Task: Create a simple creative letterhead template design.
Action: Mouse moved to (481, 41)
Screenshot: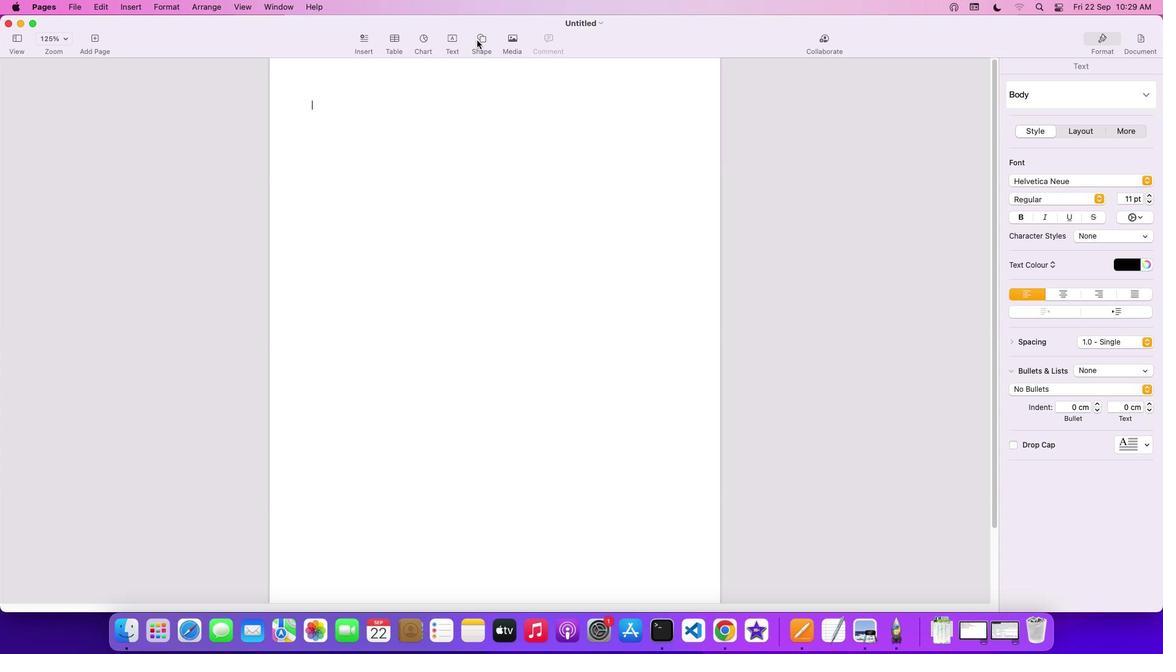
Action: Mouse pressed left at (481, 41)
Screenshot: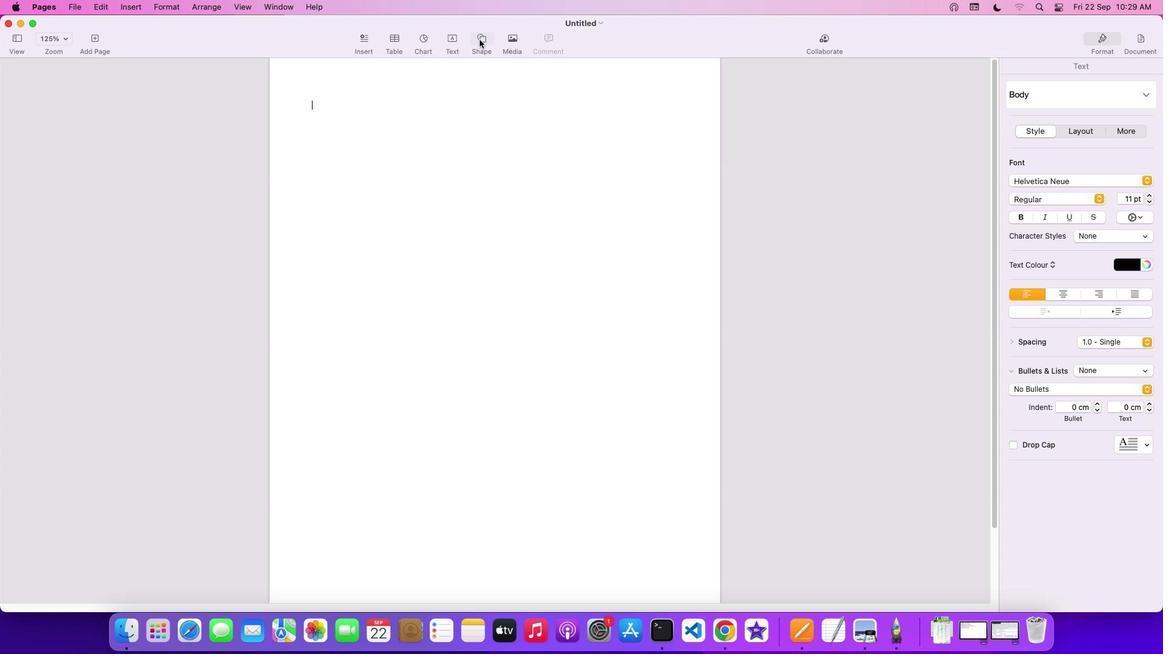 
Action: Mouse moved to (544, 195)
Screenshot: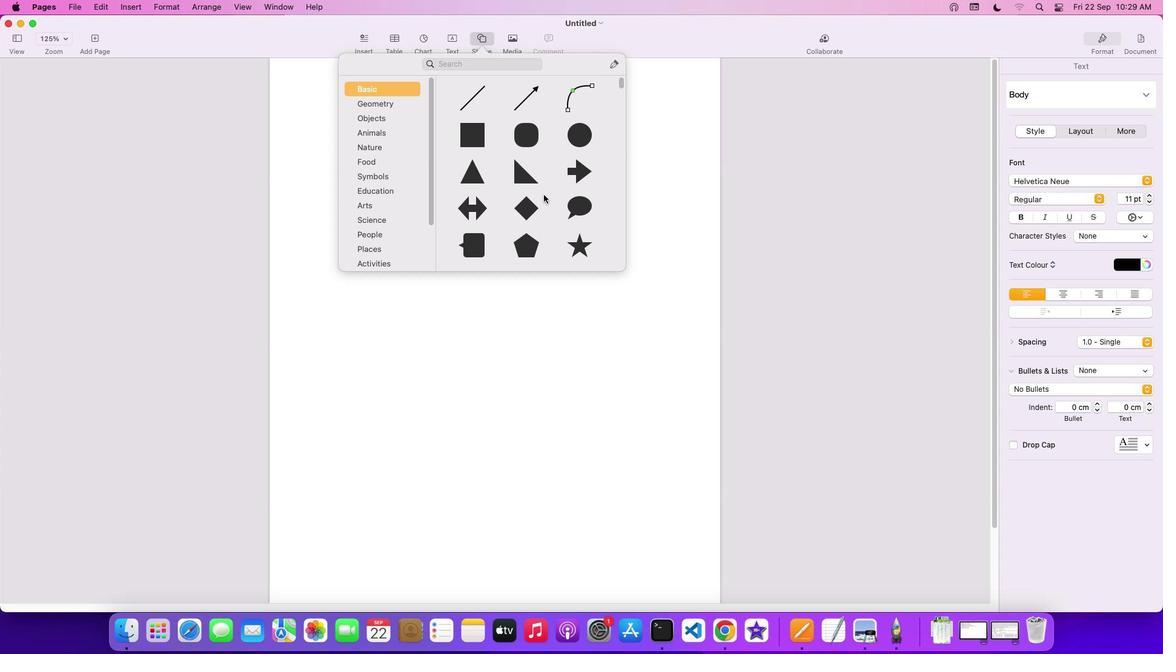 
Action: Mouse scrolled (544, 195) with delta (1, 0)
Screenshot: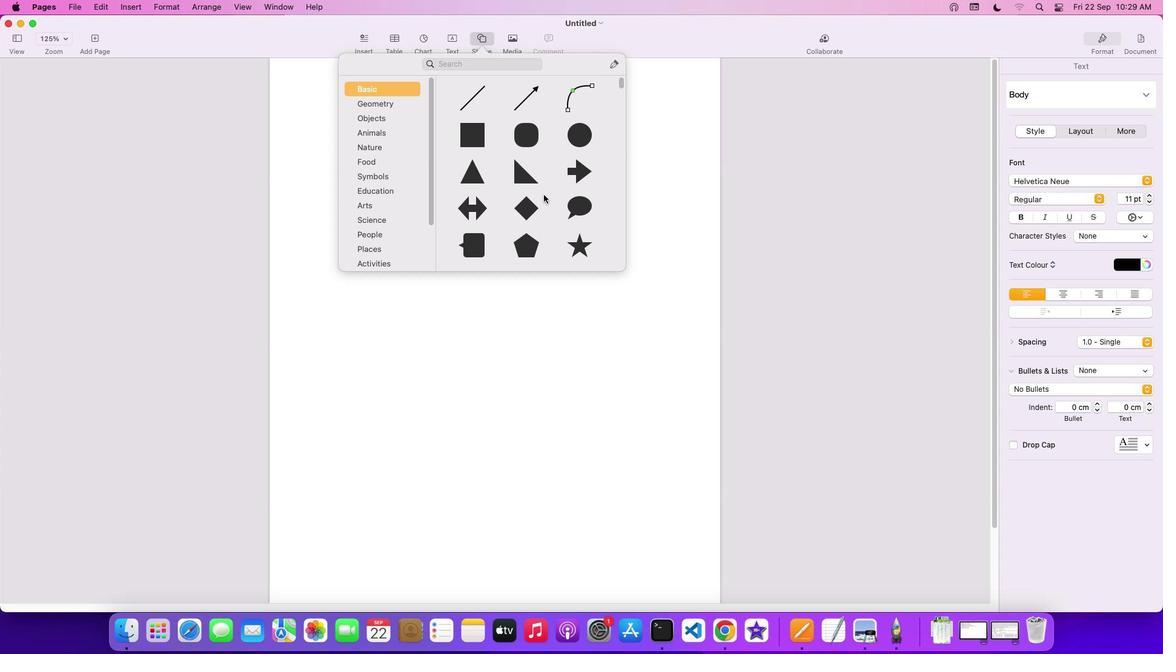 
Action: Mouse scrolled (544, 195) with delta (1, 0)
Screenshot: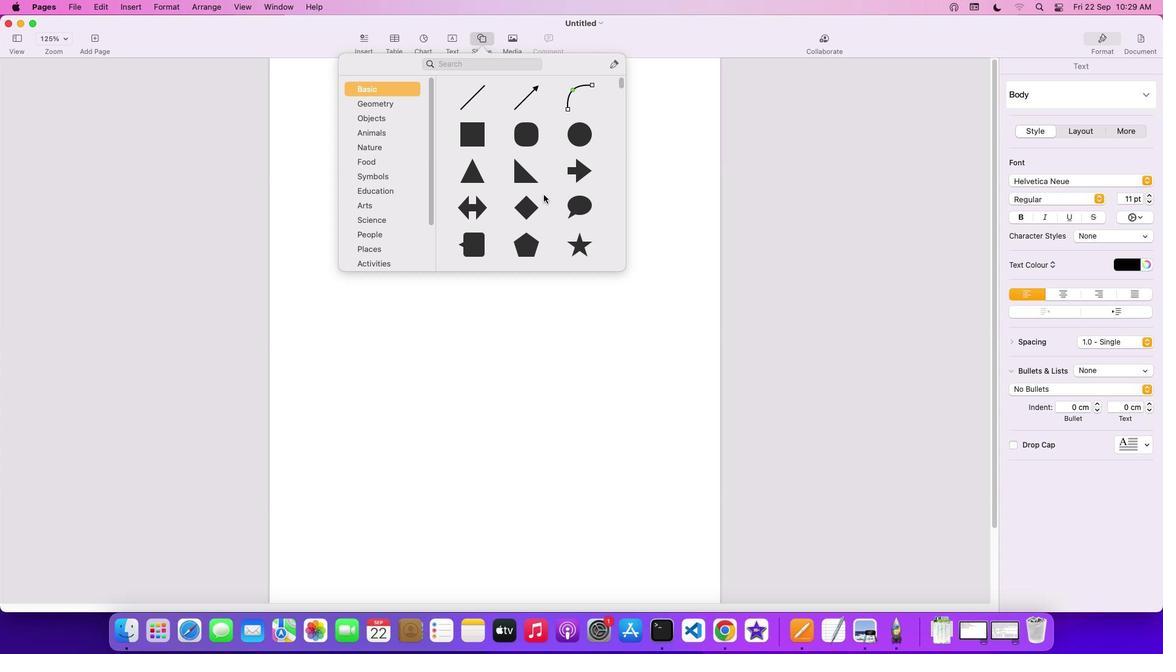 
Action: Mouse scrolled (544, 195) with delta (1, 0)
Screenshot: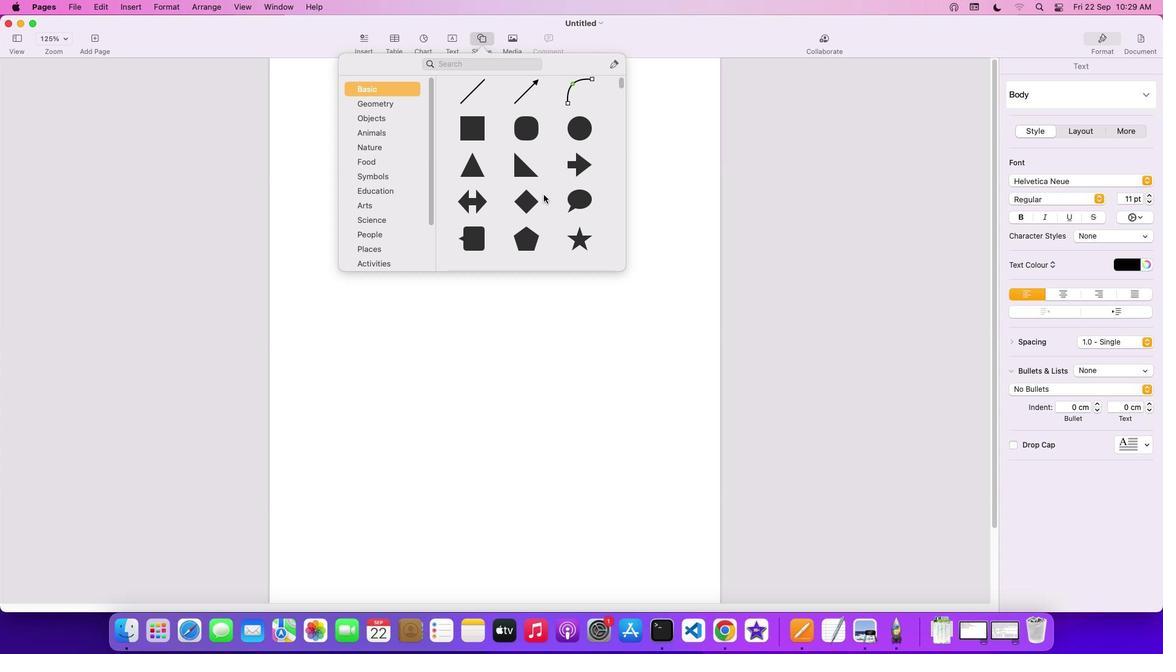 
Action: Mouse scrolled (544, 195) with delta (1, -1)
Screenshot: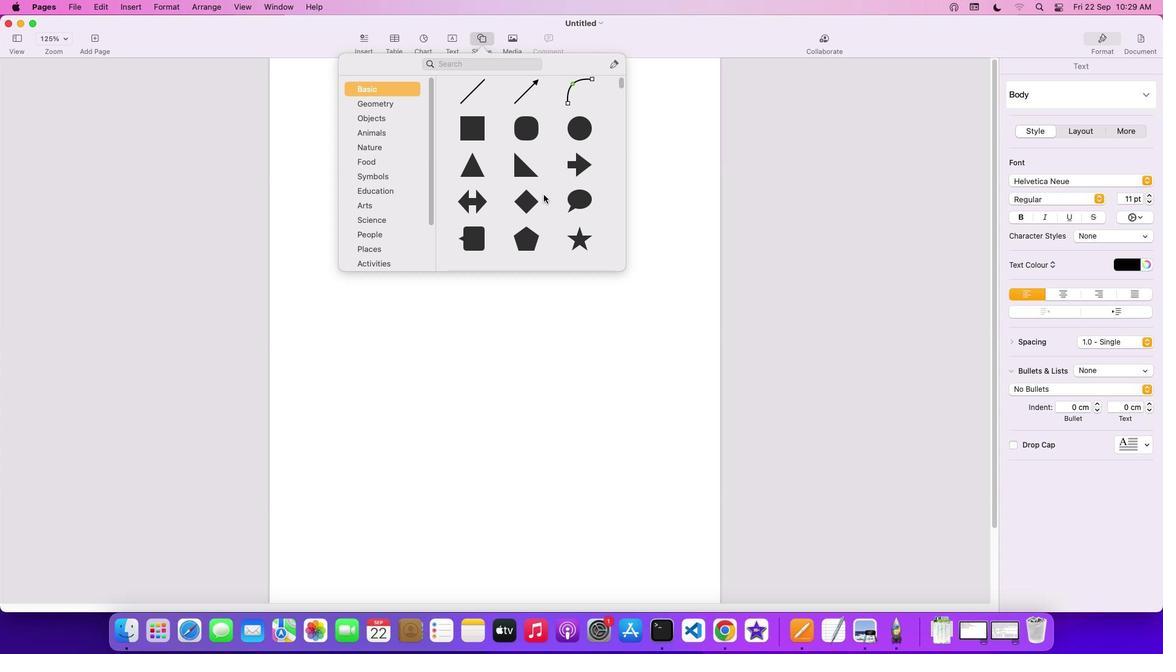 
Action: Mouse scrolled (544, 195) with delta (1, -1)
Screenshot: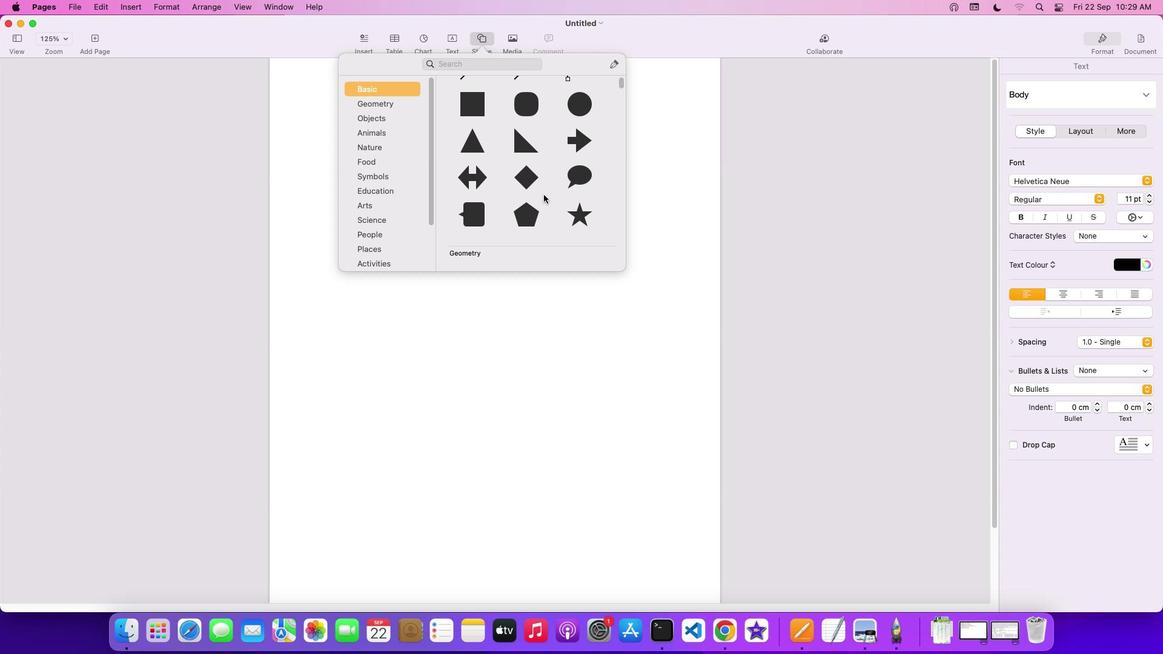 
Action: Mouse scrolled (544, 195) with delta (1, -2)
Screenshot: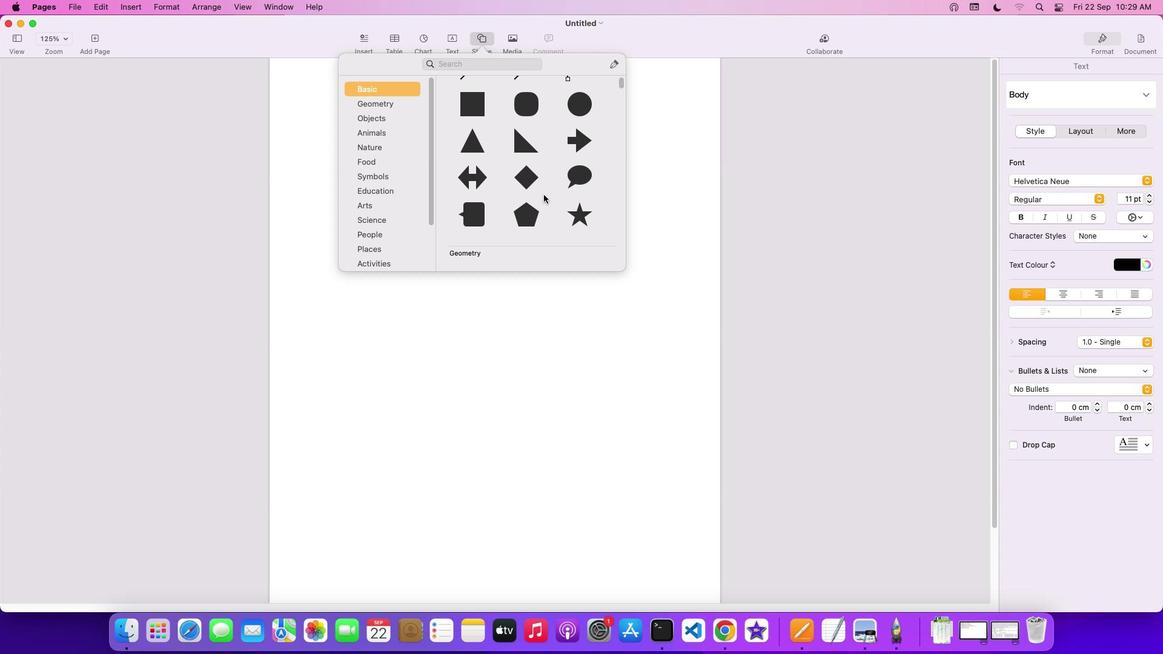 
Action: Mouse moved to (379, 248)
Screenshot: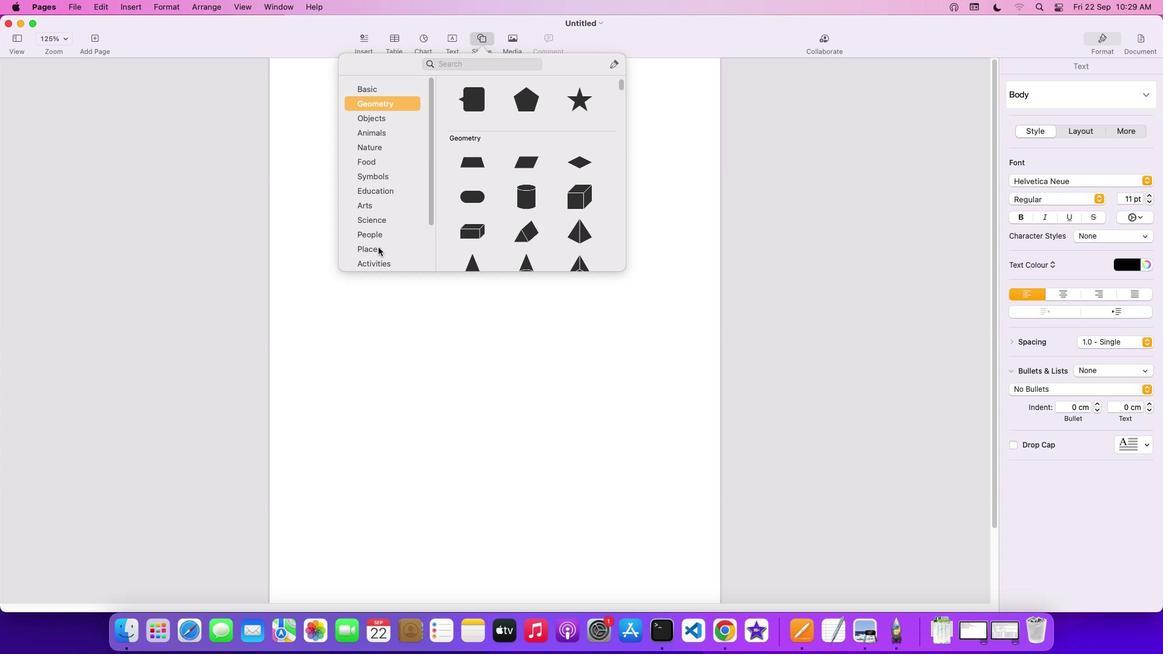 
Action: Mouse pressed left at (379, 248)
Screenshot: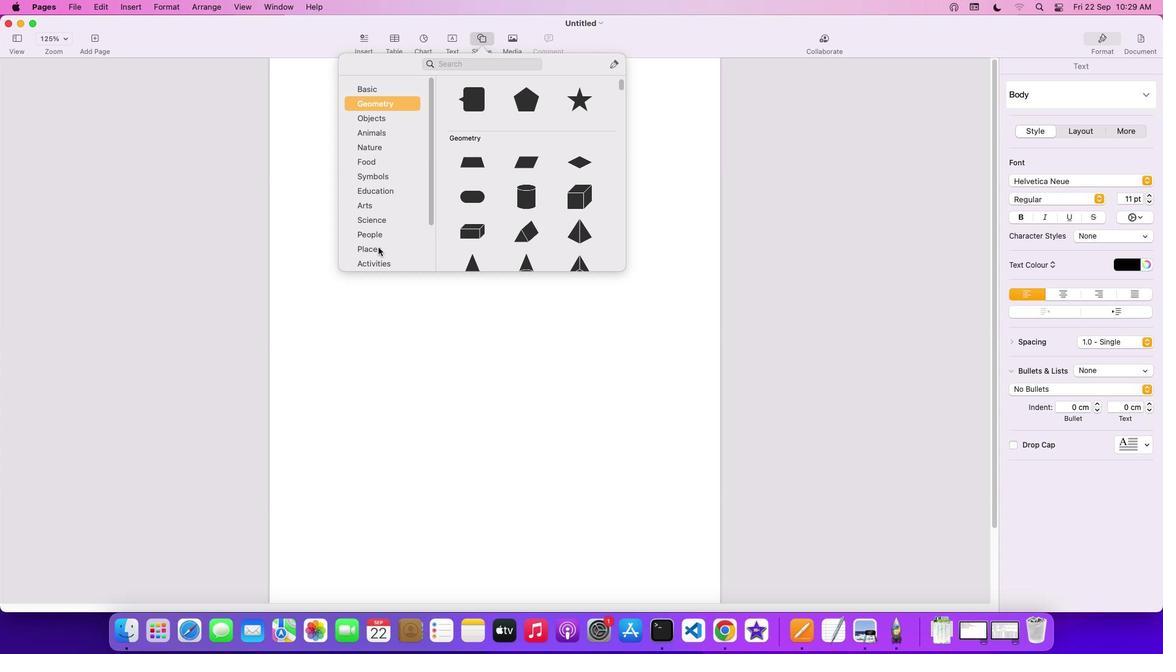 
Action: Mouse moved to (391, 235)
Screenshot: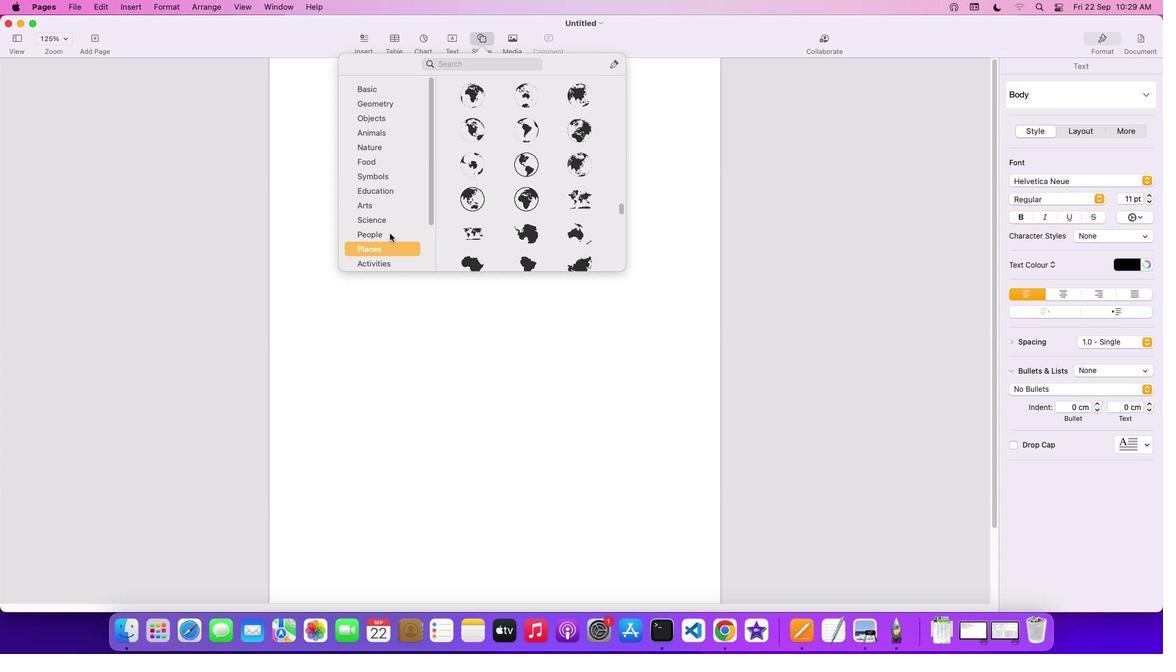 
Action: Mouse pressed left at (391, 235)
Screenshot: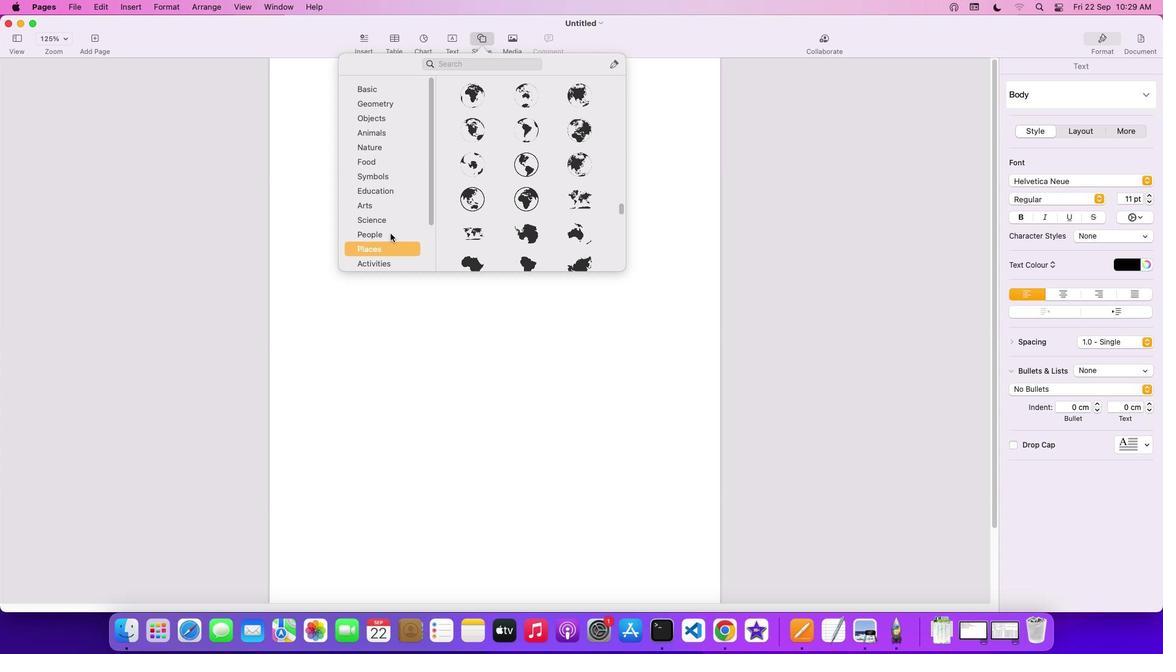 
Action: Mouse moved to (528, 233)
Screenshot: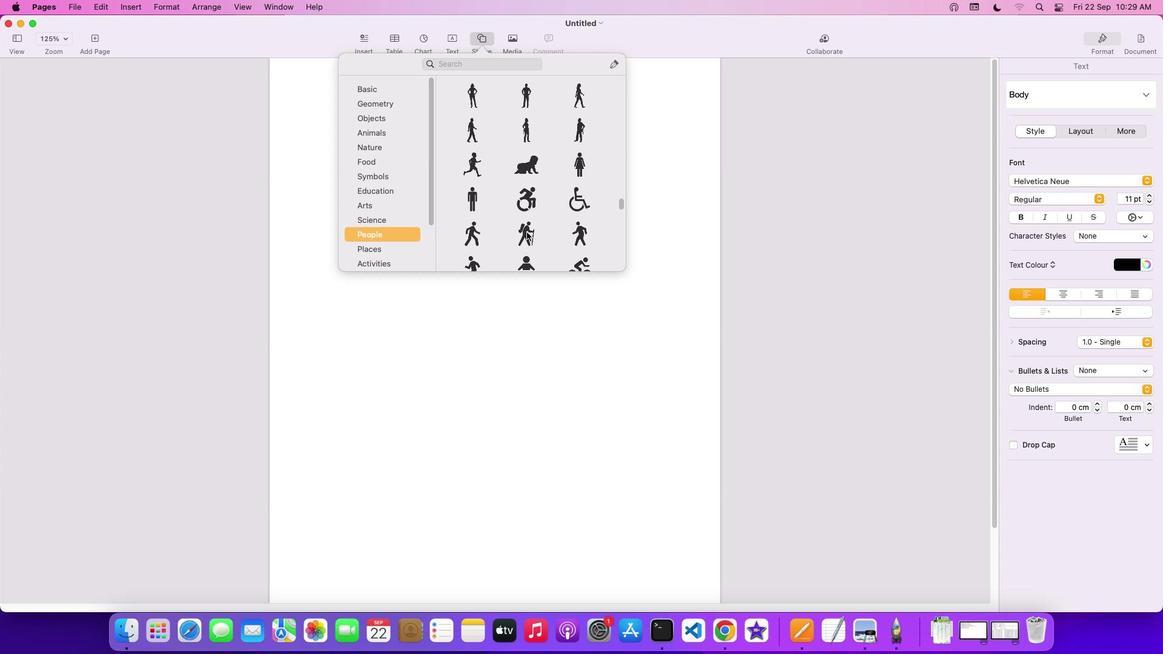 
Action: Mouse scrolled (528, 233) with delta (1, 0)
Screenshot: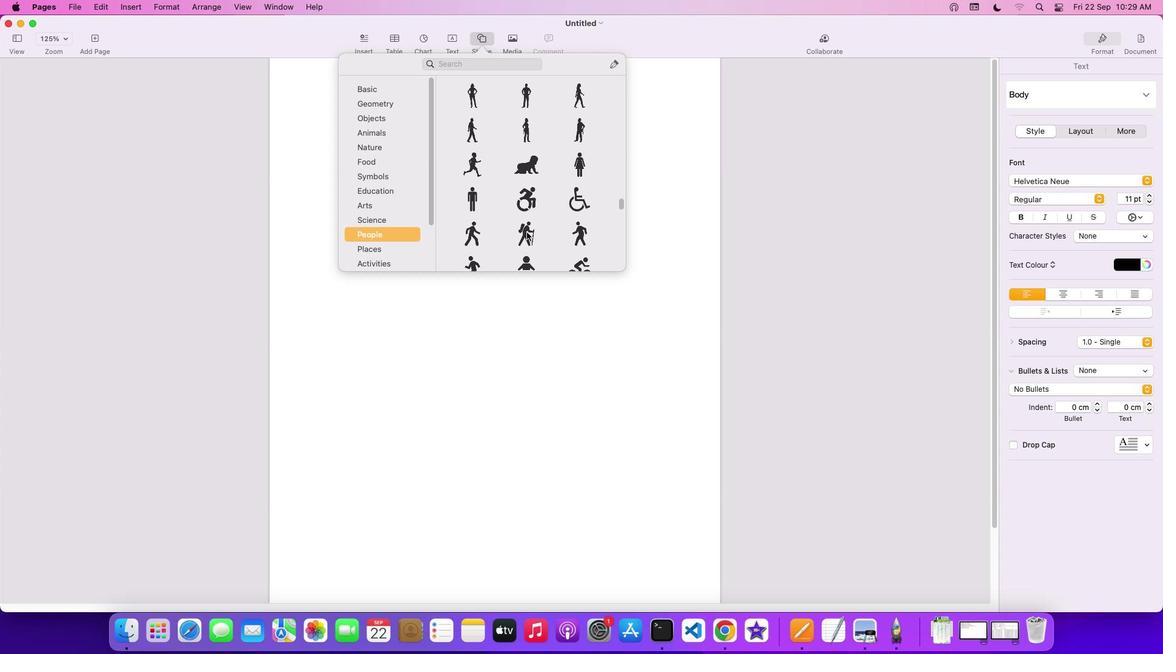 
Action: Mouse scrolled (528, 233) with delta (1, 0)
Screenshot: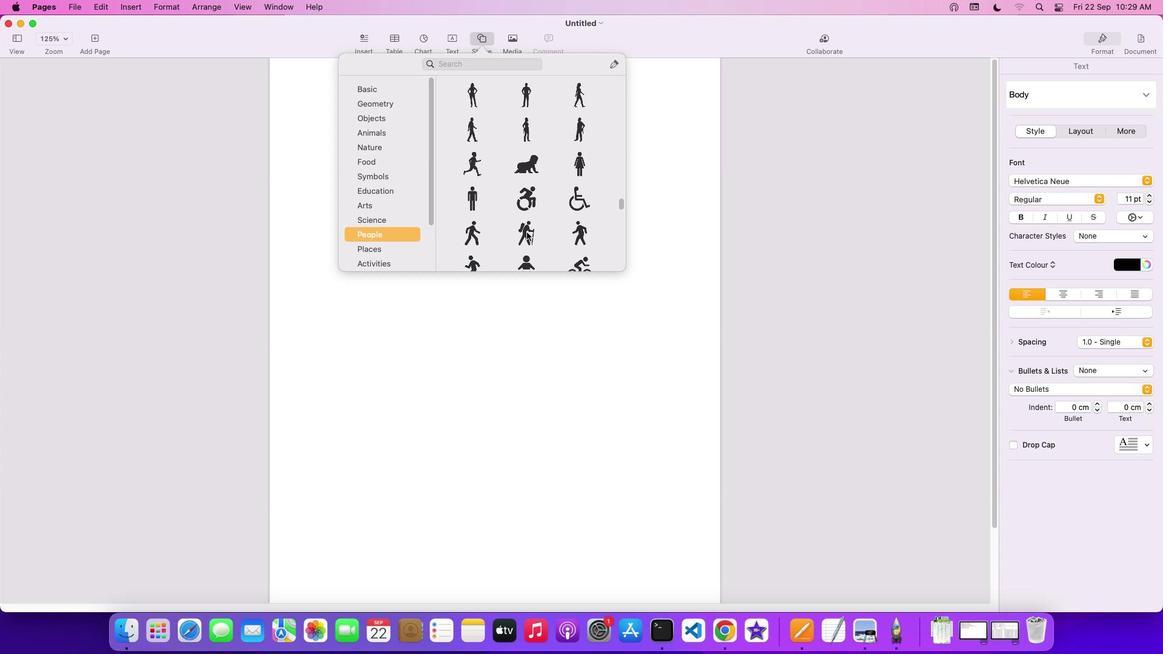 
Action: Mouse scrolled (528, 233) with delta (1, 0)
Screenshot: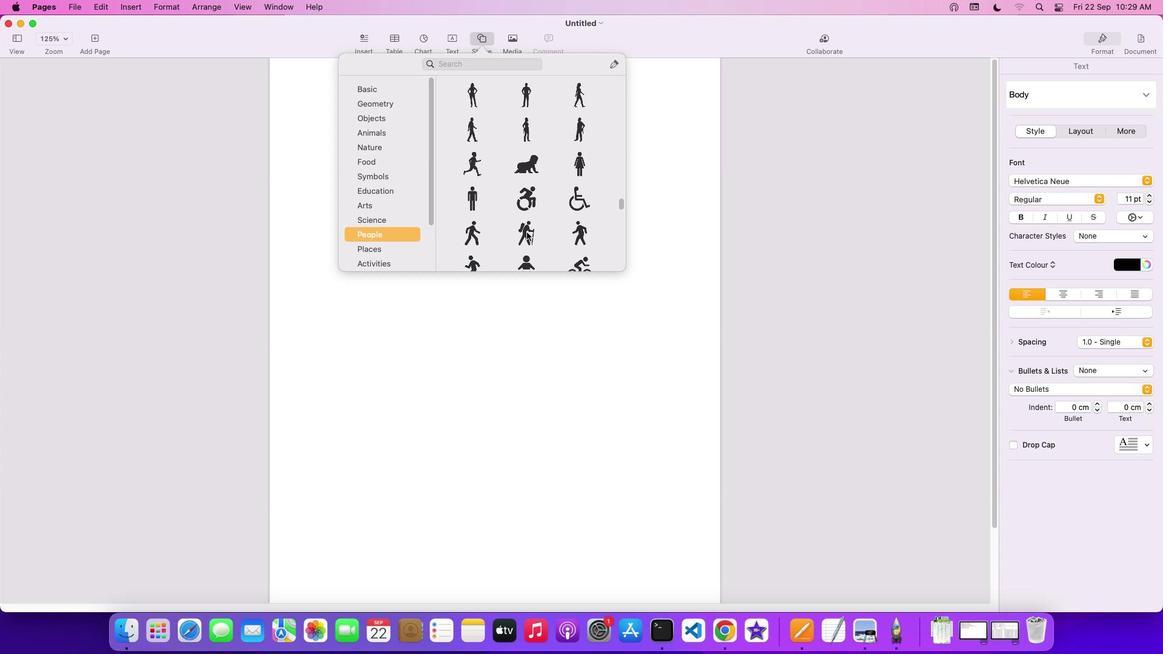 
Action: Mouse scrolled (528, 233) with delta (1, -1)
Screenshot: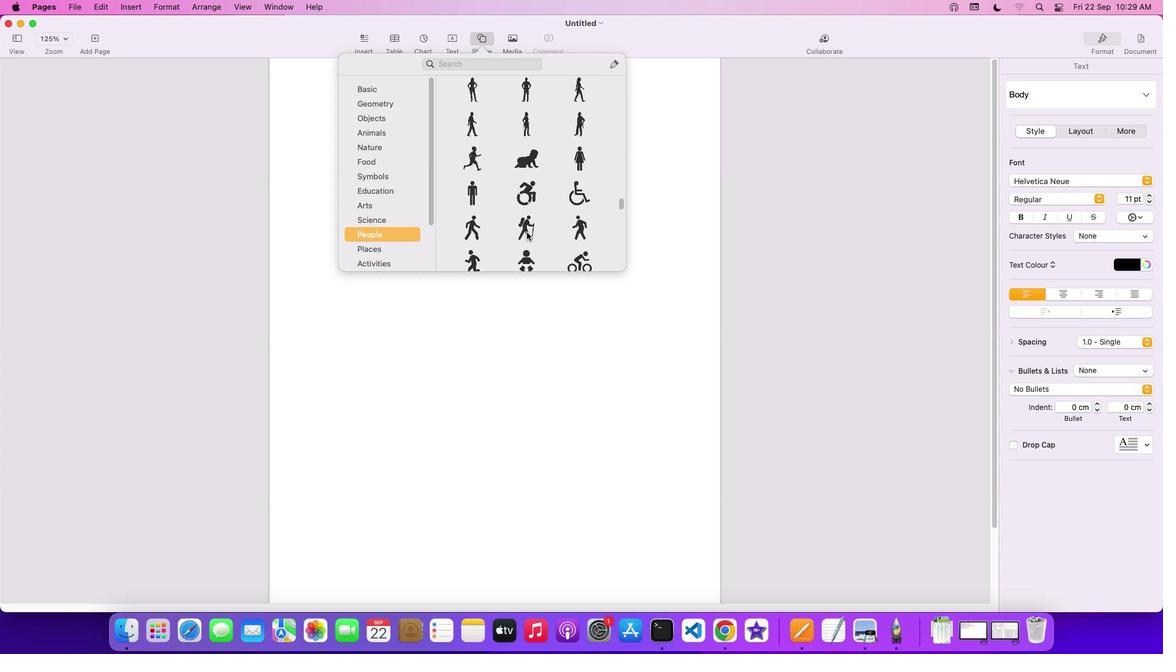 
Action: Mouse scrolled (528, 233) with delta (1, -1)
Screenshot: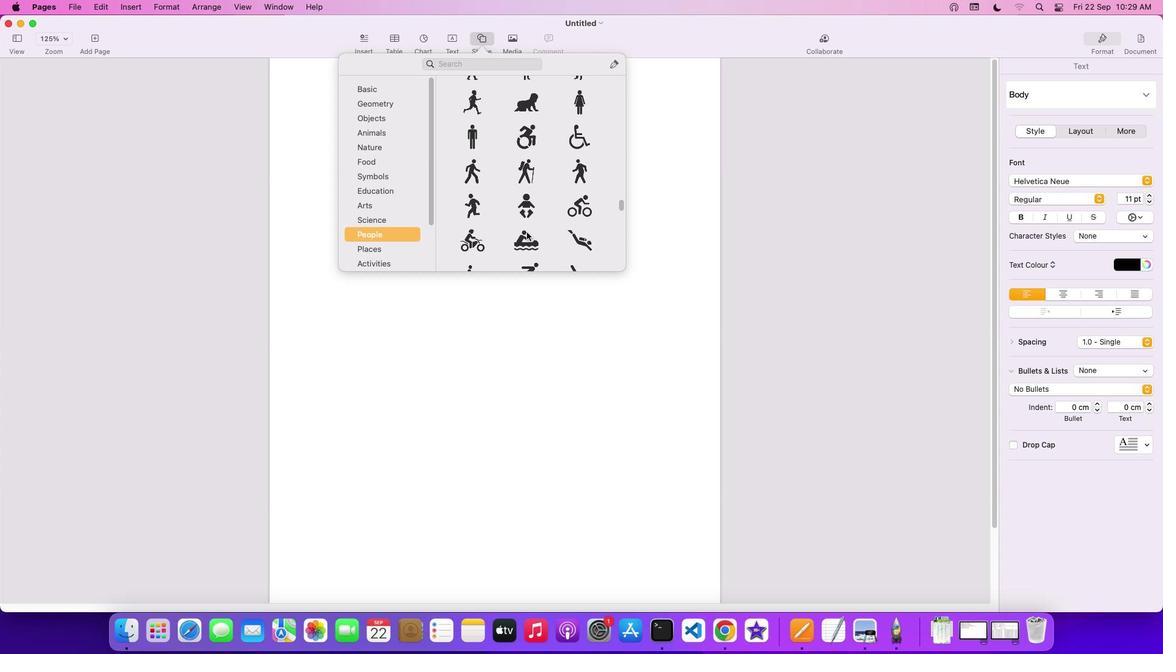 
Action: Mouse scrolled (528, 233) with delta (1, -1)
Screenshot: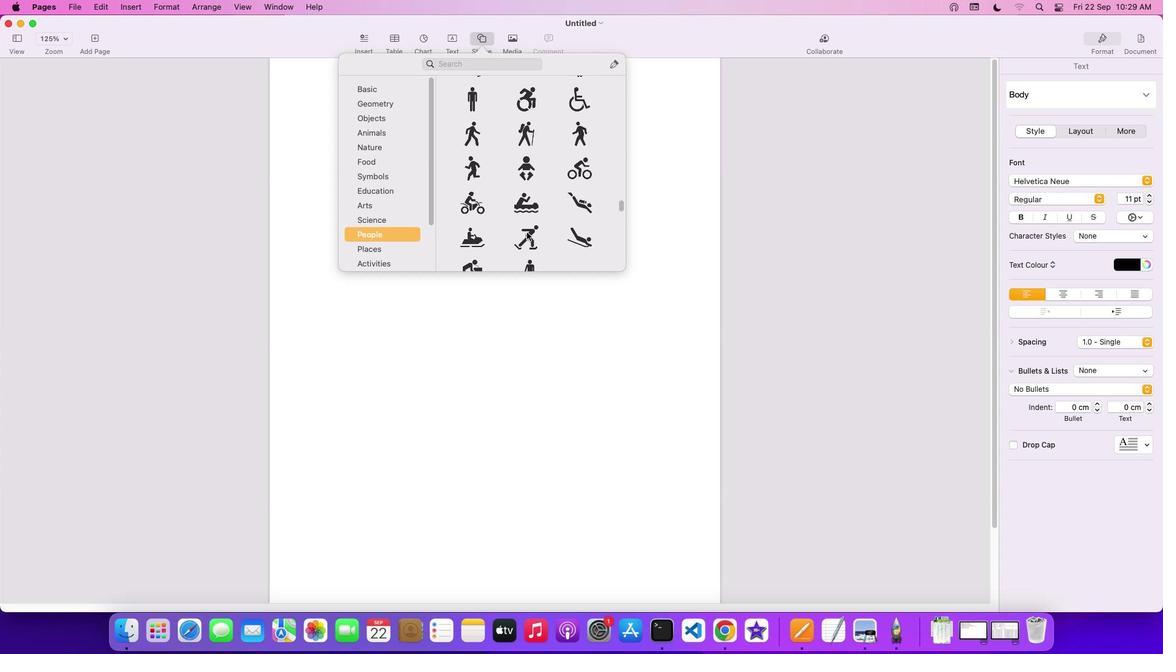 
Action: Mouse scrolled (528, 233) with delta (1, 0)
Screenshot: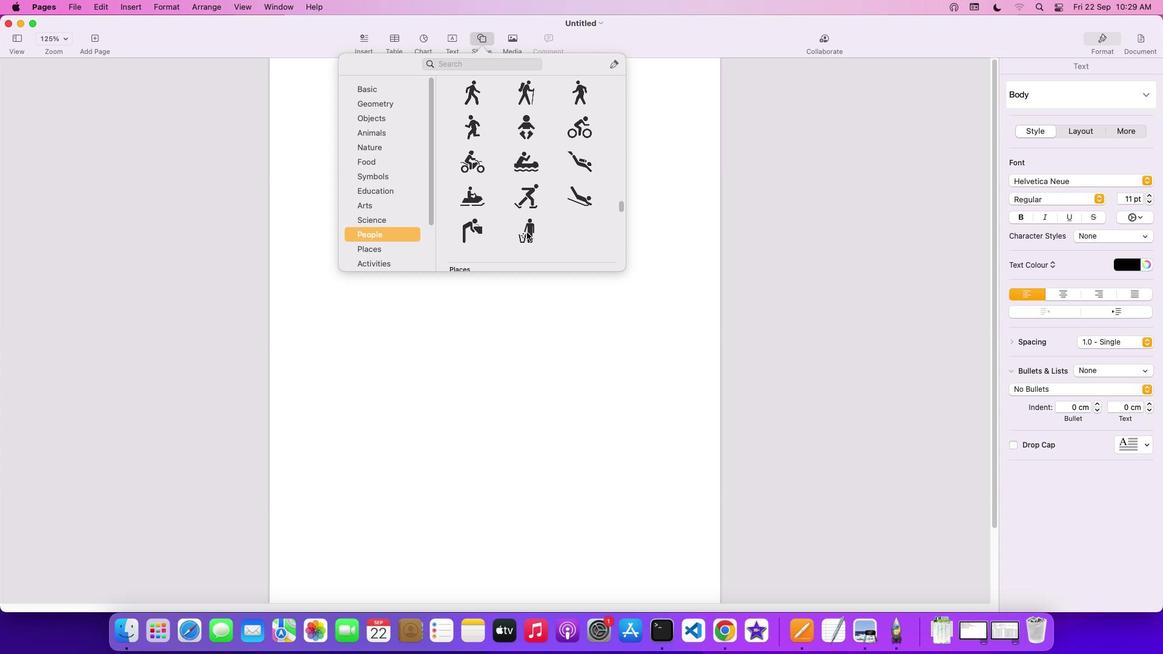 
Action: Mouse scrolled (528, 233) with delta (1, 0)
Screenshot: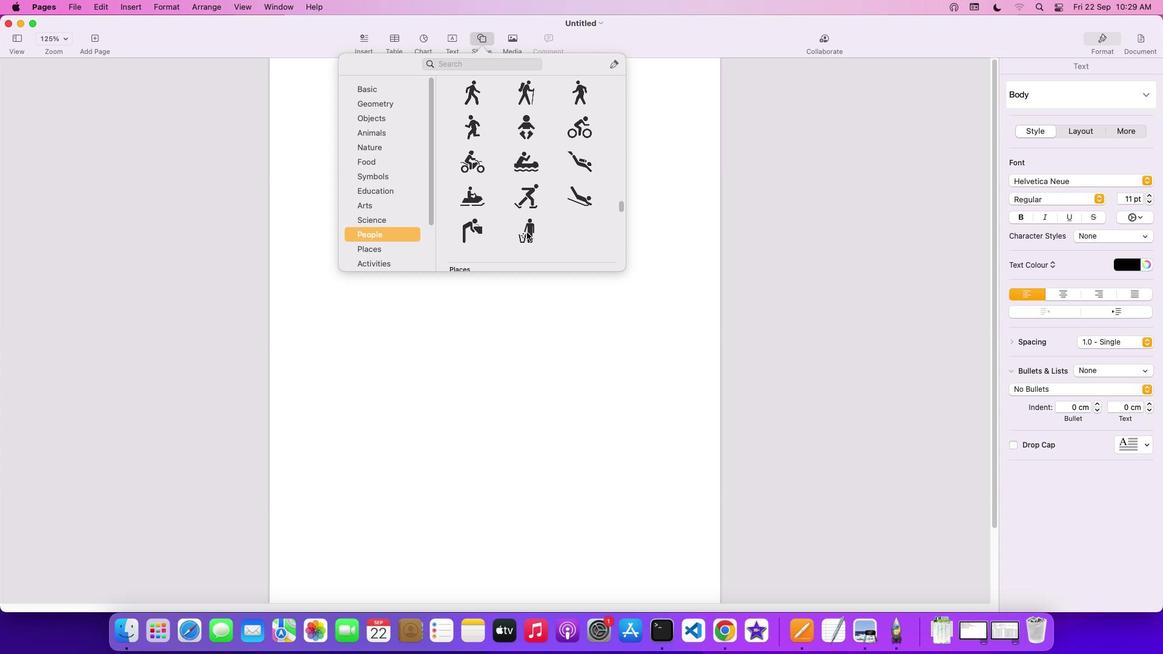 
Action: Mouse scrolled (528, 233) with delta (1, 0)
Screenshot: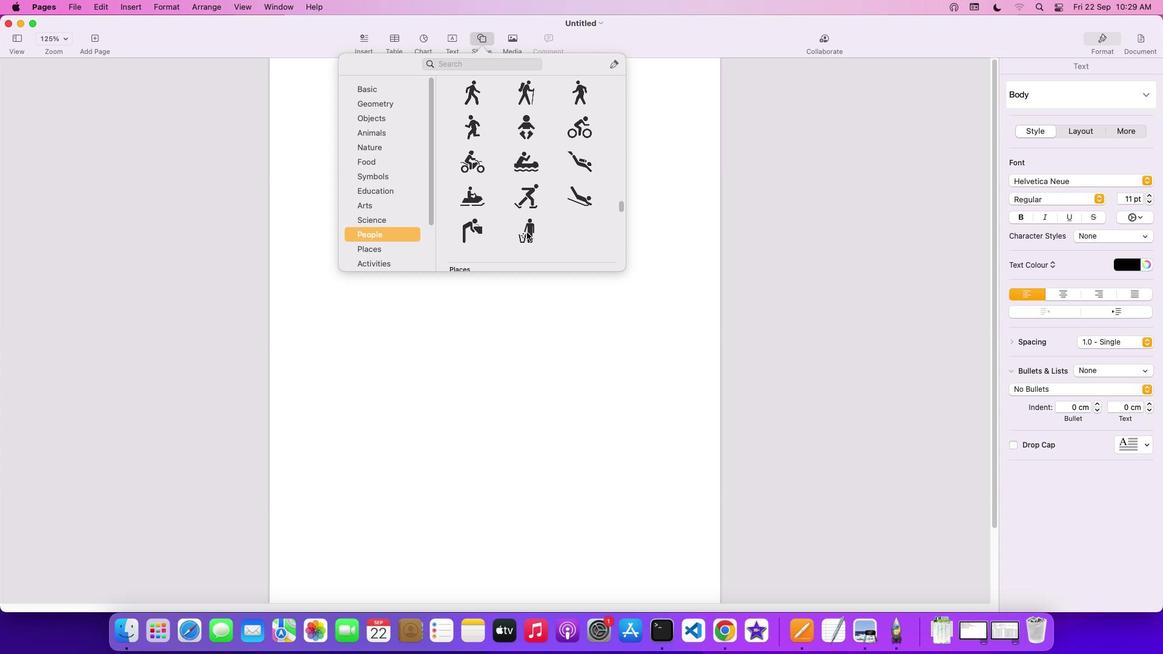 
Action: Mouse scrolled (528, 233) with delta (1, -1)
Screenshot: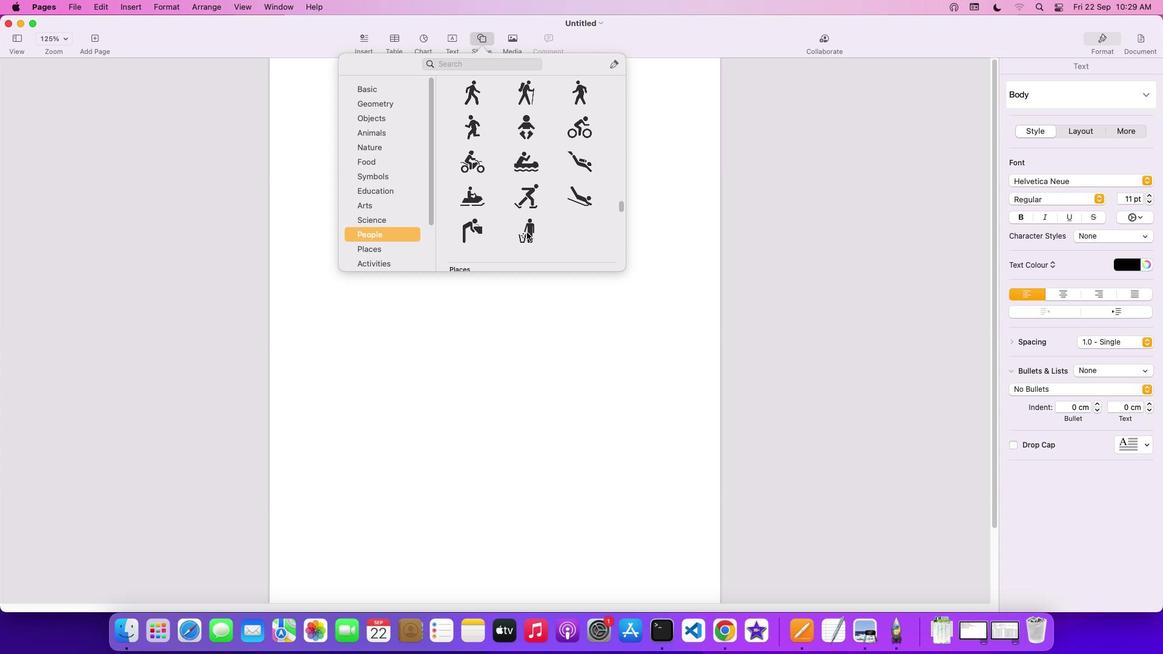 
Action: Mouse scrolled (528, 233) with delta (1, -1)
Screenshot: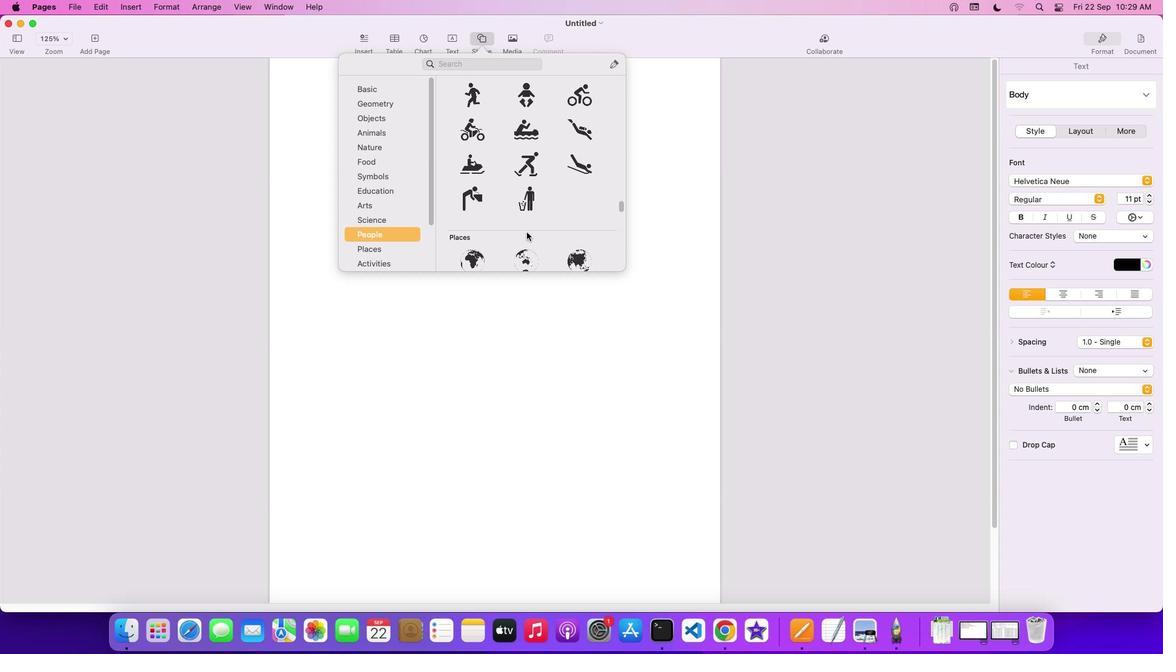 
Action: Mouse scrolled (528, 233) with delta (1, -2)
Screenshot: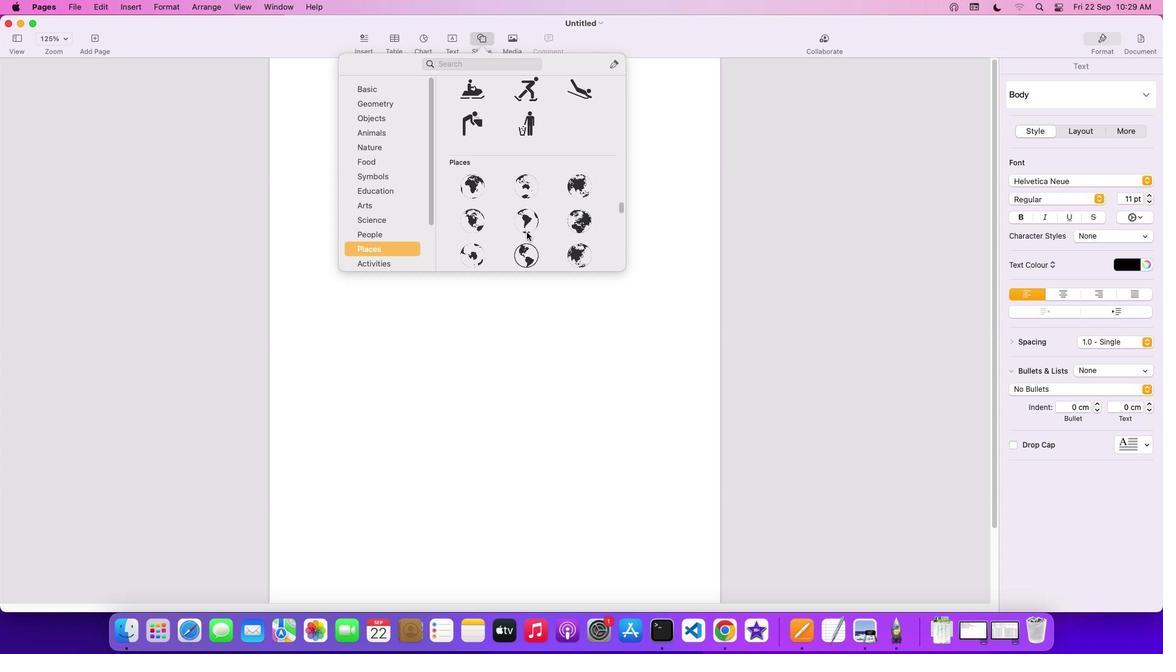 
Action: Mouse scrolled (528, 233) with delta (1, 0)
Screenshot: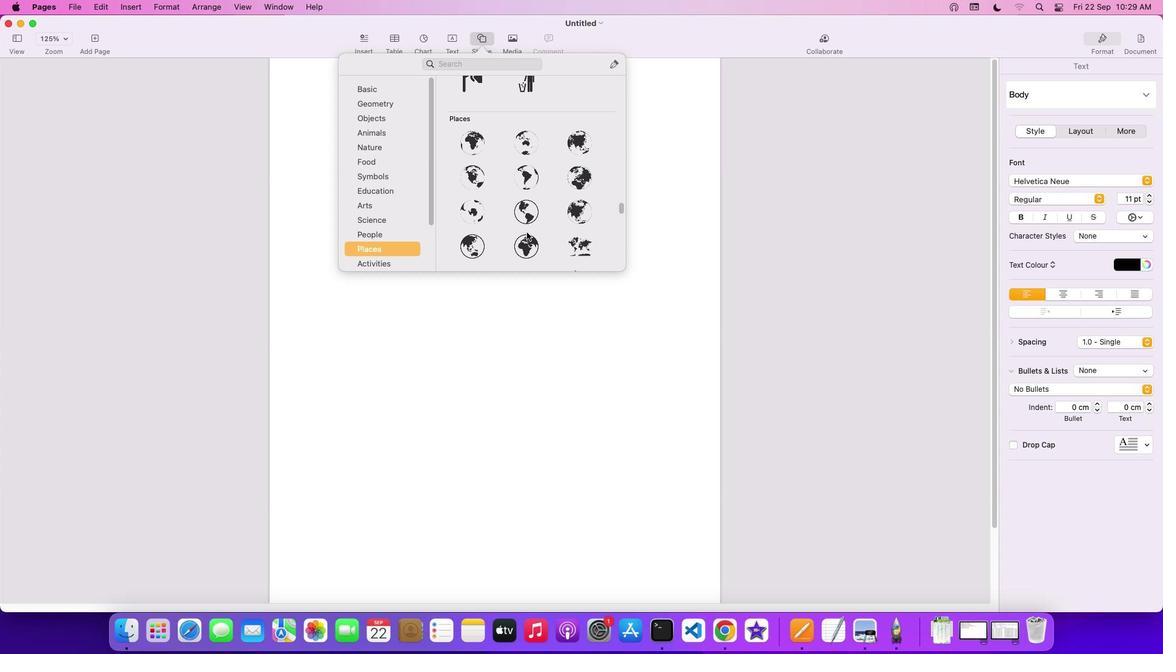 
Action: Mouse scrolled (528, 233) with delta (1, 0)
Screenshot: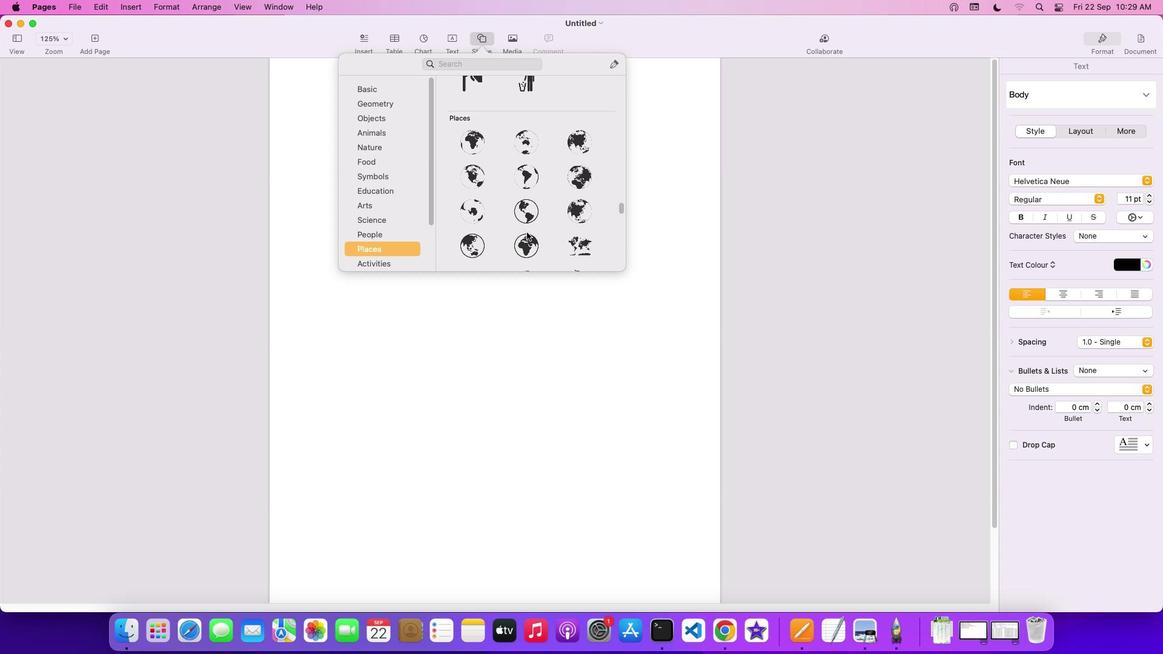 
Action: Mouse scrolled (528, 233) with delta (1, 0)
Screenshot: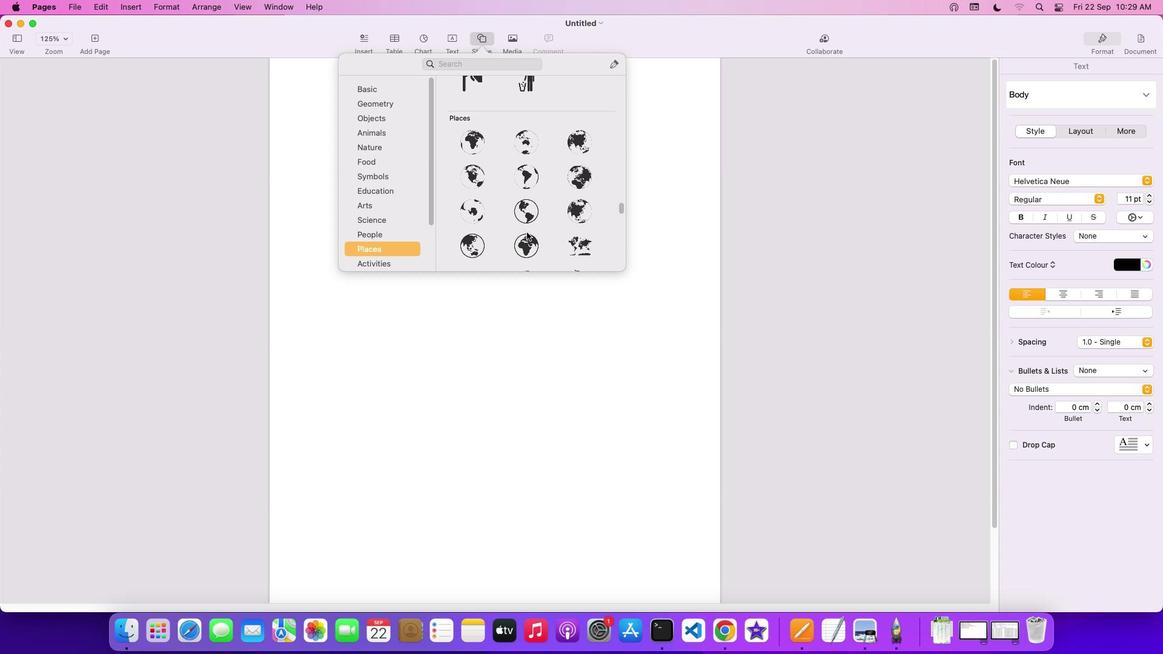 
Action: Mouse scrolled (528, 233) with delta (1, -1)
Screenshot: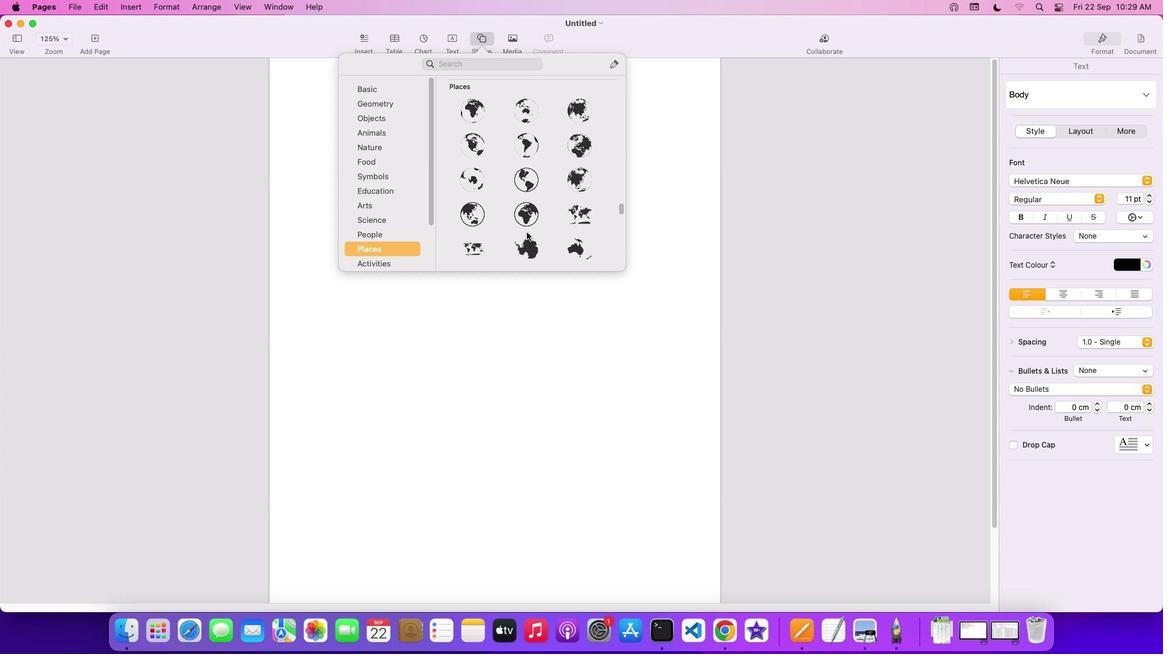 
Action: Mouse scrolled (528, 233) with delta (1, -1)
Screenshot: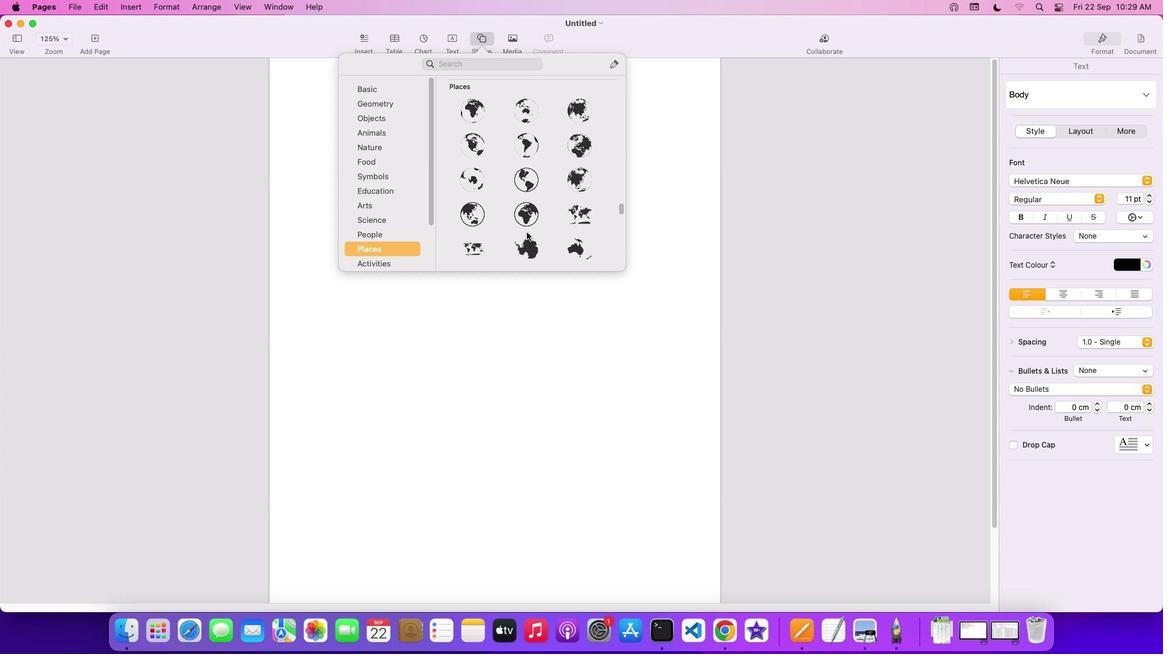 
Action: Mouse scrolled (528, 233) with delta (1, -2)
Screenshot: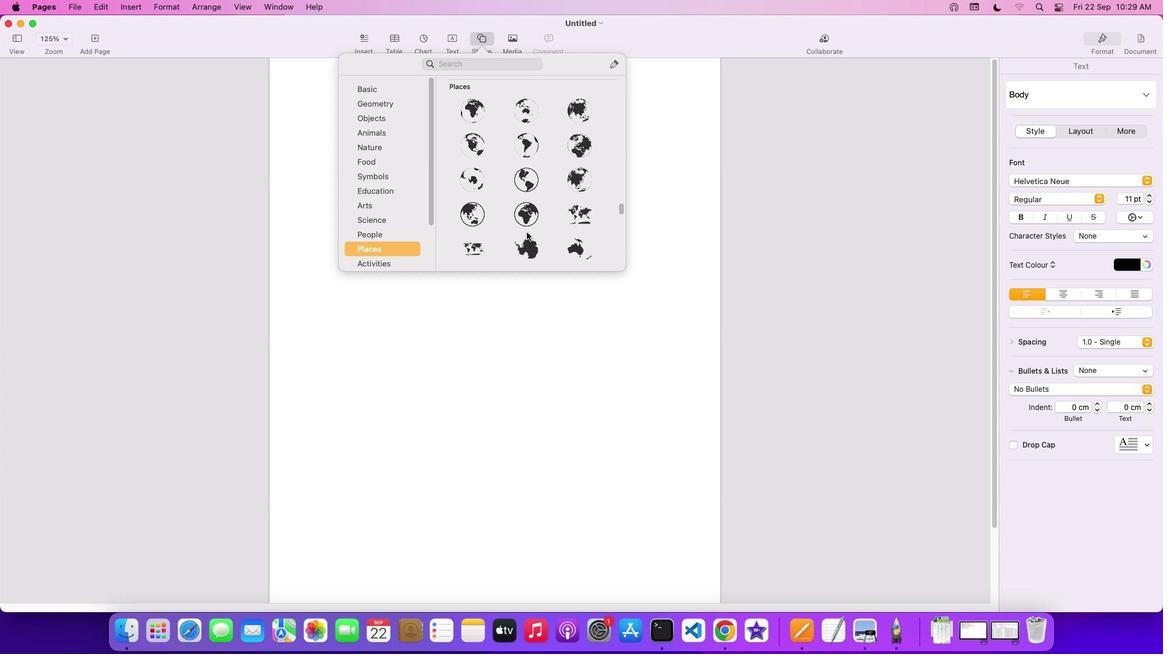 
Action: Mouse scrolled (528, 233) with delta (1, -2)
Screenshot: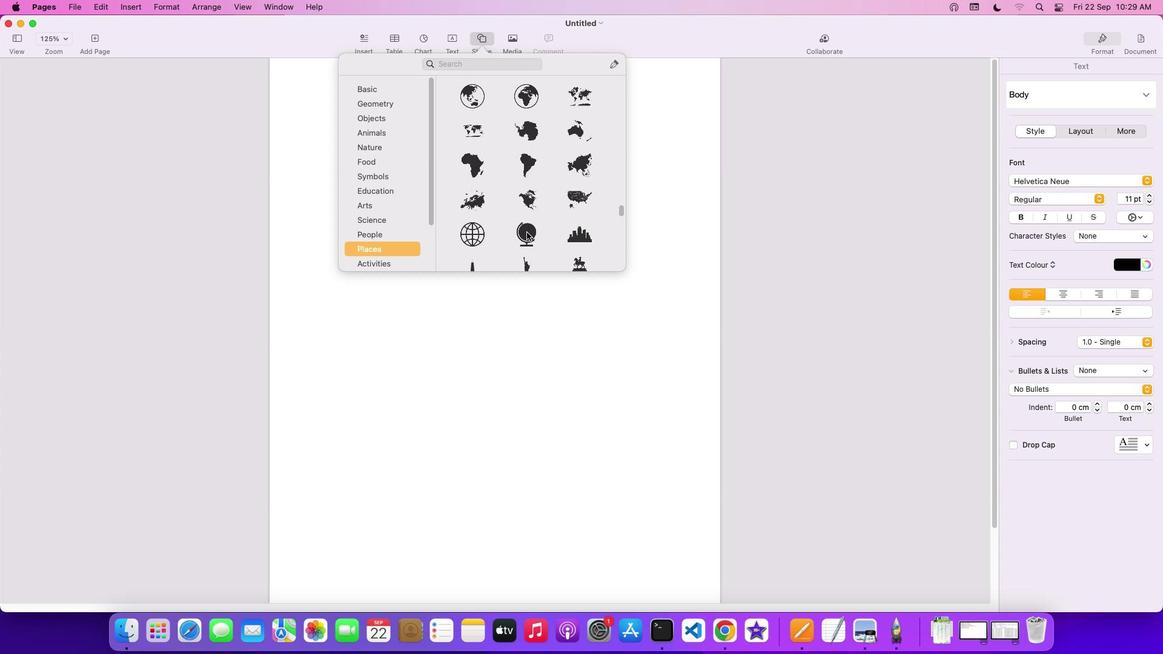 
Action: Mouse scrolled (528, 233) with delta (1, 0)
Screenshot: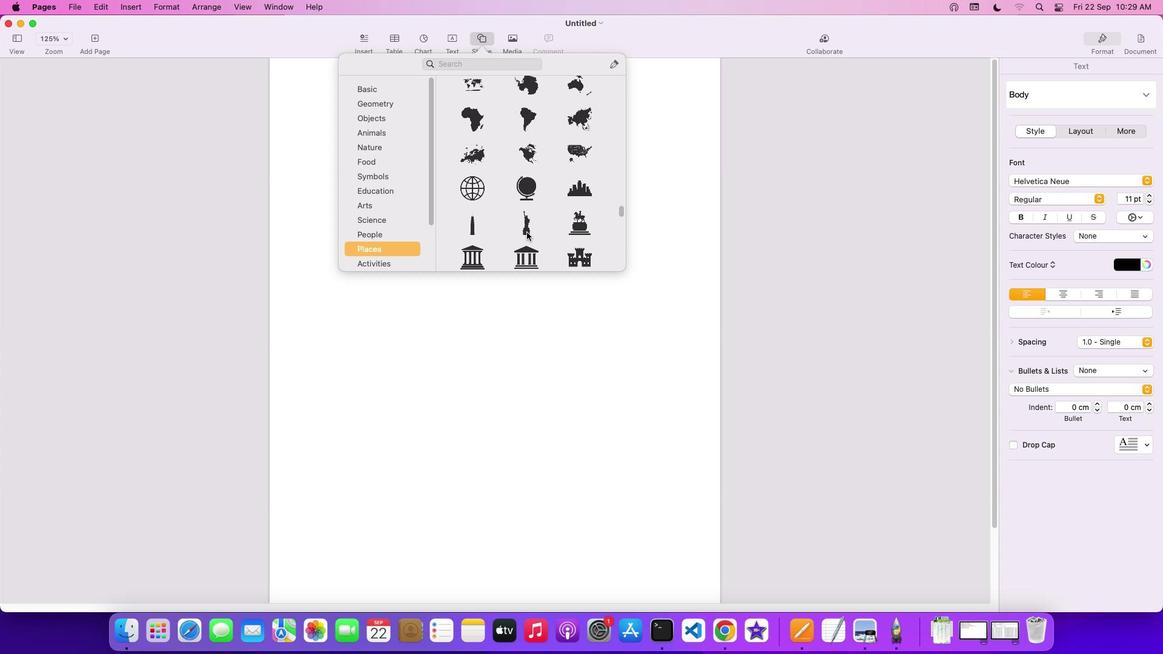 
Action: Mouse scrolled (528, 233) with delta (1, 0)
Screenshot: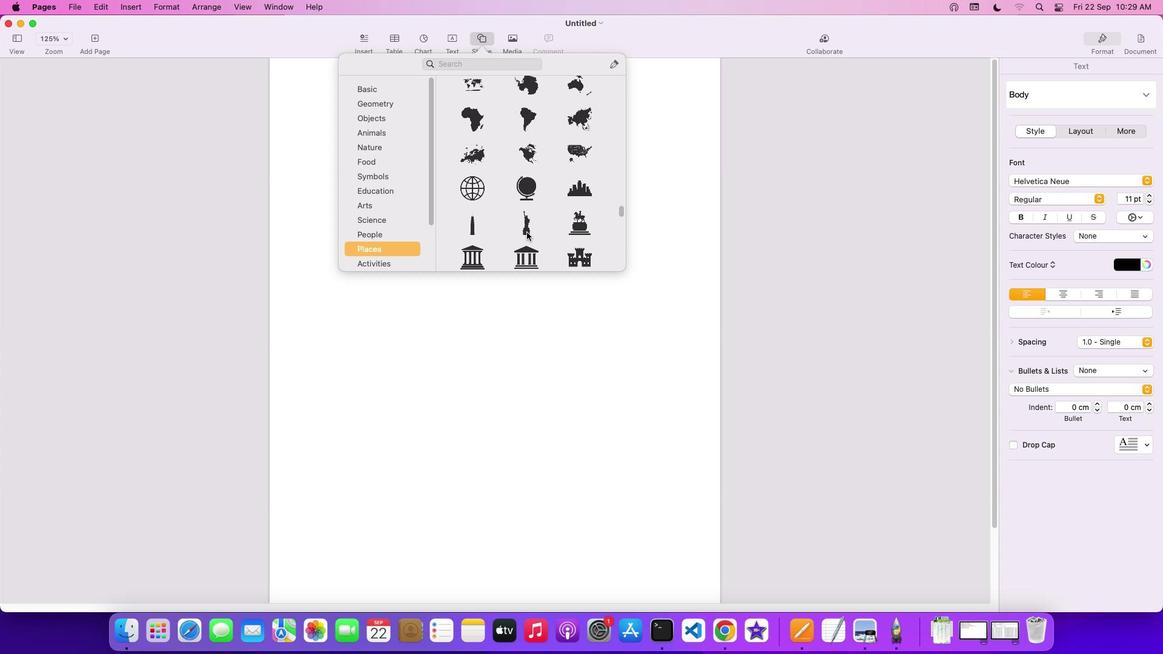 
Action: Mouse scrolled (528, 233) with delta (1, 0)
Screenshot: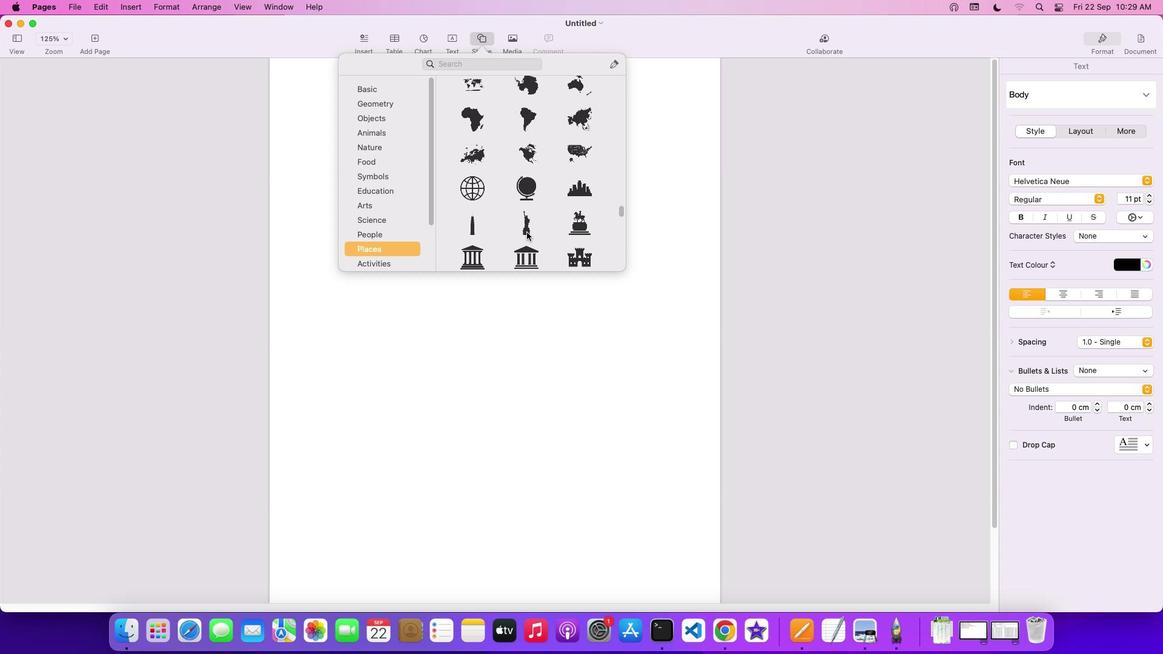 
Action: Mouse scrolled (528, 233) with delta (1, -1)
Screenshot: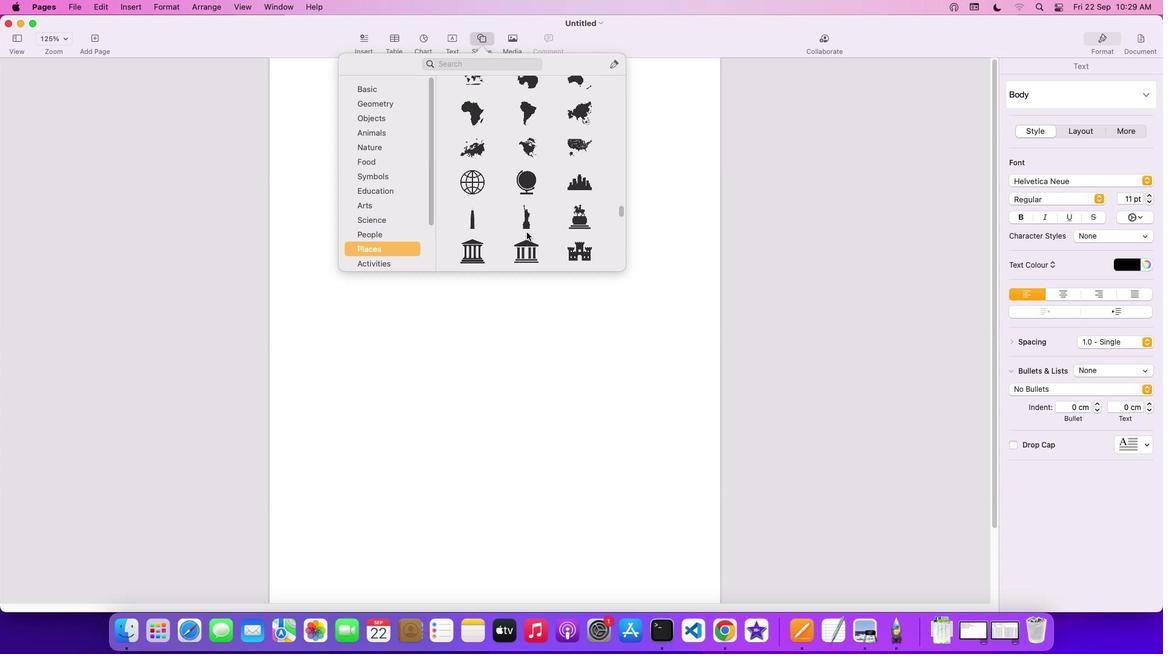 
Action: Mouse scrolled (528, 233) with delta (1, -1)
Screenshot: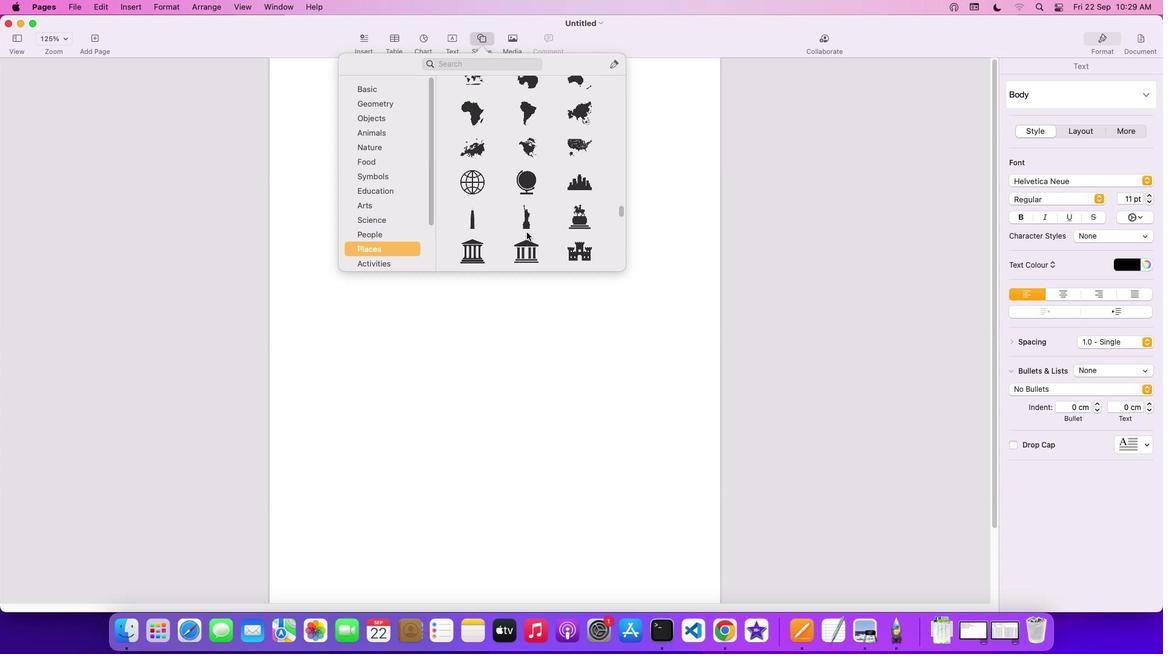 
Action: Mouse scrolled (528, 233) with delta (1, -1)
Screenshot: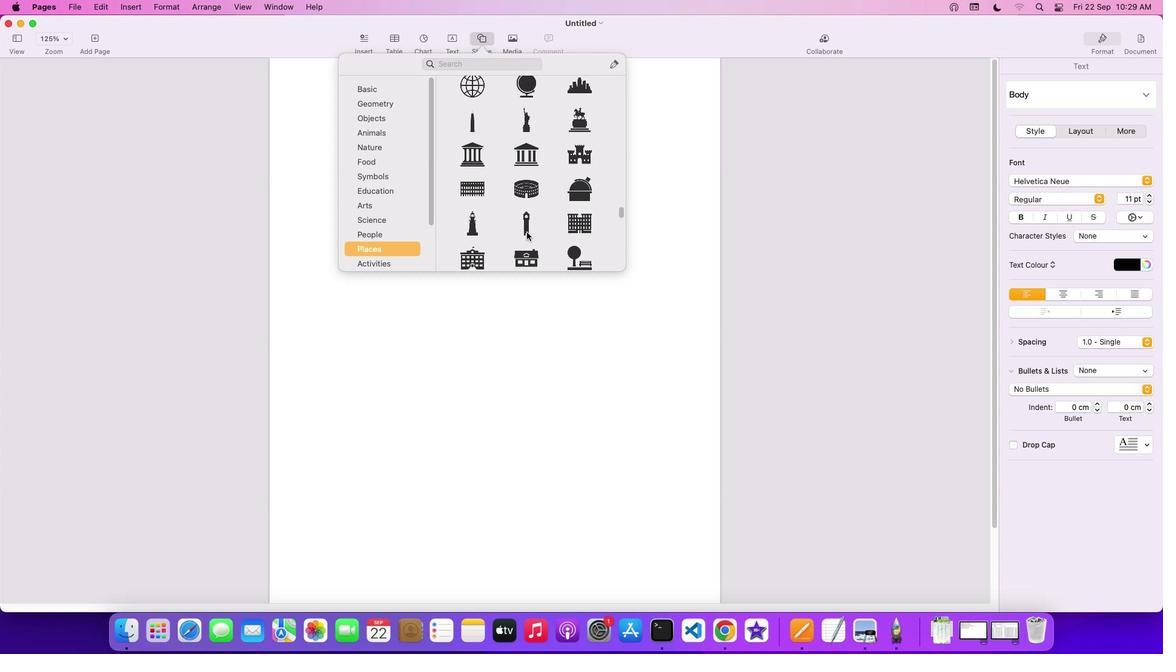 
Action: Mouse scrolled (528, 233) with delta (1, 0)
Screenshot: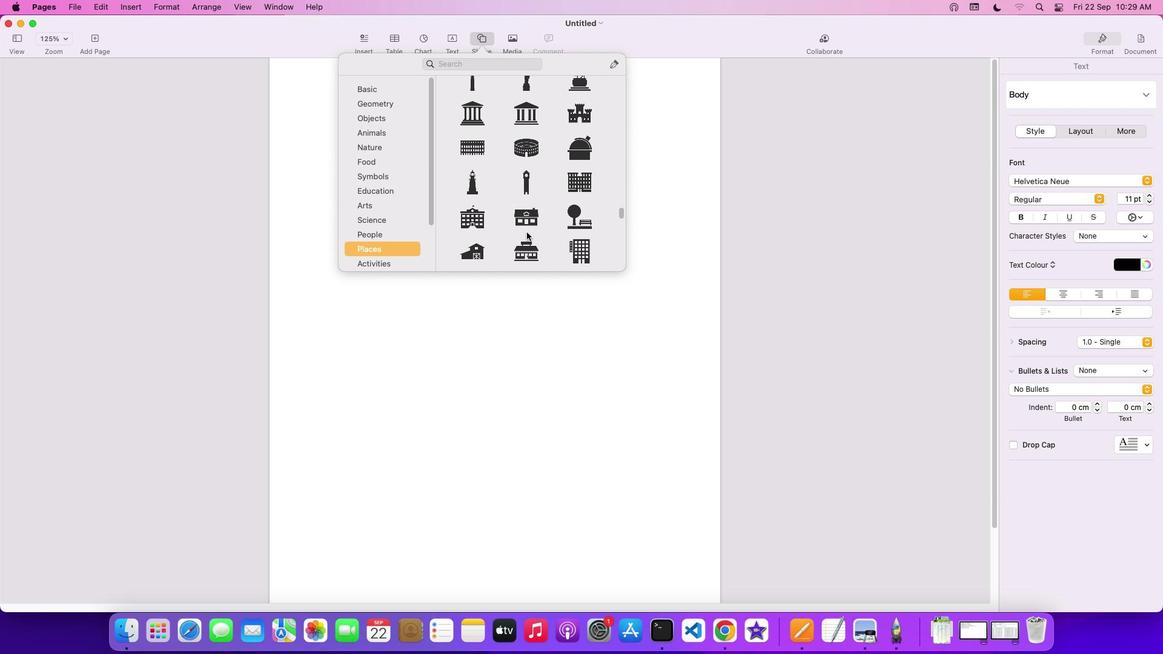 
Action: Mouse scrolled (528, 233) with delta (1, 0)
Screenshot: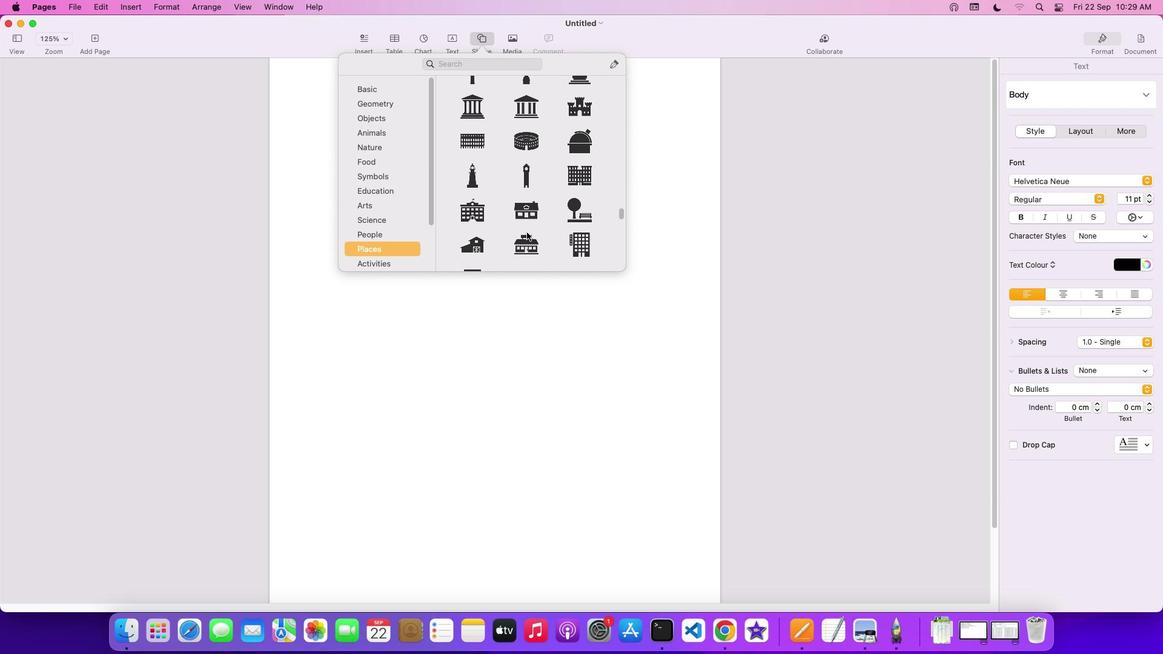 
Action: Mouse scrolled (528, 233) with delta (1, 0)
Screenshot: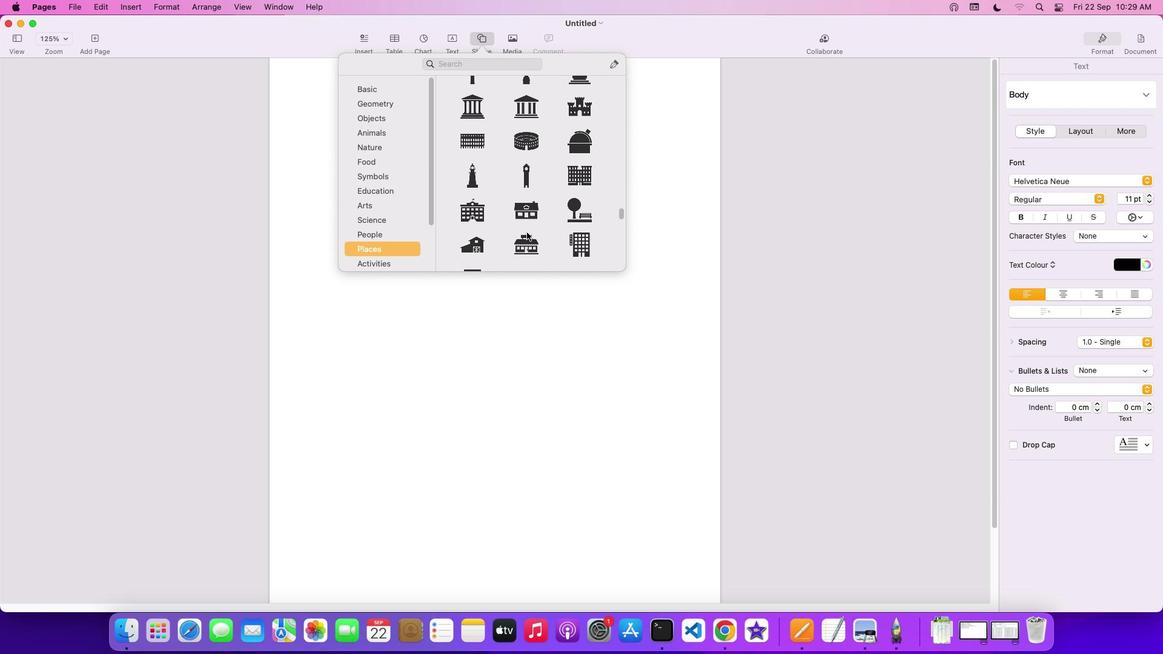 
Action: Mouse scrolled (528, 233) with delta (1, -1)
Screenshot: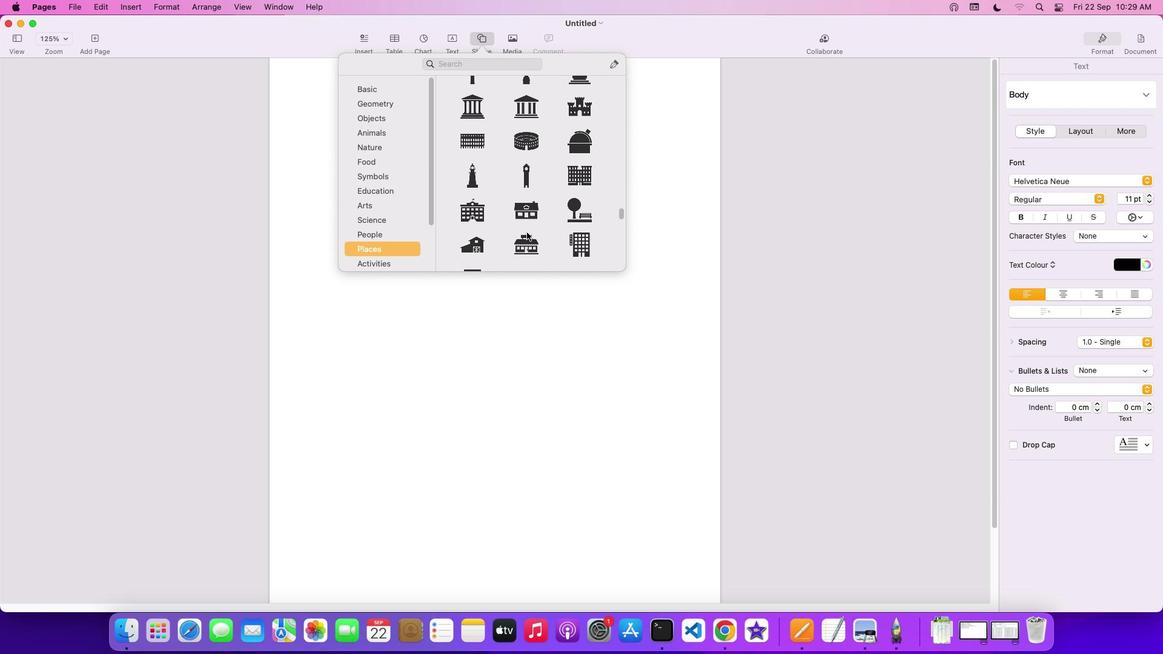 
Action: Mouse scrolled (528, 233) with delta (1, -1)
Screenshot: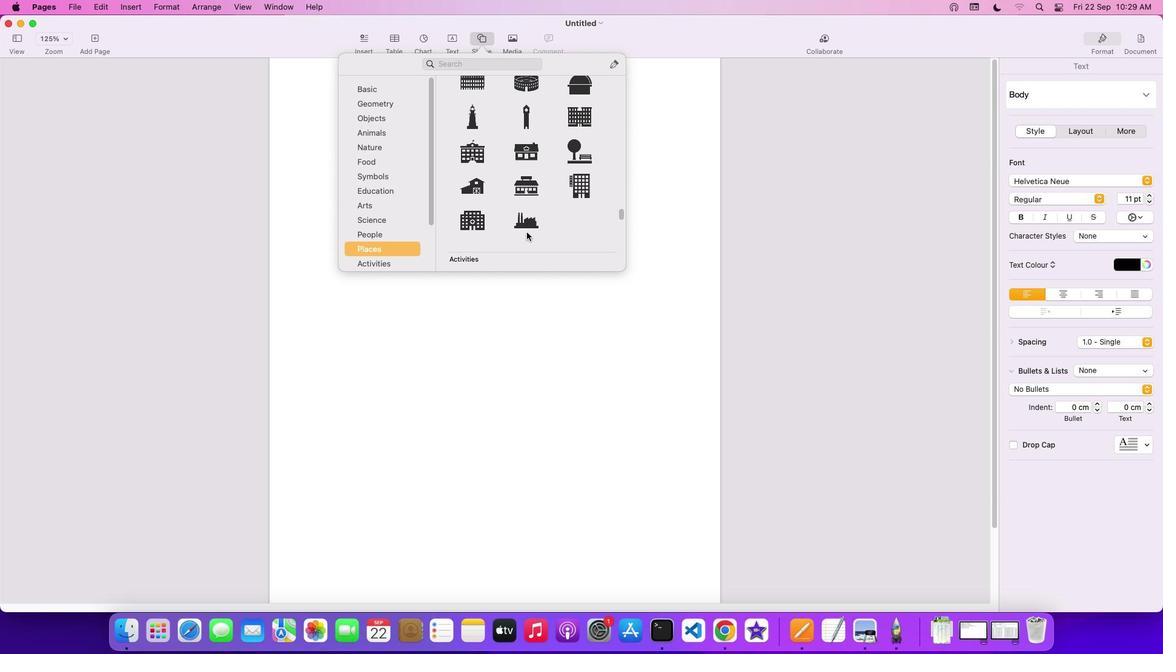 
Action: Mouse scrolled (528, 233) with delta (1, -1)
Screenshot: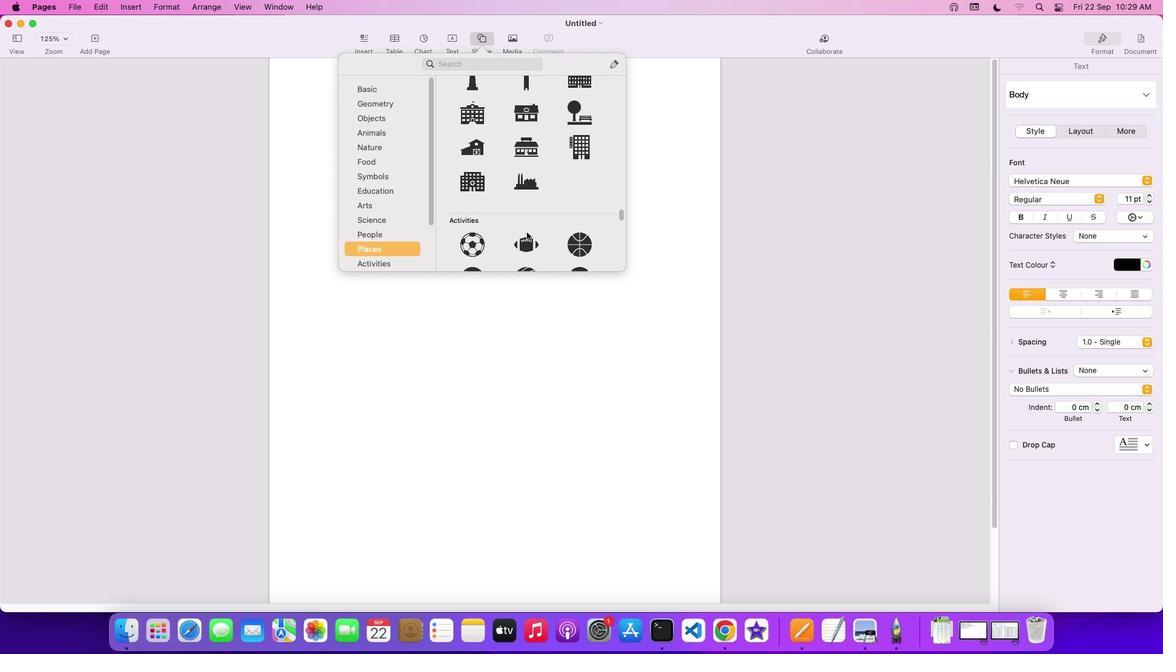 
Action: Mouse scrolled (528, 233) with delta (1, 0)
Screenshot: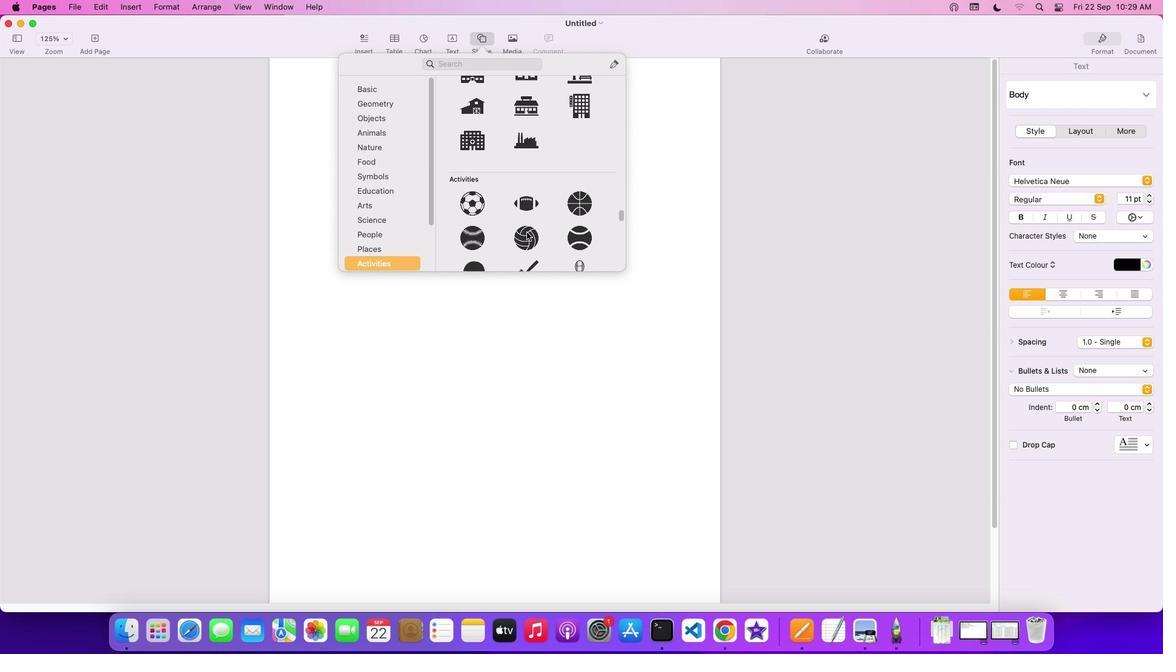 
Action: Mouse scrolled (528, 233) with delta (1, 0)
Screenshot: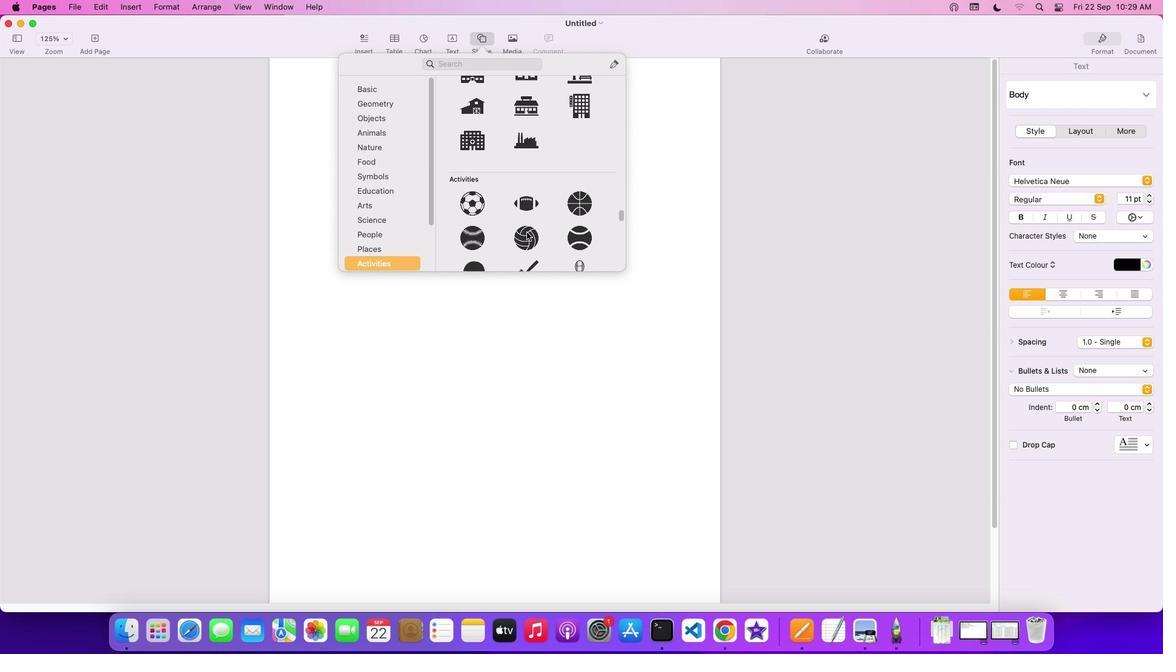 
Action: Mouse scrolled (528, 233) with delta (1, 0)
Screenshot: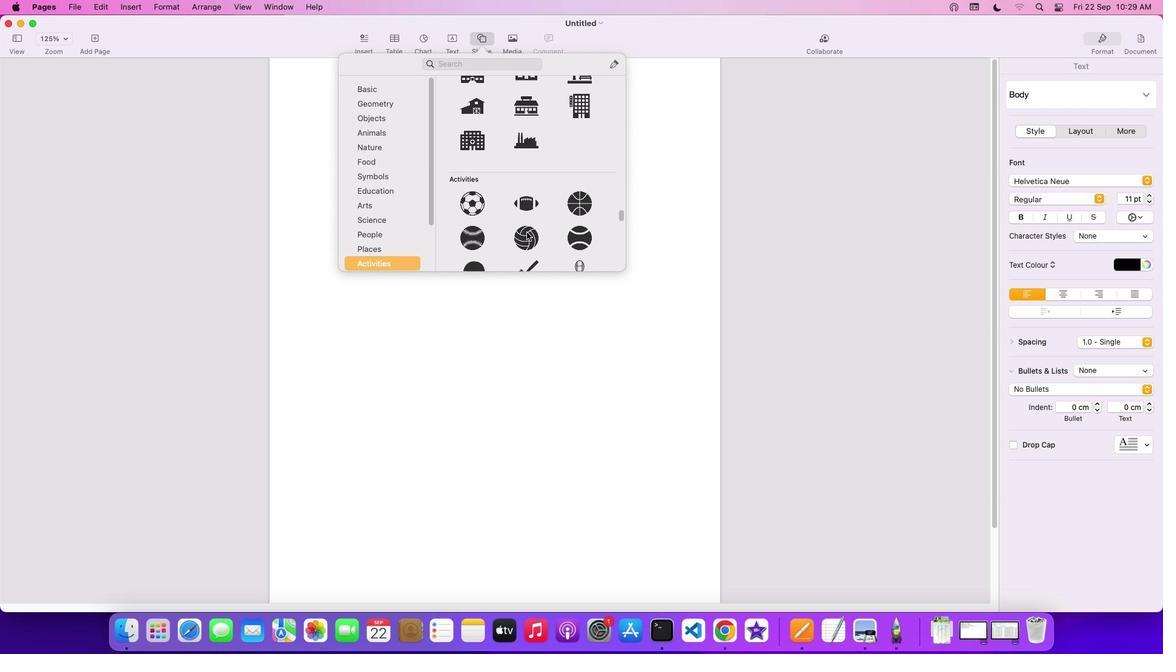 
Action: Mouse scrolled (528, 233) with delta (1, -1)
Screenshot: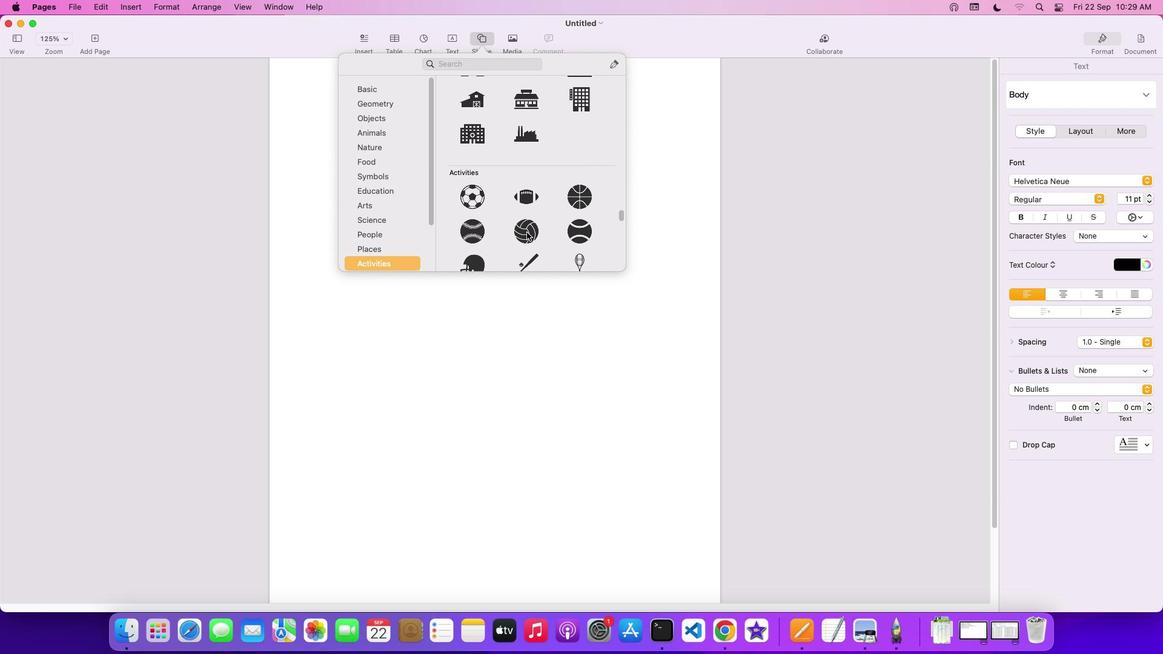 
Action: Mouse scrolled (528, 233) with delta (1, -1)
Screenshot: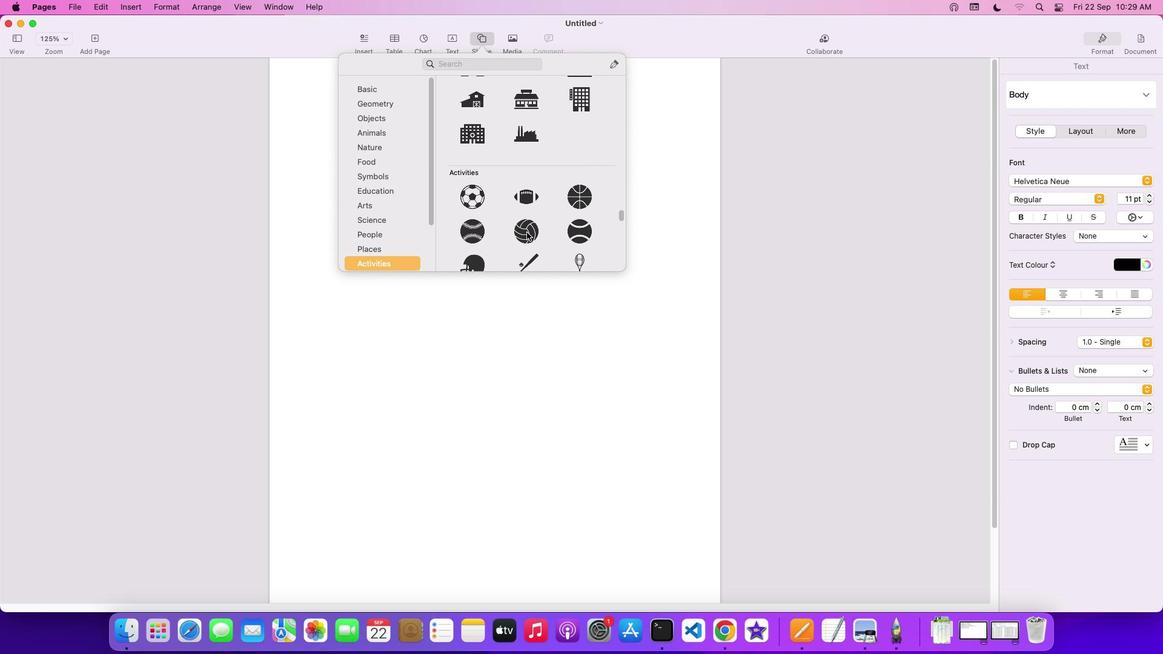 
Action: Mouse scrolled (528, 233) with delta (1, -2)
Screenshot: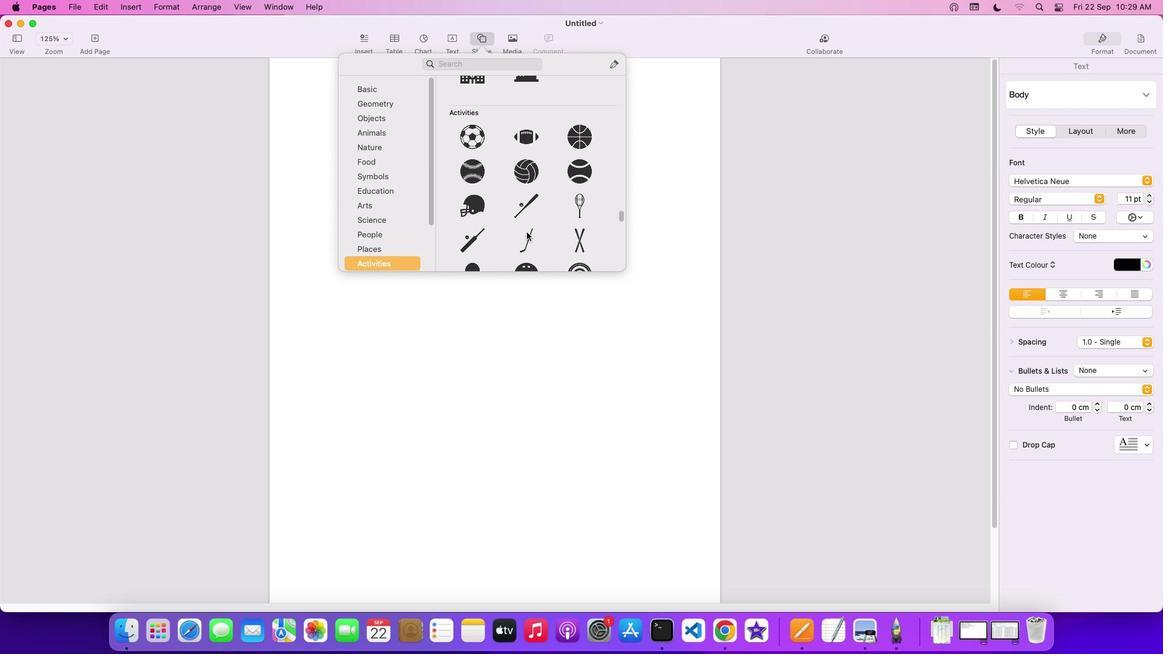 
Action: Mouse scrolled (528, 233) with delta (1, 0)
Screenshot: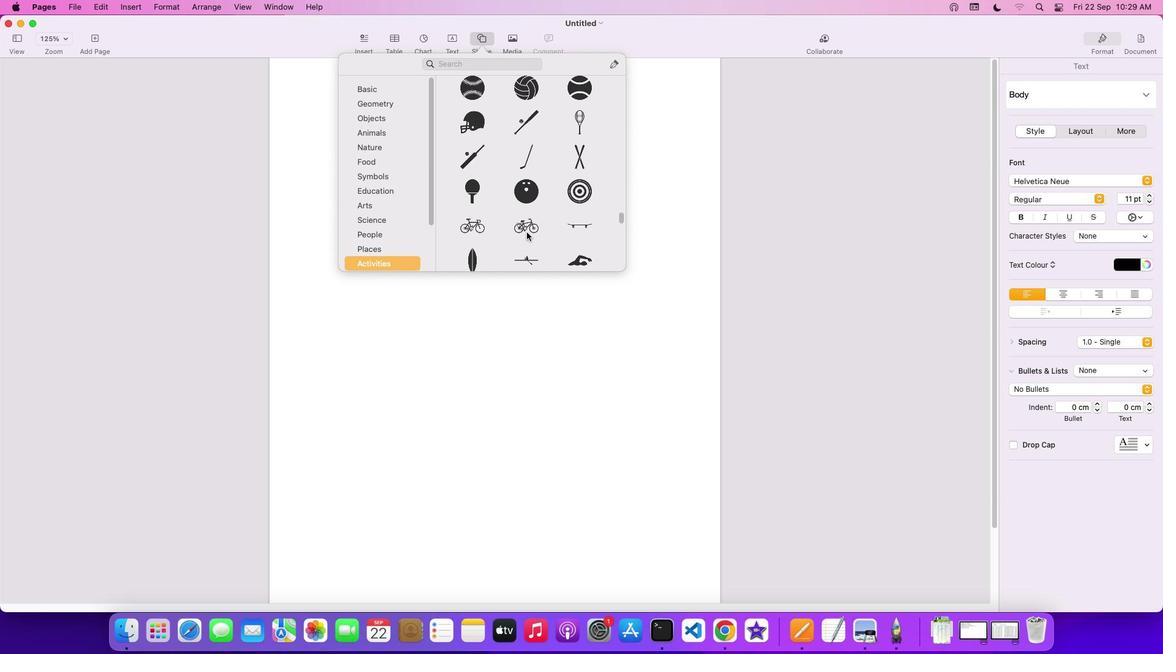 
Action: Mouse scrolled (528, 233) with delta (1, 0)
Screenshot: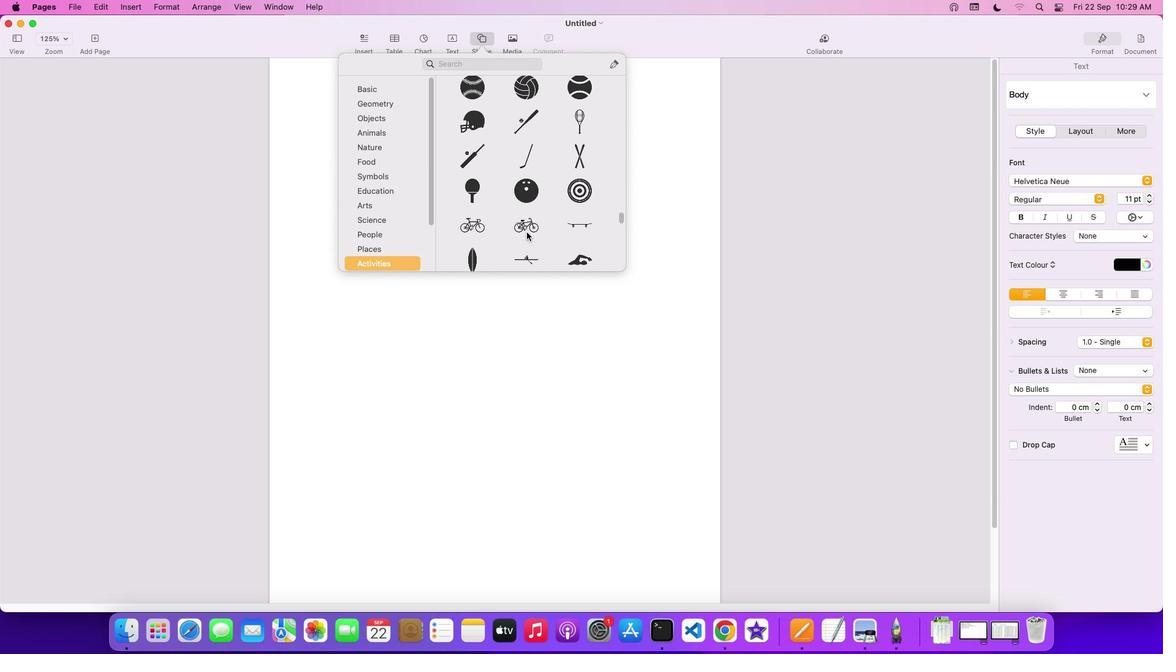
Action: Mouse scrolled (528, 233) with delta (1, 0)
Screenshot: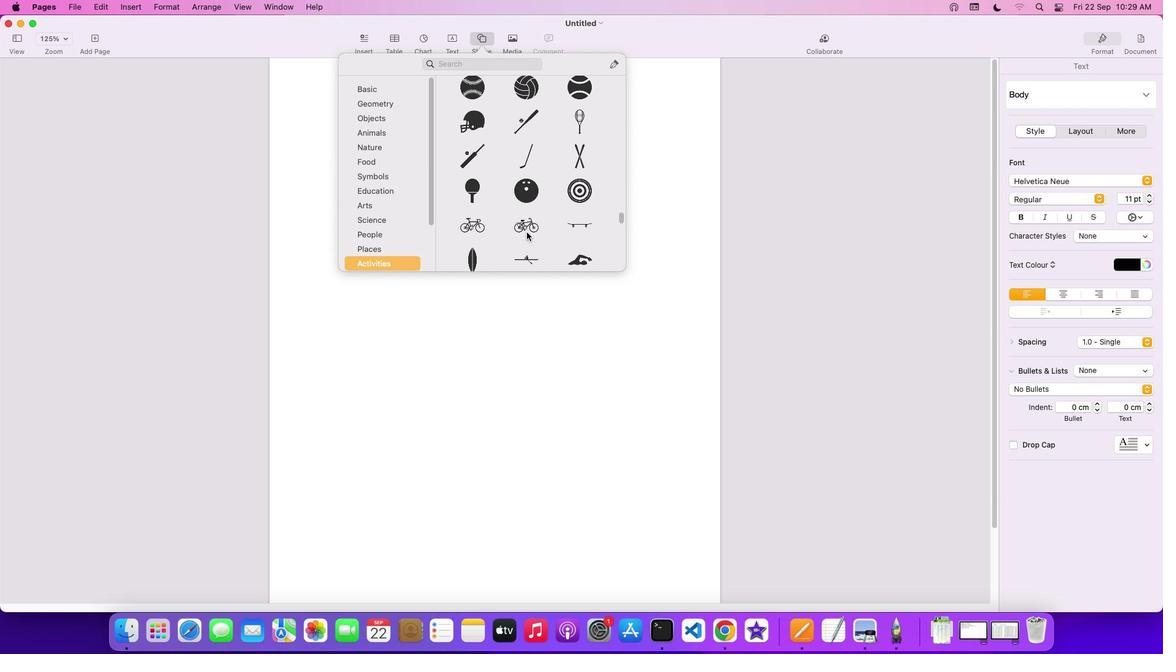
Action: Mouse scrolled (528, 233) with delta (1, -1)
Screenshot: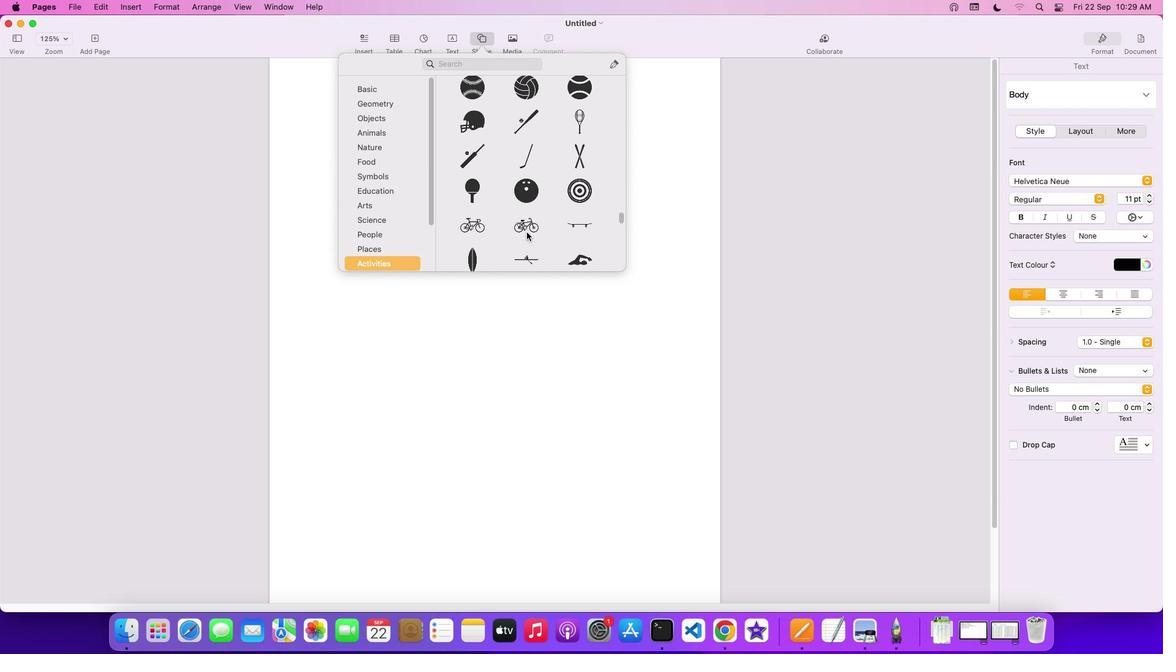 
Action: Mouse scrolled (528, 233) with delta (1, -1)
Screenshot: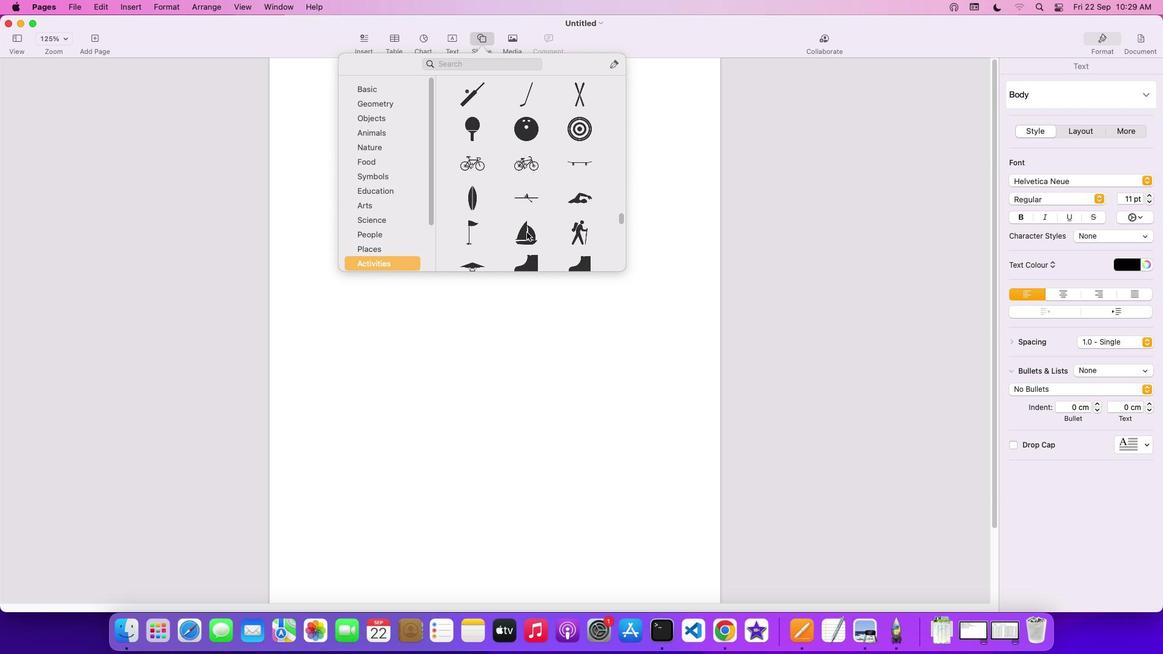 
Action: Mouse scrolled (528, 233) with delta (1, -1)
Screenshot: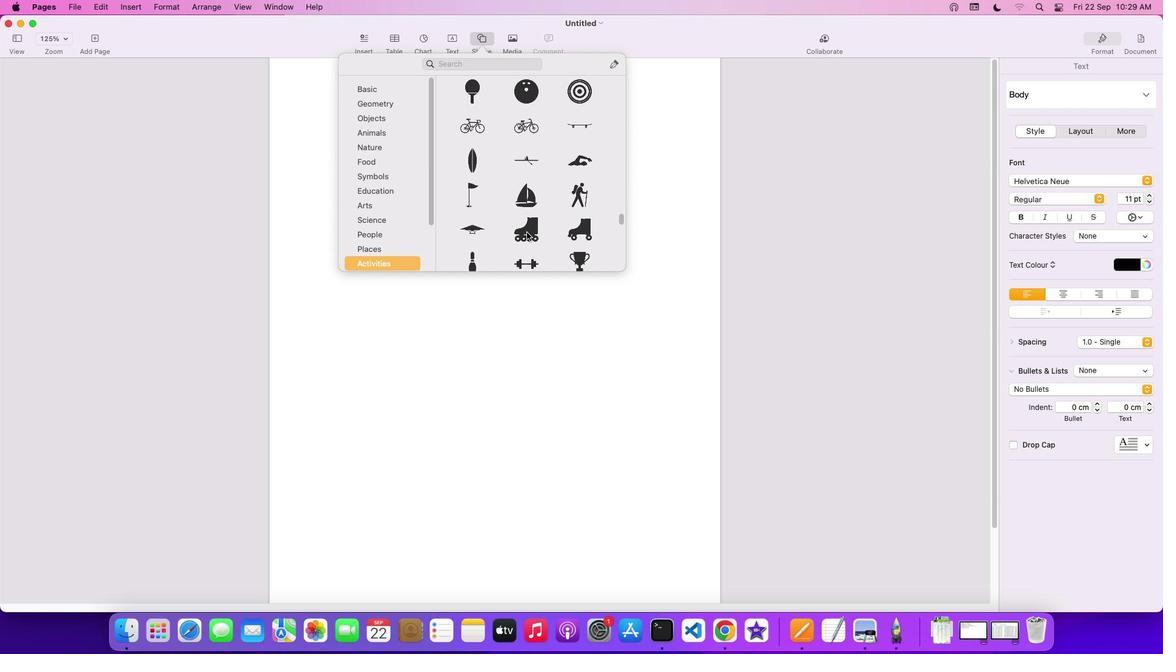 
Action: Mouse moved to (378, 246)
Screenshot: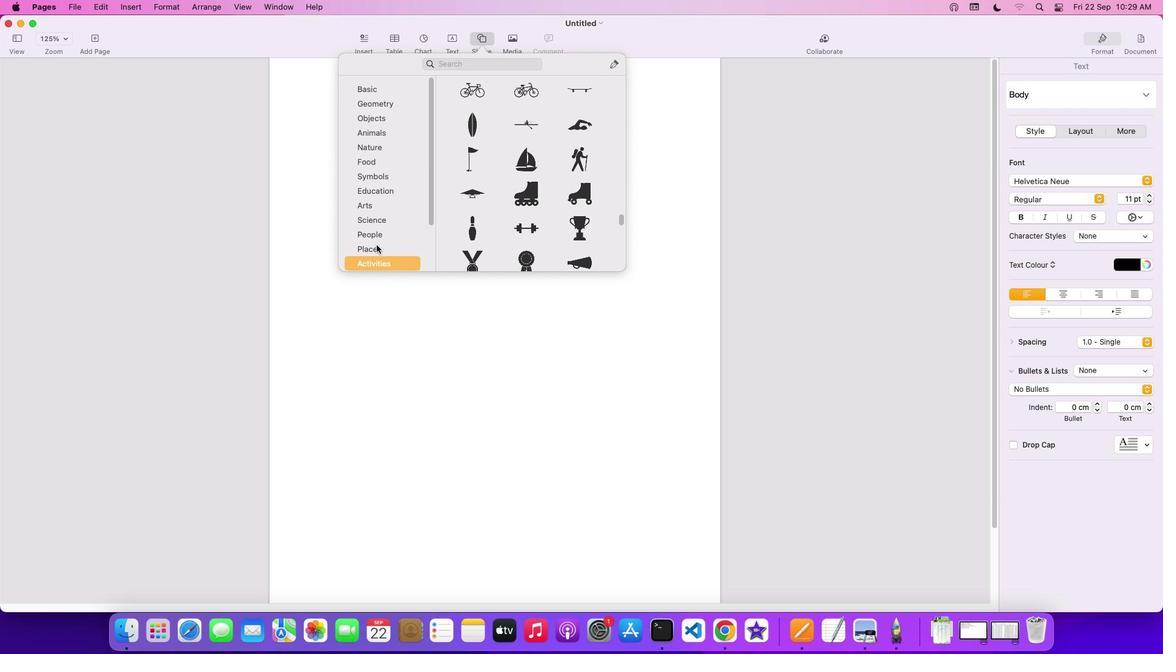 
Action: Mouse scrolled (378, 246) with delta (1, 0)
Screenshot: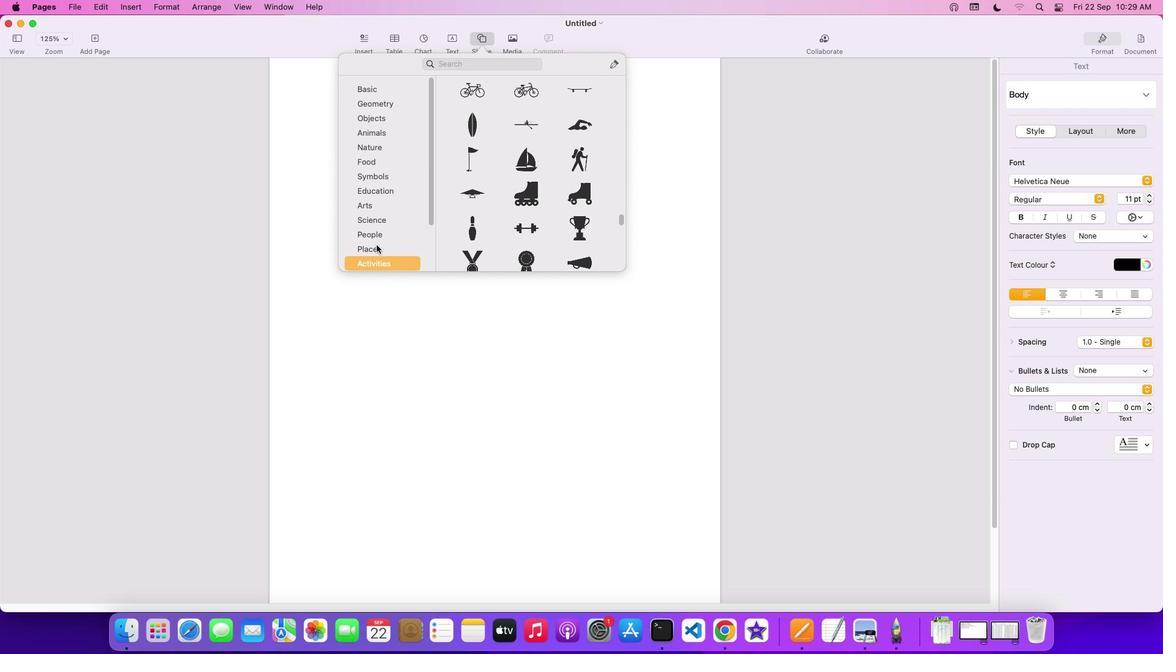 
Action: Mouse scrolled (378, 246) with delta (1, 0)
Screenshot: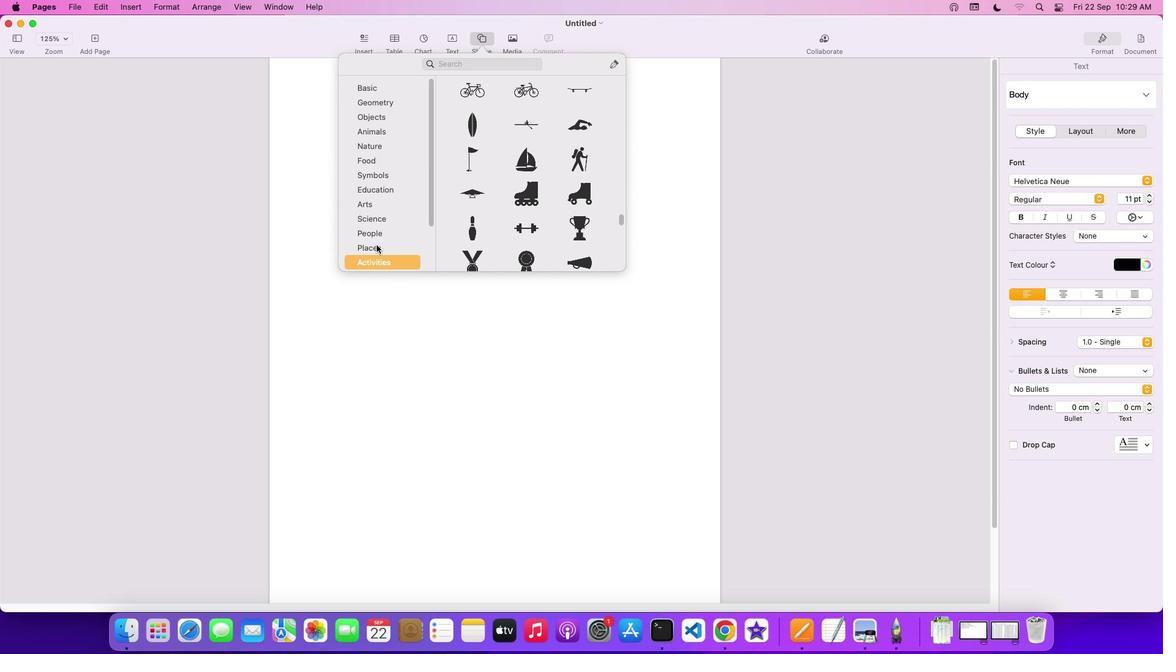 
Action: Mouse scrolled (378, 246) with delta (1, 0)
Screenshot: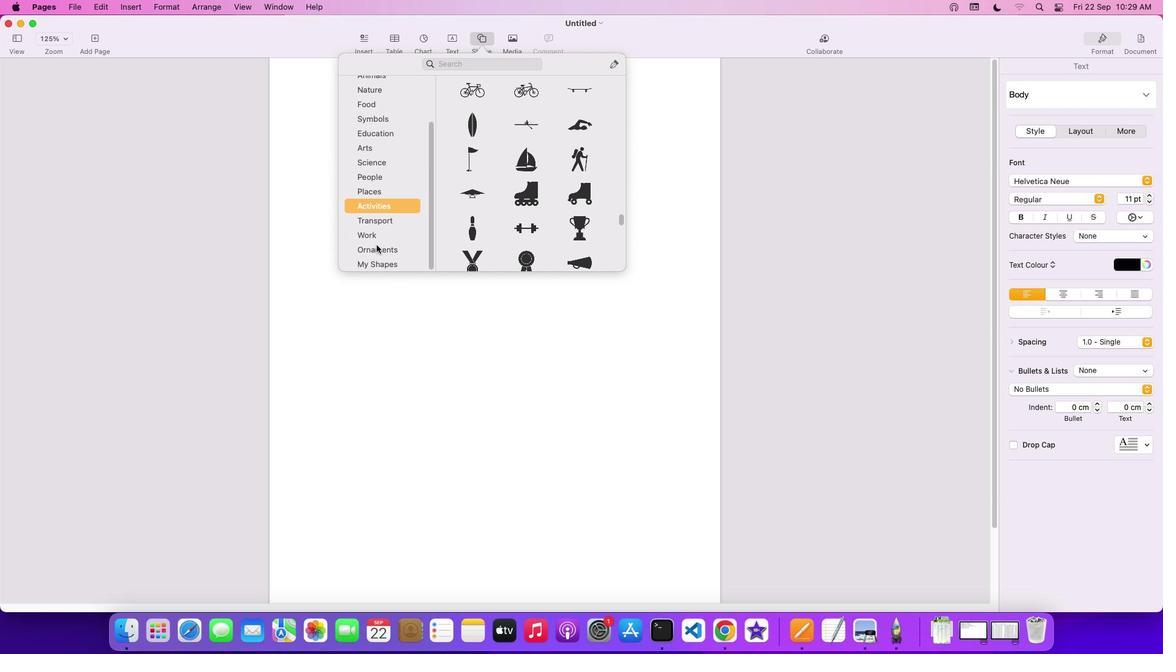 
Action: Mouse scrolled (378, 246) with delta (1, 0)
Screenshot: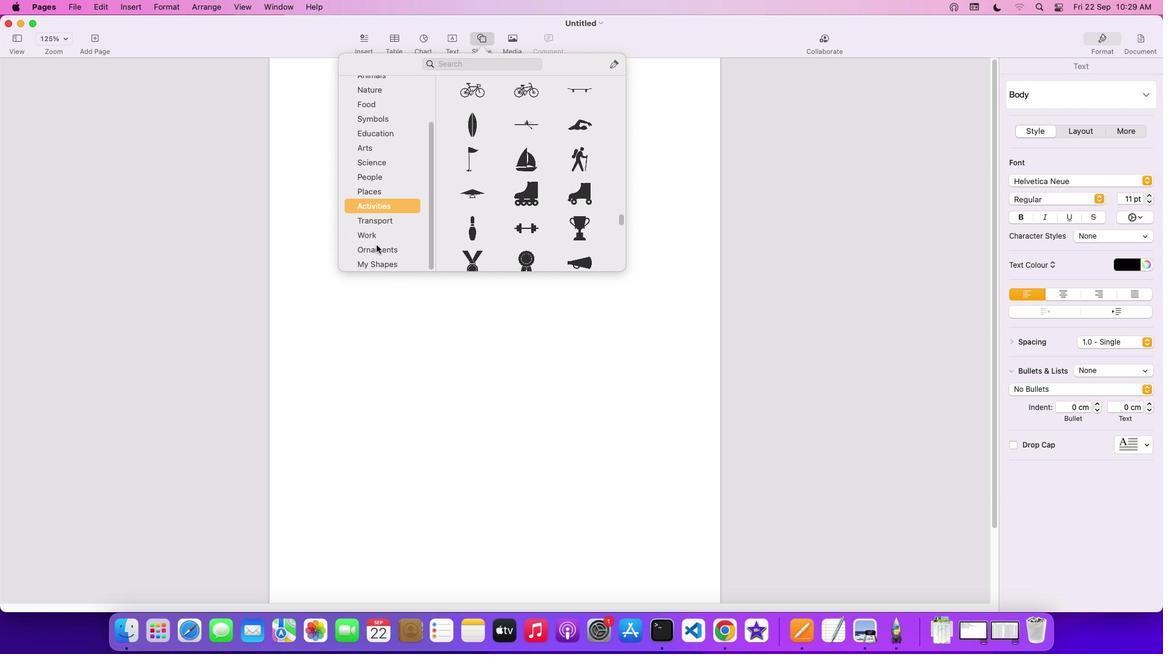 
Action: Mouse moved to (387, 259)
Screenshot: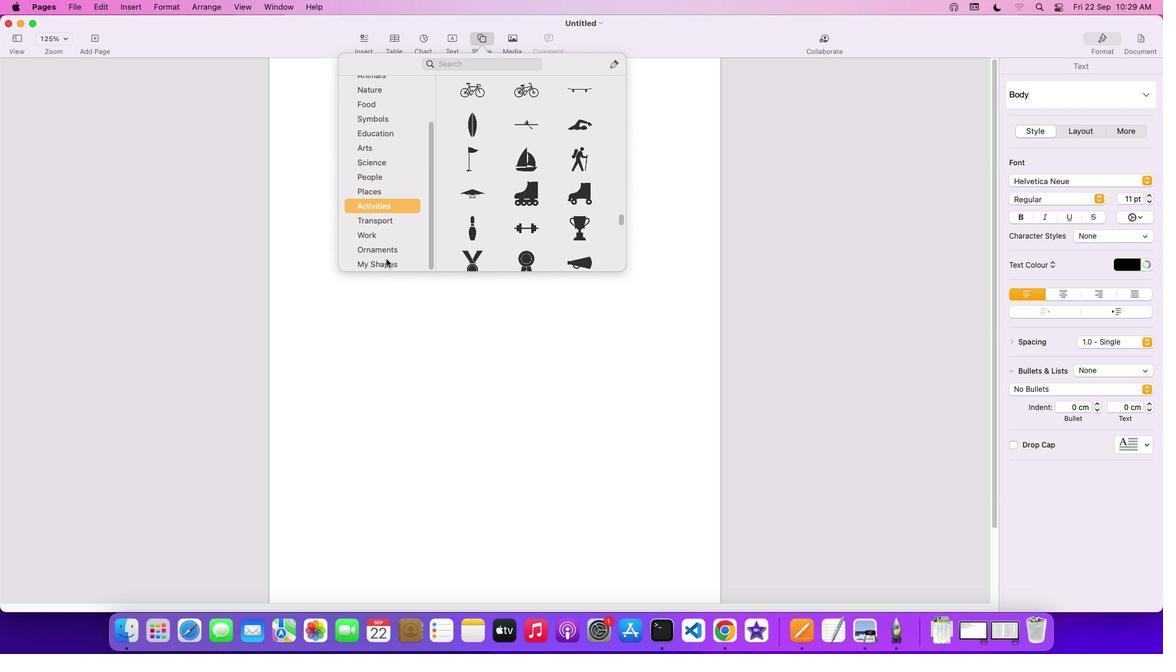 
Action: Mouse scrolled (387, 259) with delta (1, 1)
Screenshot: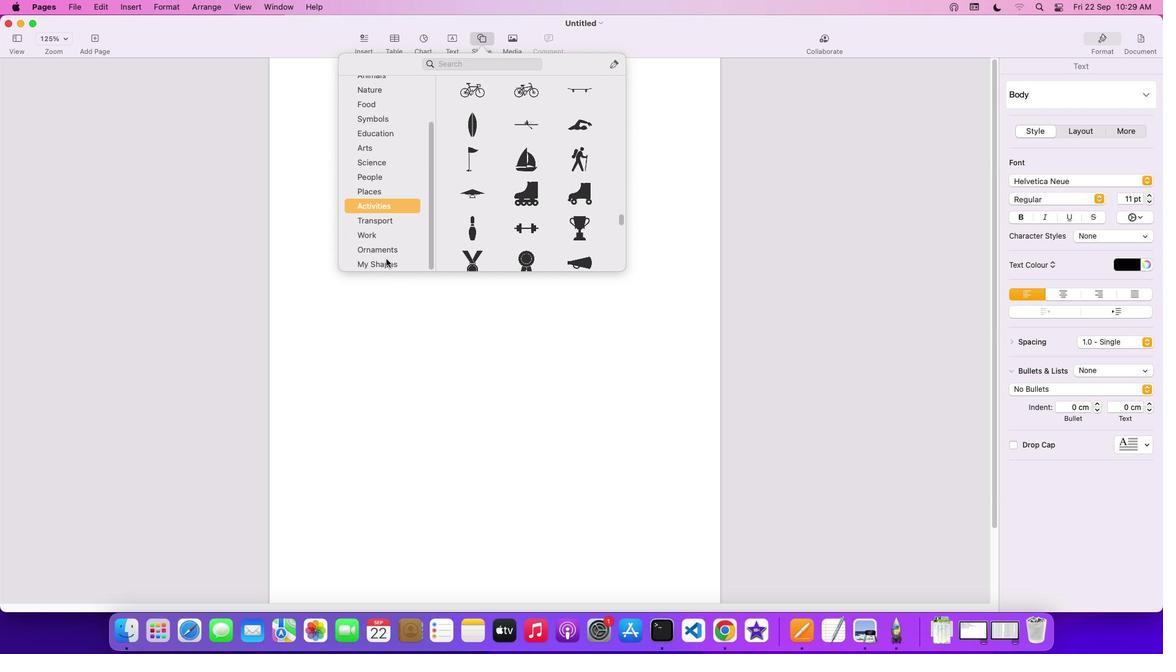 
Action: Mouse scrolled (387, 259) with delta (1, 1)
Screenshot: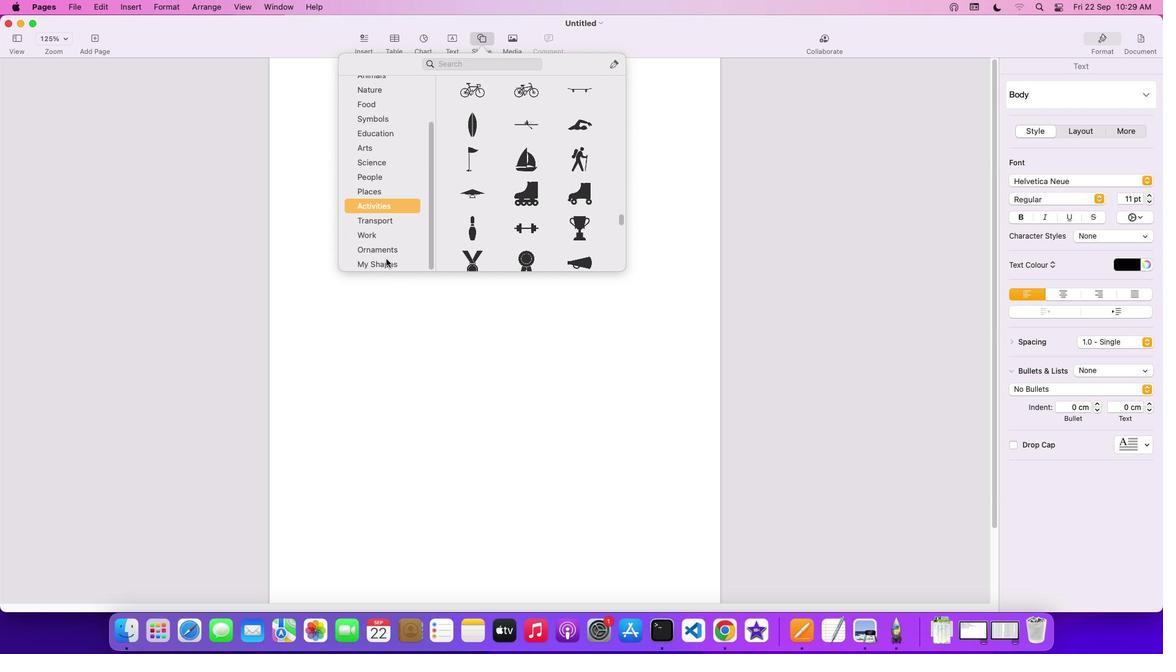 
Action: Mouse scrolled (387, 259) with delta (1, 3)
Screenshot: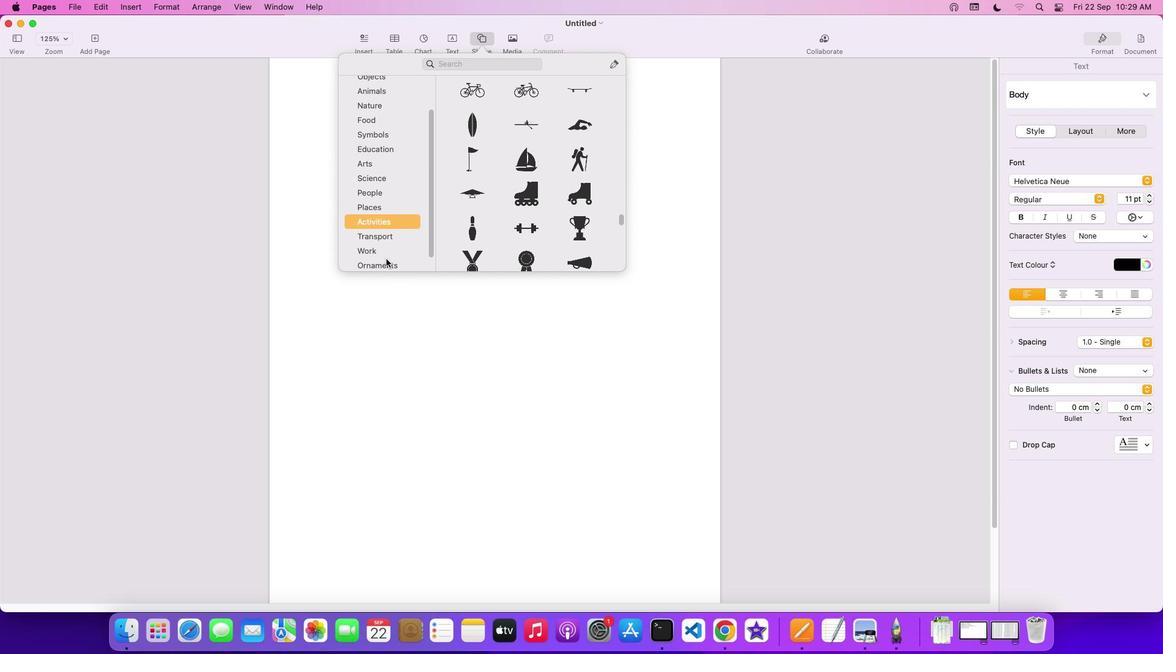 
Action: Mouse moved to (382, 178)
Screenshot: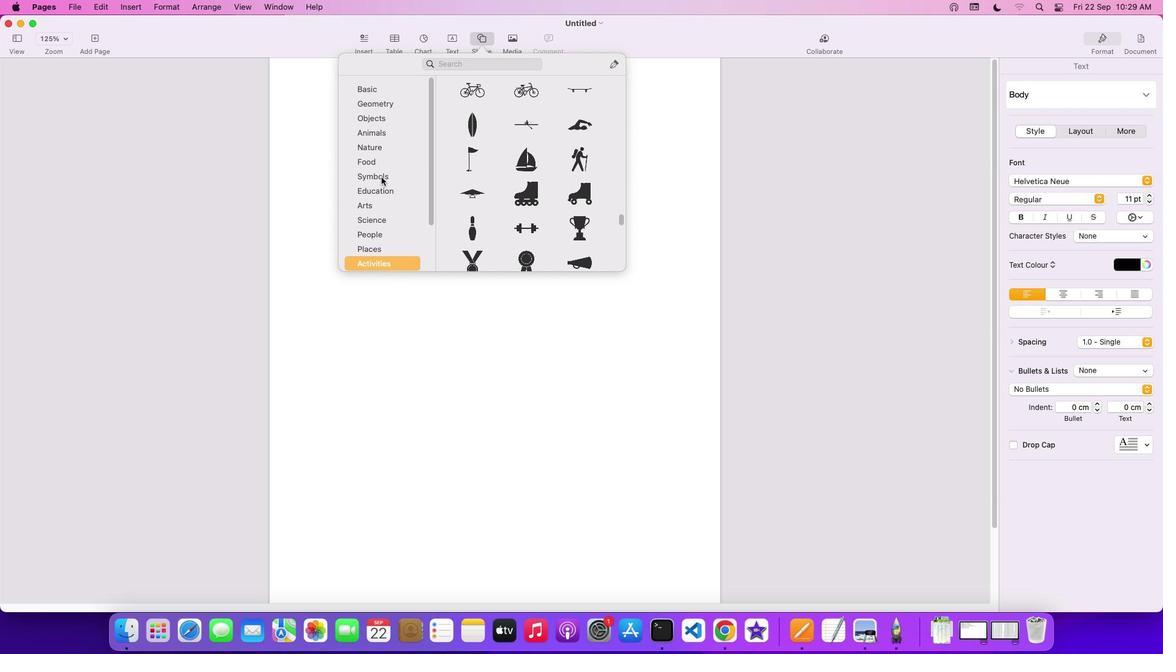 
Action: Mouse pressed left at (382, 178)
Screenshot: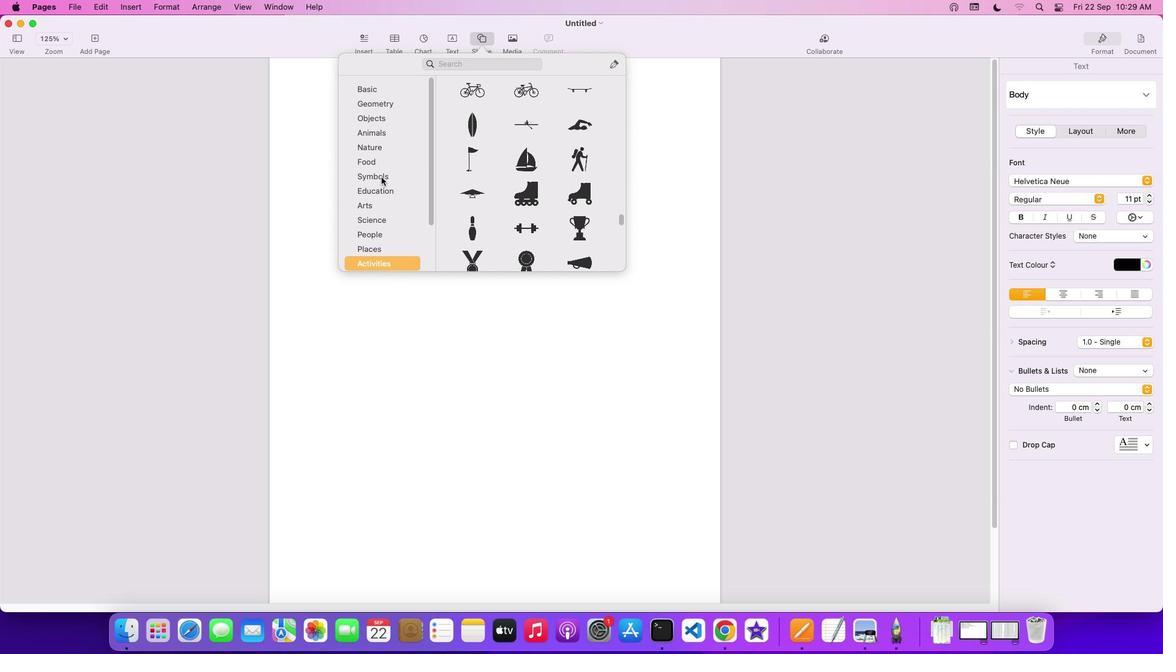 
Action: Mouse moved to (525, 220)
Screenshot: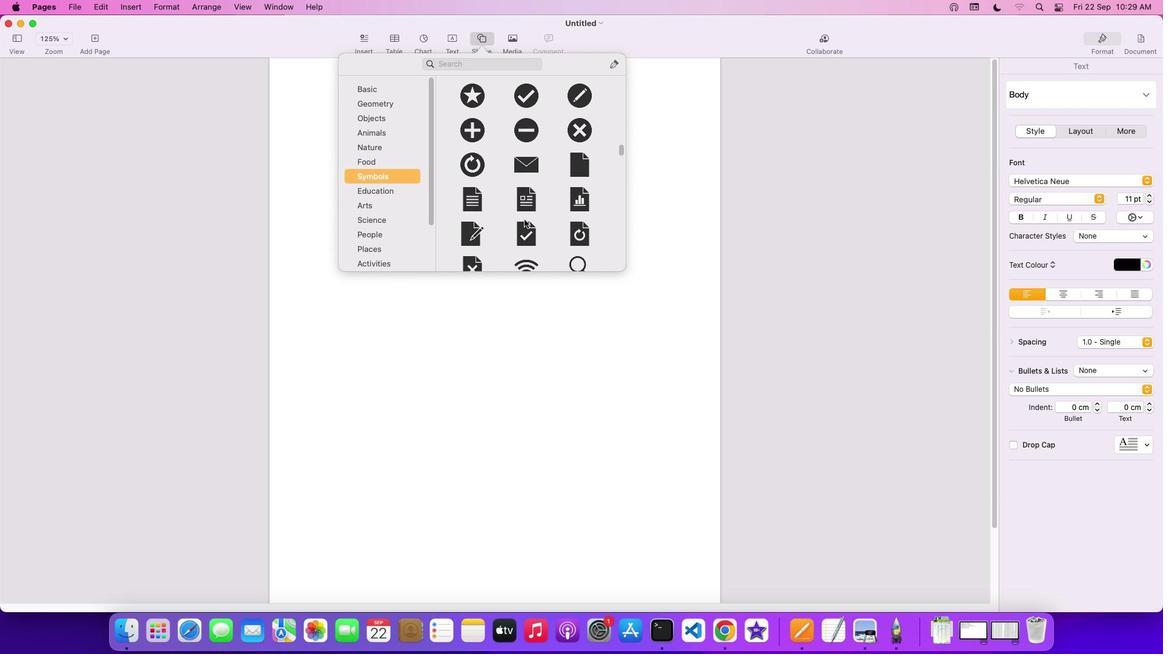 
Action: Mouse scrolled (525, 220) with delta (1, 0)
Screenshot: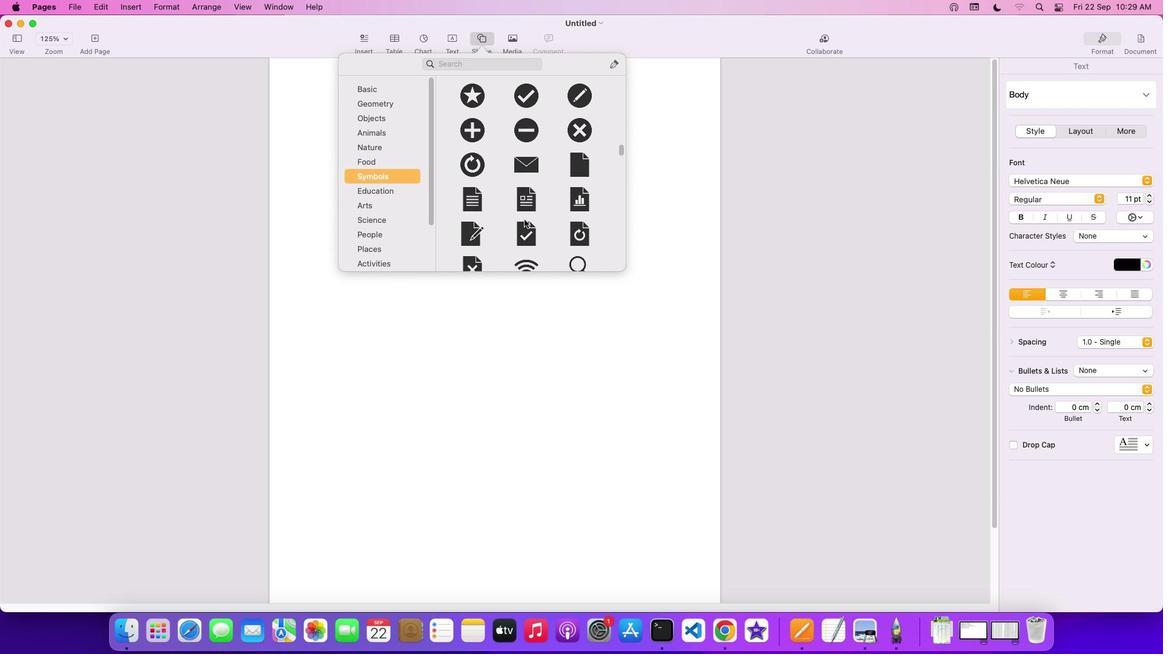 
Action: Mouse scrolled (525, 220) with delta (1, 0)
Screenshot: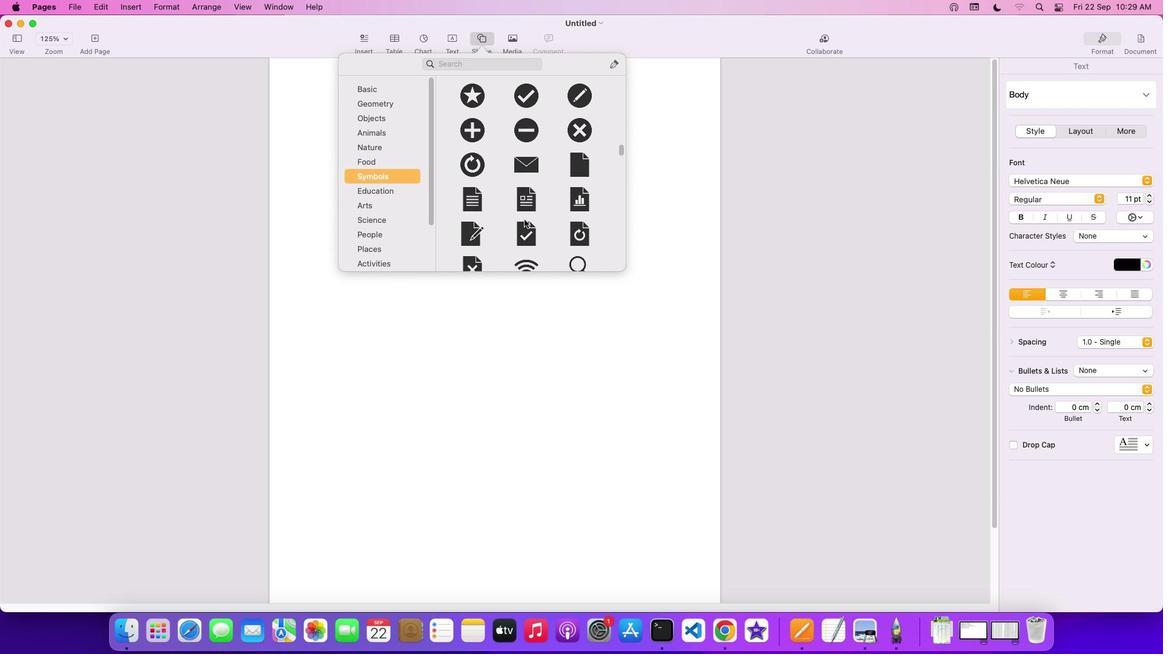 
Action: Mouse scrolled (525, 220) with delta (1, 0)
Screenshot: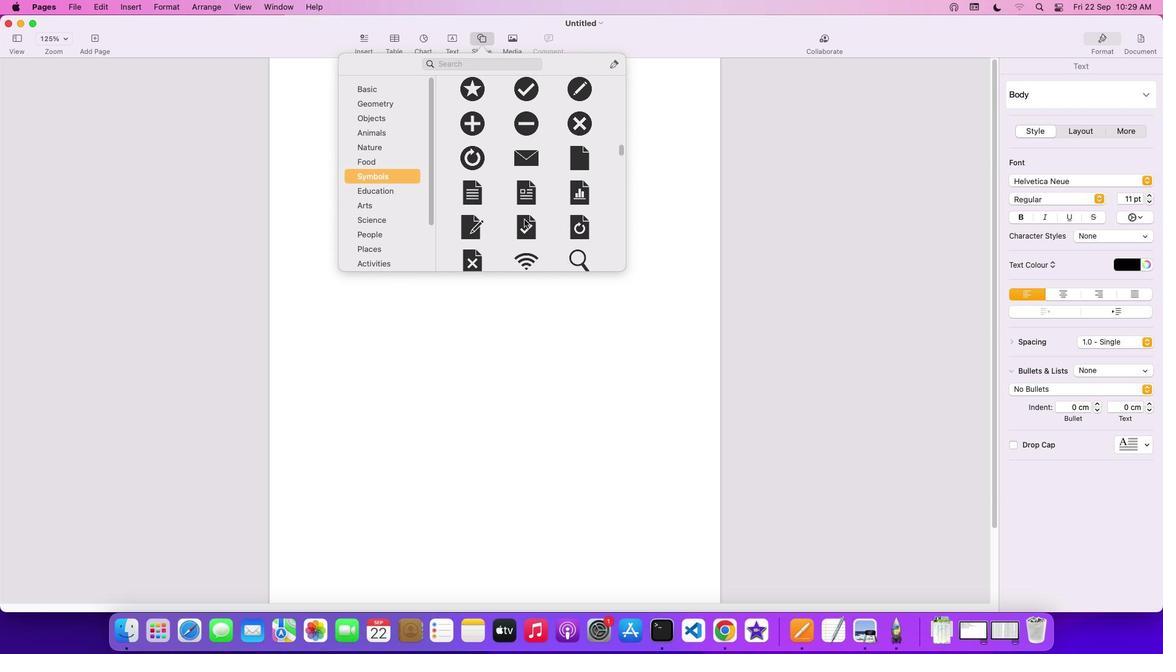 
Action: Mouse scrolled (525, 220) with delta (1, -1)
Screenshot: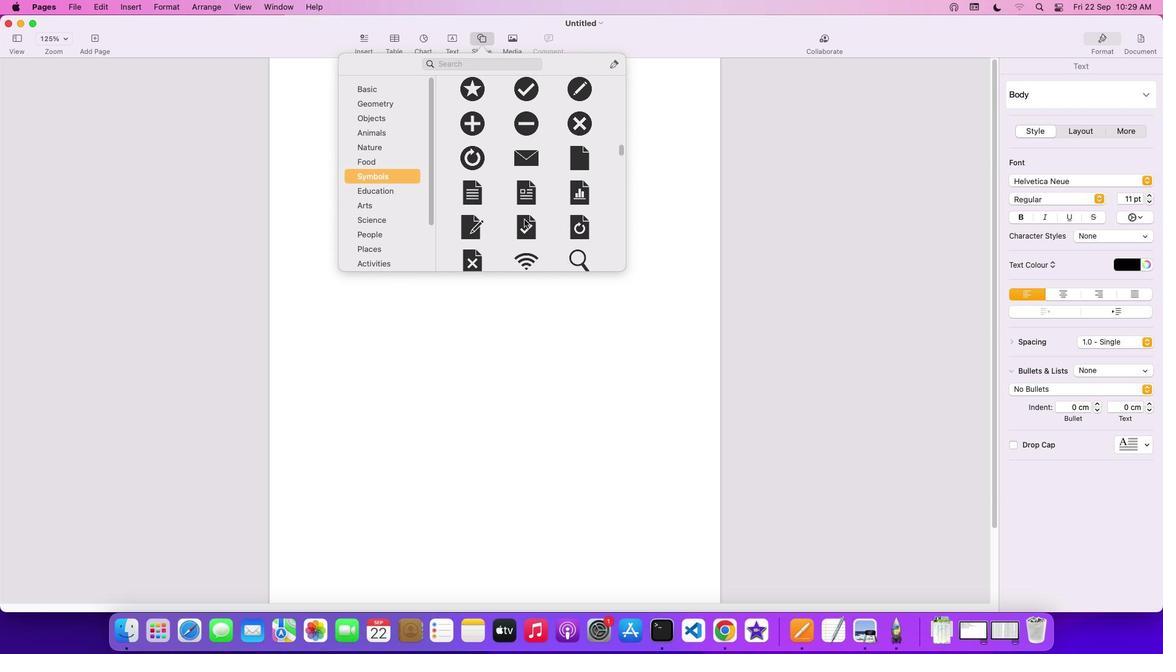 
Action: Mouse scrolled (525, 220) with delta (1, -1)
Screenshot: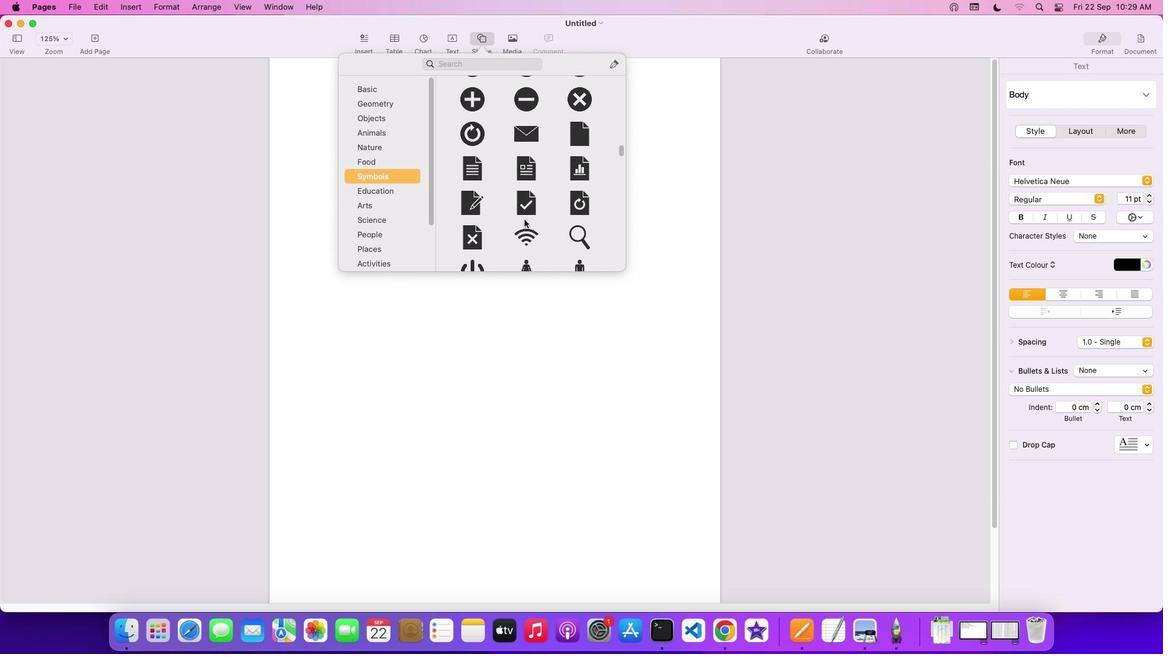 
Action: Mouse scrolled (525, 220) with delta (1, -1)
Screenshot: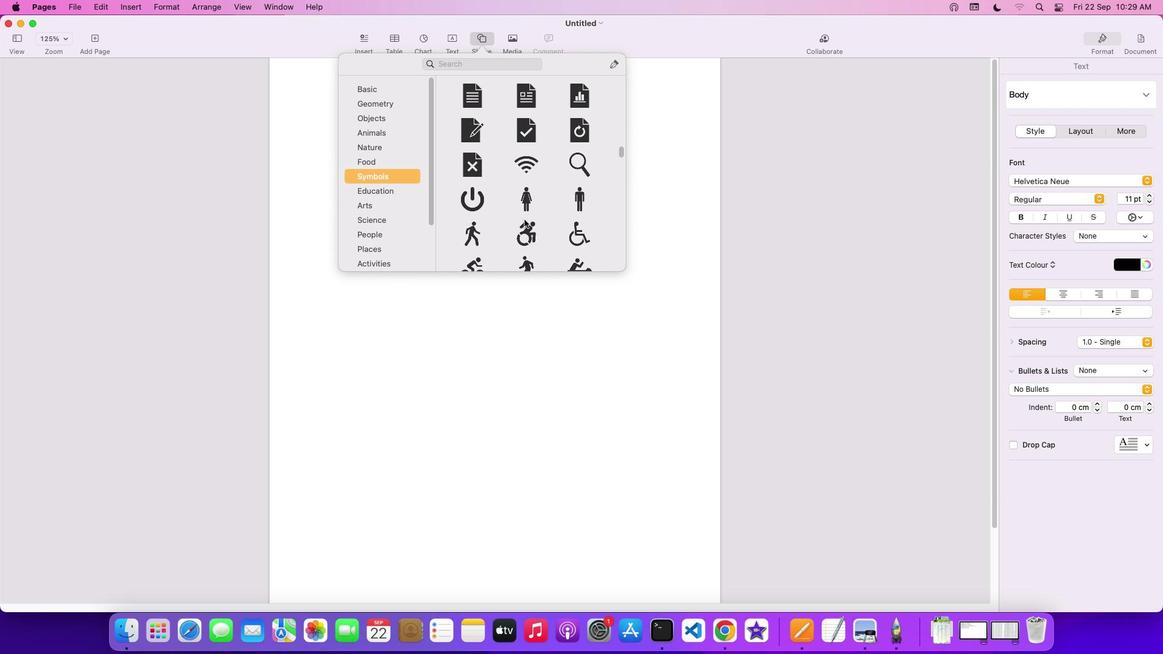 
Action: Mouse scrolled (525, 220) with delta (1, 0)
Screenshot: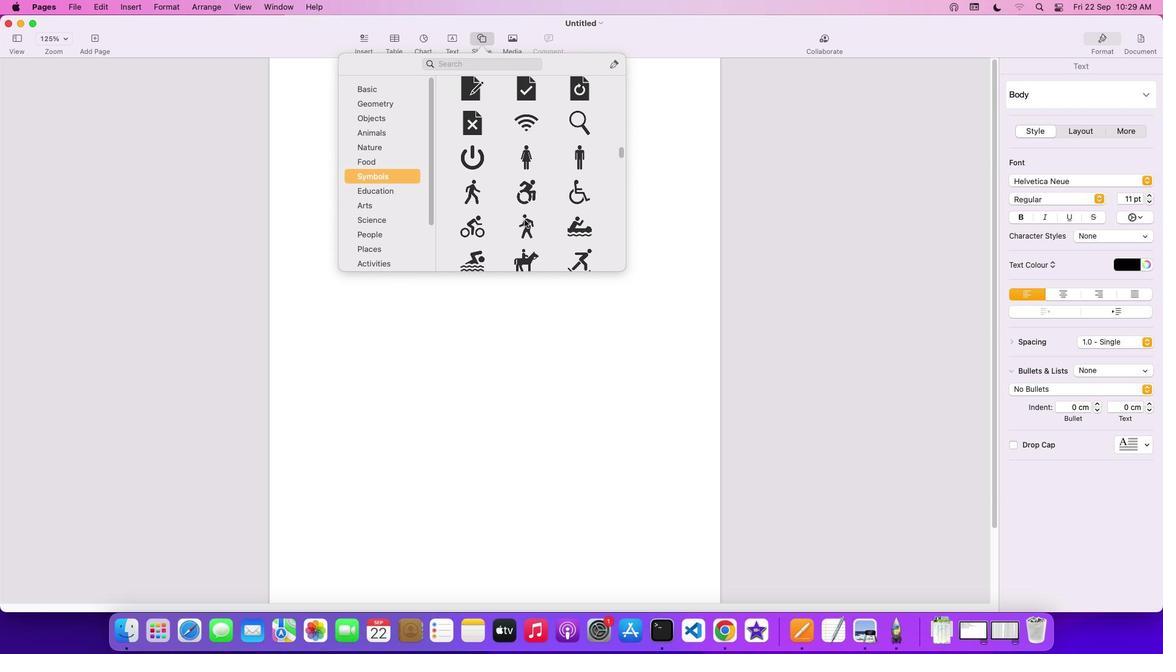 
Action: Mouse scrolled (525, 220) with delta (1, 0)
Screenshot: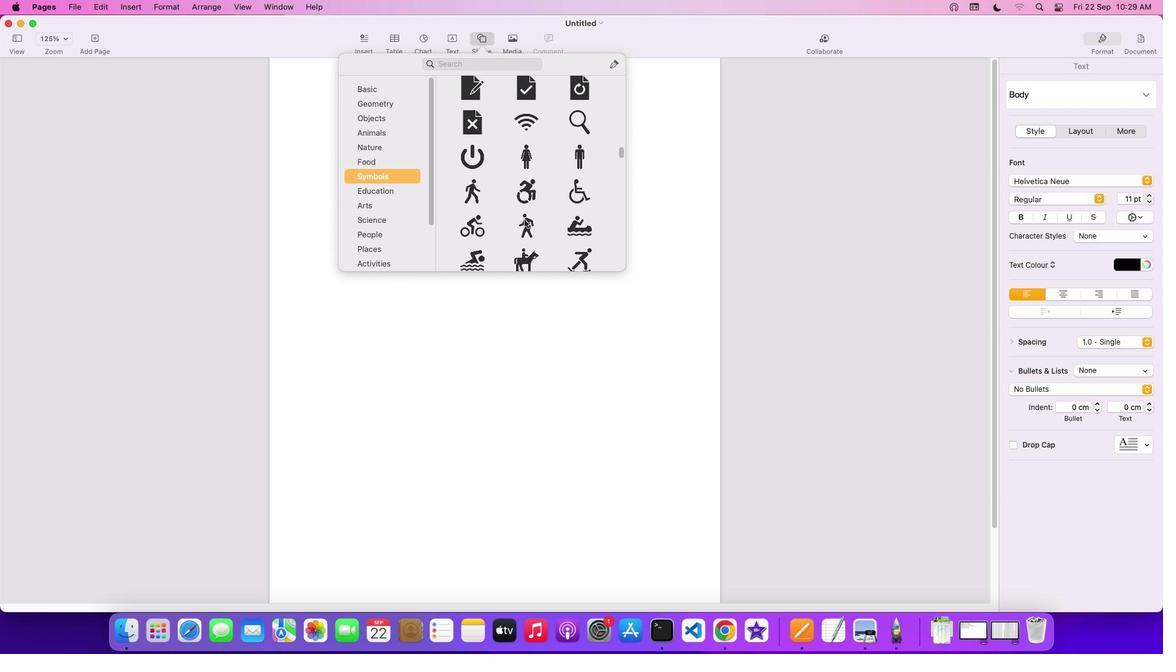 
Action: Mouse scrolled (525, 220) with delta (1, 0)
Screenshot: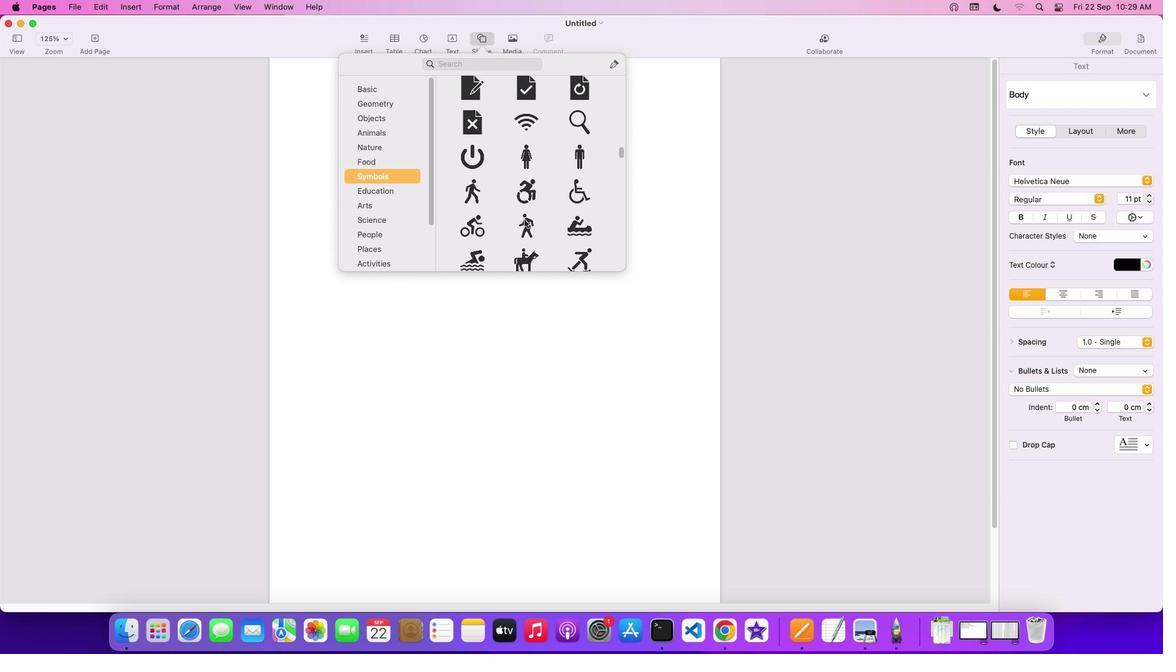 
Action: Mouse scrolled (525, 220) with delta (1, -1)
Screenshot: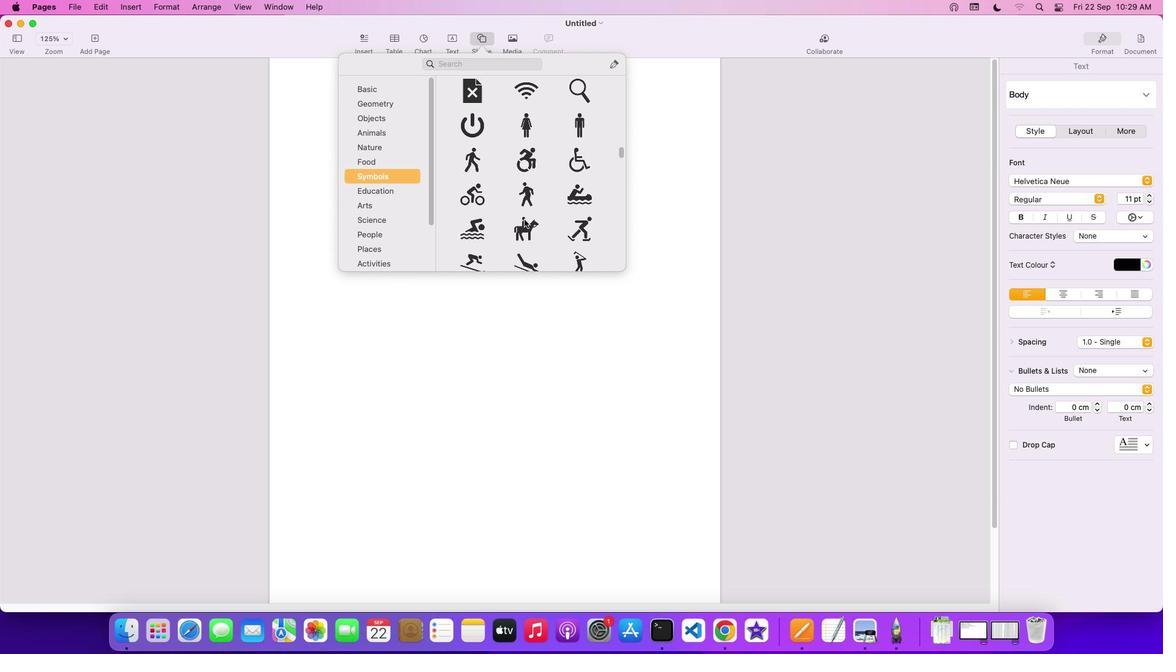 
Action: Mouse scrolled (525, 220) with delta (1, -1)
Screenshot: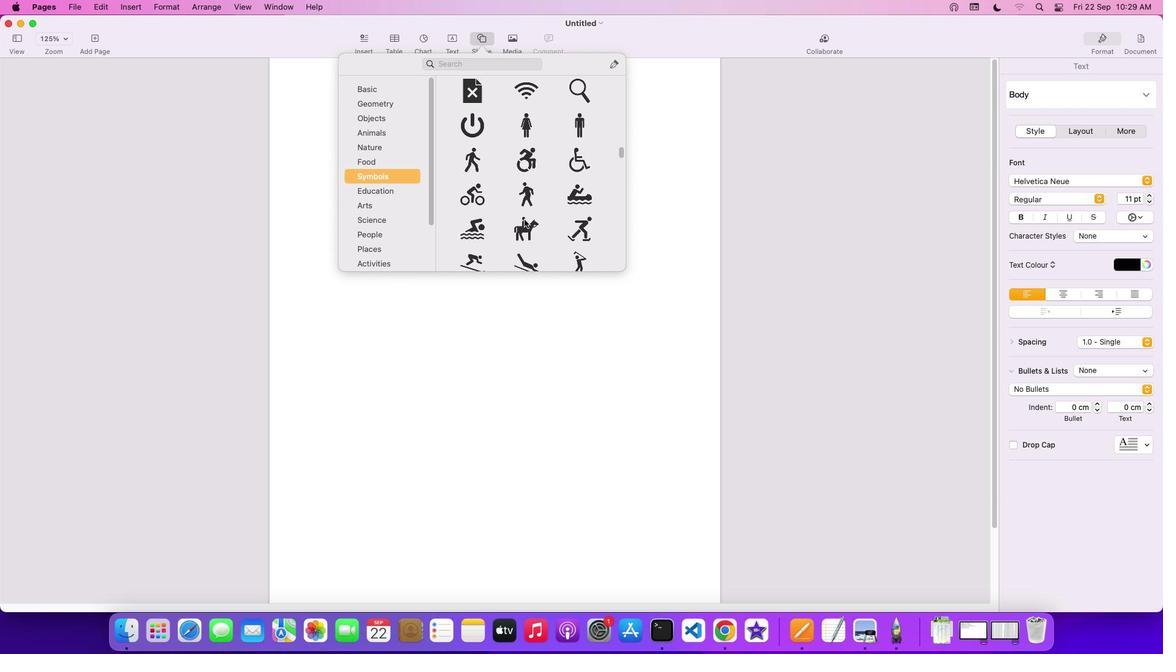 
Action: Mouse scrolled (525, 220) with delta (1, -2)
Screenshot: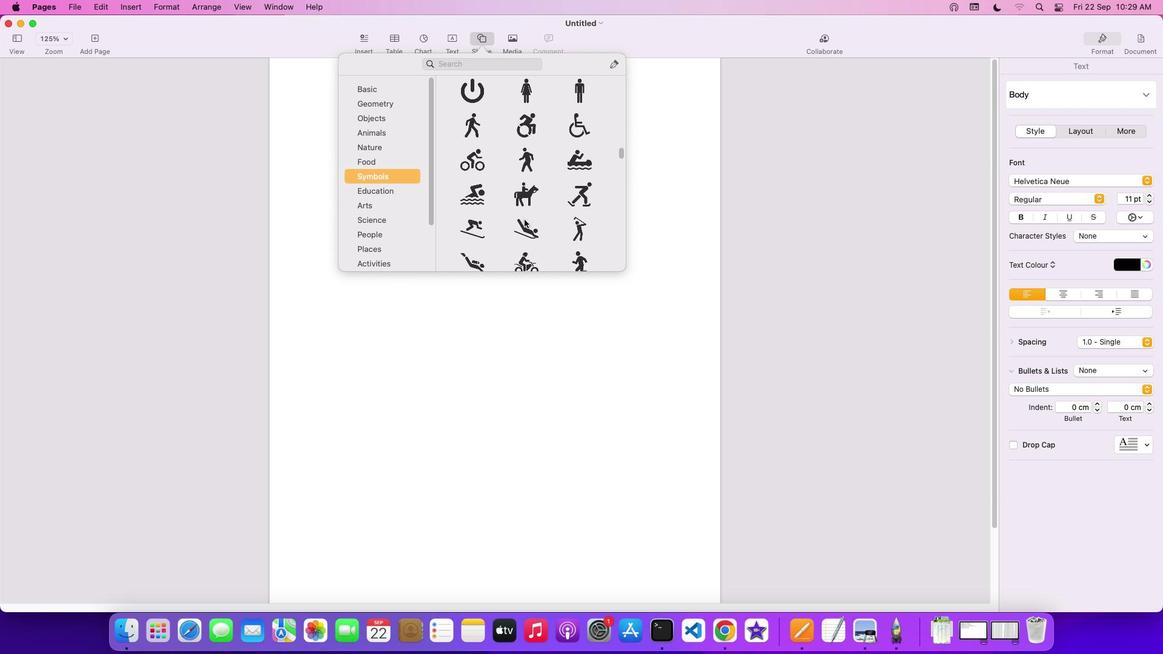 
Action: Mouse scrolled (525, 220) with delta (1, 1)
Screenshot: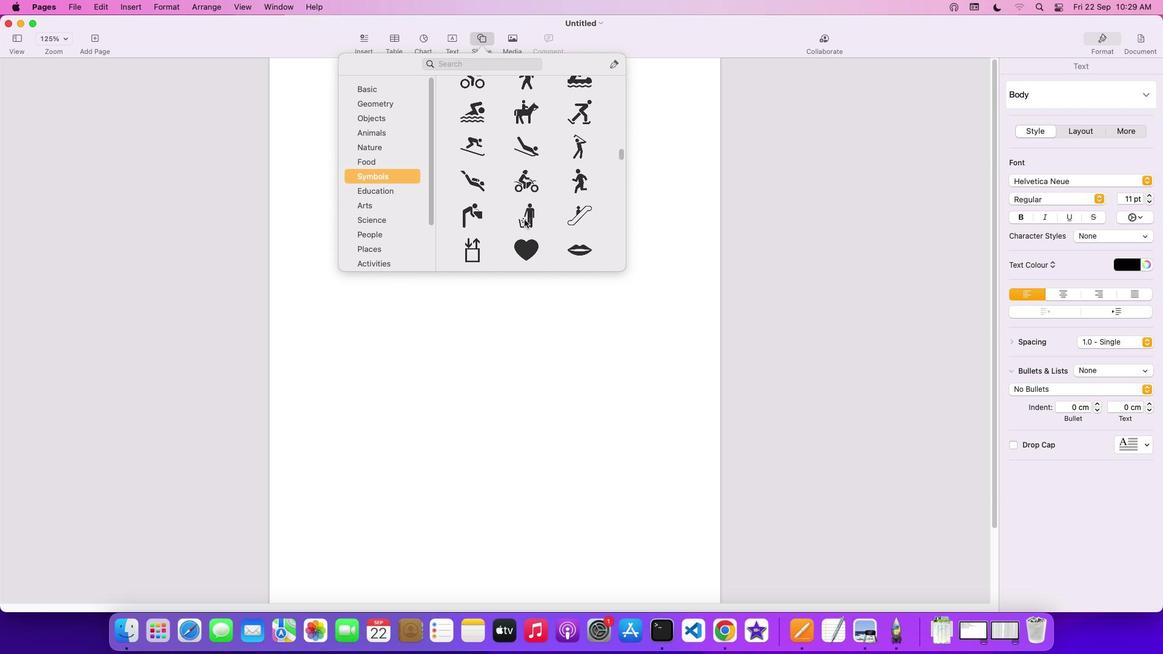 
Action: Mouse scrolled (525, 220) with delta (1, 0)
Screenshot: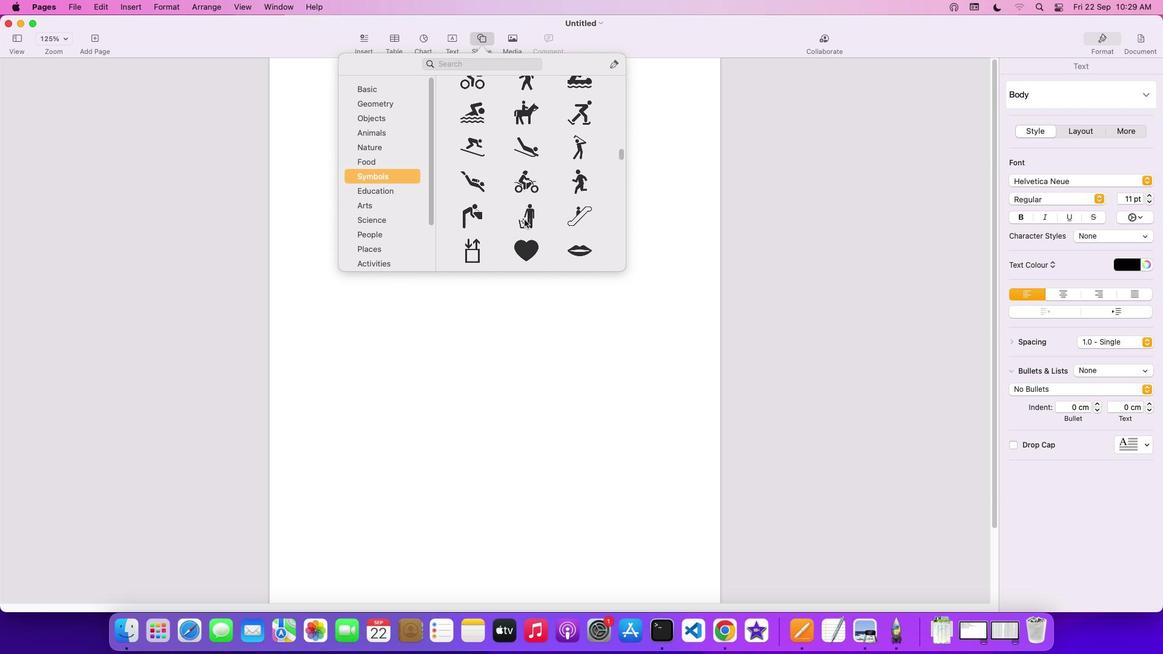 
Action: Mouse scrolled (525, 220) with delta (1, 0)
Screenshot: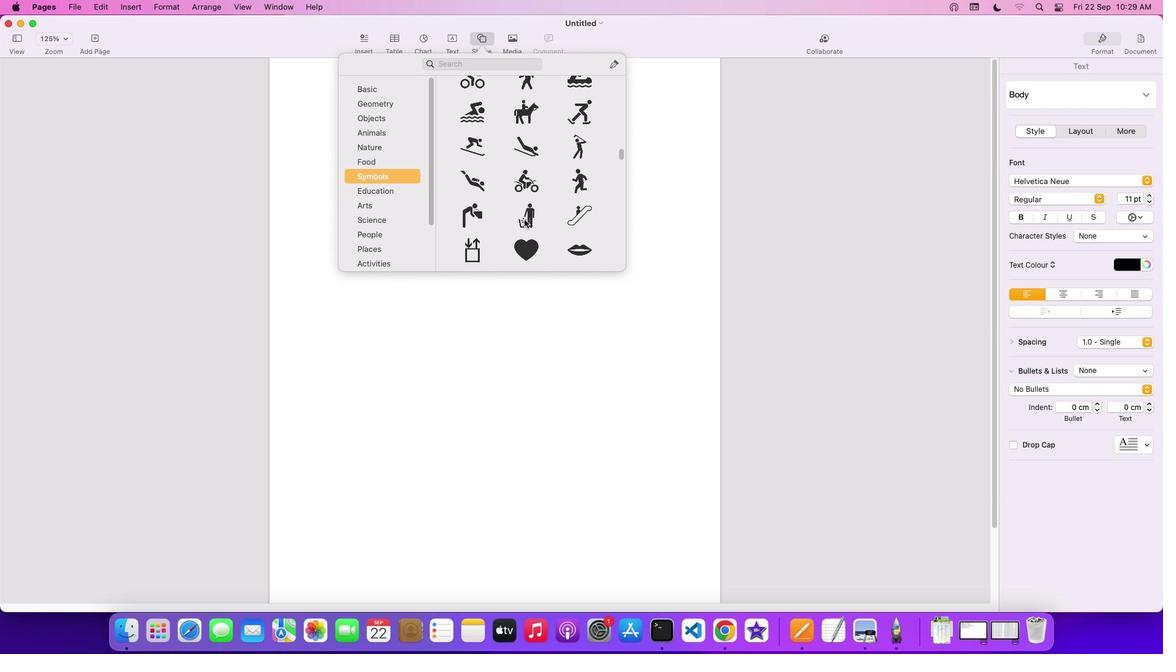
Action: Mouse scrolled (525, 220) with delta (1, 0)
Screenshot: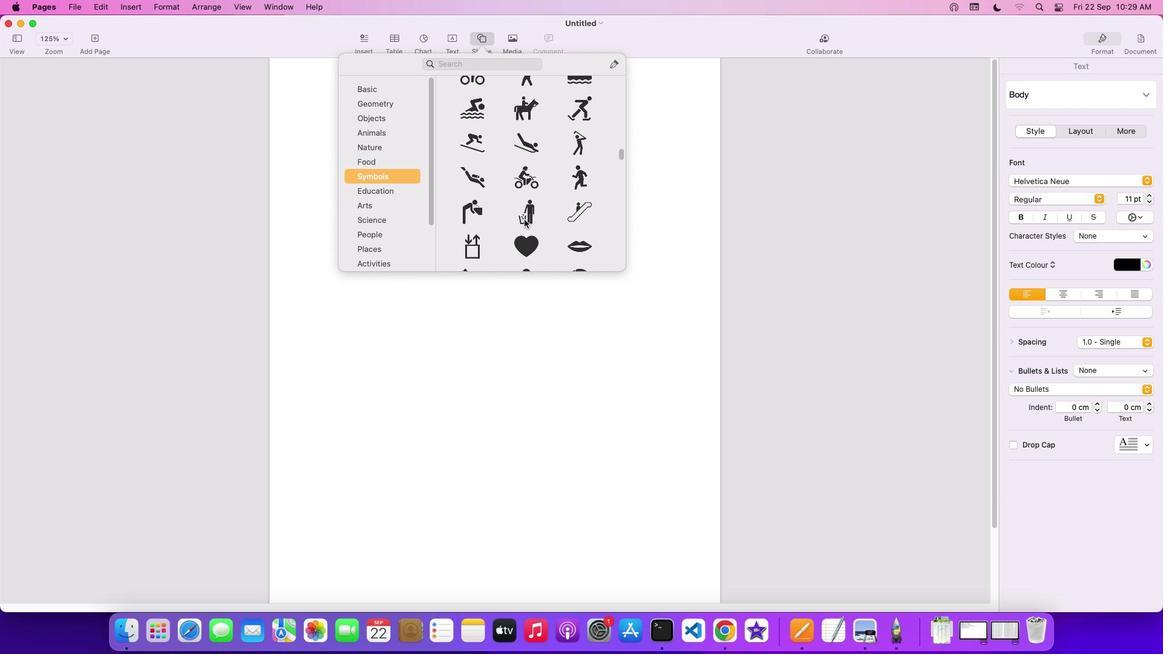 
Action: Mouse scrolled (525, 220) with delta (1, 0)
Screenshot: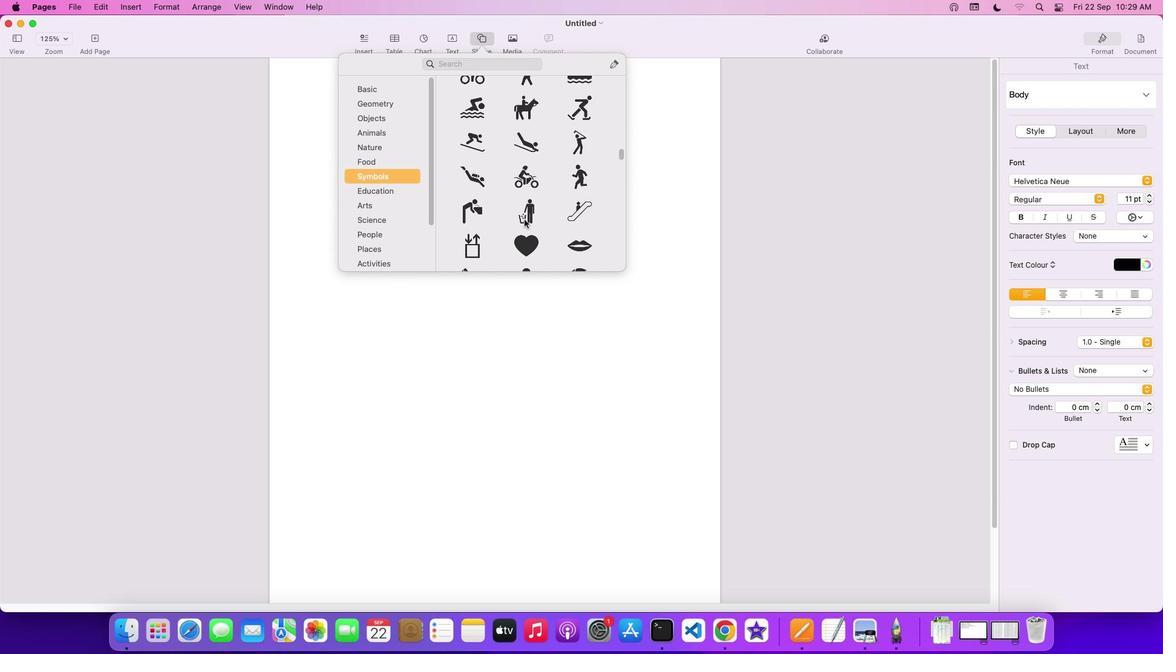 
Action: Mouse scrolled (525, 220) with delta (1, 0)
Screenshot: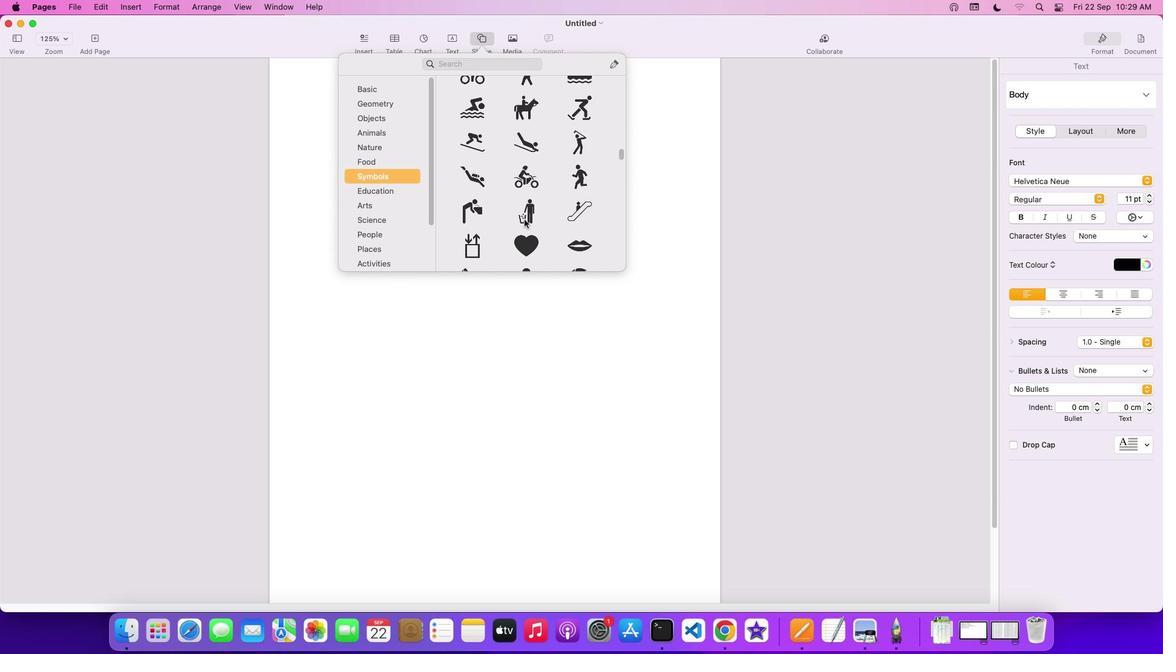 
Action: Mouse scrolled (525, 220) with delta (1, -1)
Screenshot: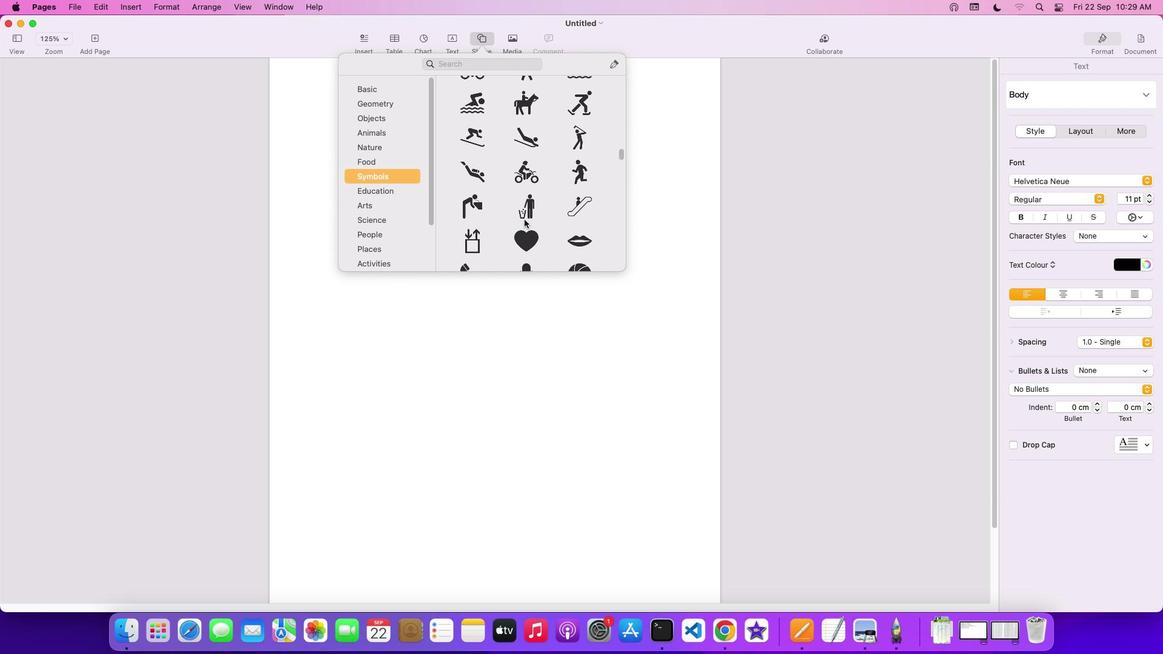 
Action: Mouse moved to (525, 221)
Screenshot: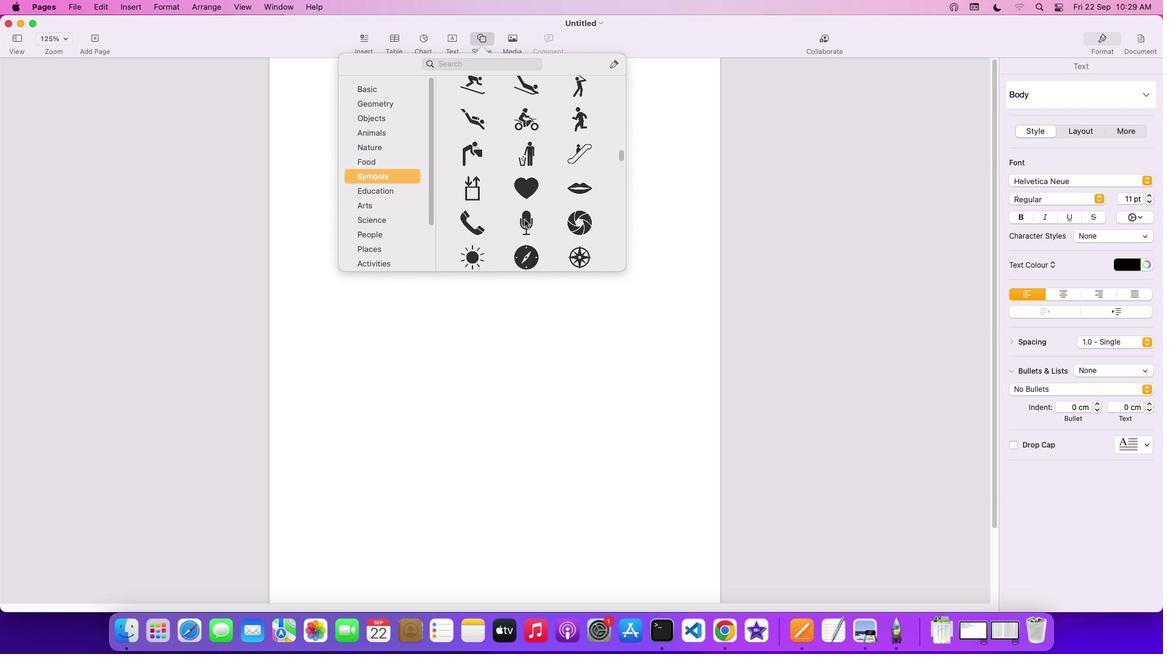 
Action: Mouse scrolled (525, 221) with delta (1, 0)
Screenshot: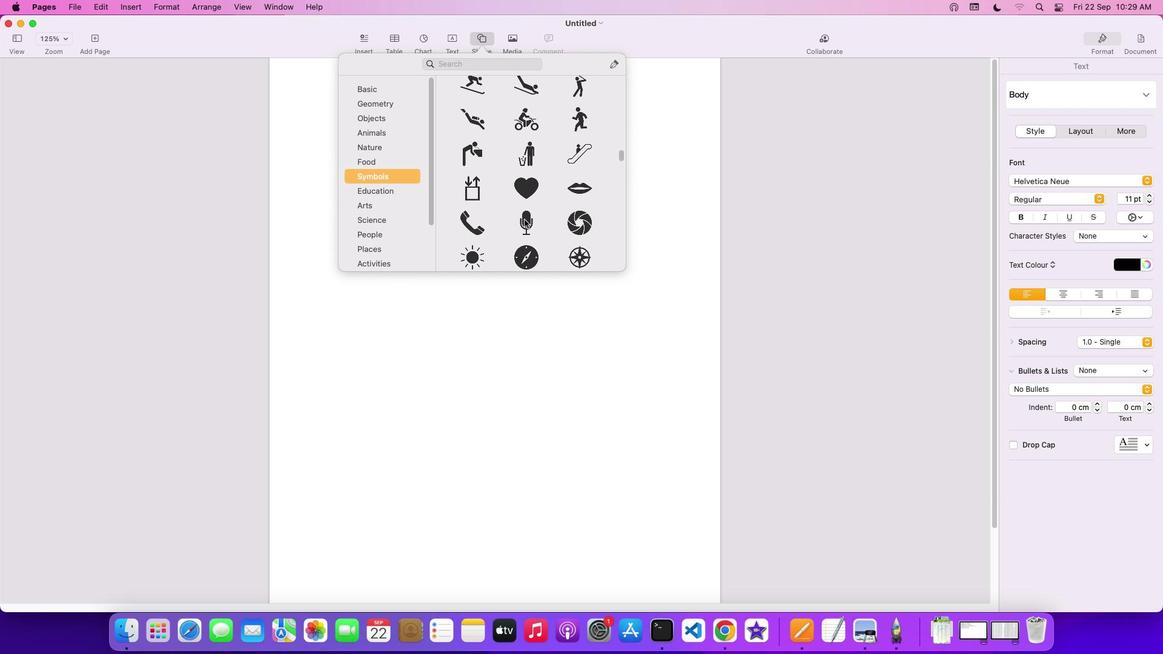 
Action: Mouse scrolled (525, 221) with delta (1, 0)
Screenshot: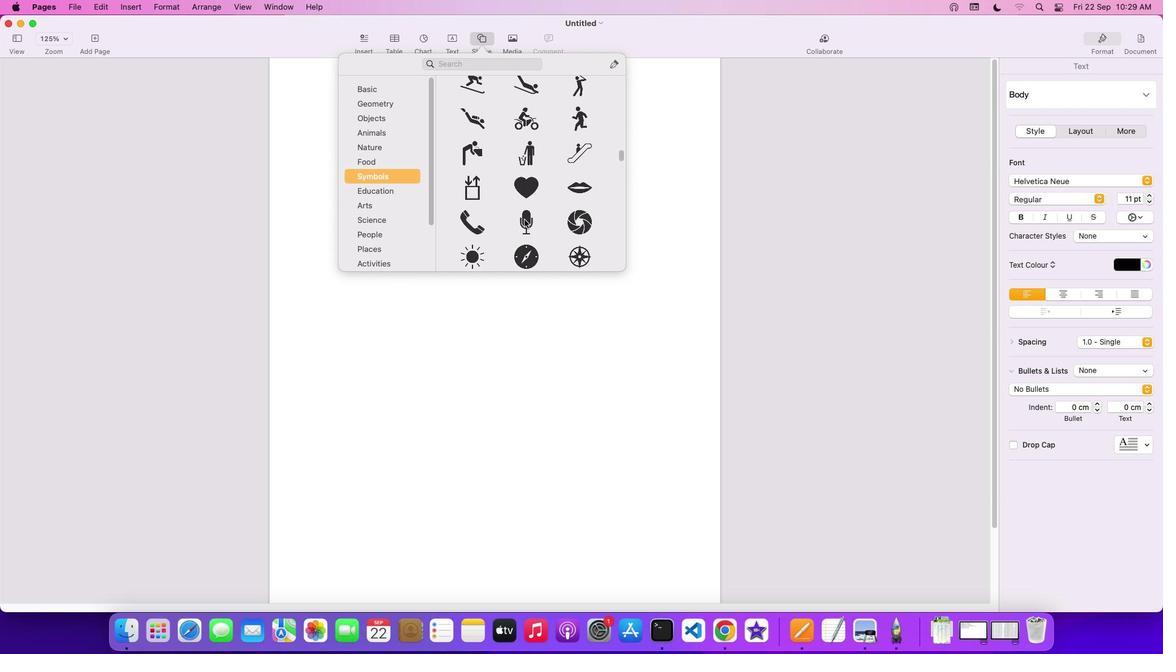 
Action: Mouse scrolled (525, 221) with delta (1, 0)
Screenshot: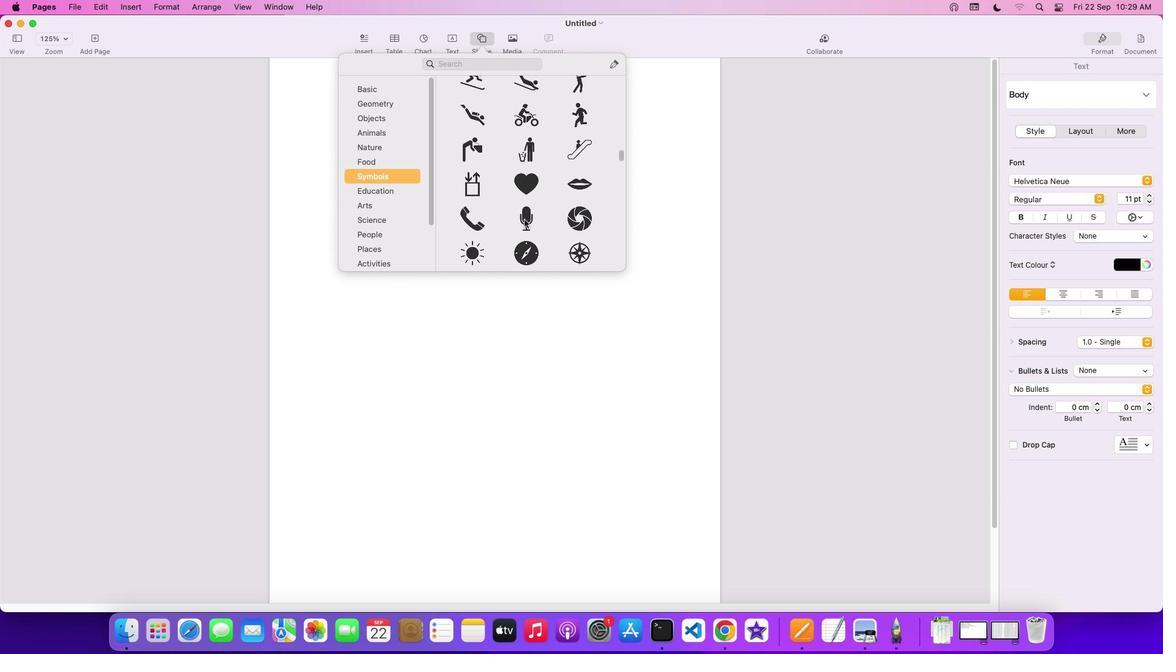 
Action: Mouse scrolled (525, 221) with delta (1, 0)
Screenshot: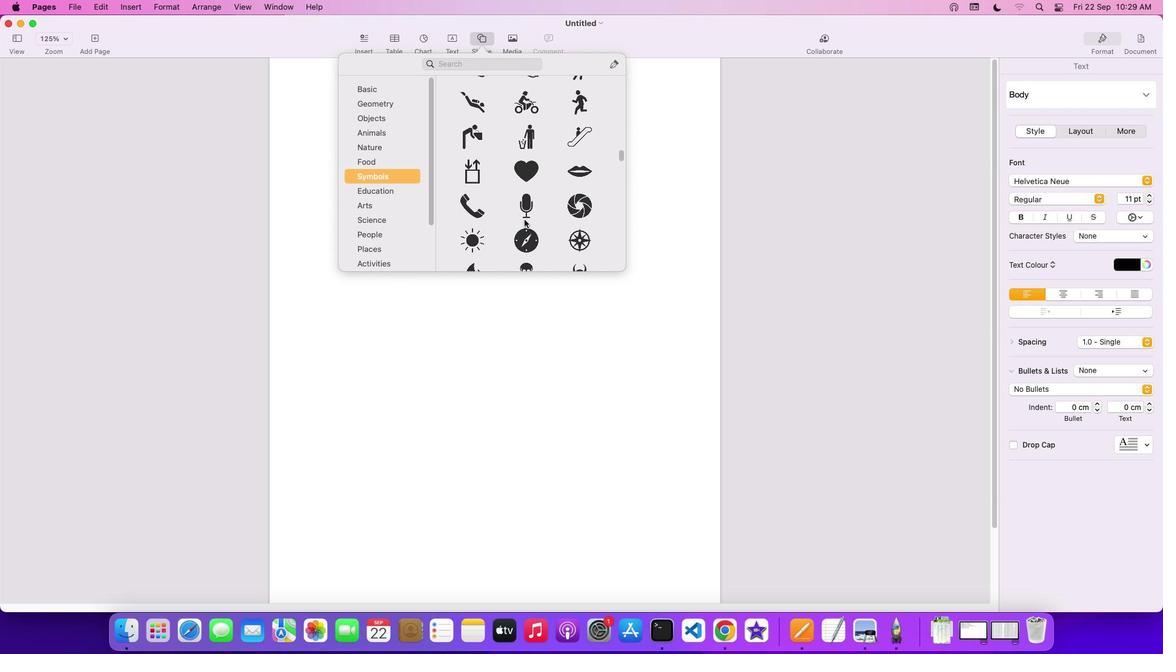 
Action: Mouse scrolled (525, 221) with delta (1, 0)
Screenshot: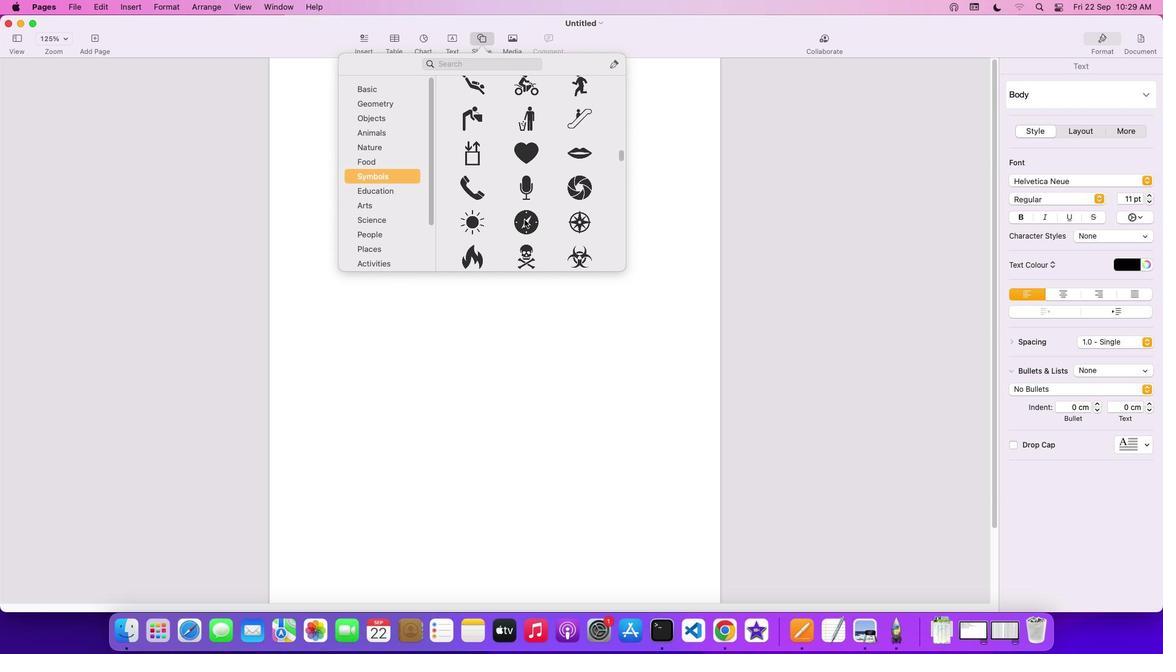 
Action: Mouse scrolled (525, 221) with delta (1, 0)
Screenshot: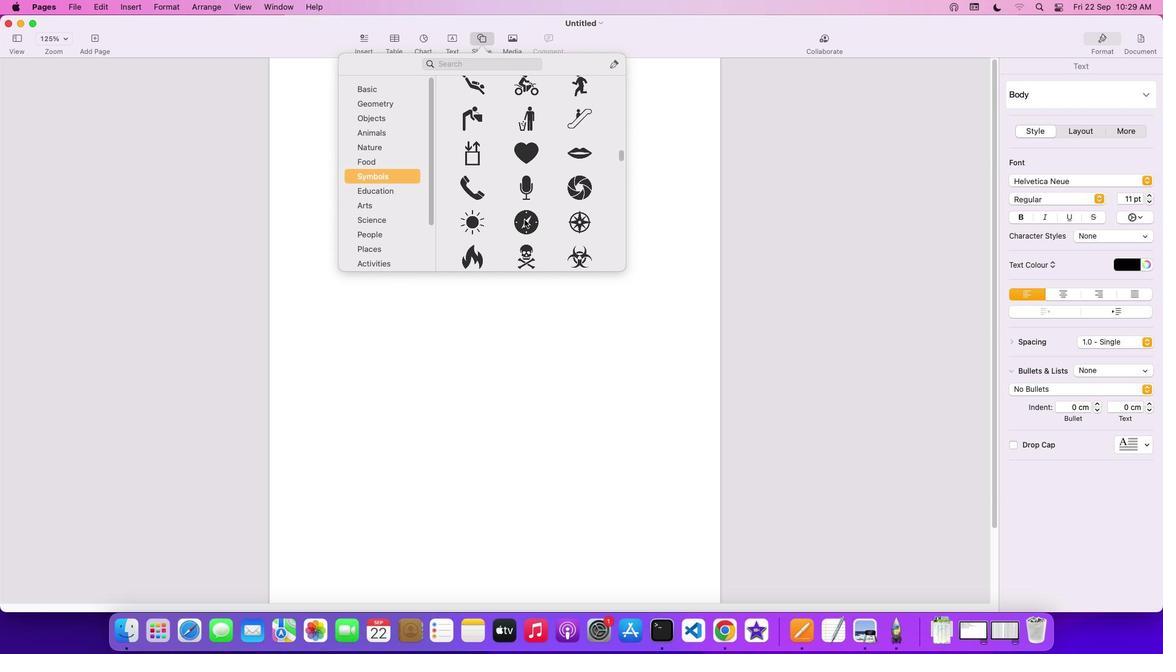 
Action: Mouse scrolled (525, 221) with delta (1, 0)
Screenshot: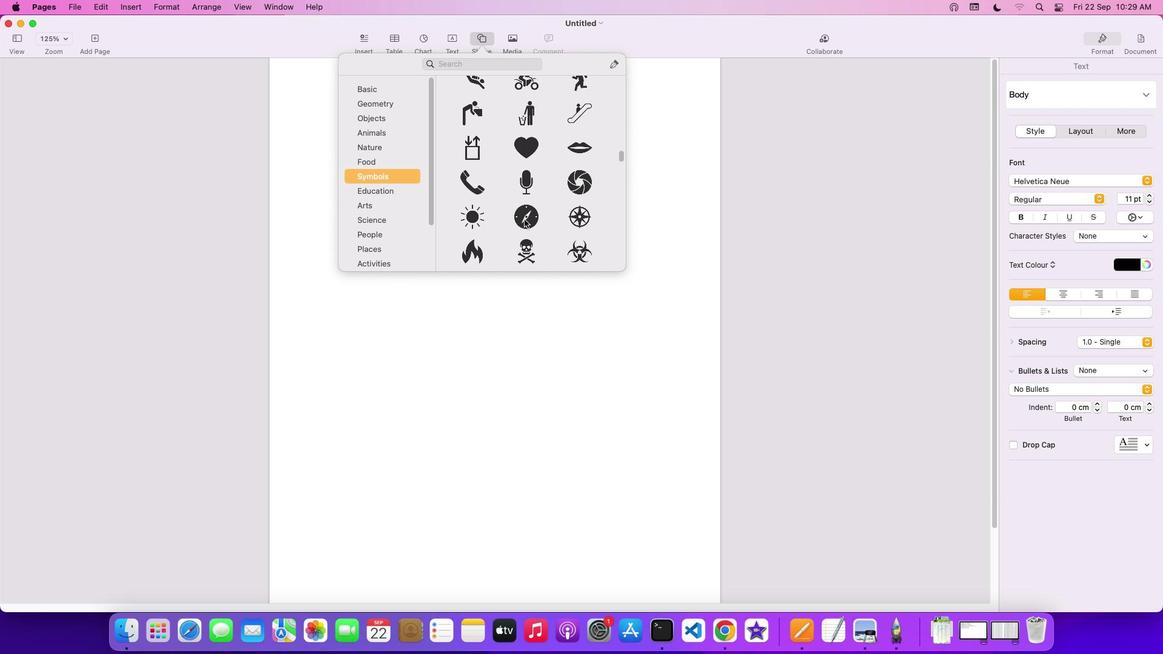 
Action: Mouse scrolled (525, 221) with delta (1, 0)
Screenshot: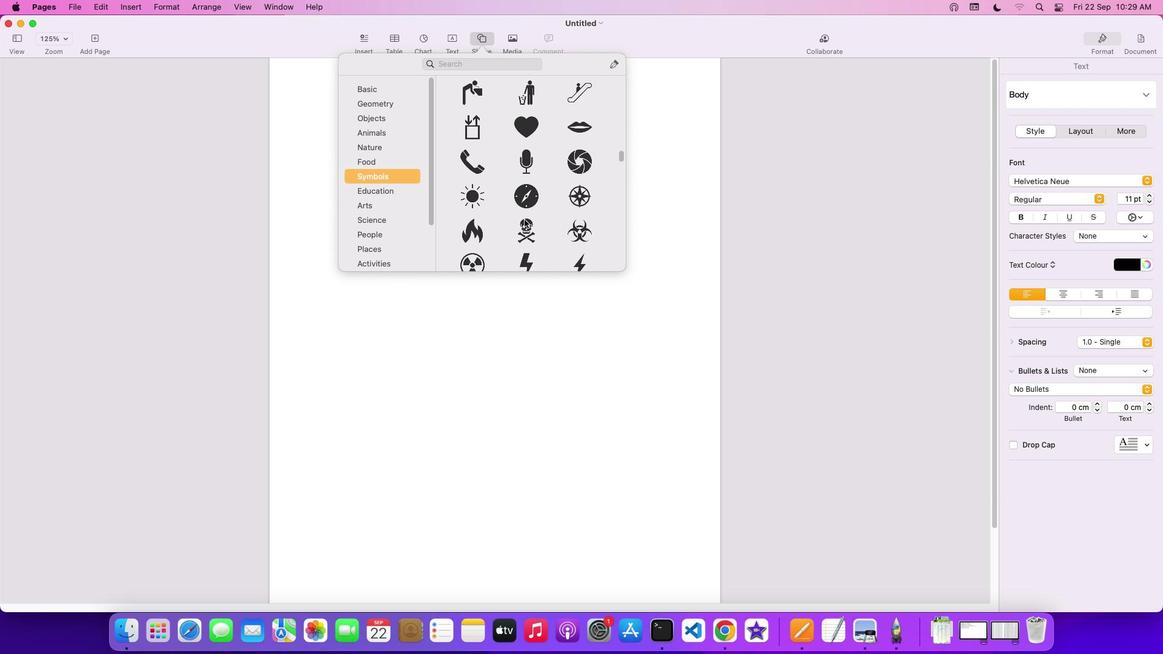 
Action: Mouse scrolled (525, 221) with delta (1, 0)
Screenshot: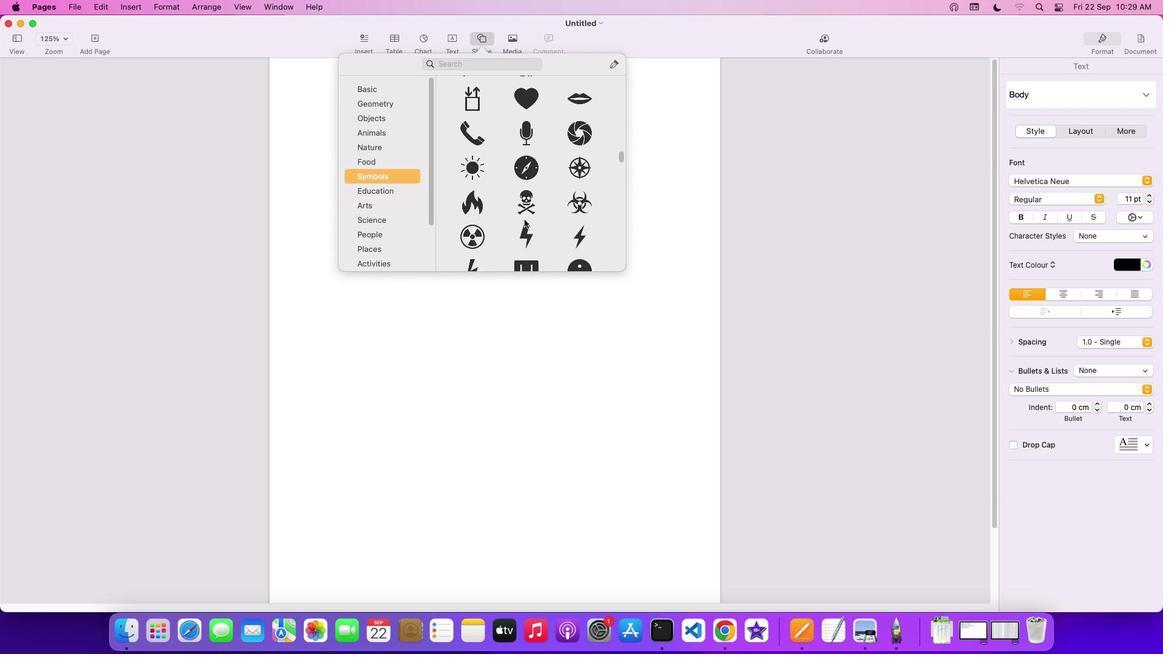 
Action: Mouse scrolled (525, 221) with delta (1, 0)
Screenshot: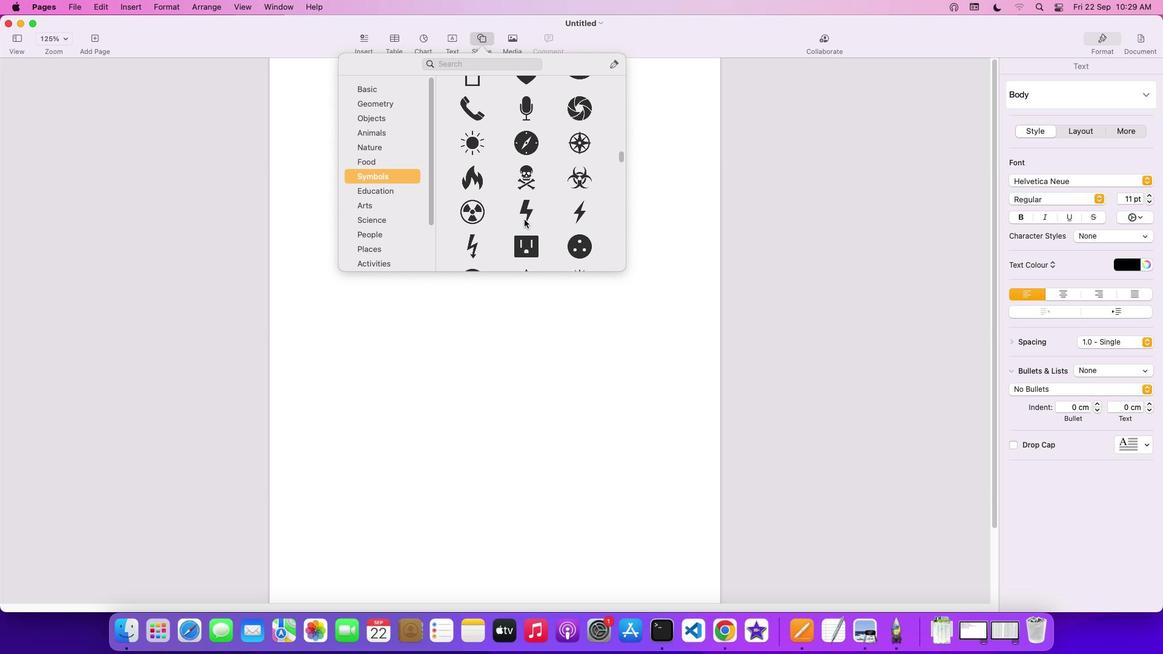 
Action: Mouse scrolled (525, 221) with delta (1, 0)
Screenshot: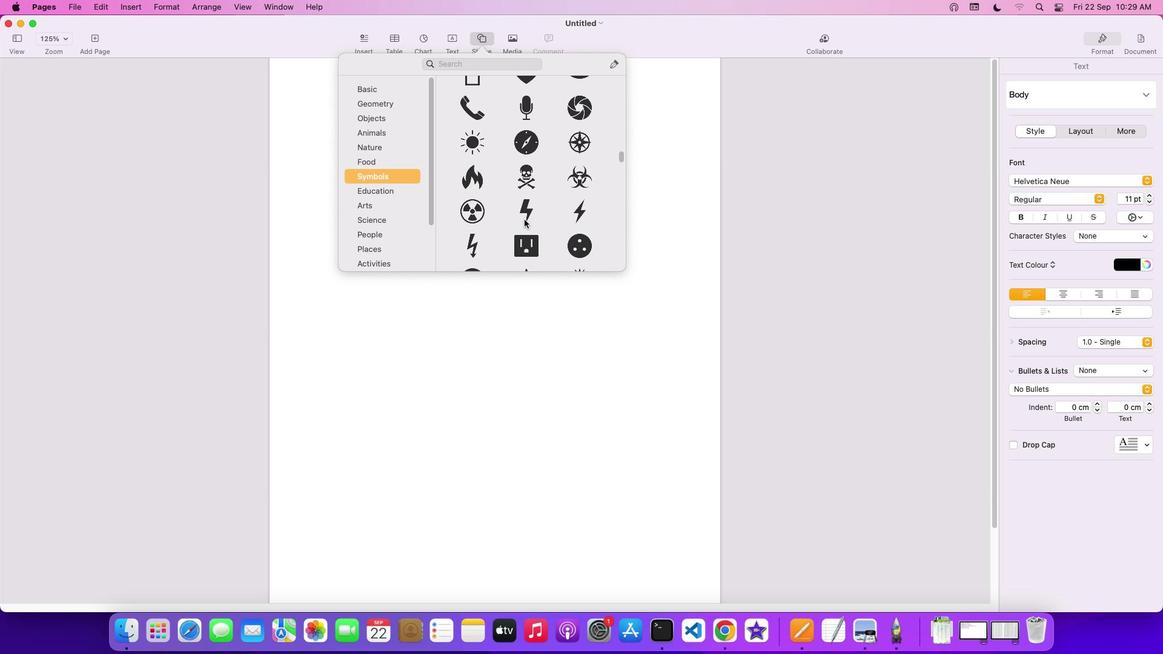 
Action: Mouse scrolled (525, 221) with delta (1, 0)
Screenshot: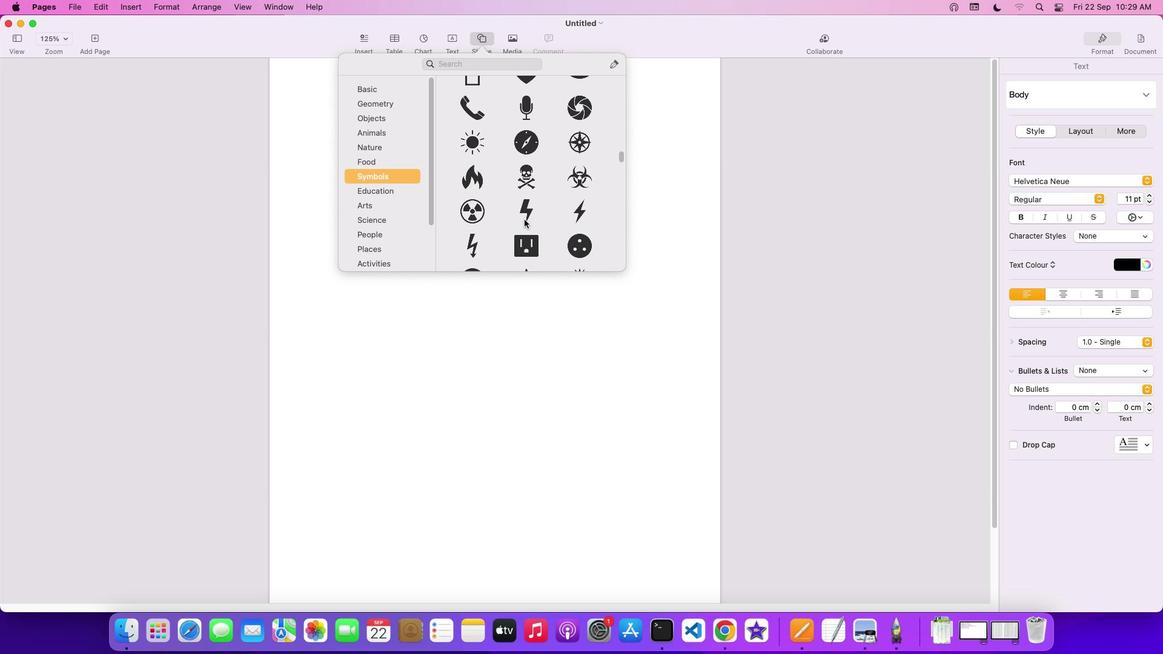 
Action: Mouse scrolled (525, 221) with delta (1, -1)
Screenshot: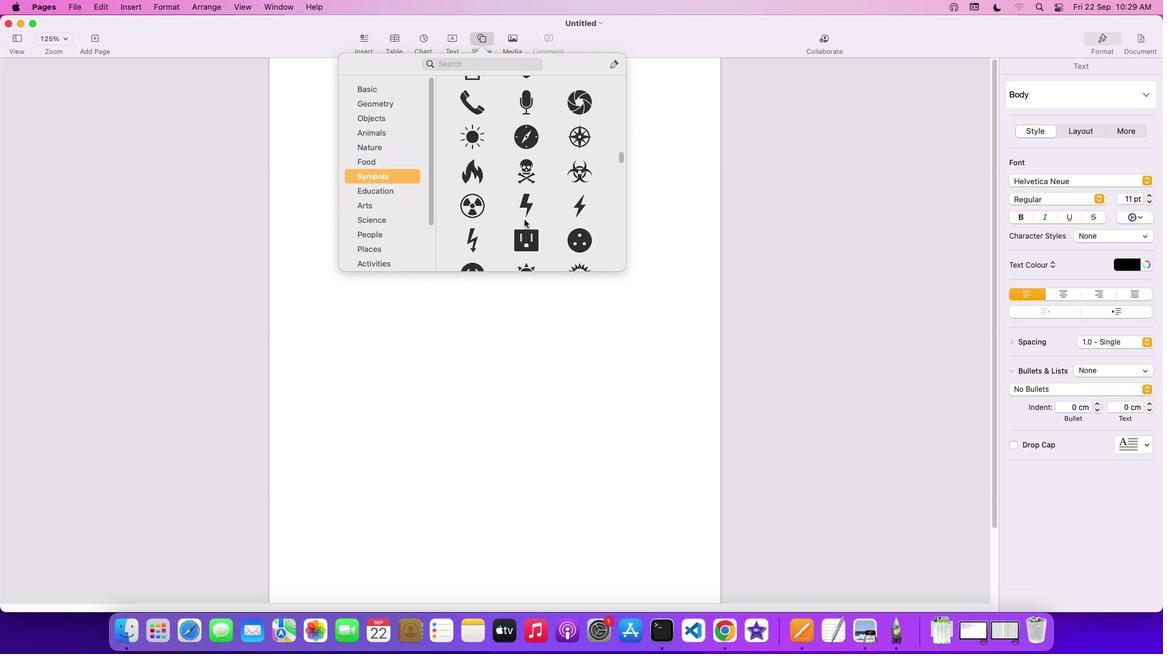 
Action: Mouse scrolled (525, 221) with delta (1, -1)
Screenshot: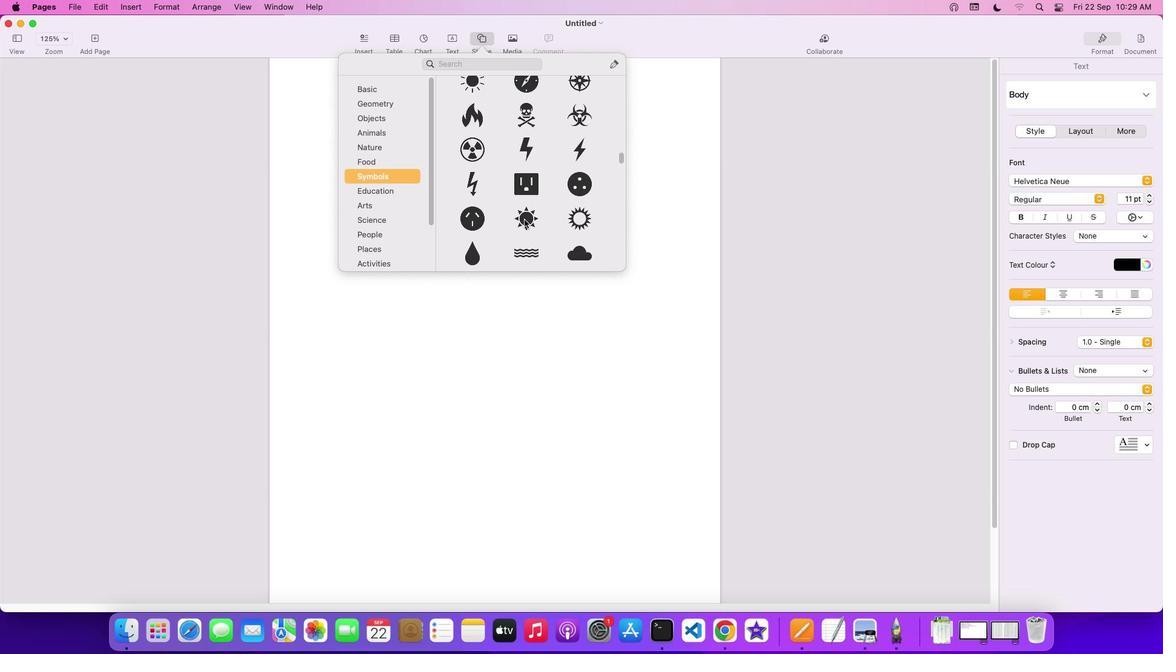 
Action: Mouse moved to (525, 221)
Screenshot: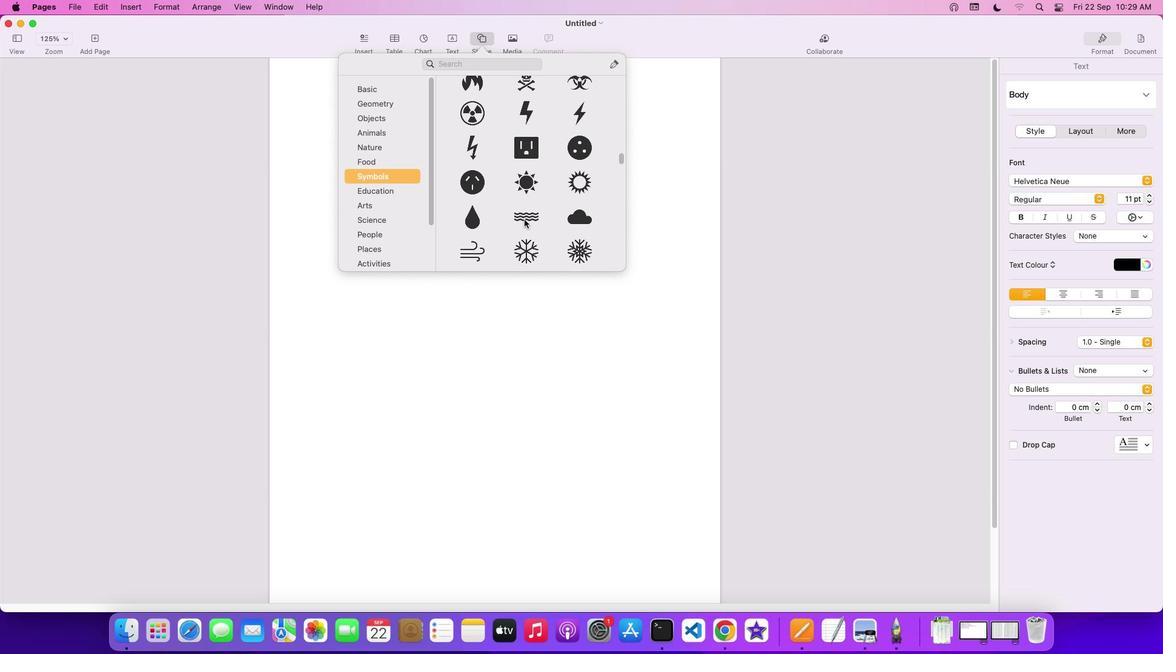 
Action: Mouse scrolled (525, 221) with delta (1, 0)
Screenshot: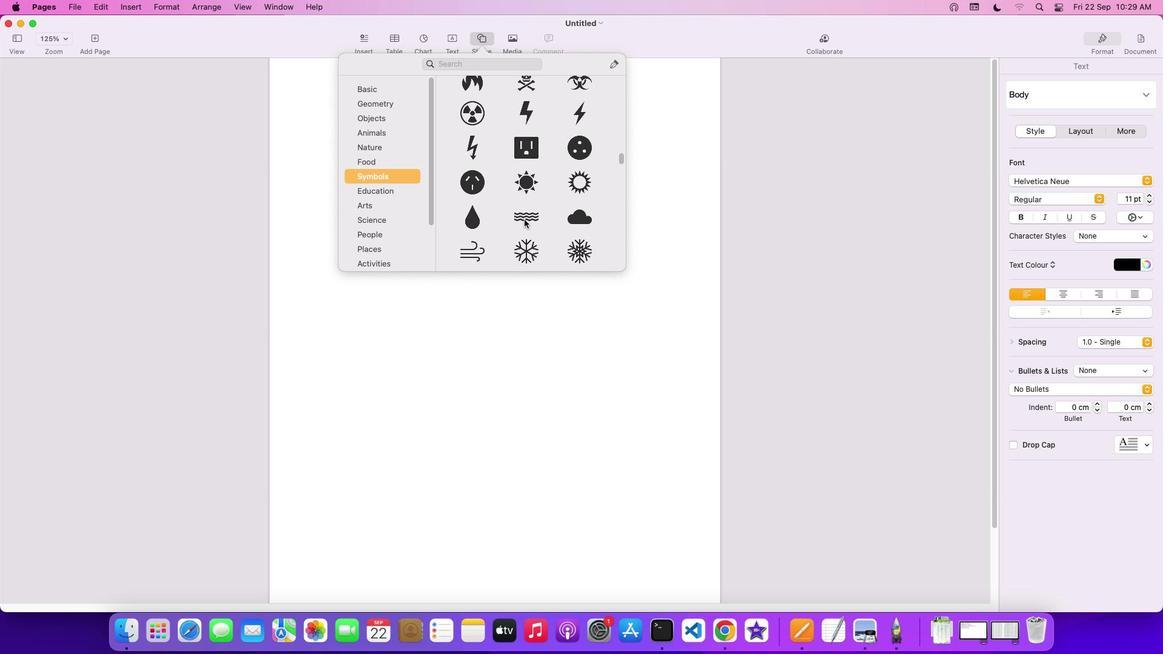 
Action: Mouse scrolled (525, 221) with delta (1, 0)
Screenshot: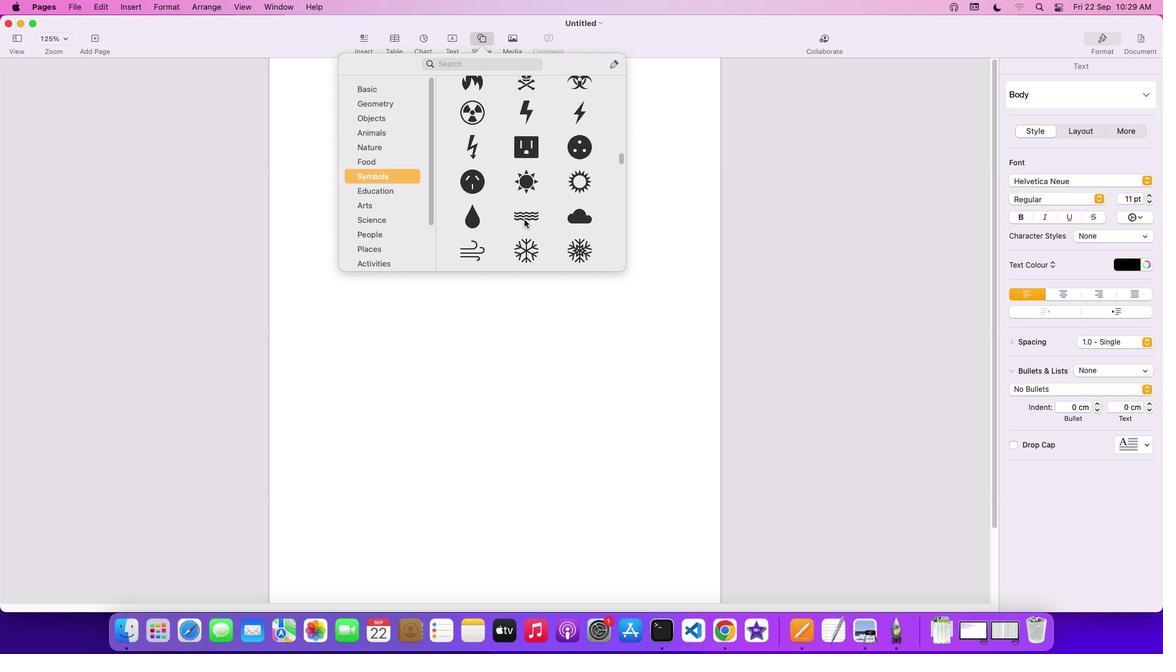 
Action: Mouse scrolled (525, 221) with delta (1, 0)
Screenshot: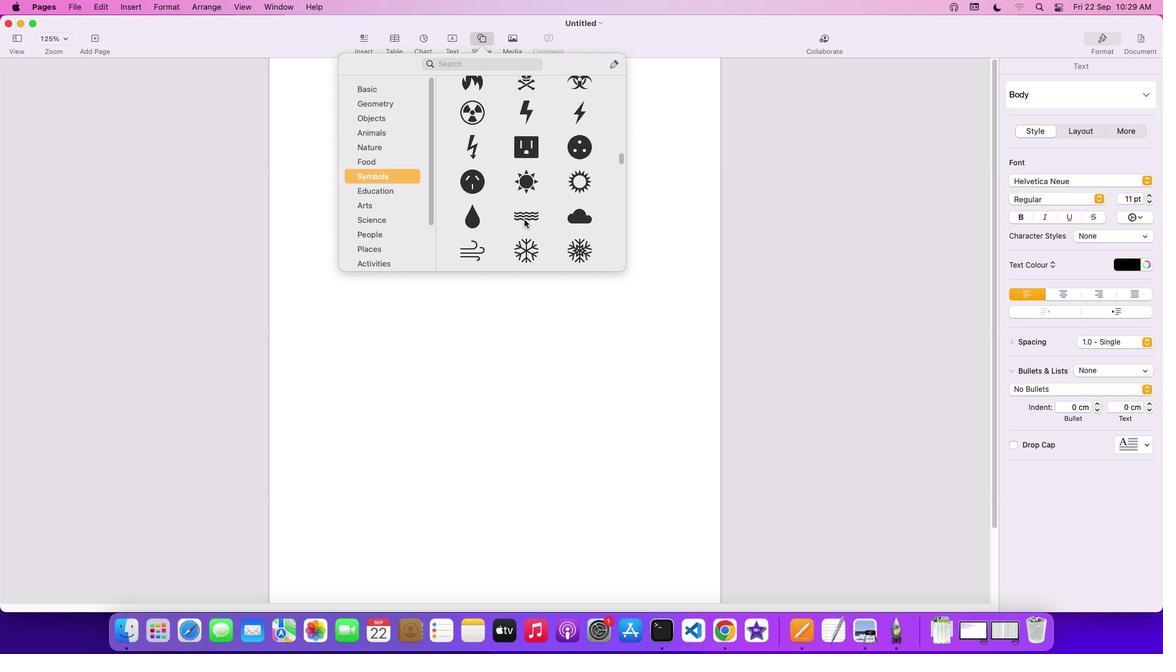 
Action: Mouse scrolled (525, 221) with delta (1, -1)
Screenshot: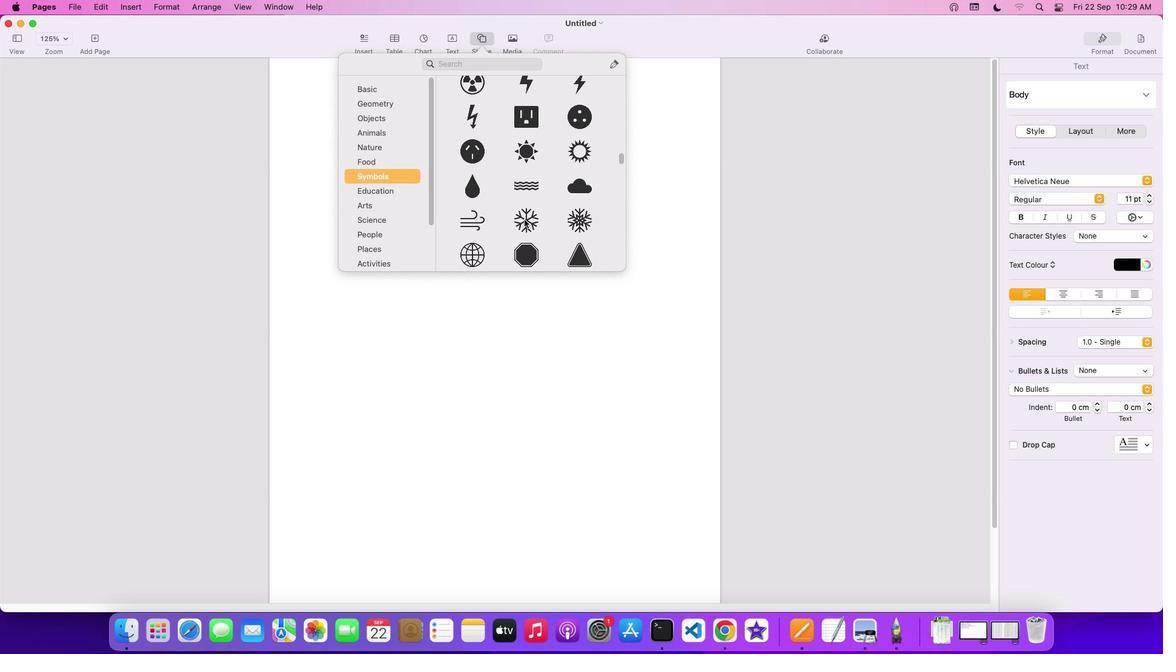 
Action: Mouse moved to (524, 156)
Screenshot: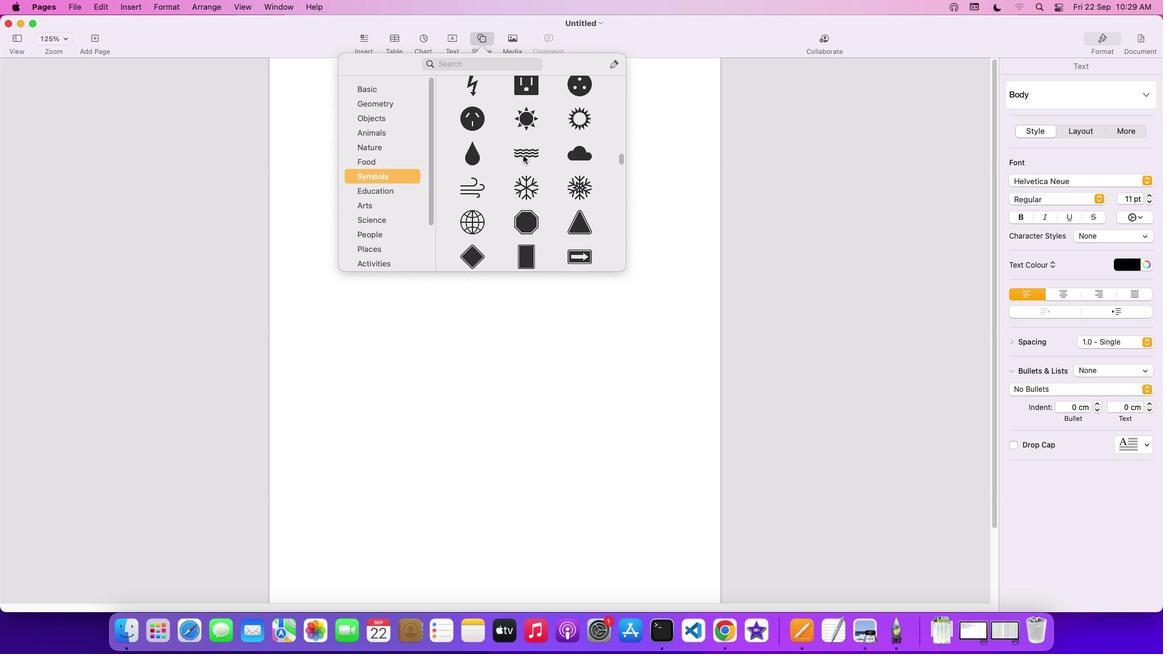
Action: Mouse pressed left at (524, 156)
Screenshot: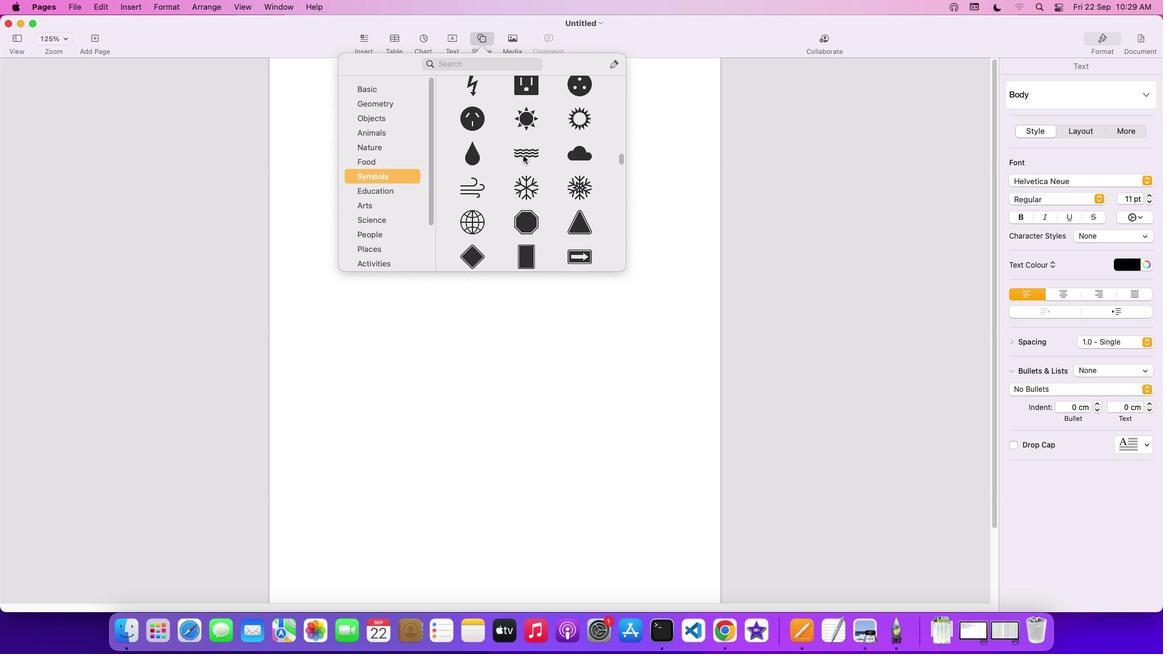 
Action: Mouse moved to (505, 120)
Screenshot: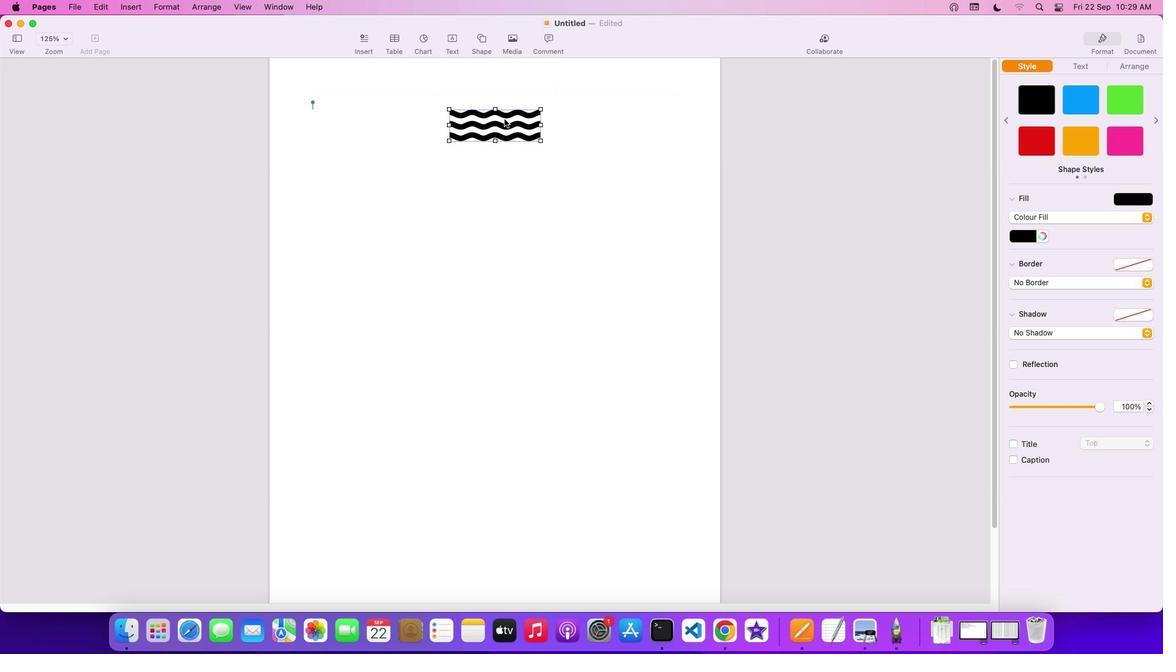 
Action: Mouse pressed right at (505, 120)
Screenshot: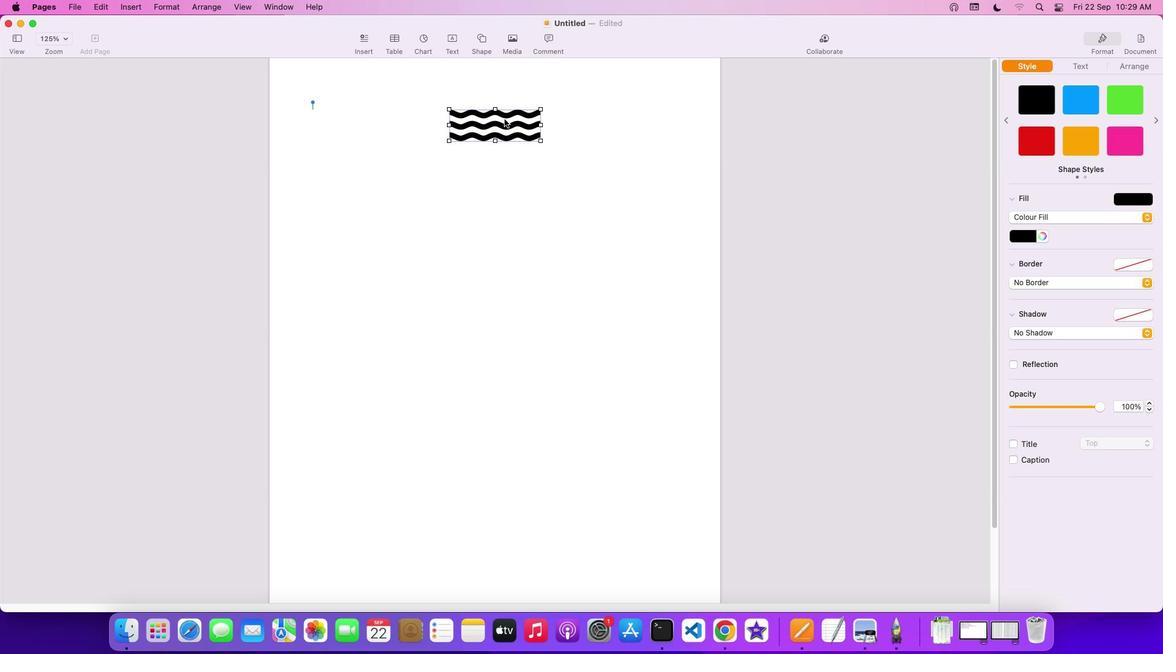 
Action: Mouse moved to (576, 278)
Screenshot: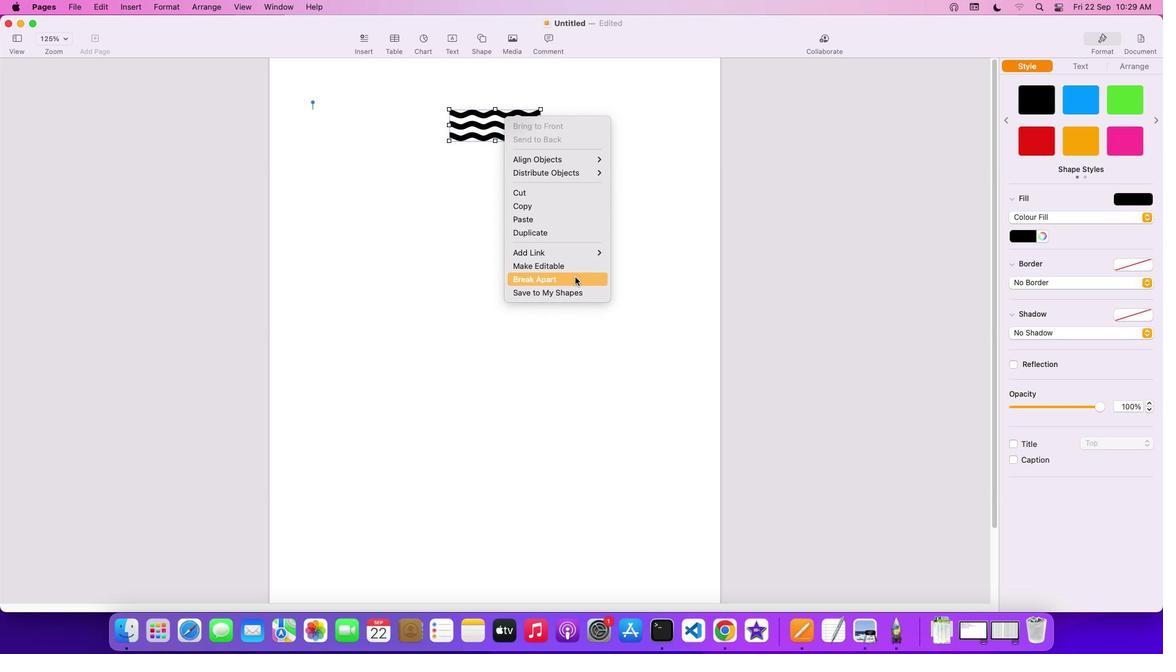 
Action: Mouse pressed left at (576, 278)
Screenshot: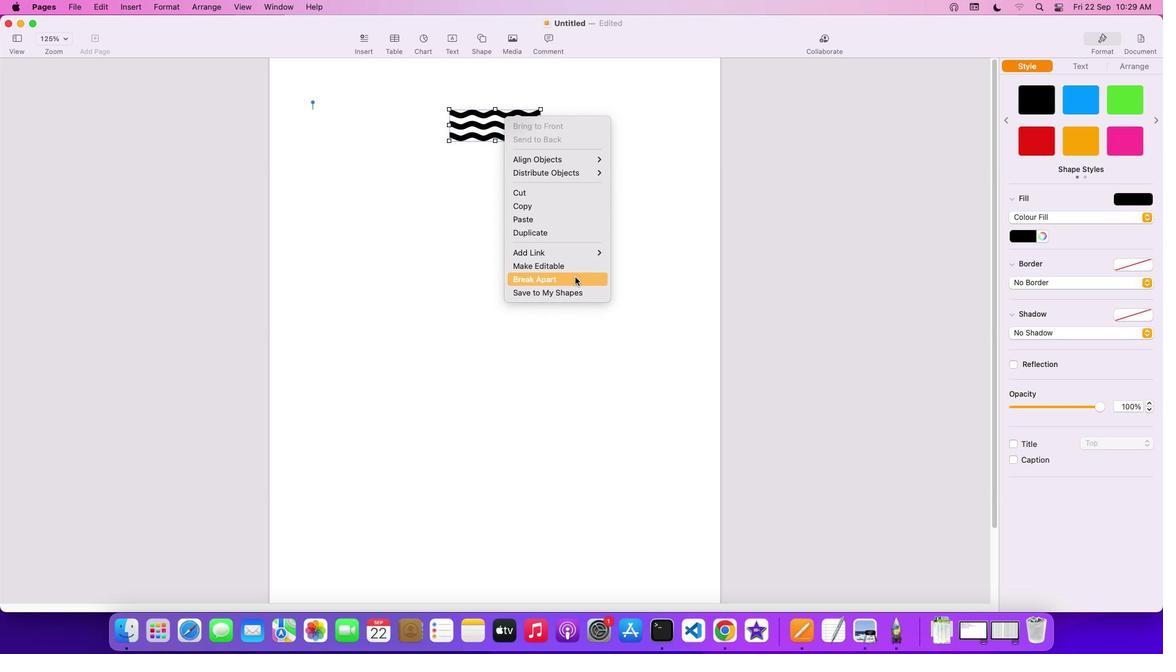 
Action: Mouse moved to (519, 112)
Screenshot: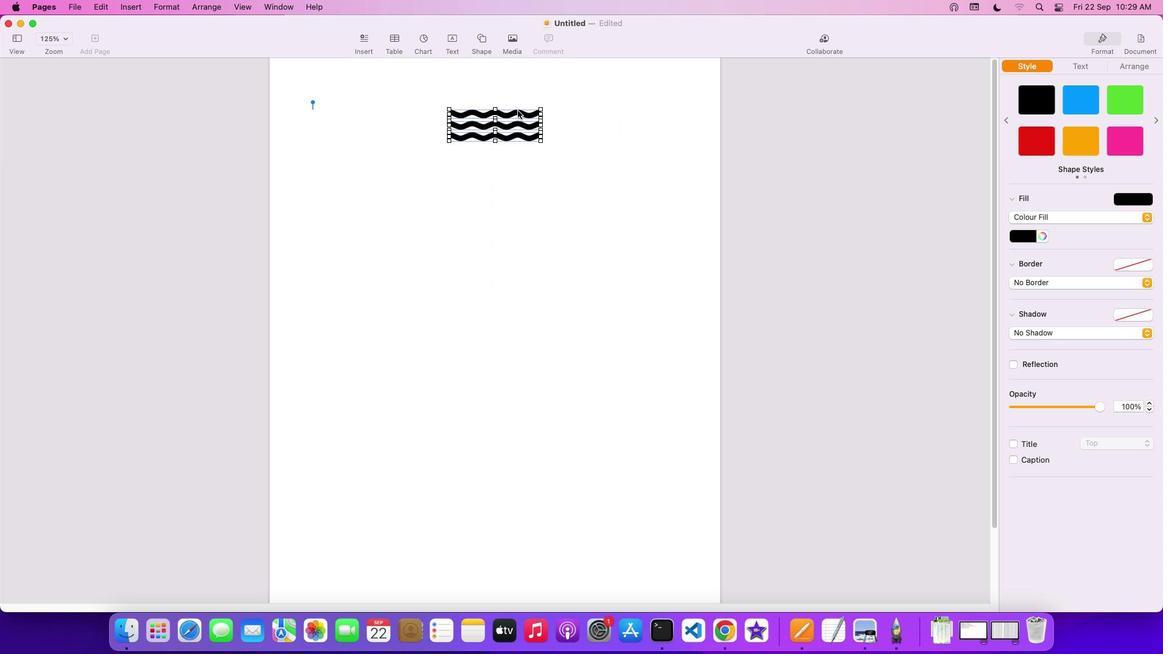 
Action: Mouse pressed left at (519, 112)
Screenshot: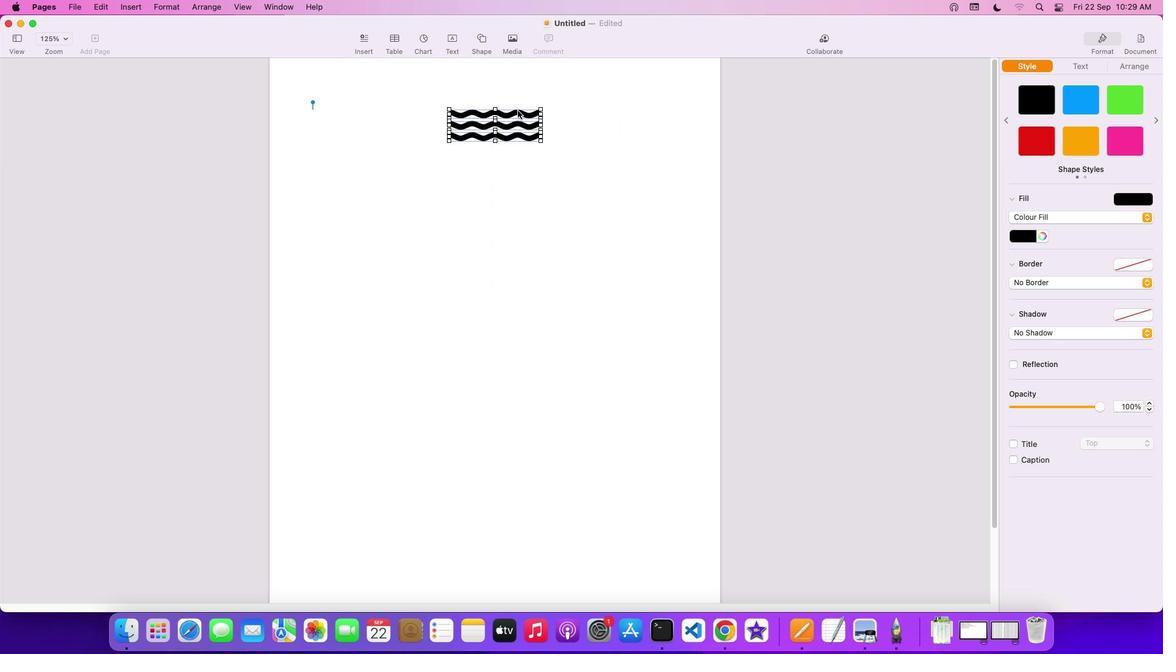 
Action: Mouse moved to (588, 220)
Screenshot: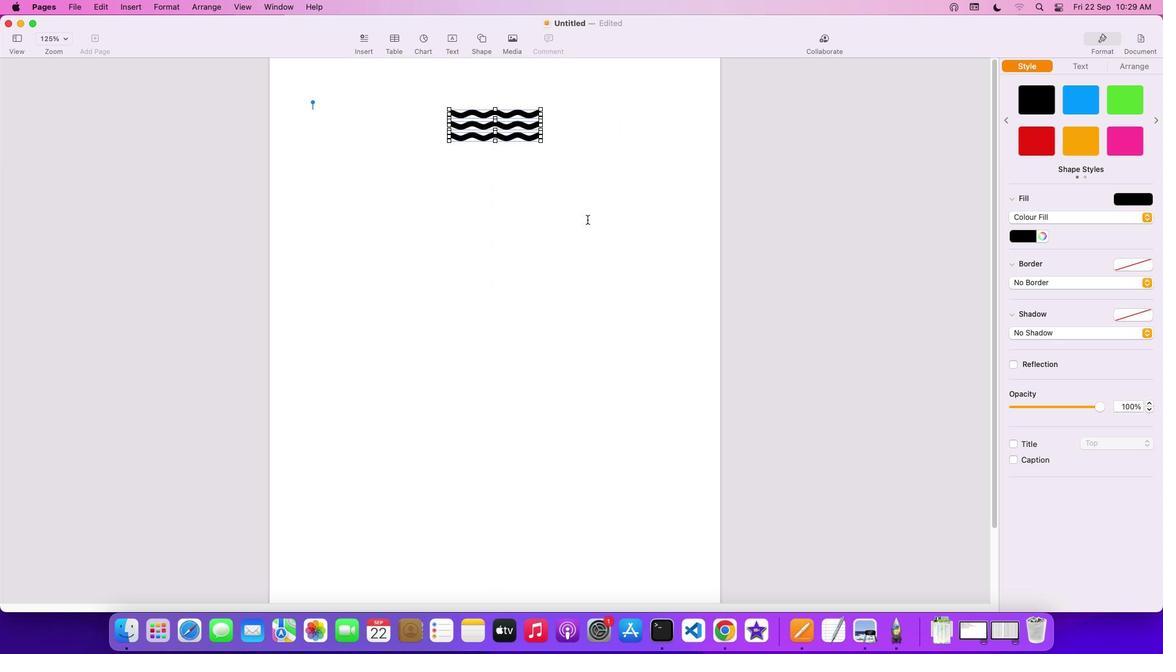 
Action: Mouse pressed left at (588, 220)
Screenshot: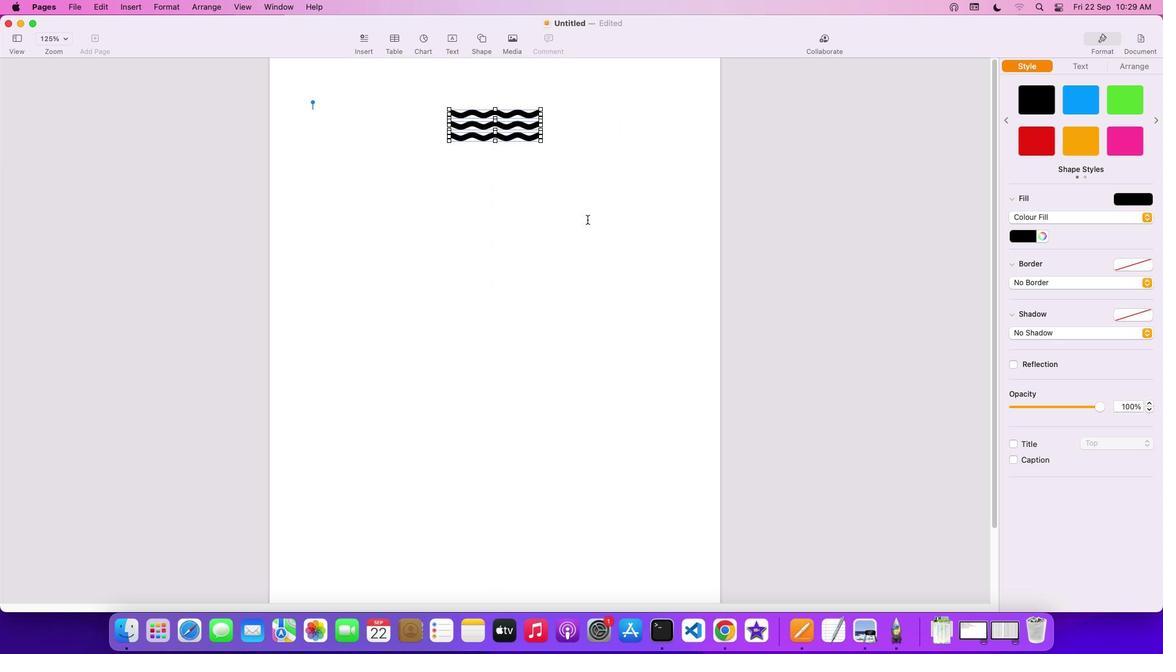 
Action: Mouse moved to (512, 111)
Screenshot: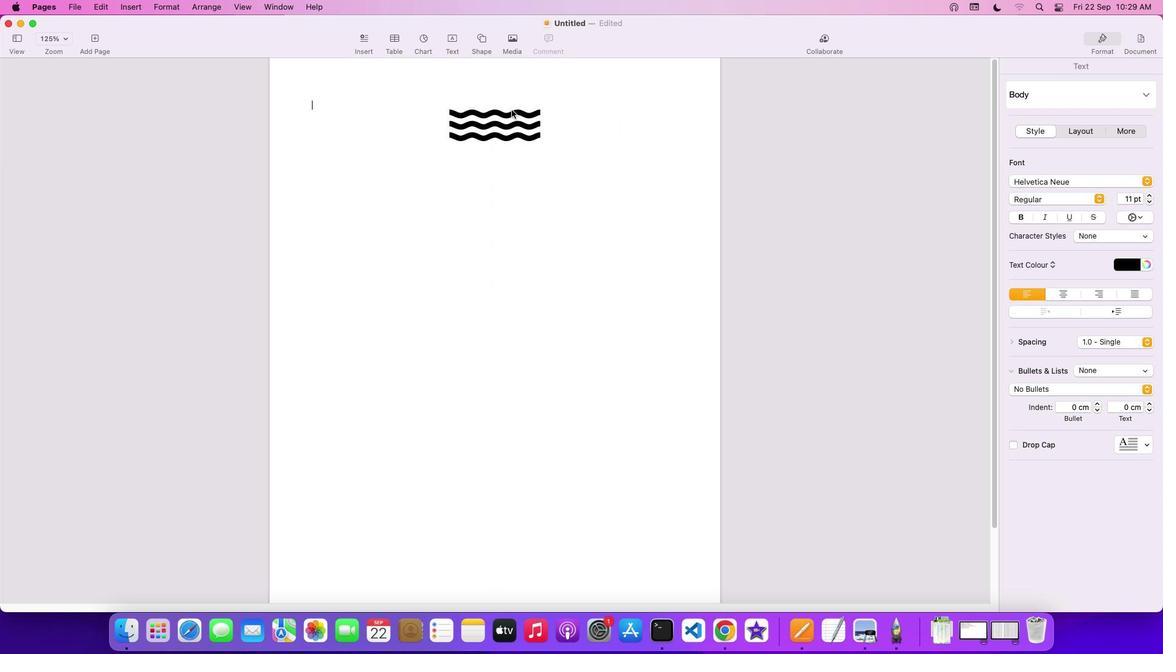 
Action: Mouse pressed left at (512, 111)
Screenshot: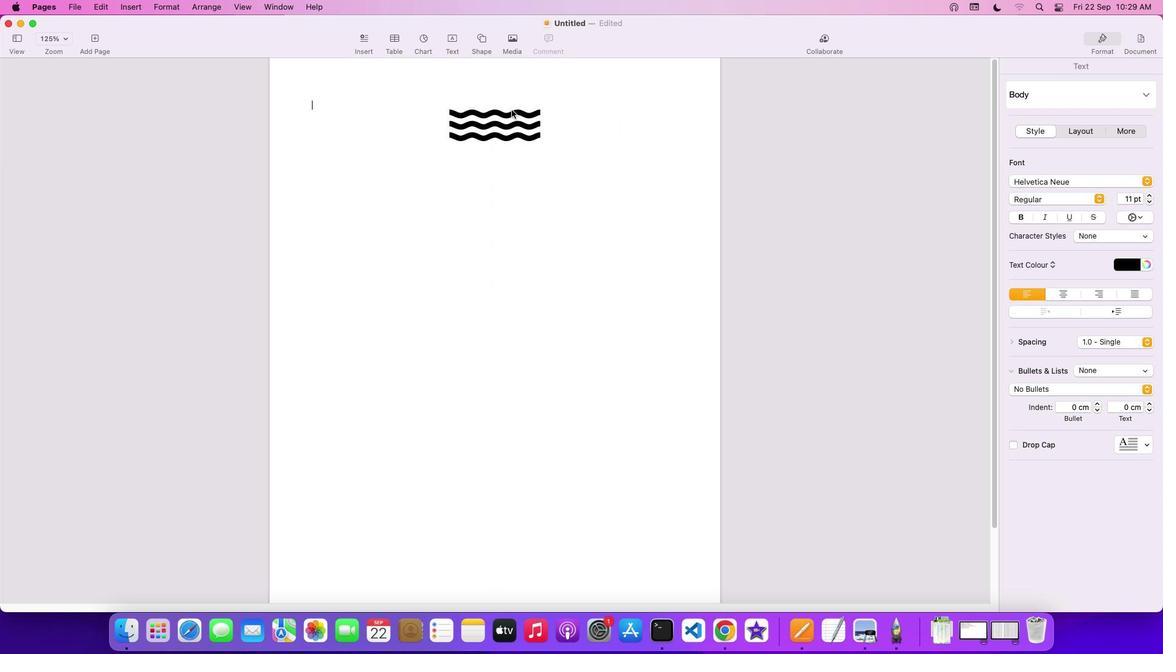 
Action: Mouse moved to (511, 124)
Screenshot: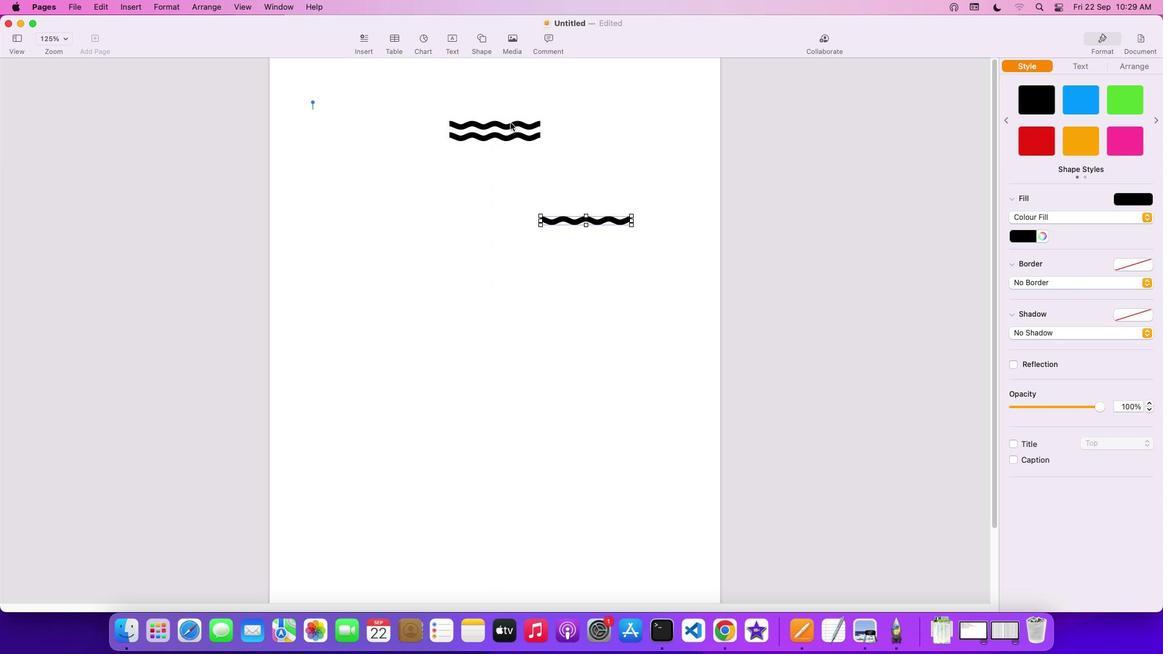 
Action: Mouse pressed left at (511, 124)
Screenshot: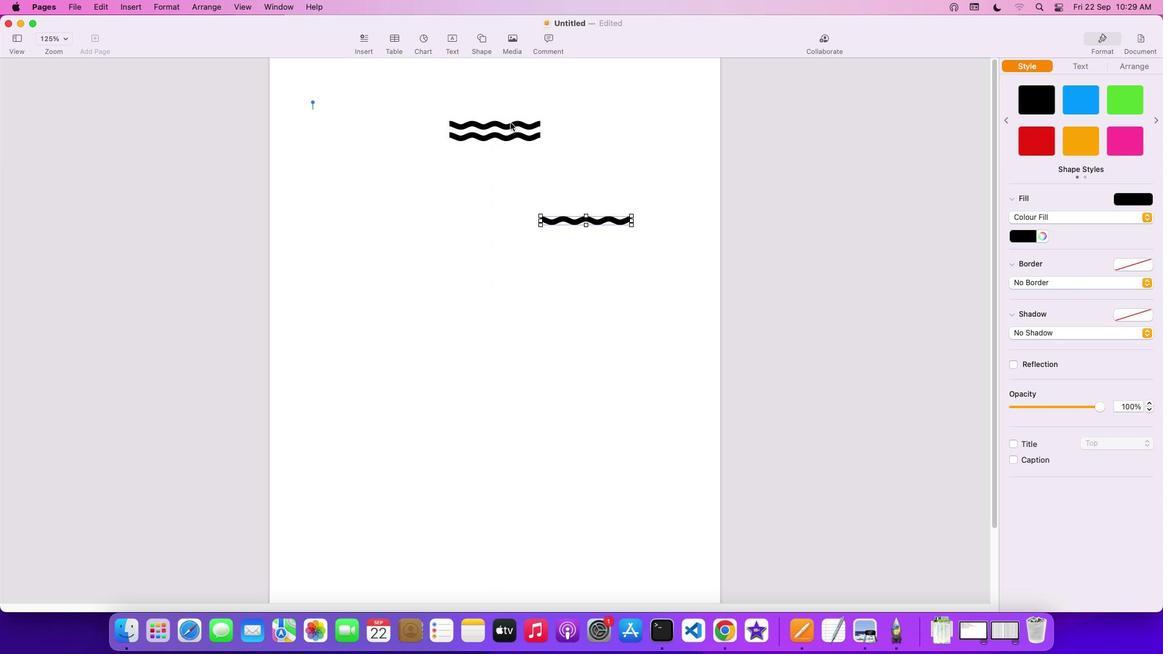 
Action: Mouse moved to (585, 221)
Screenshot: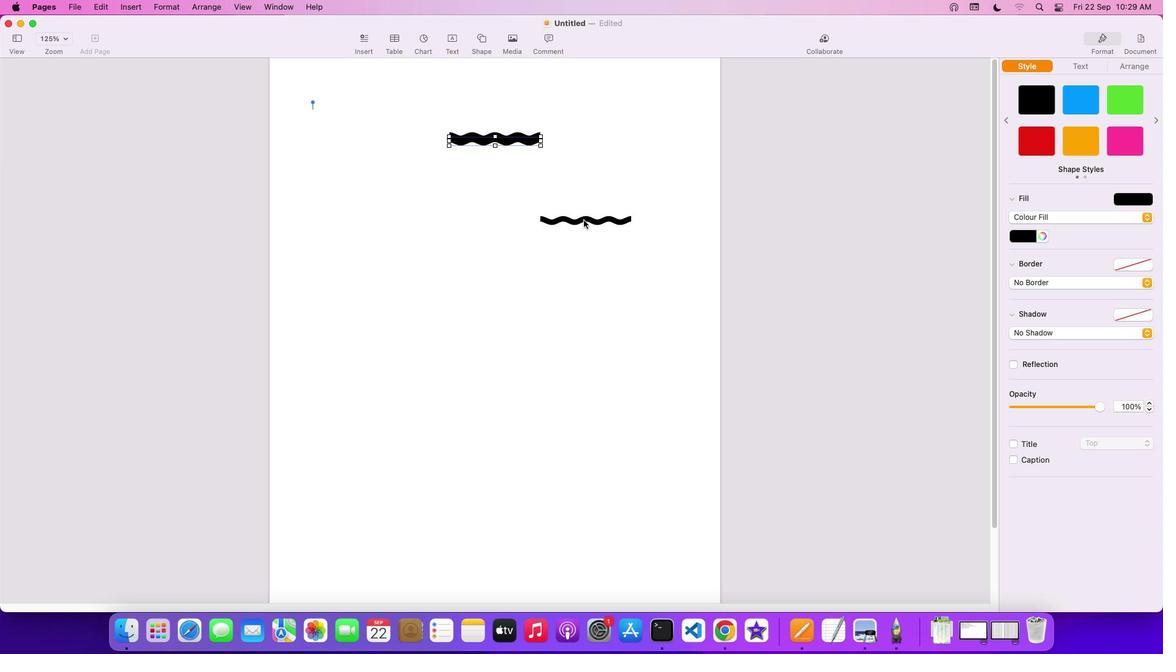 
Action: Mouse pressed left at (585, 221)
Screenshot: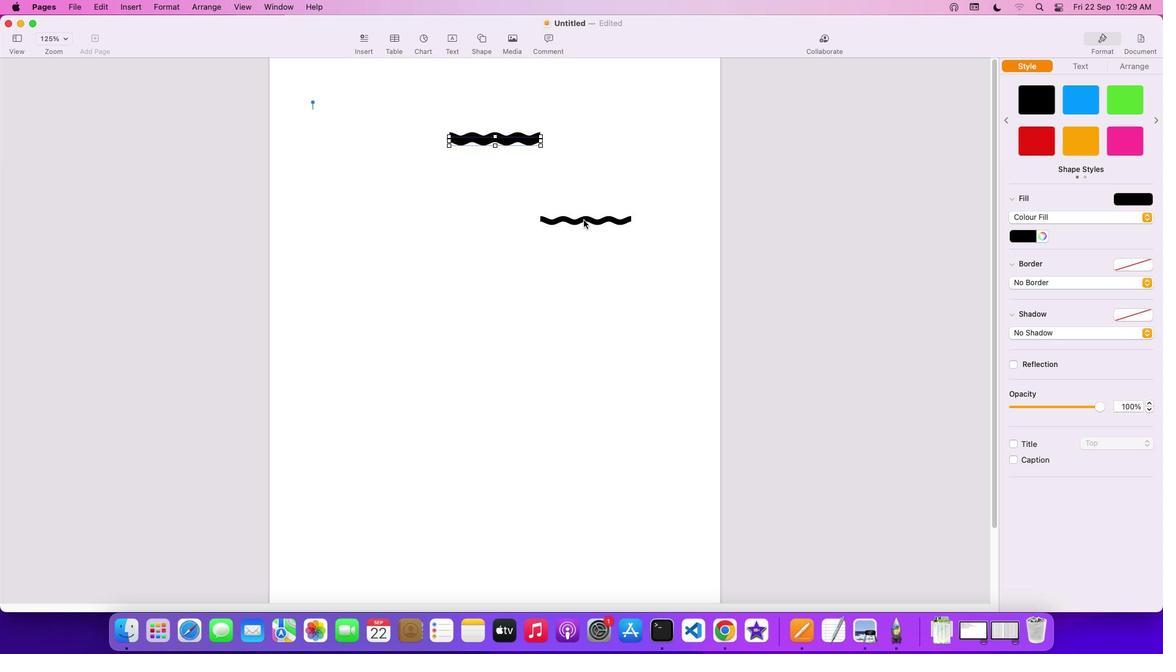 
Action: Mouse moved to (1142, 62)
Screenshot: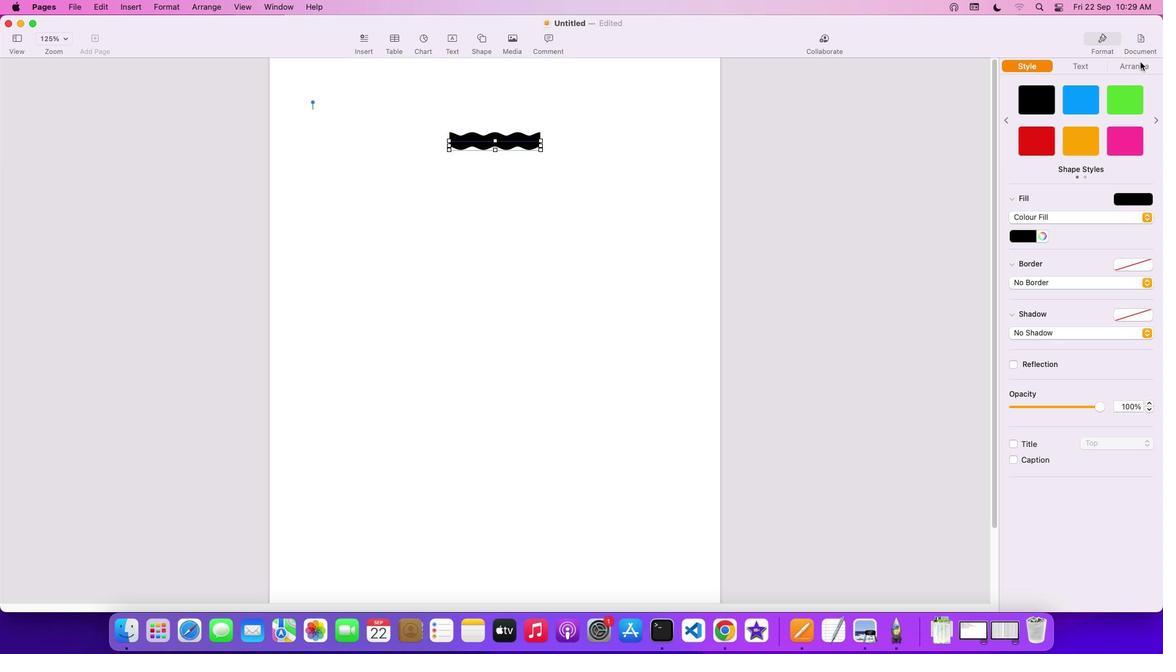 
Action: Key pressed Key.shift
Screenshot: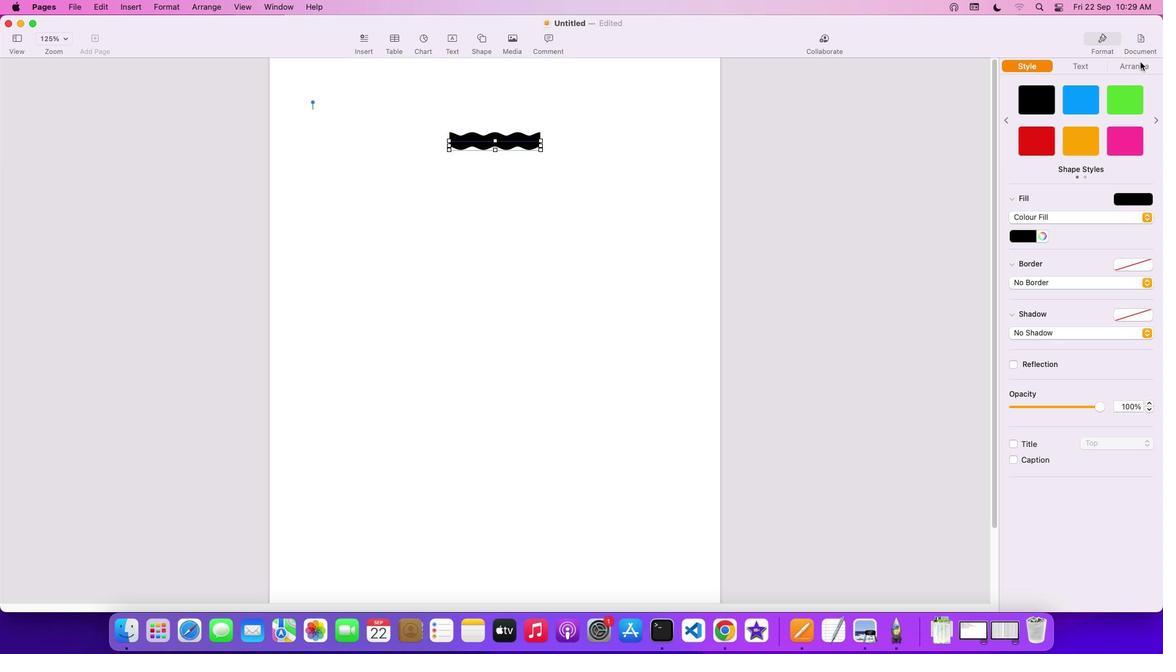 
Action: Mouse moved to (1140, 65)
Screenshot: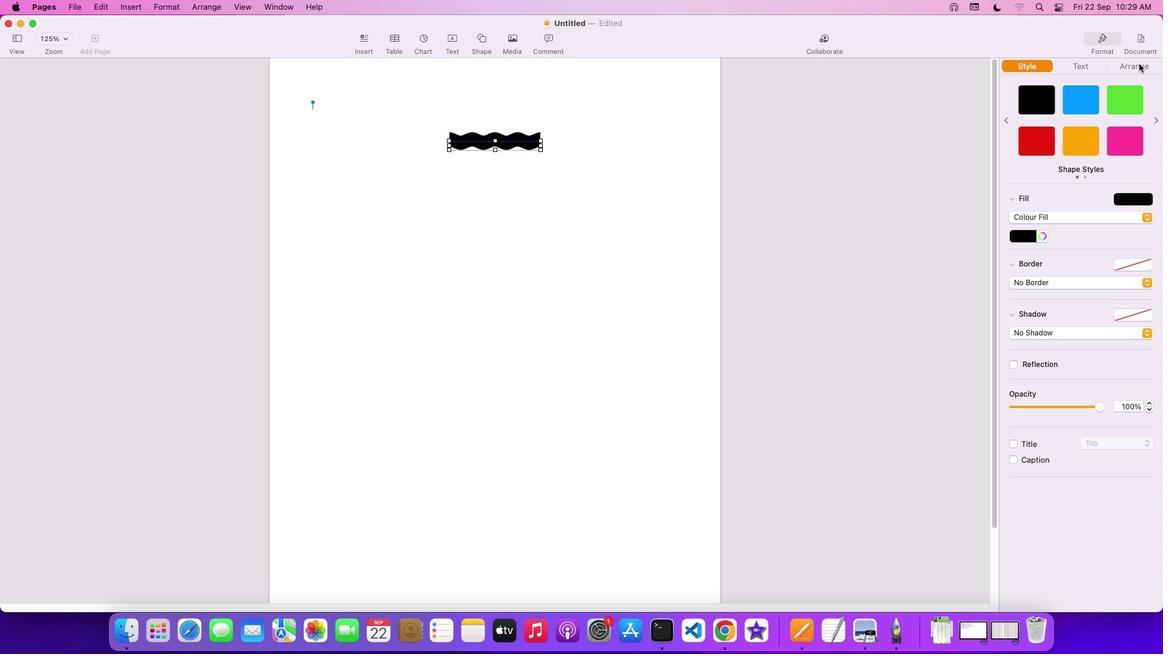 
Action: Mouse pressed left at (1140, 65)
Screenshot: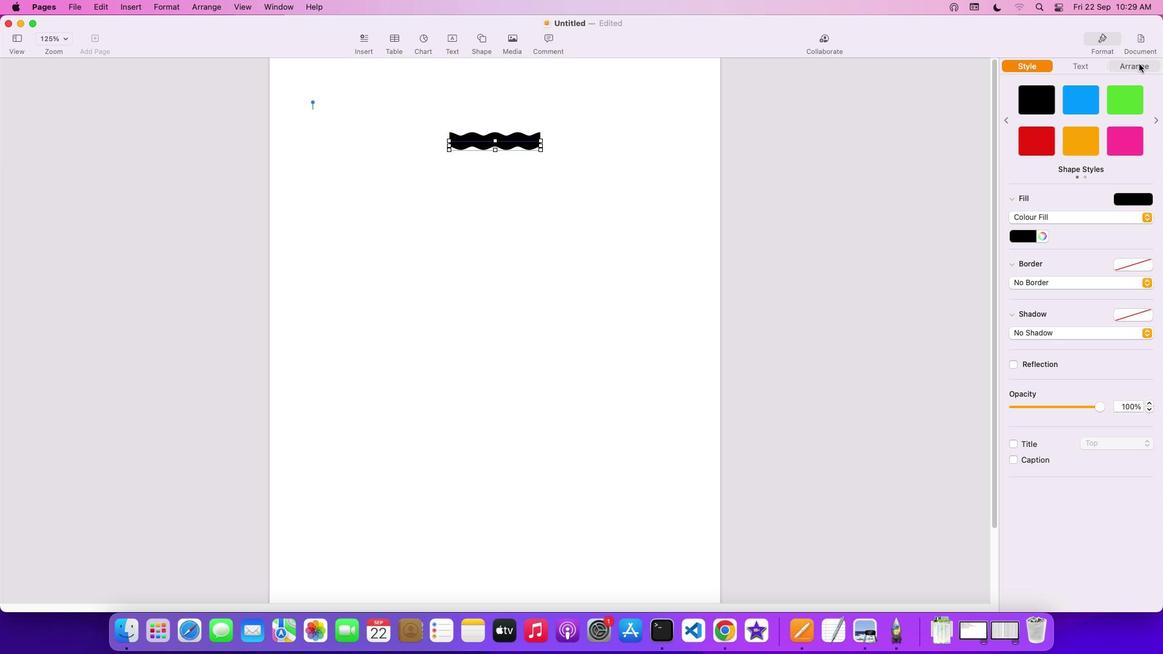 
Action: Mouse moved to (529, 153)
Screenshot: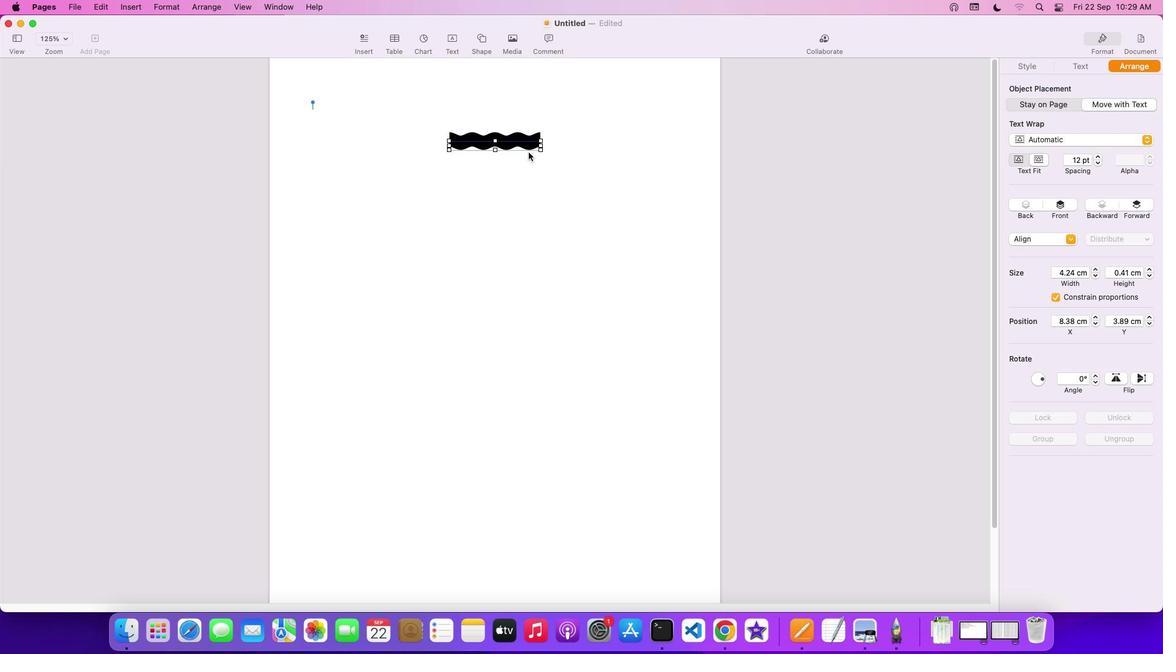 
Action: Key pressed Key.shift
Screenshot: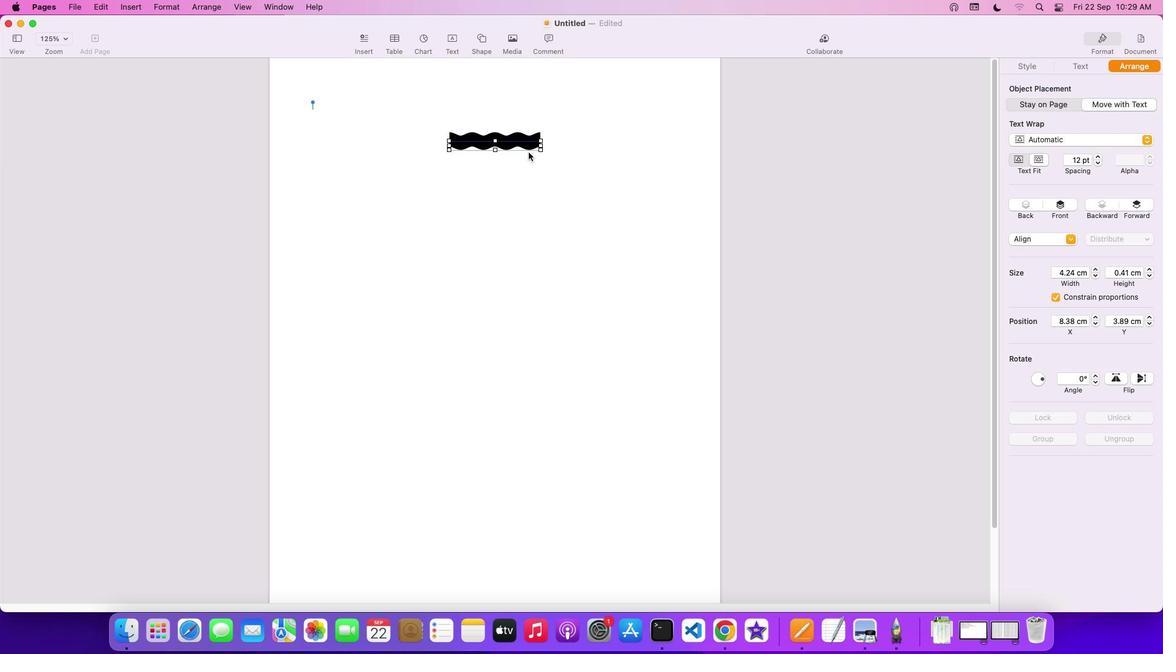 
Action: Mouse moved to (509, 140)
Screenshot: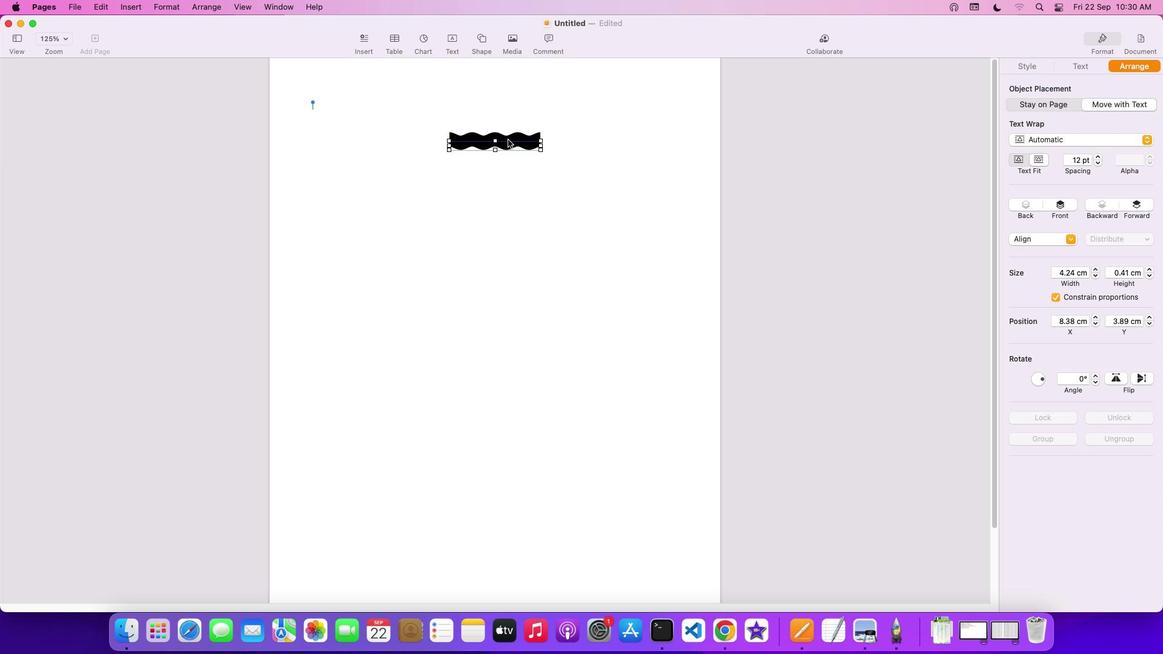 
Action: Mouse pressed left at (509, 140)
Screenshot: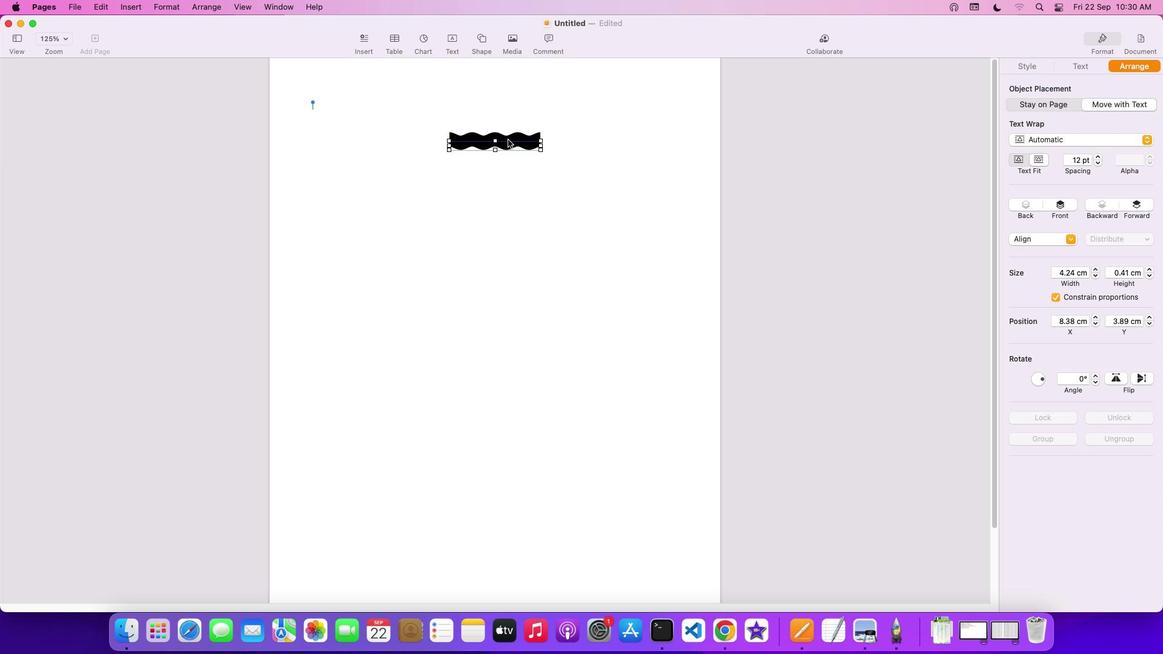 
Action: Mouse moved to (523, 139)
Screenshot: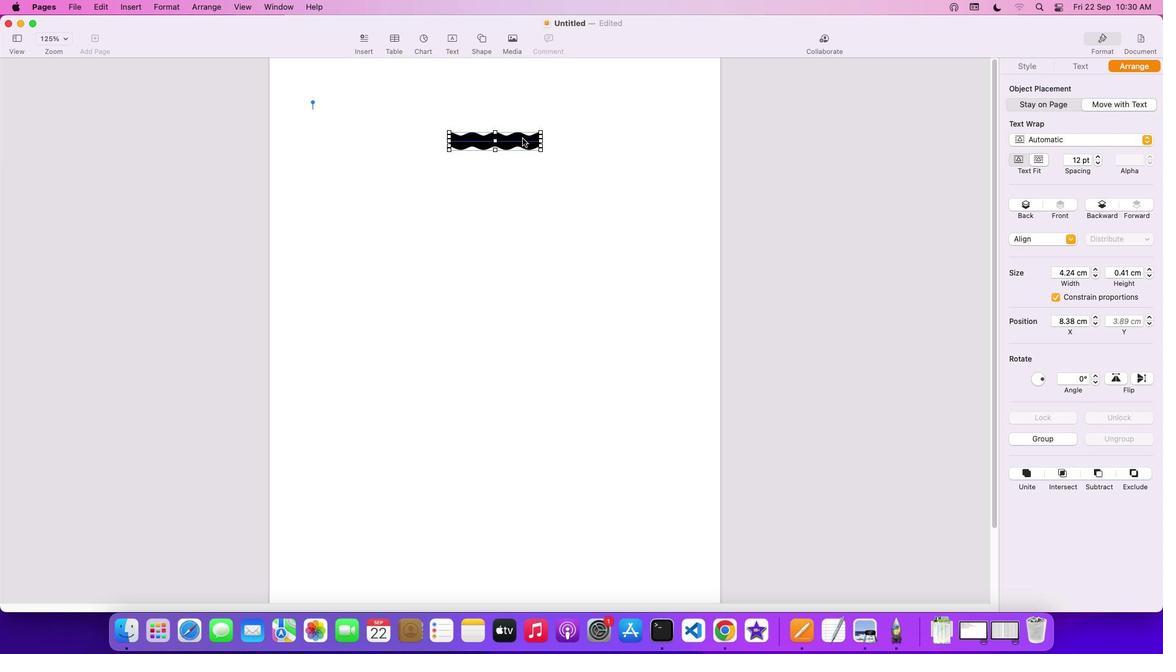
Action: Mouse pressed left at (523, 139)
Screenshot: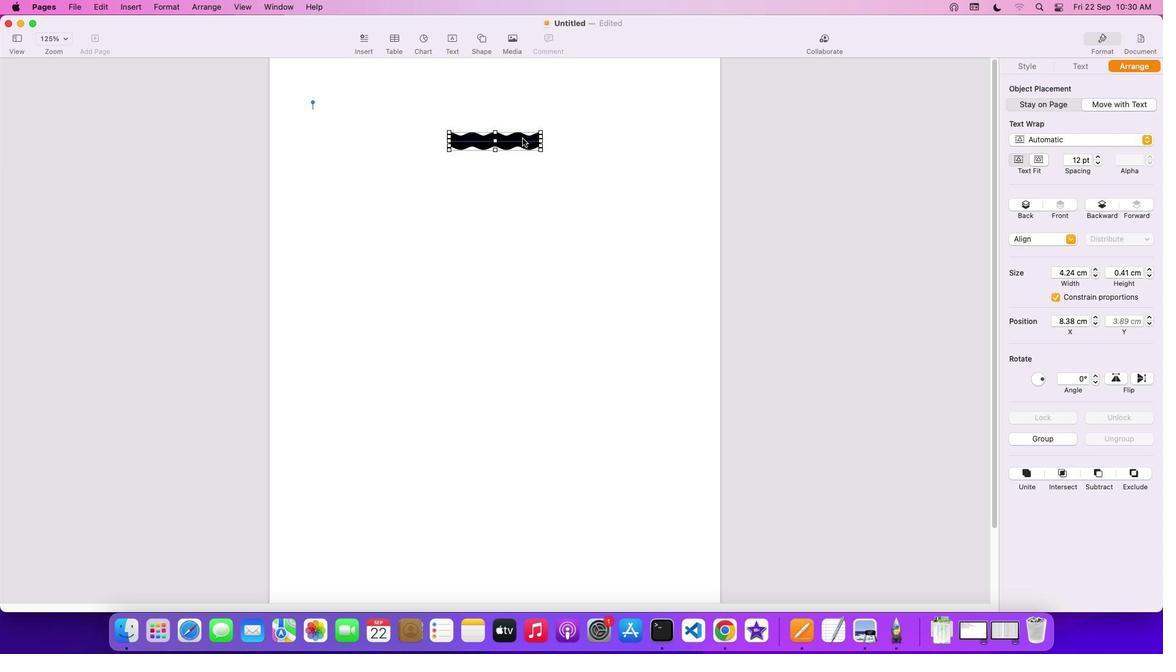 
Action: Mouse moved to (532, 147)
Screenshot: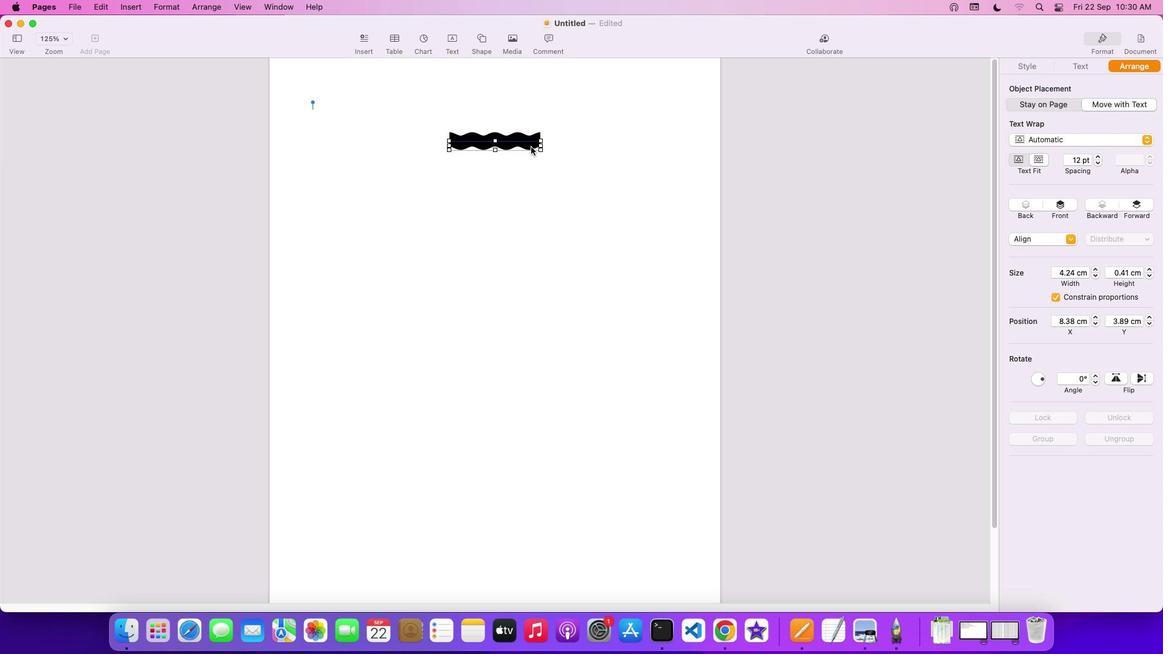 
Action: Mouse pressed left at (532, 147)
Screenshot: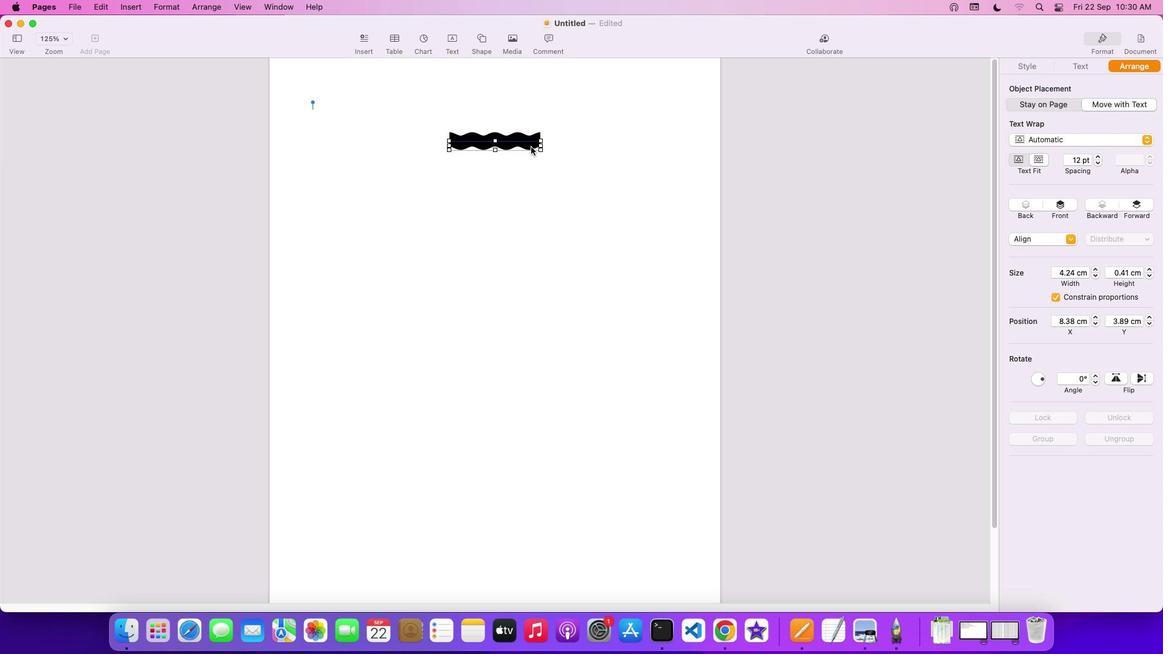 
Action: Mouse moved to (529, 148)
Screenshot: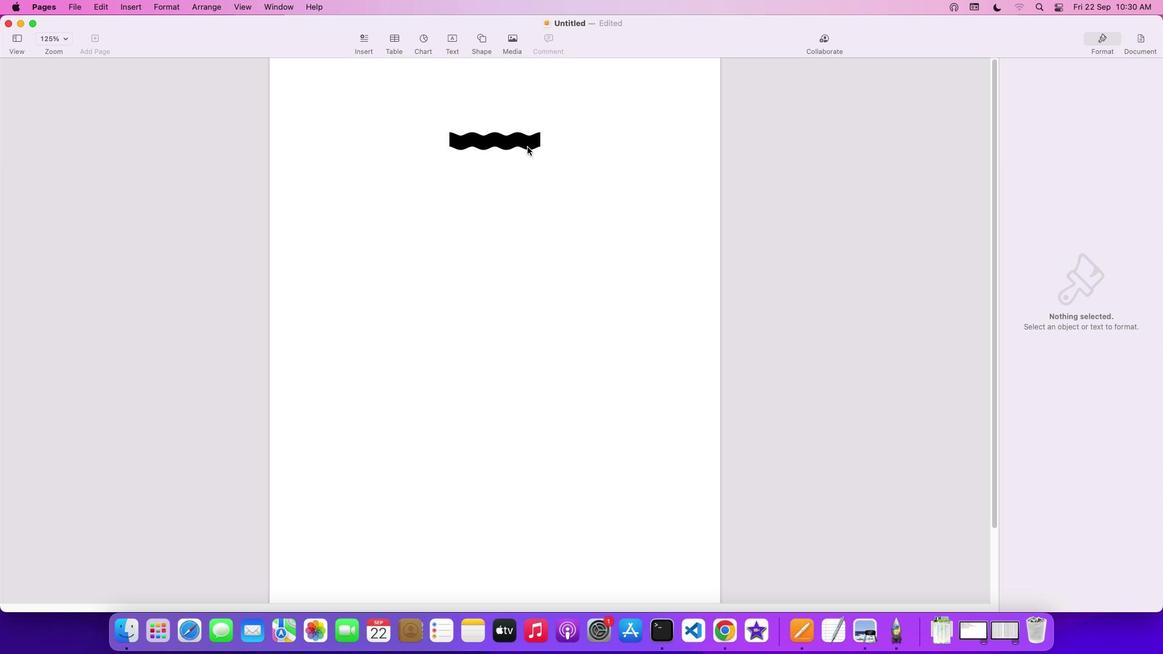 
Action: Mouse pressed left at (529, 148)
Screenshot: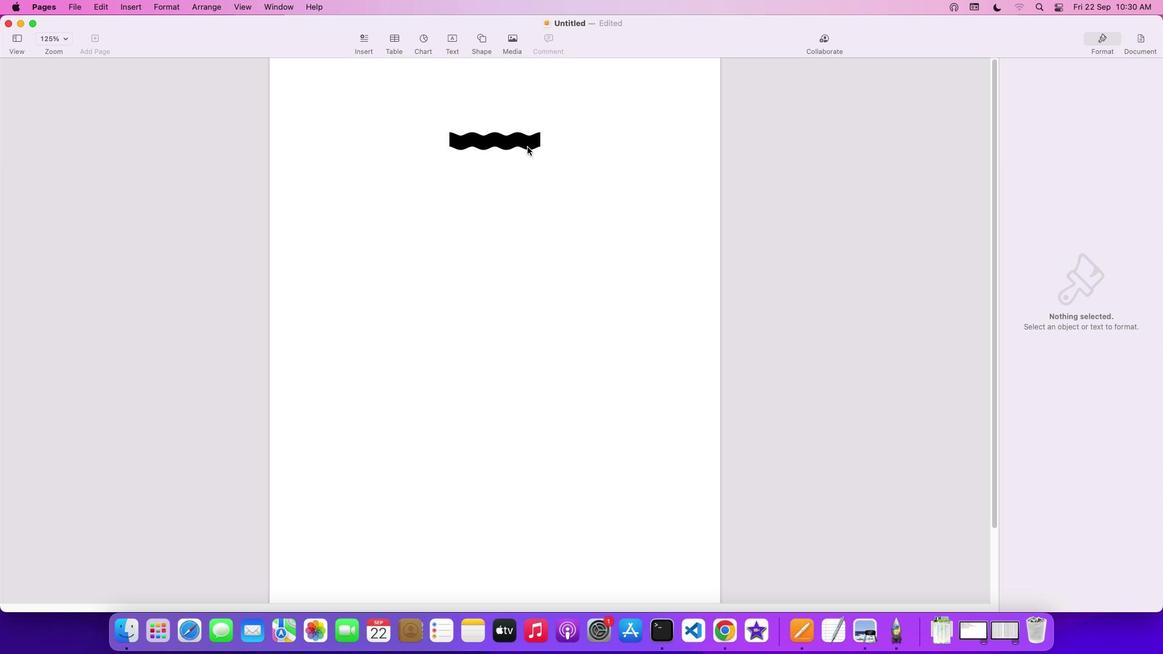 
Action: Mouse moved to (530, 142)
Screenshot: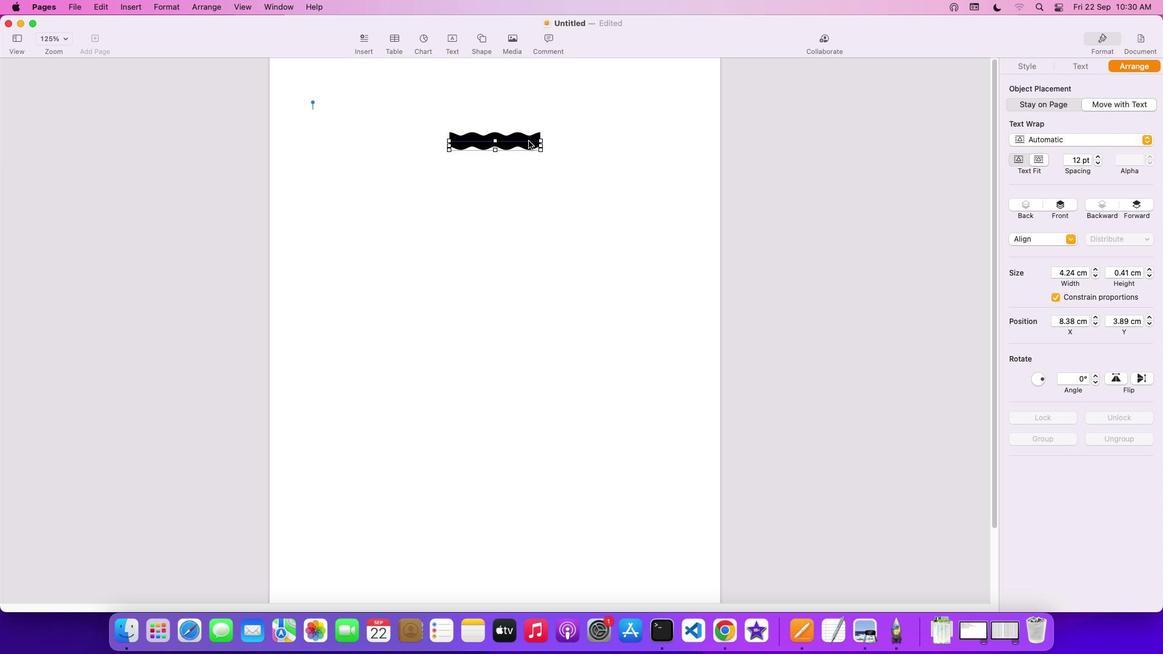 
Action: Mouse pressed left at (530, 142)
Screenshot: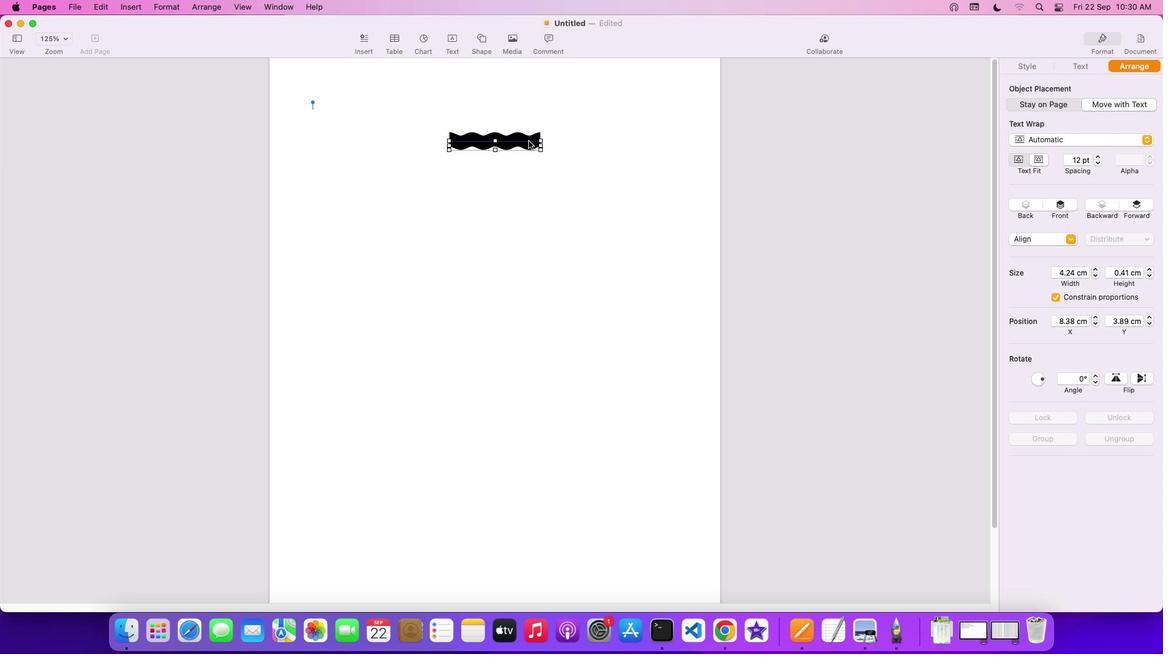 
Action: Mouse moved to (523, 136)
Screenshot: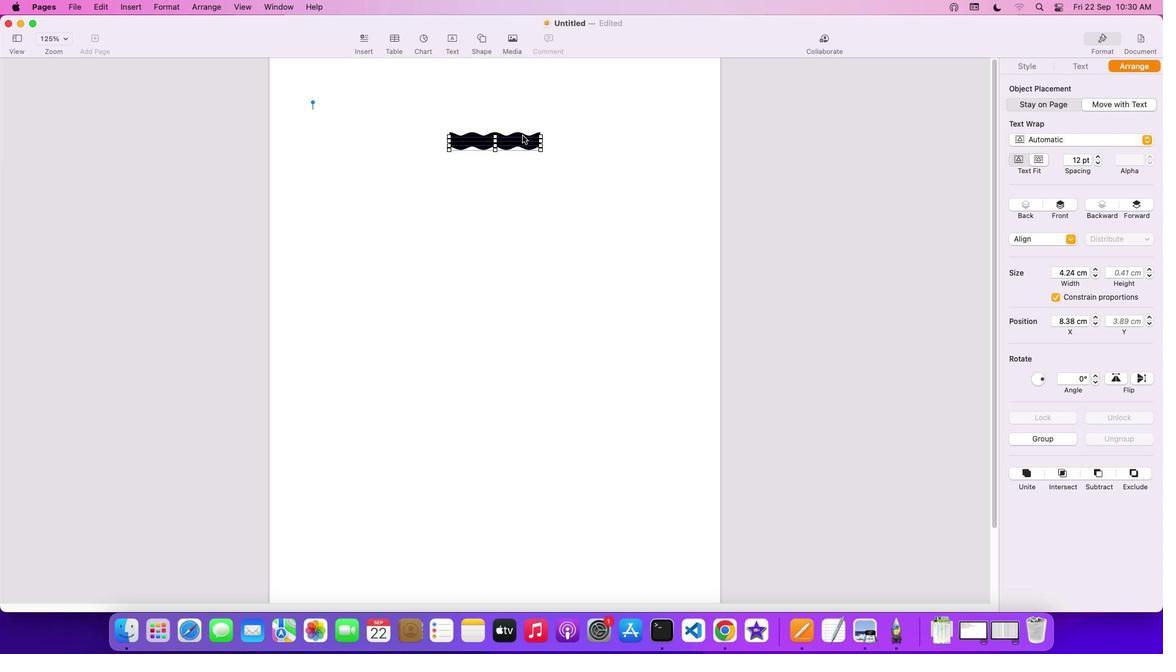 
Action: Mouse pressed left at (523, 136)
Screenshot: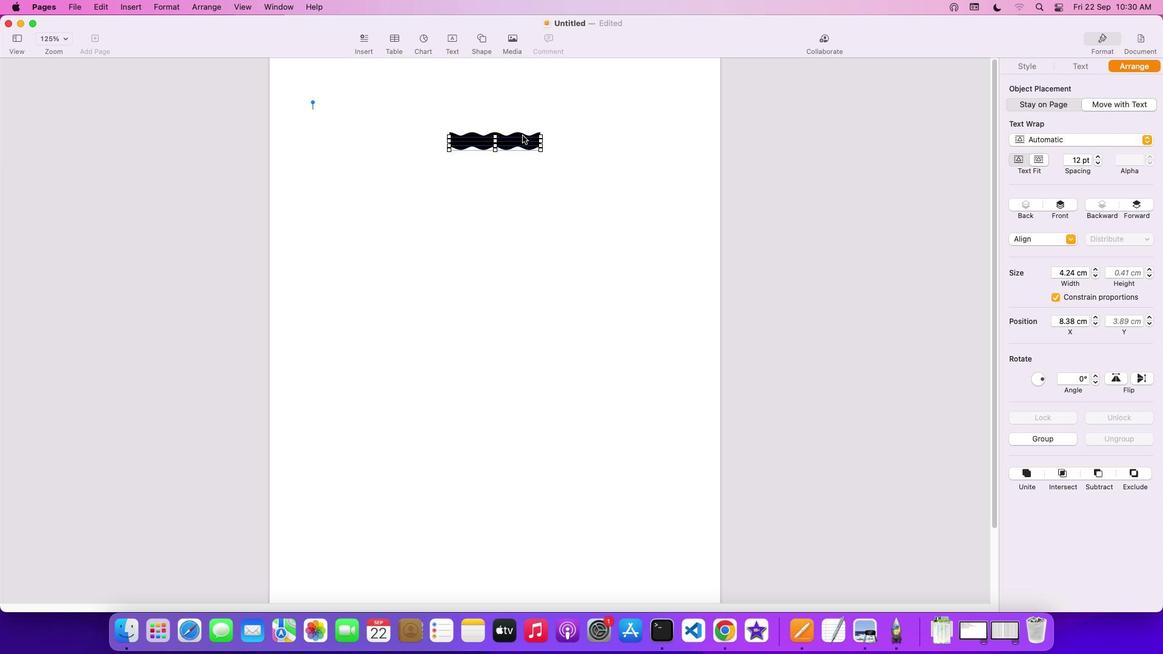 
Action: Mouse moved to (1118, 377)
Screenshot: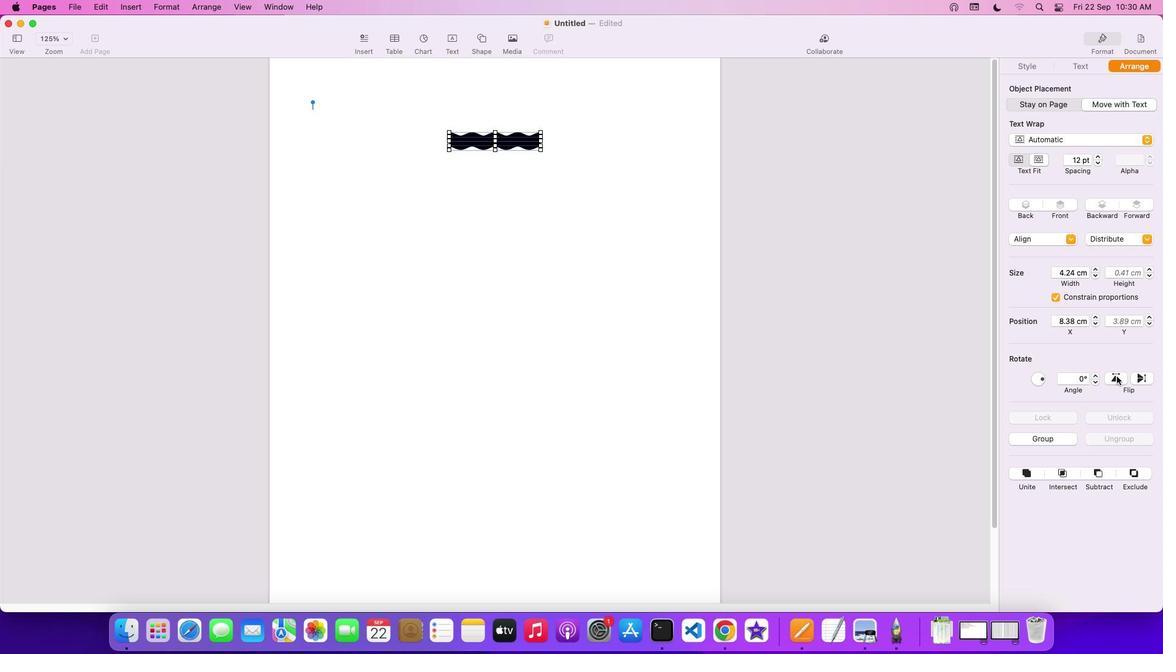
Action: Mouse pressed left at (1118, 377)
Screenshot: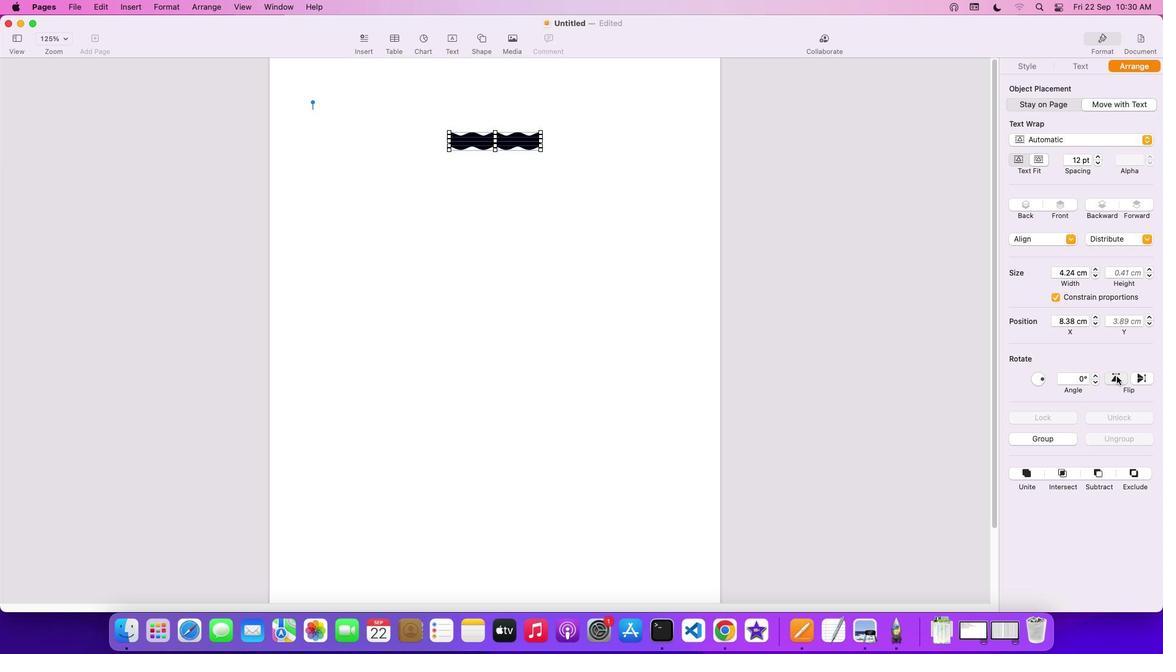 
Action: Mouse moved to (1117, 382)
Screenshot: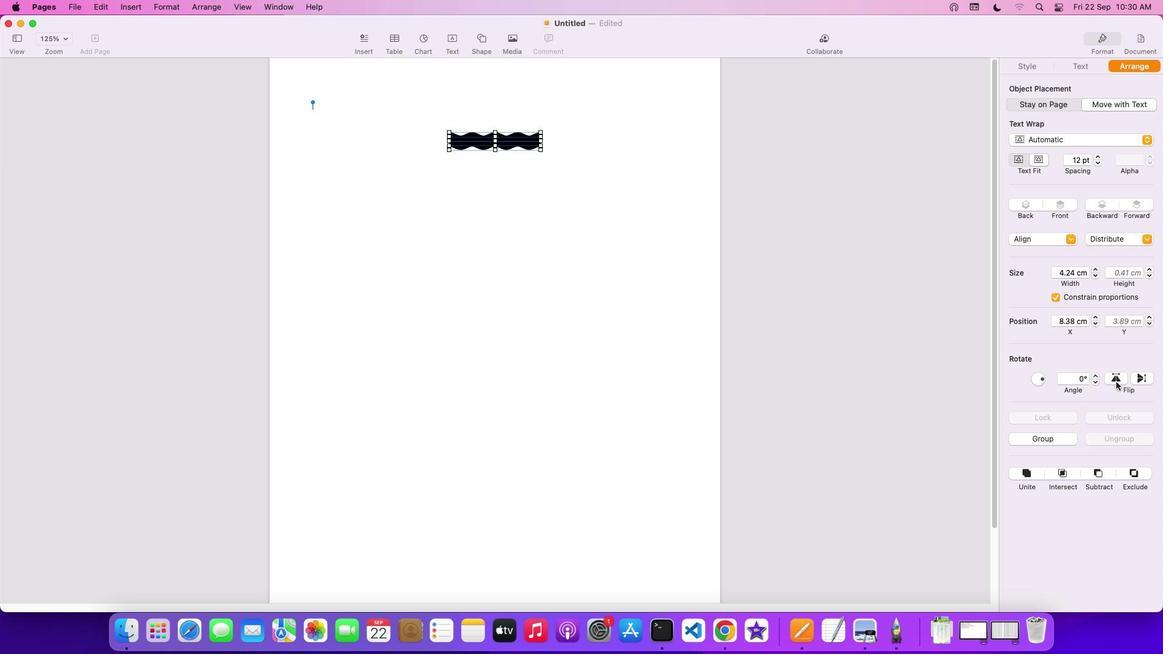 
Action: Mouse pressed left at (1117, 382)
Screenshot: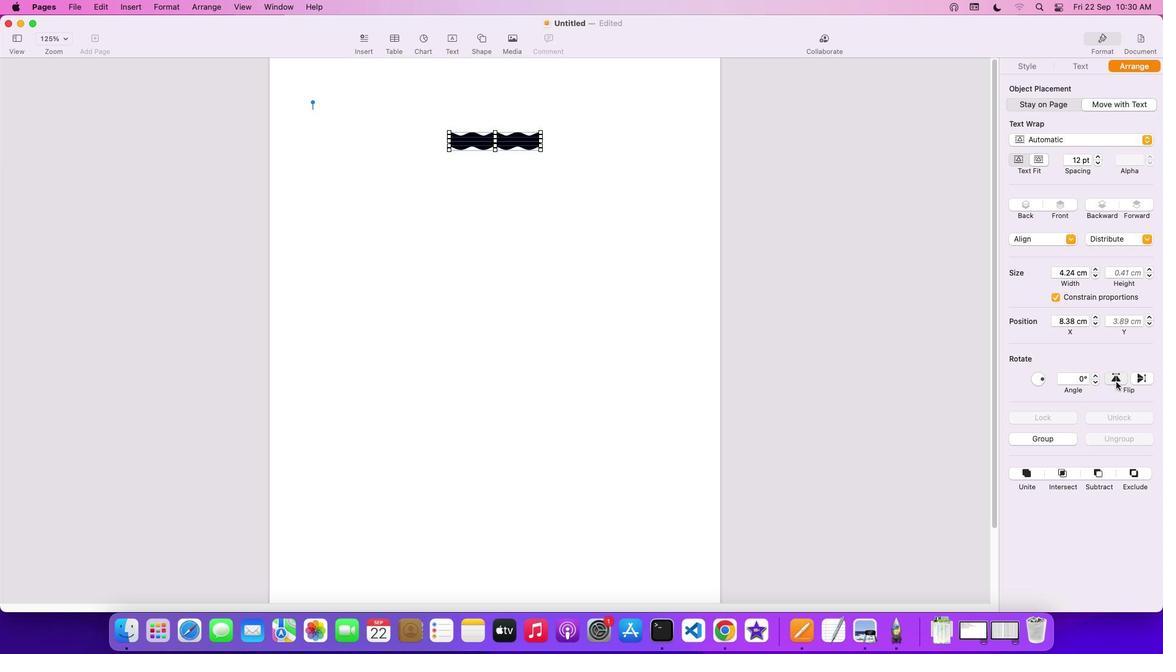 
Action: Mouse moved to (1120, 381)
Screenshot: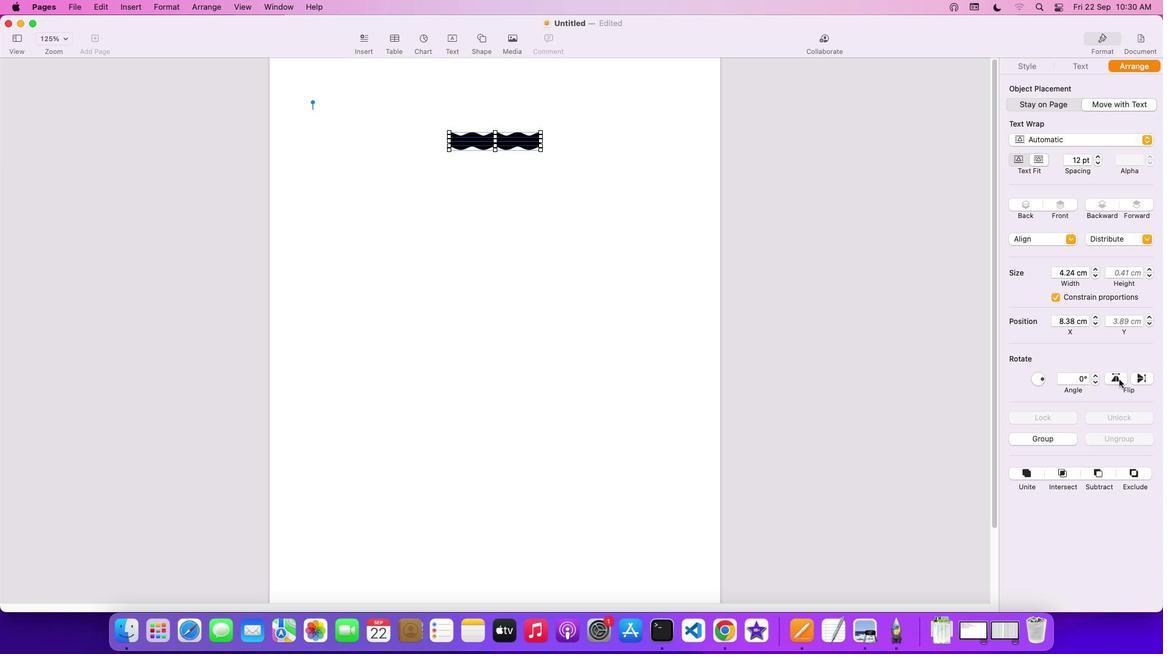 
Action: Mouse pressed left at (1120, 381)
Screenshot: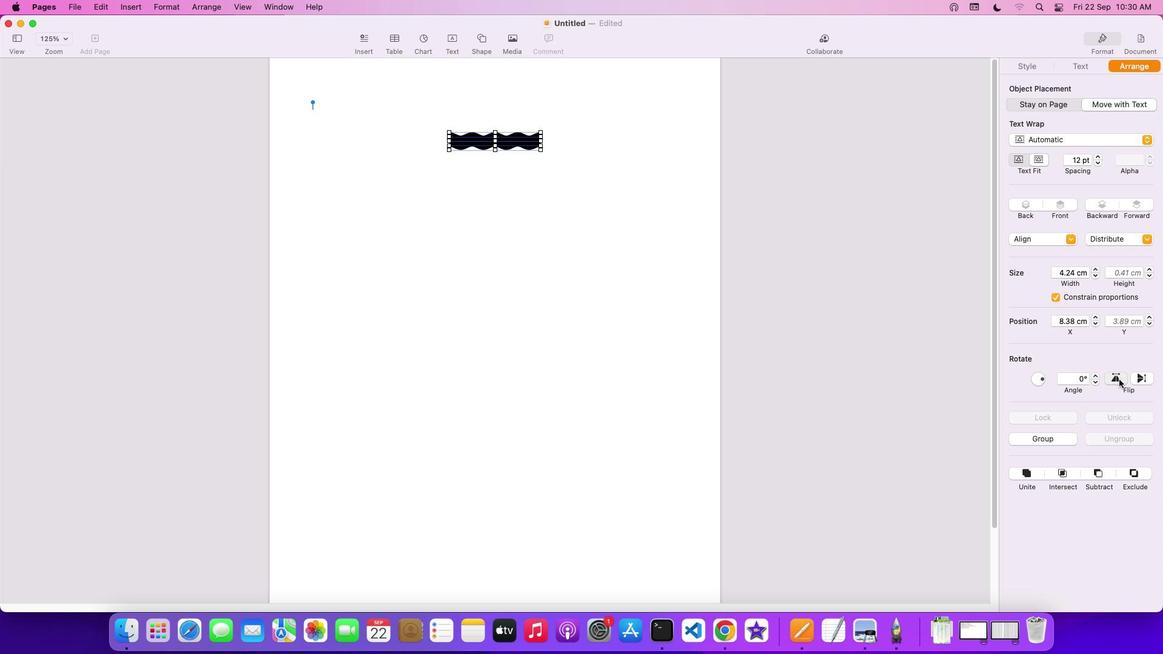 
Action: Mouse moved to (1146, 379)
Screenshot: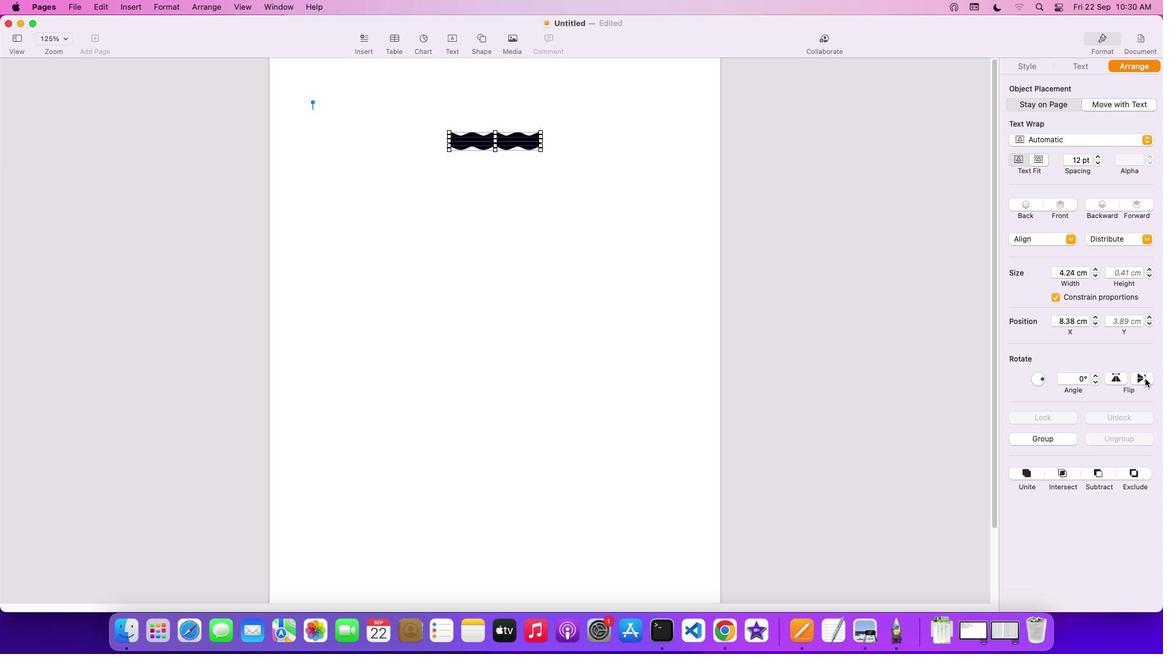 
Action: Mouse pressed left at (1146, 379)
Screenshot: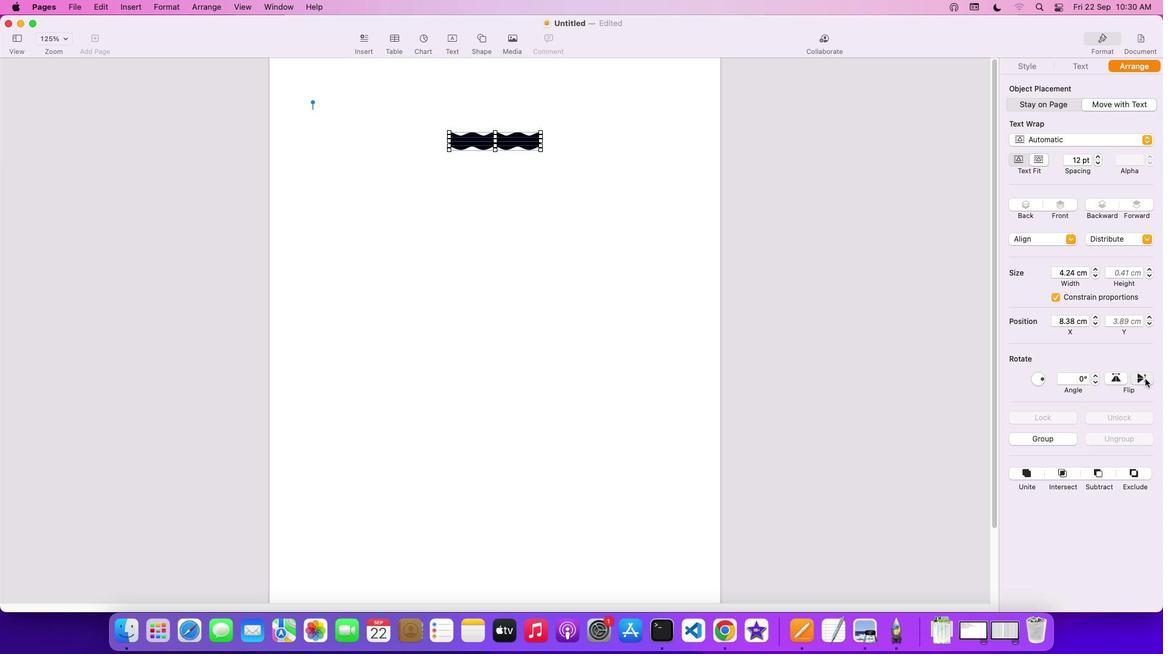 
Action: Mouse moved to (568, 246)
Screenshot: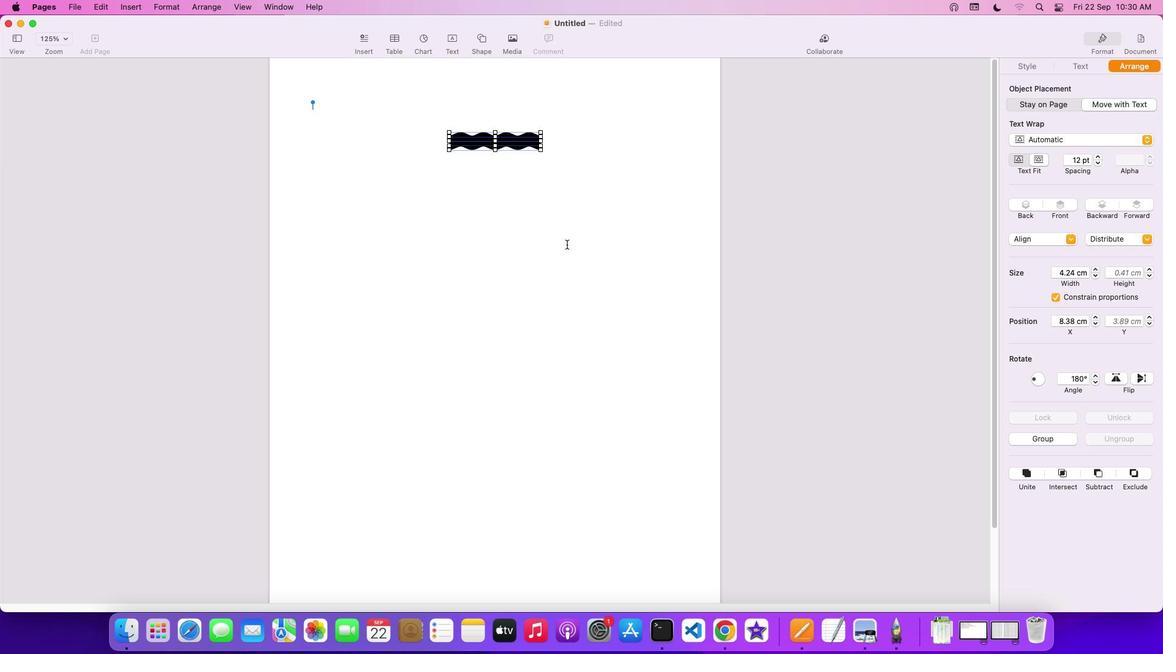 
Action: Mouse pressed left at (568, 246)
Screenshot: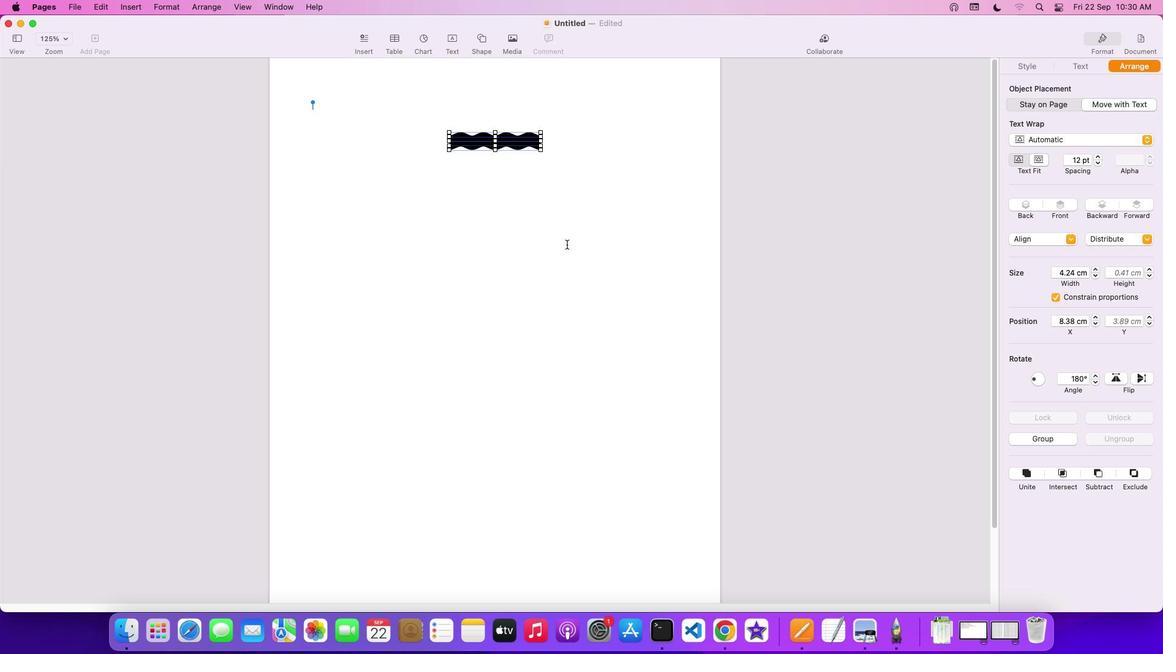 
Action: Mouse moved to (534, 147)
Screenshot: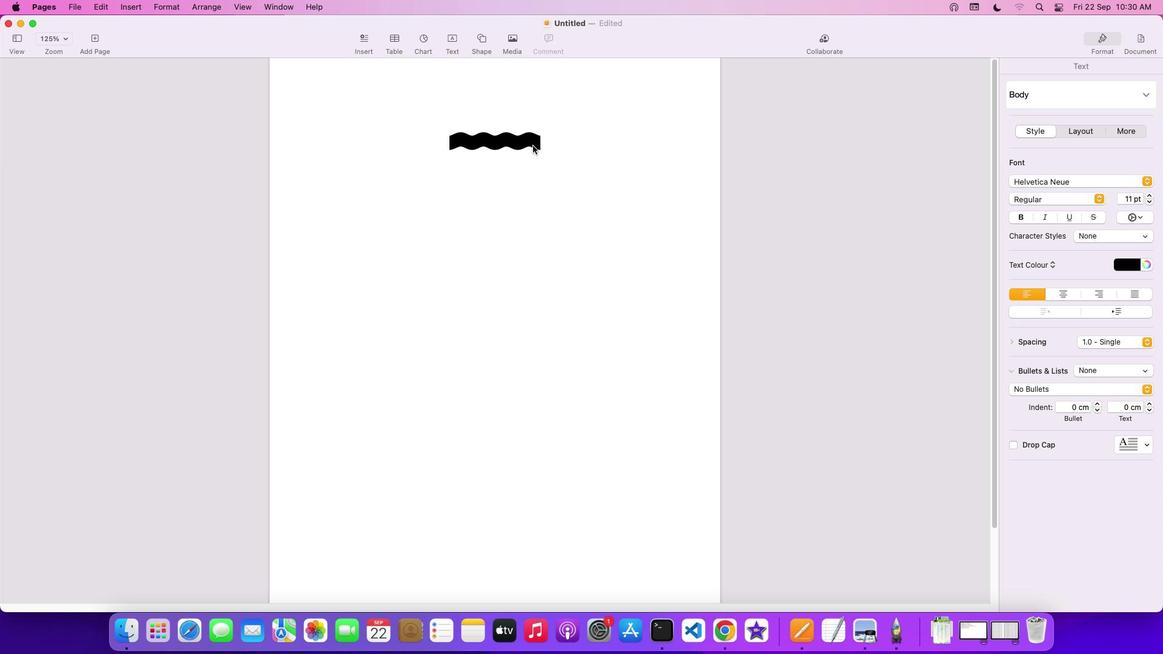 
Action: Mouse pressed left at (534, 147)
Screenshot: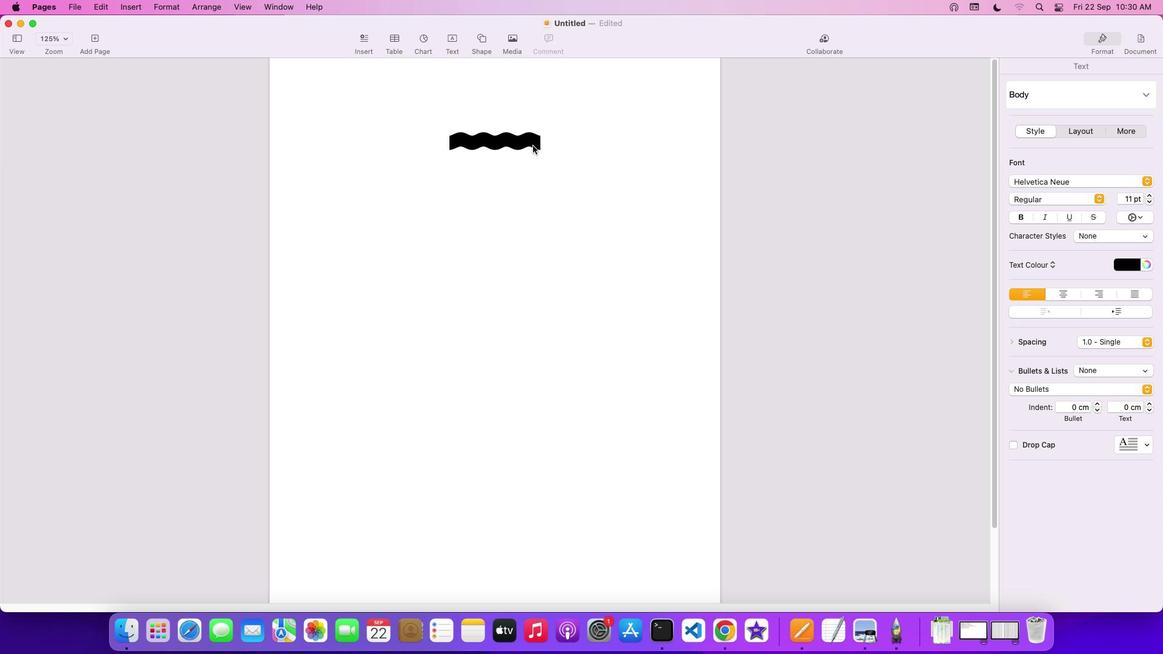 
Action: Mouse moved to (509, 139)
Screenshot: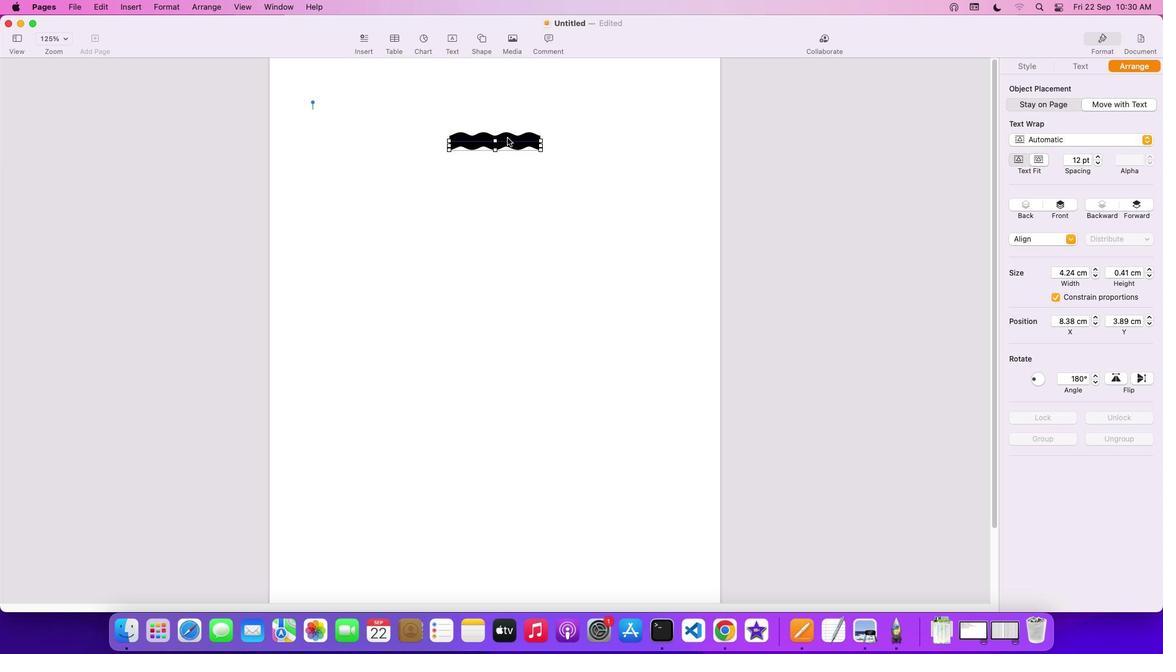 
Action: Key pressed Key.shift
Screenshot: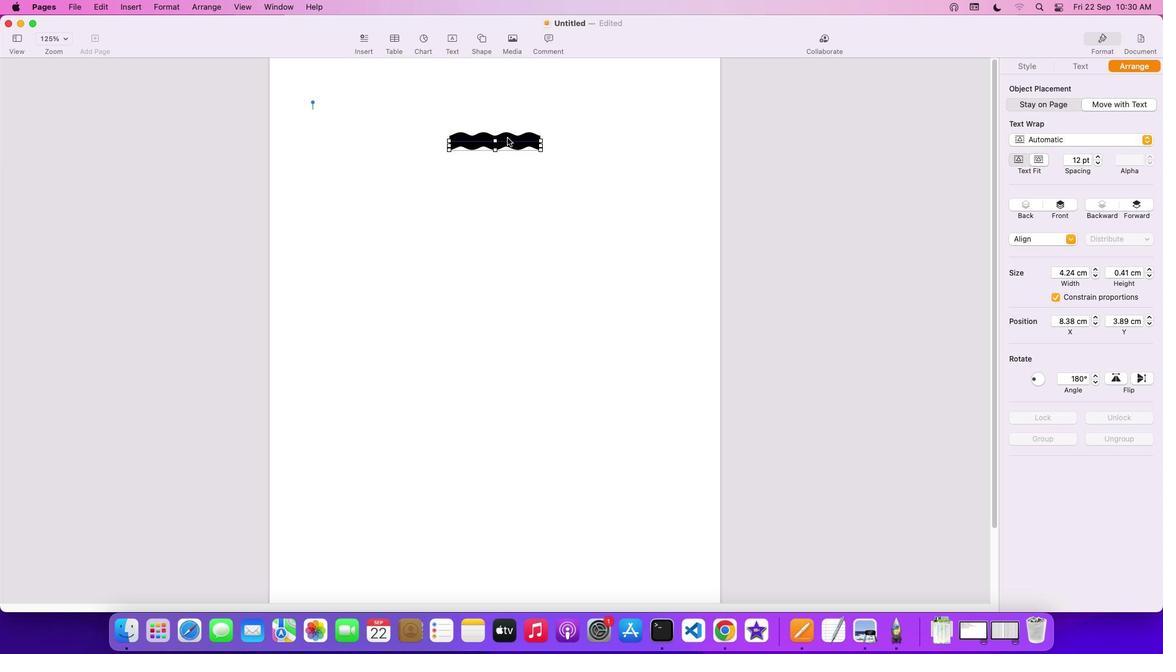 
Action: Mouse pressed left at (509, 139)
Screenshot: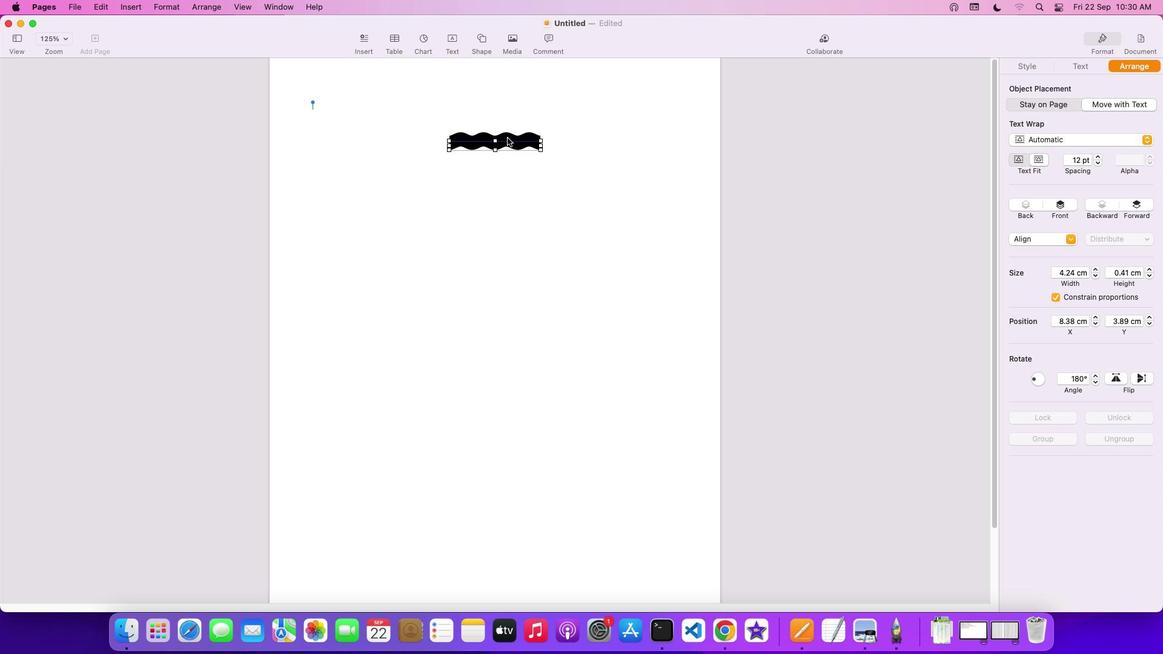 
Action: Mouse moved to (508, 136)
Screenshot: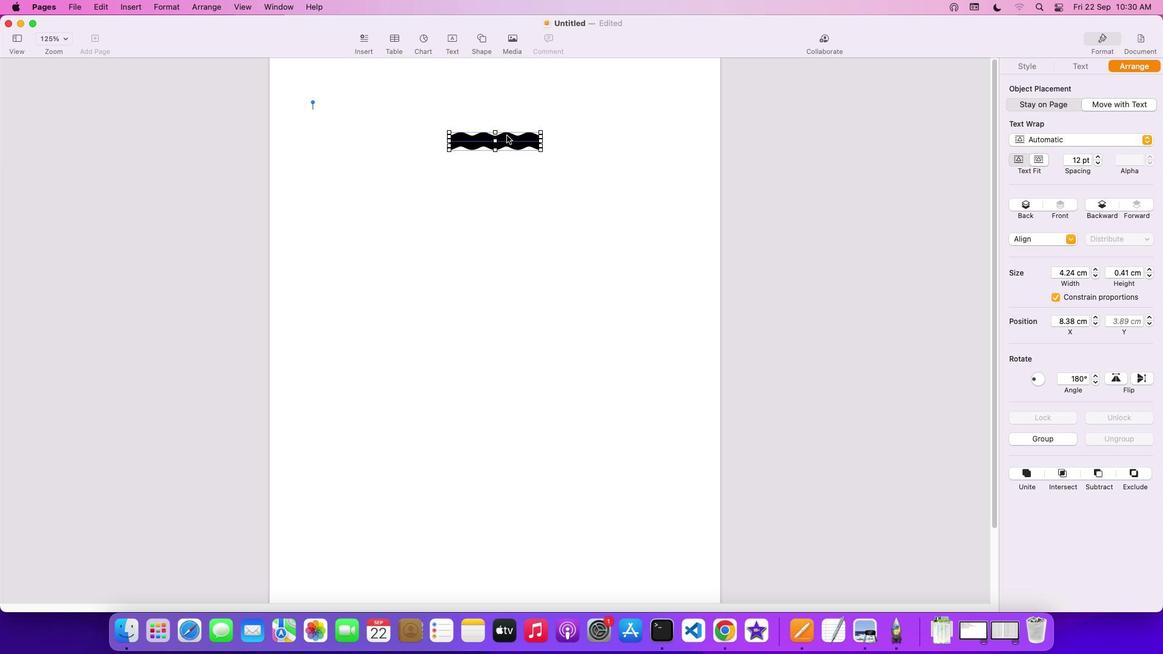 
Action: Mouse pressed left at (508, 136)
Screenshot: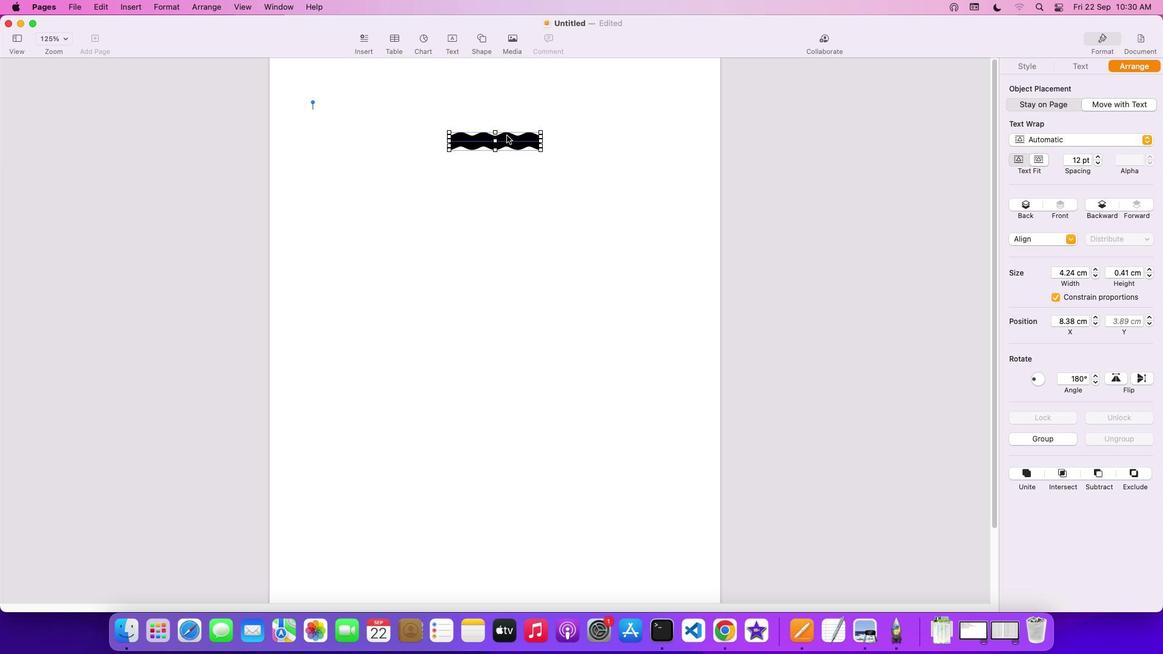 
Action: Mouse moved to (521, 146)
Screenshot: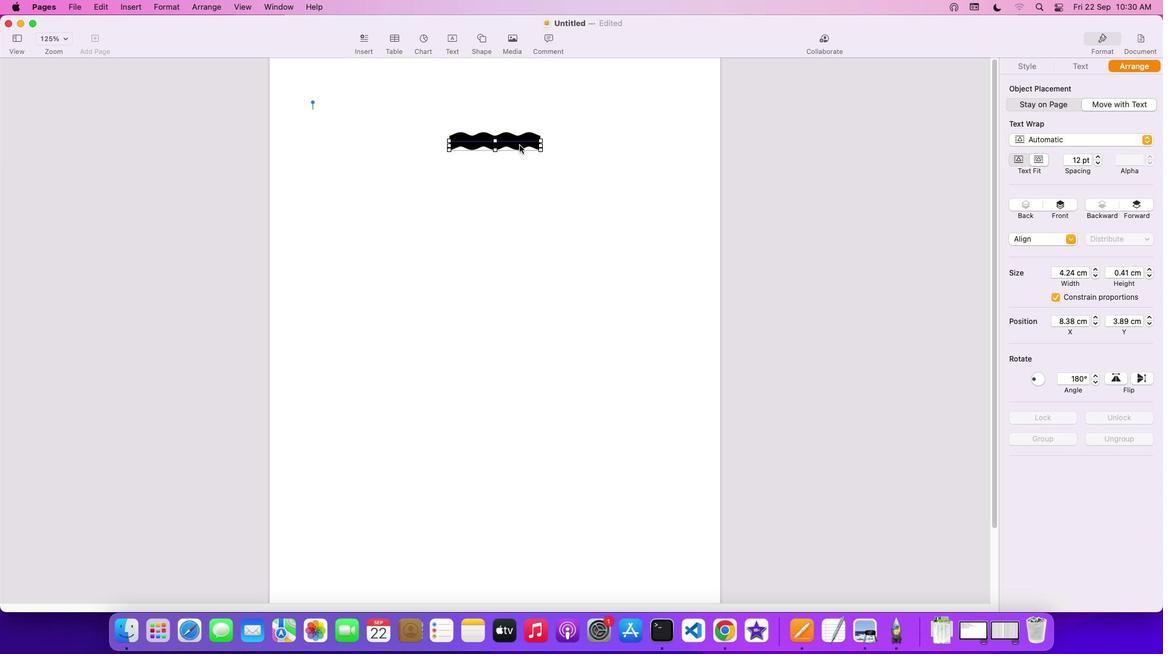 
Action: Mouse pressed left at (521, 146)
Screenshot: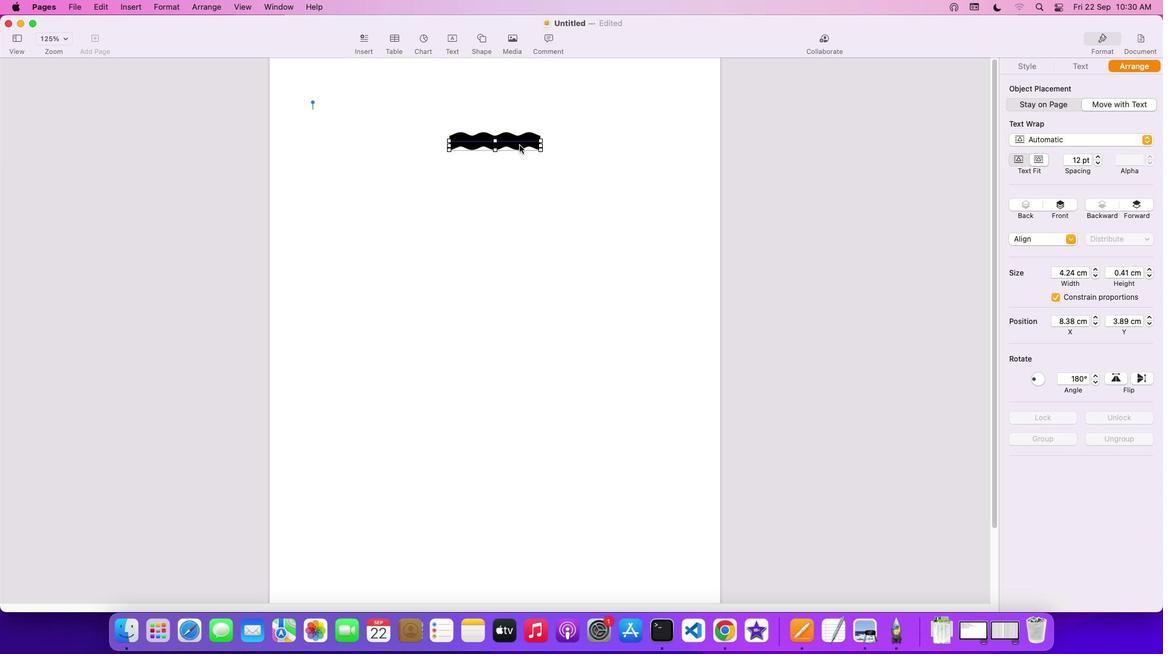 
Action: Mouse moved to (534, 136)
Screenshot: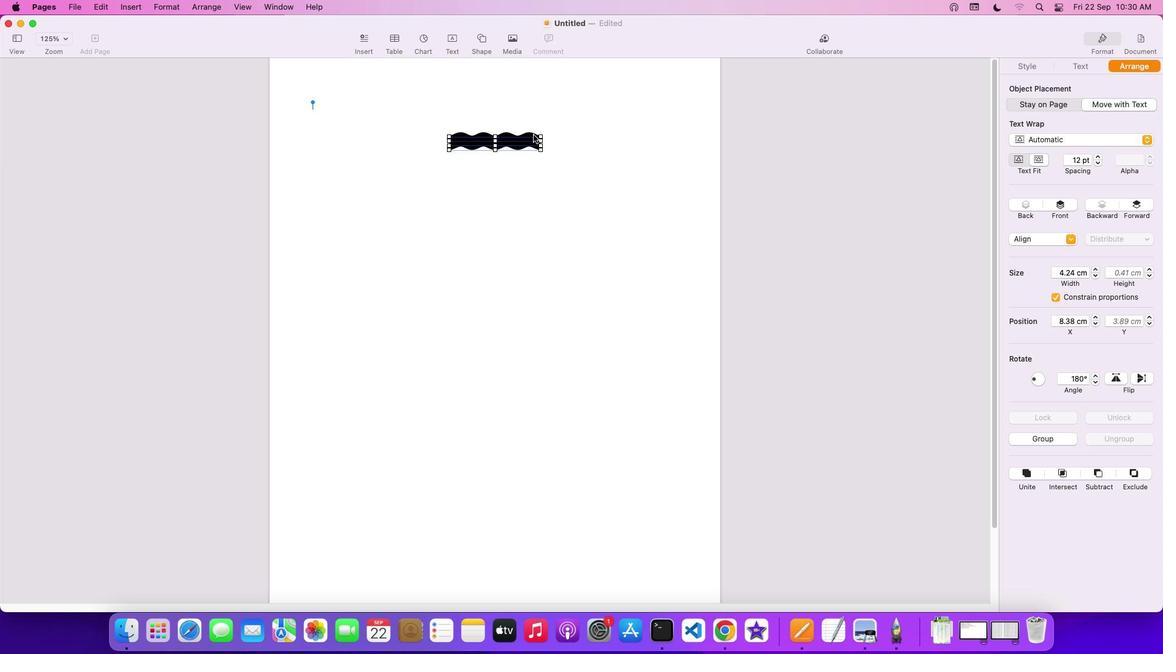 
Action: Mouse pressed left at (534, 136)
Screenshot: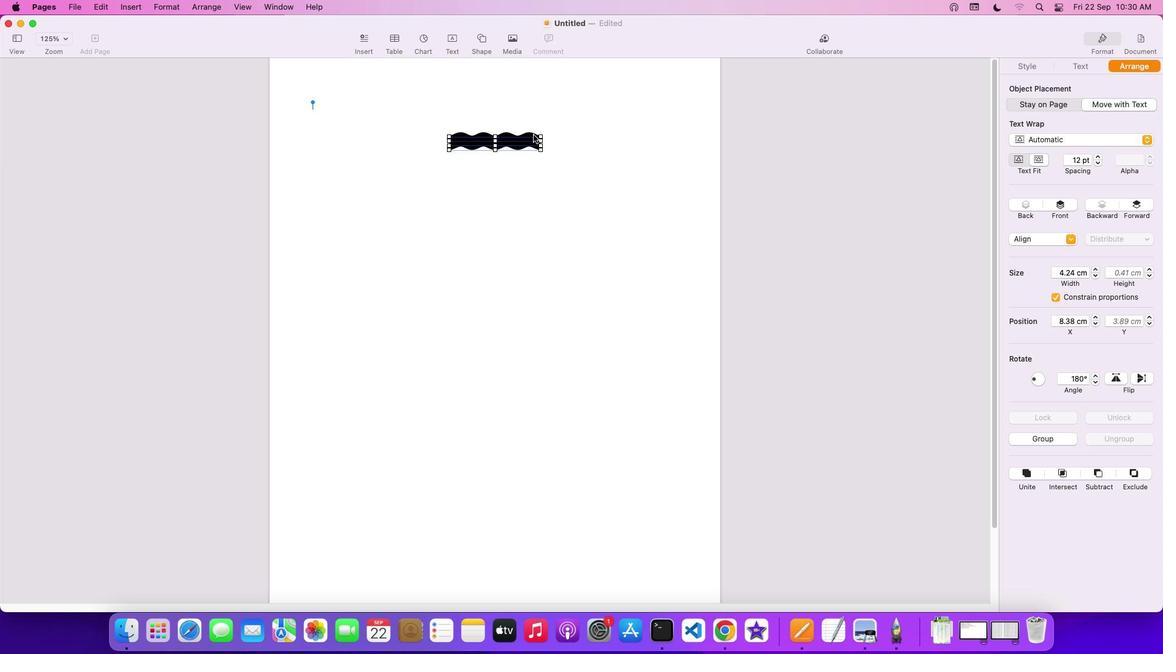 
Action: Mouse moved to (1137, 377)
Screenshot: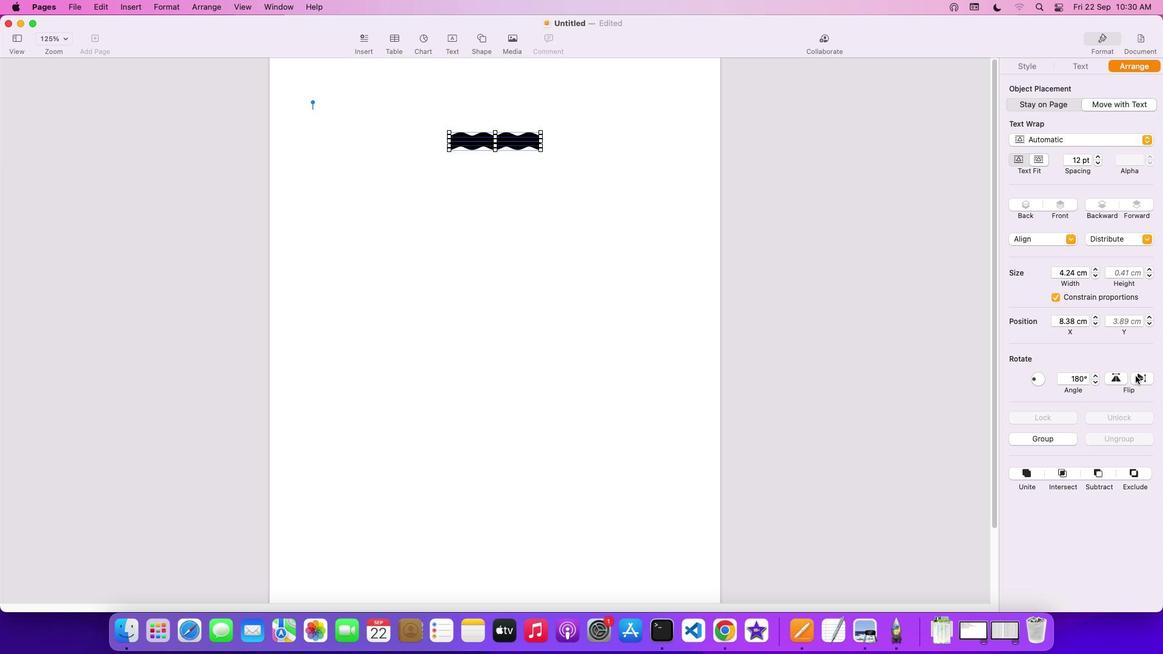 
Action: Mouse pressed left at (1137, 377)
Screenshot: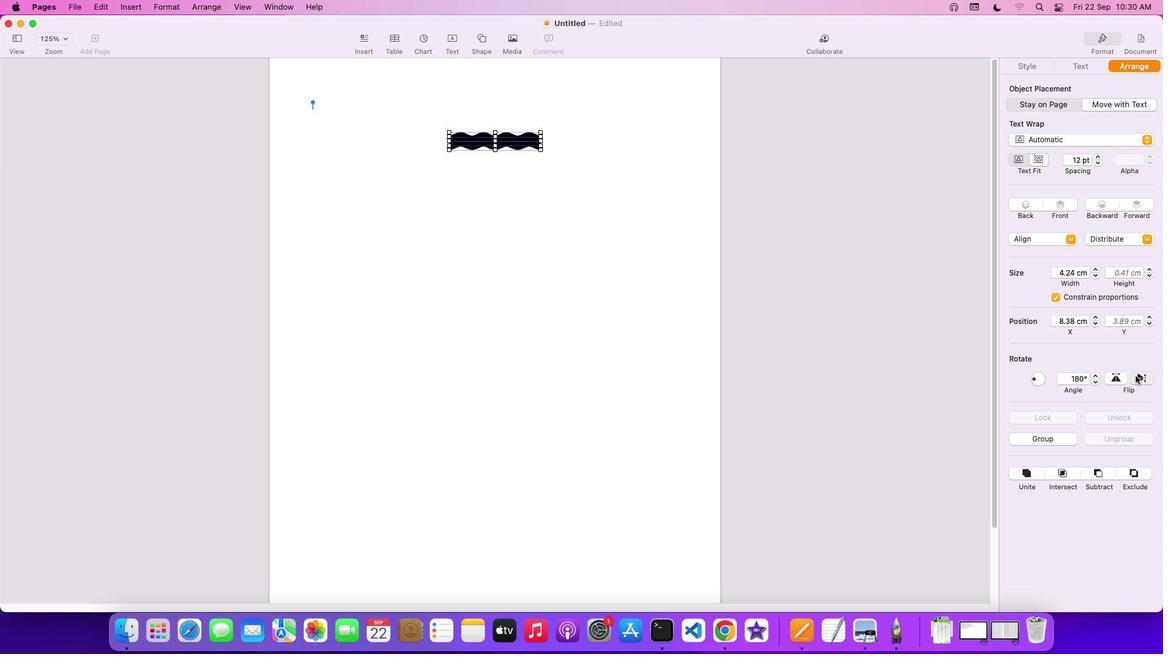 
Action: Mouse moved to (505, 143)
Screenshot: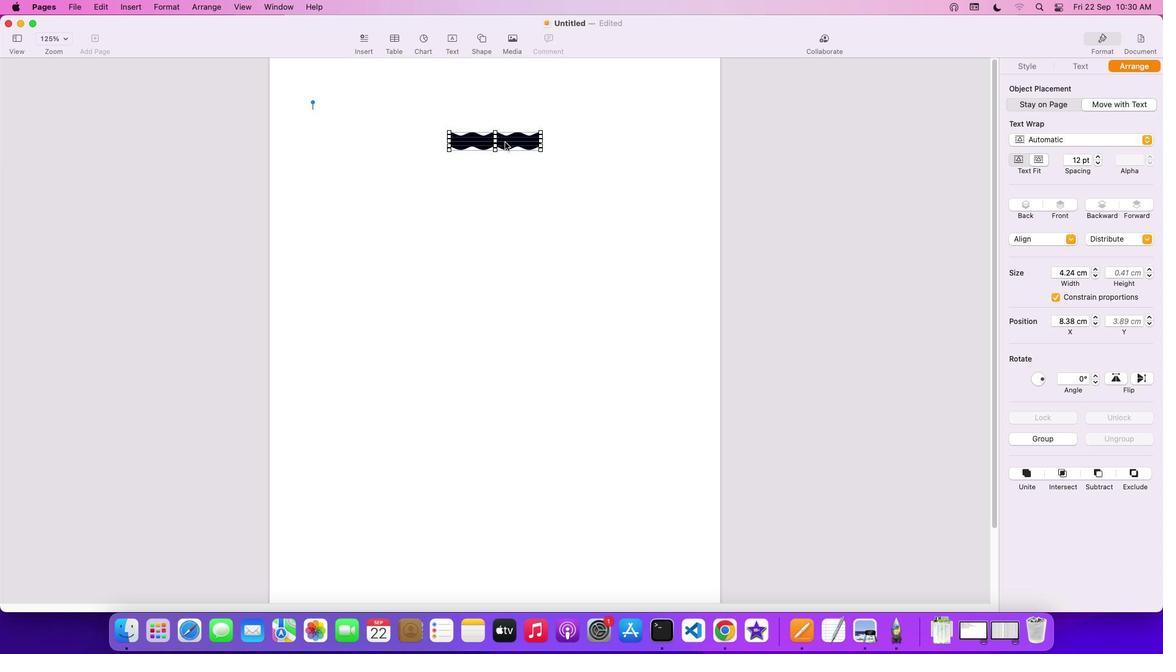 
Action: Mouse pressed right at (505, 143)
Screenshot: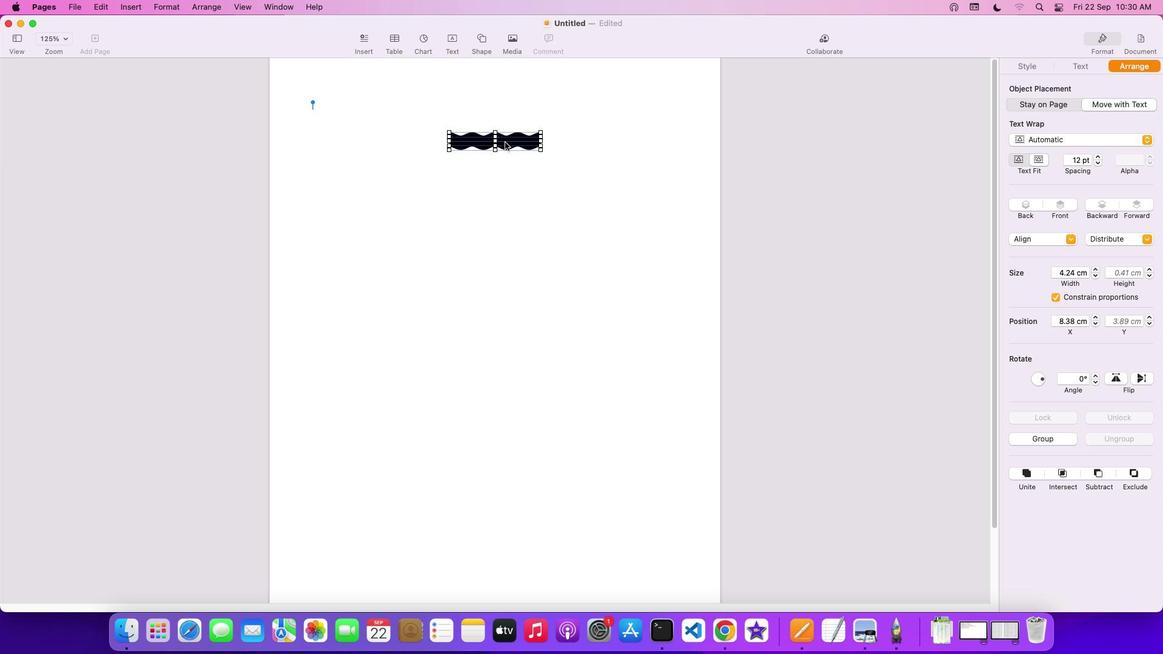 
Action: Mouse moved to (535, 153)
Screenshot: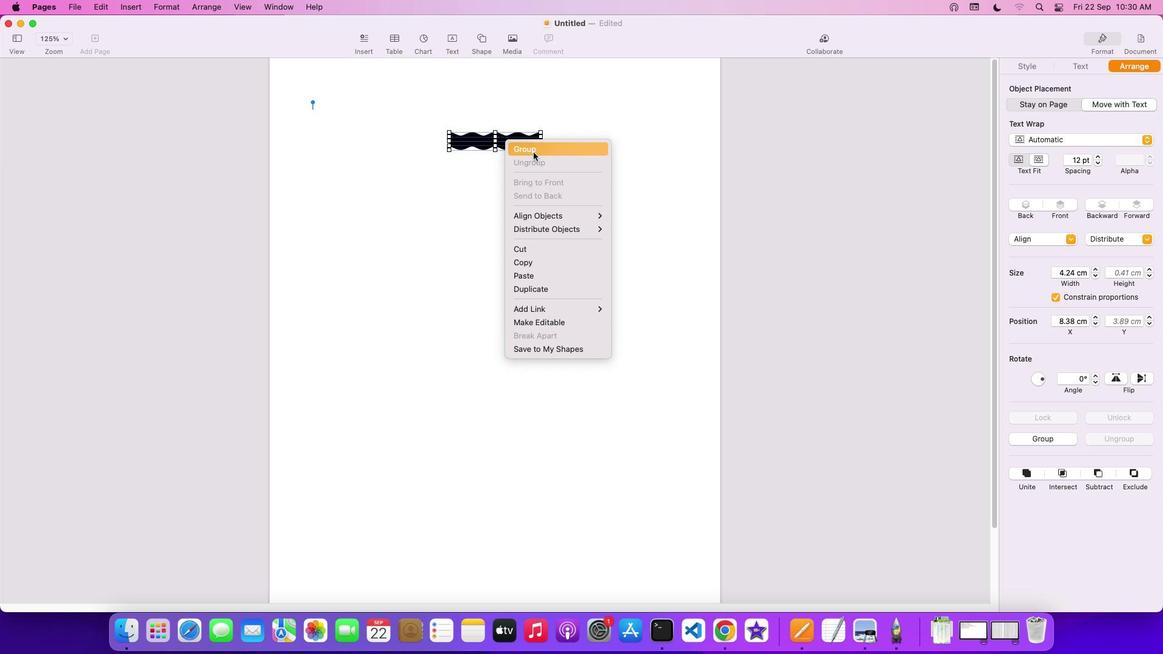 
Action: Mouse pressed left at (535, 153)
Screenshot: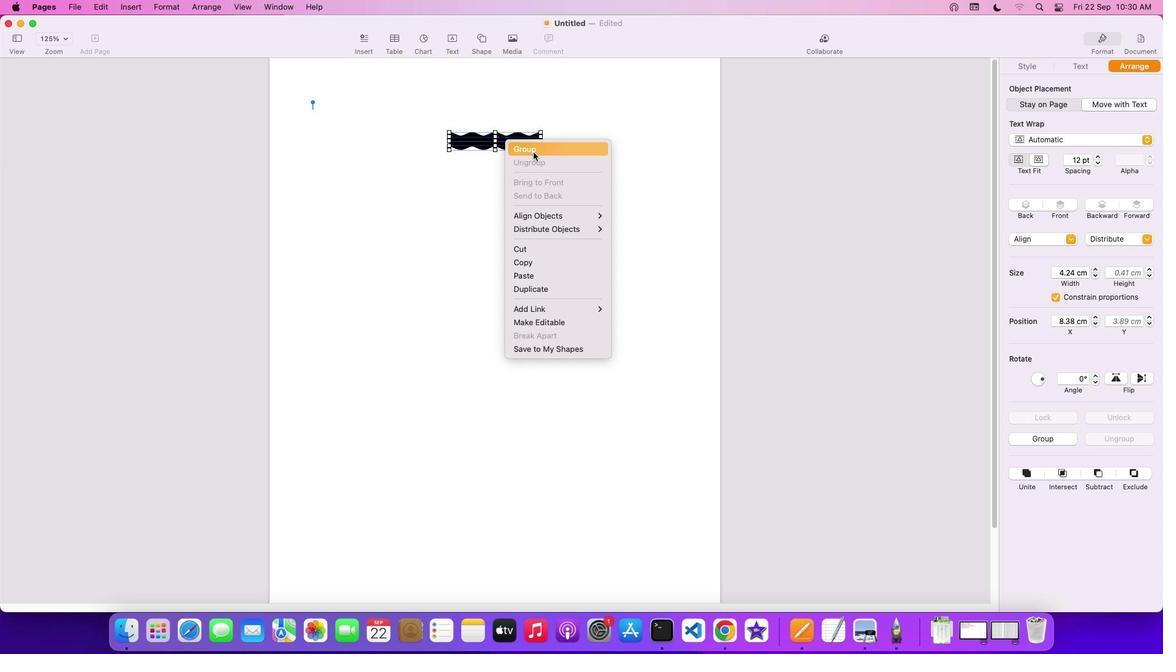 
Action: Mouse moved to (513, 142)
Screenshot: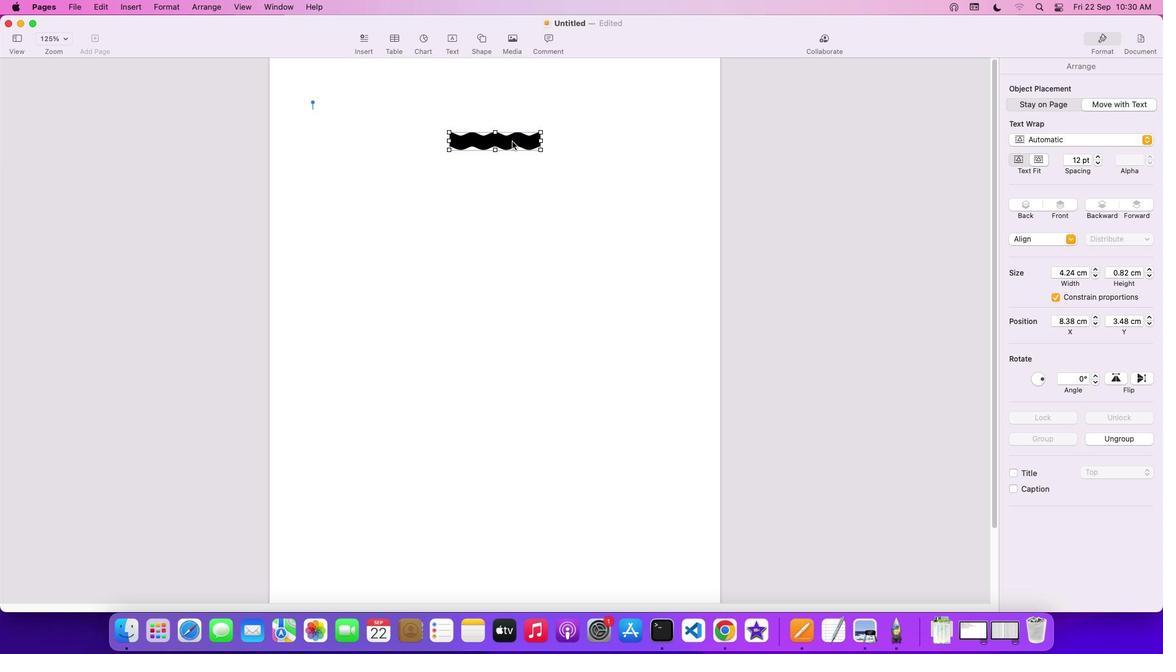 
Action: Mouse pressed left at (513, 142)
Screenshot: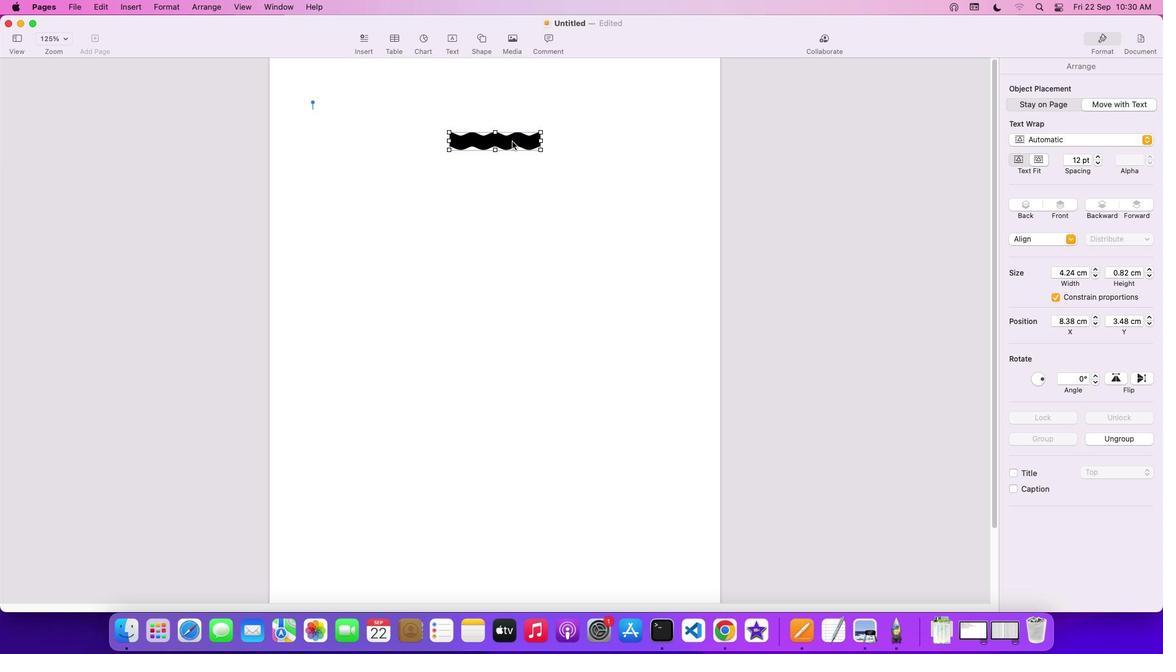 
Action: Mouse moved to (502, 193)
Screenshot: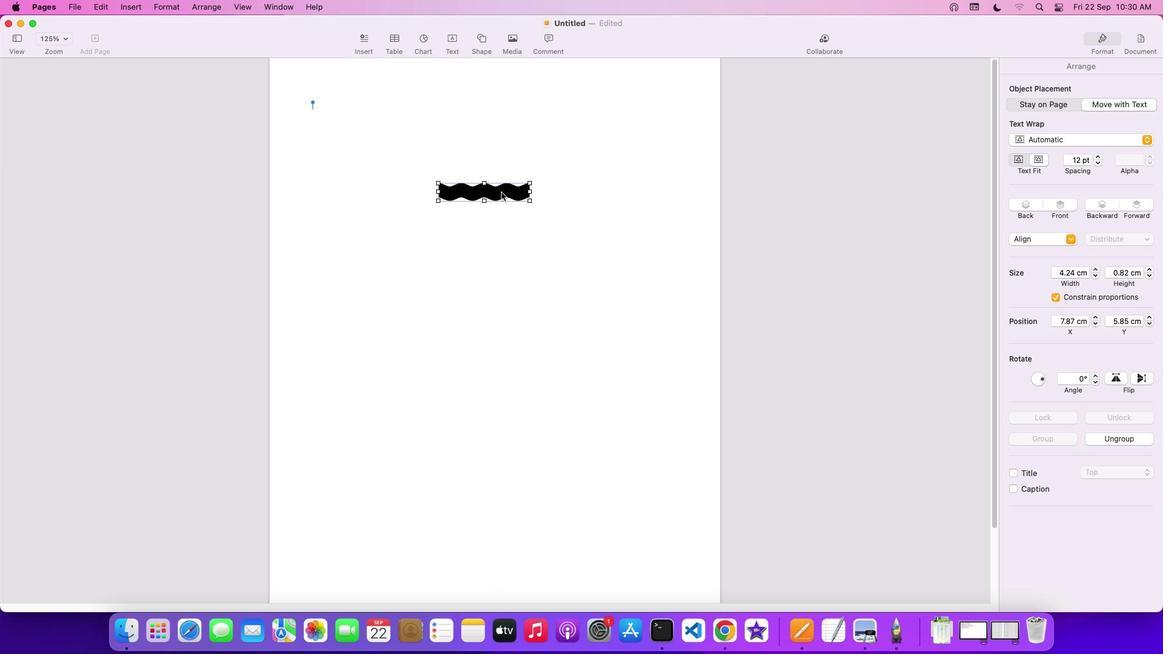 
Action: Key pressed Key.cmd'c'
Screenshot: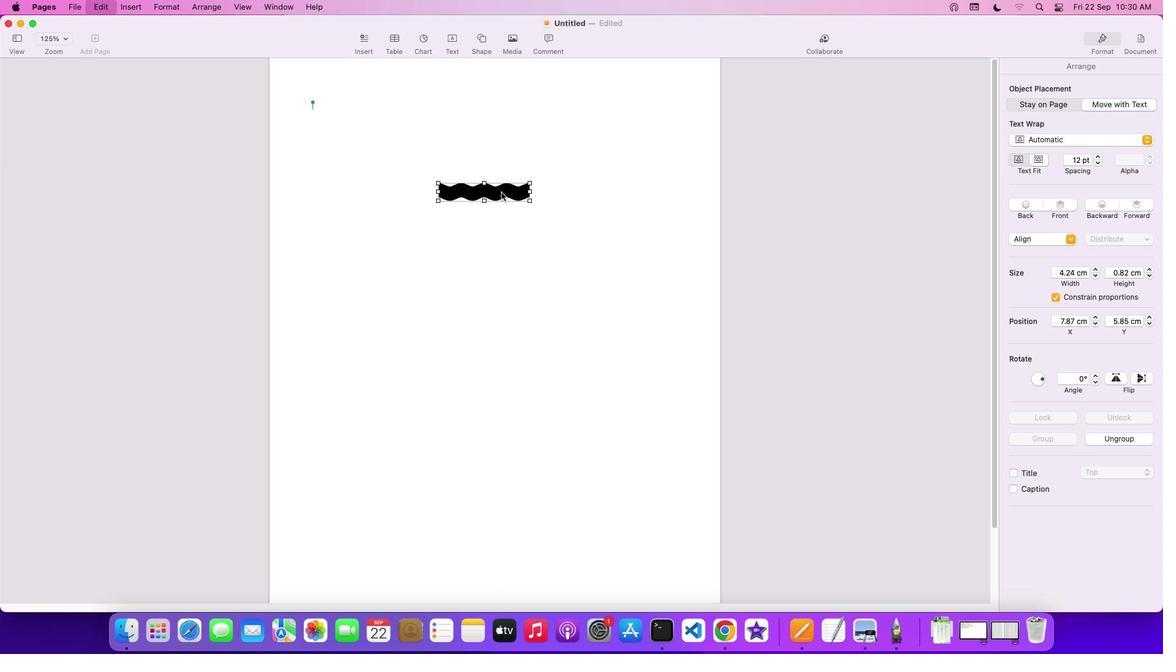 
Action: Mouse moved to (502, 194)
Screenshot: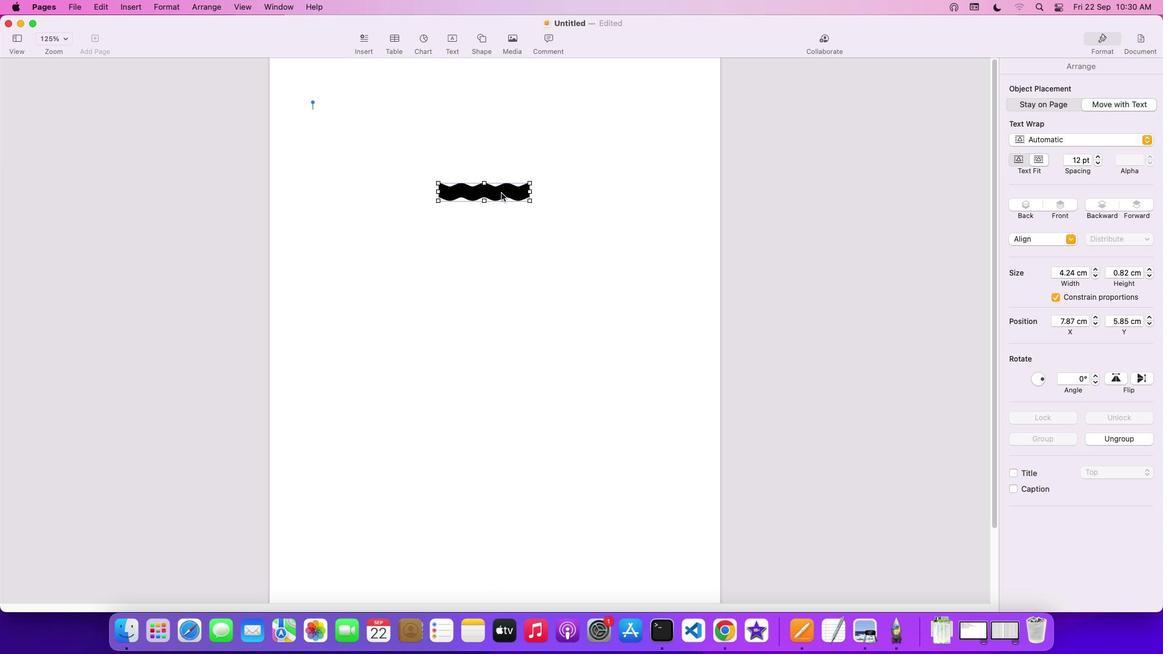 
Action: Key pressed 'v'
Screenshot: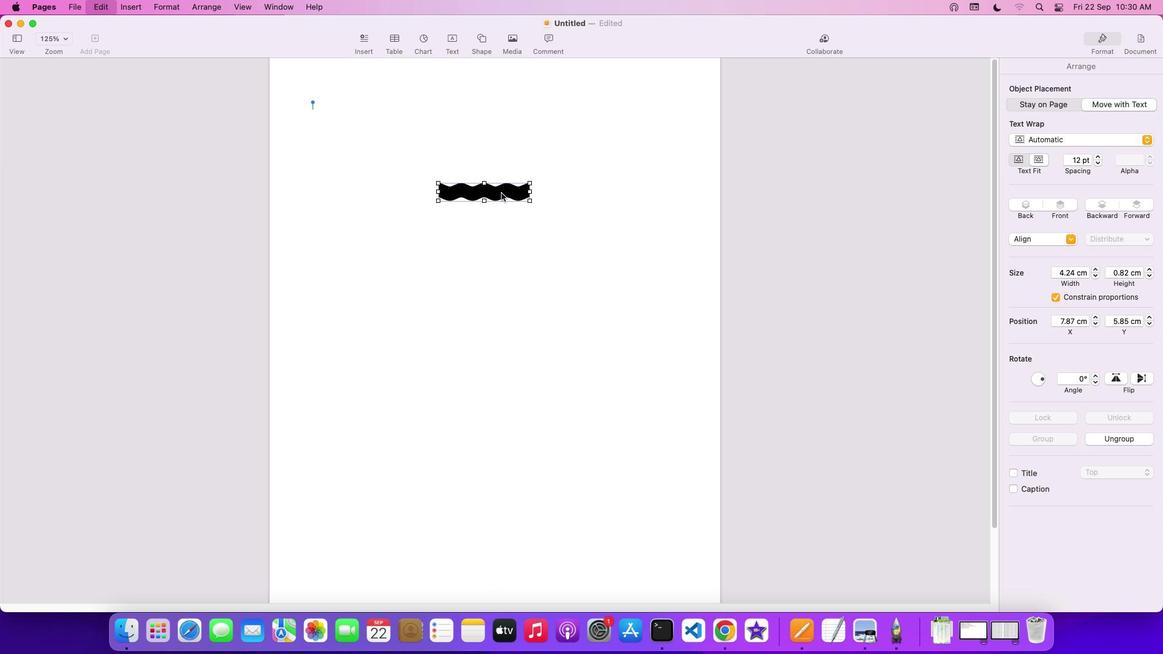 
Action: Mouse moved to (499, 199)
Screenshot: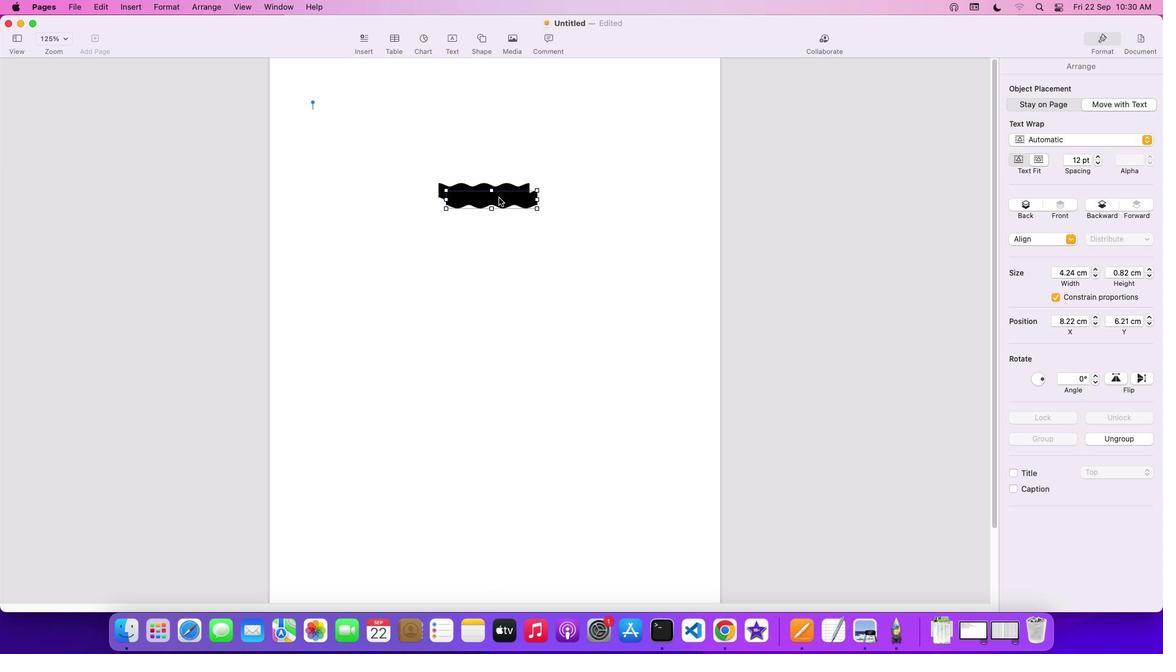 
Action: Mouse pressed left at (499, 199)
Screenshot: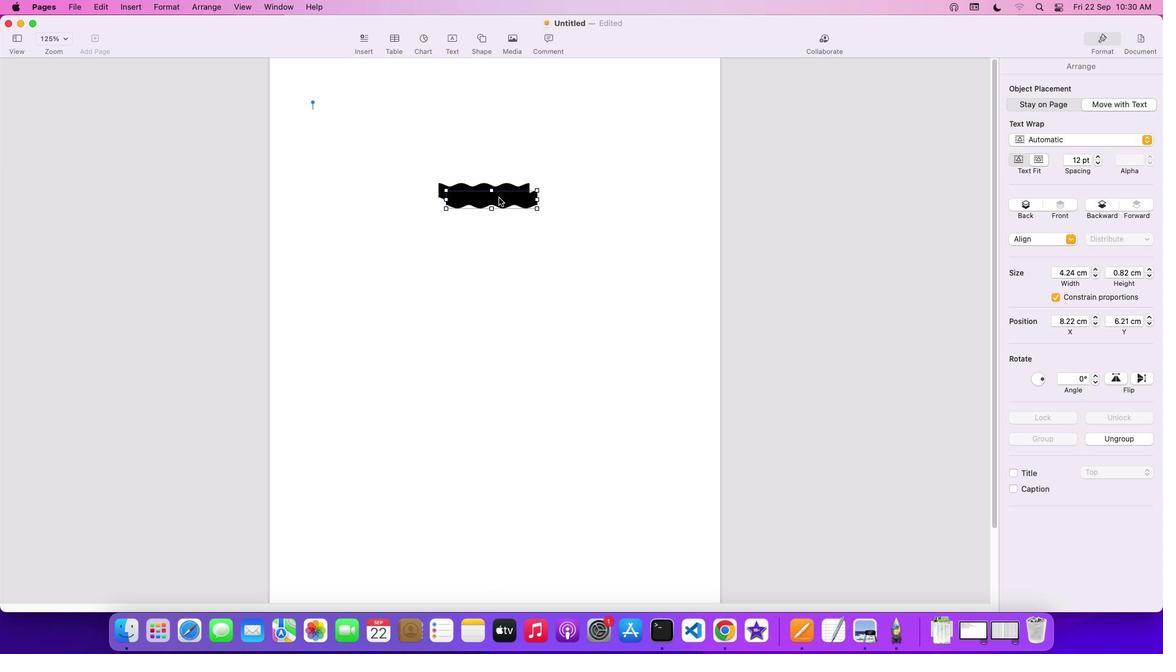 
Action: Mouse moved to (494, 139)
Screenshot: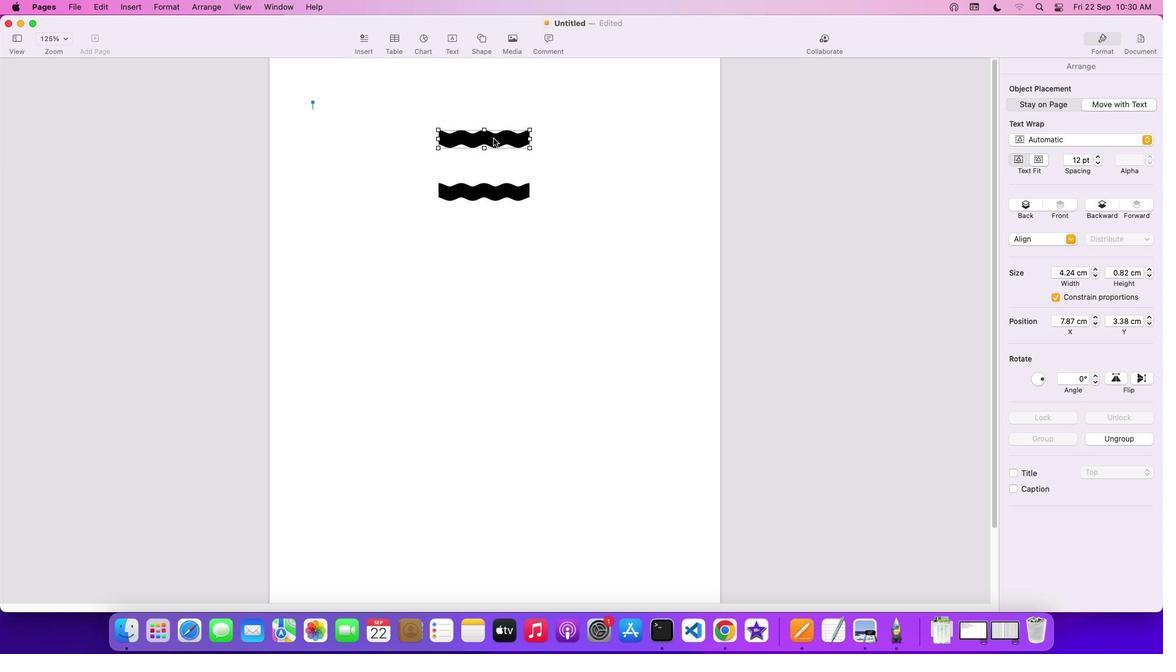 
Action: Mouse pressed left at (494, 139)
Screenshot: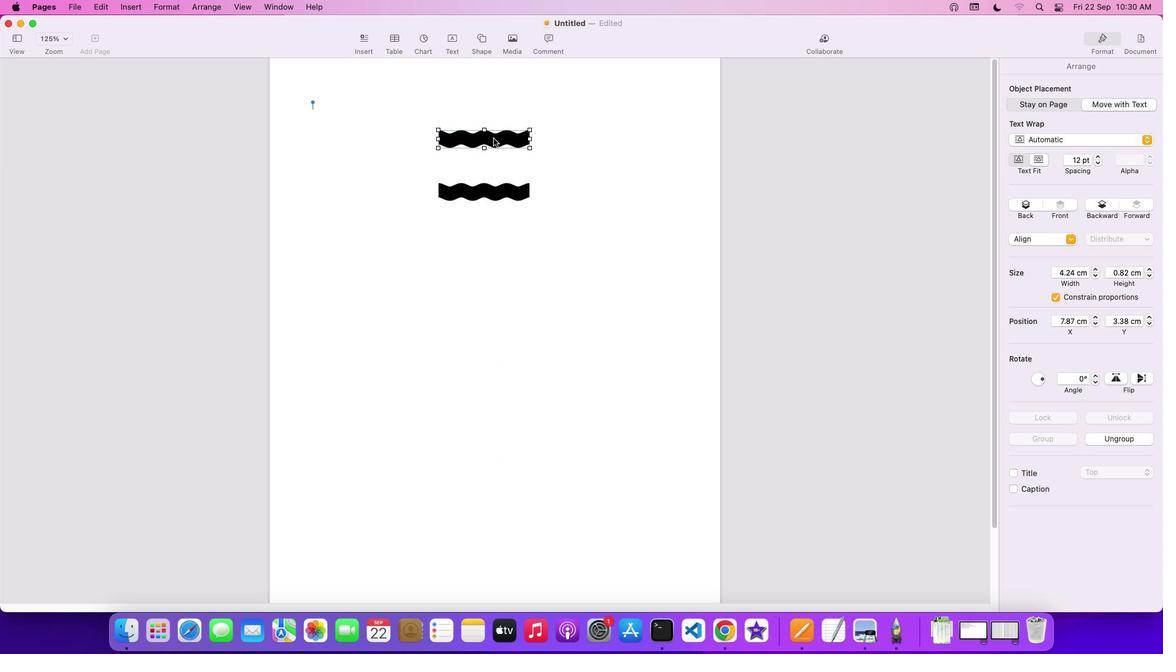 
Action: Mouse moved to (497, 179)
Screenshot: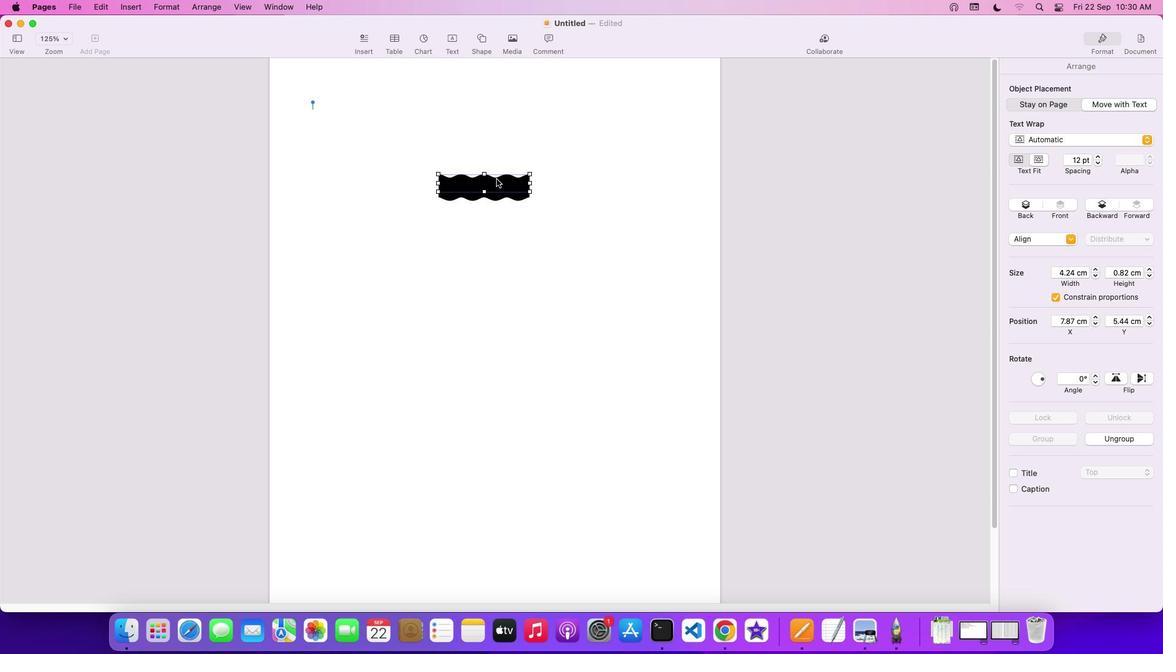 
Action: Key pressed Key.cmd'v'
Screenshot: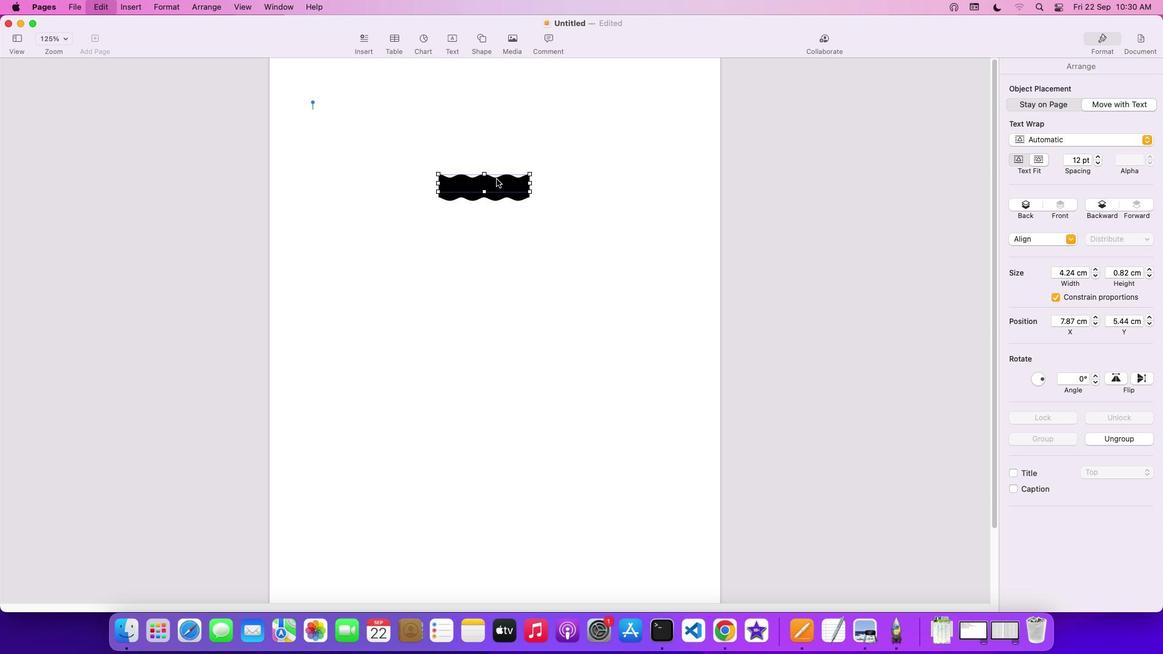 
Action: Mouse moved to (497, 179)
Screenshot: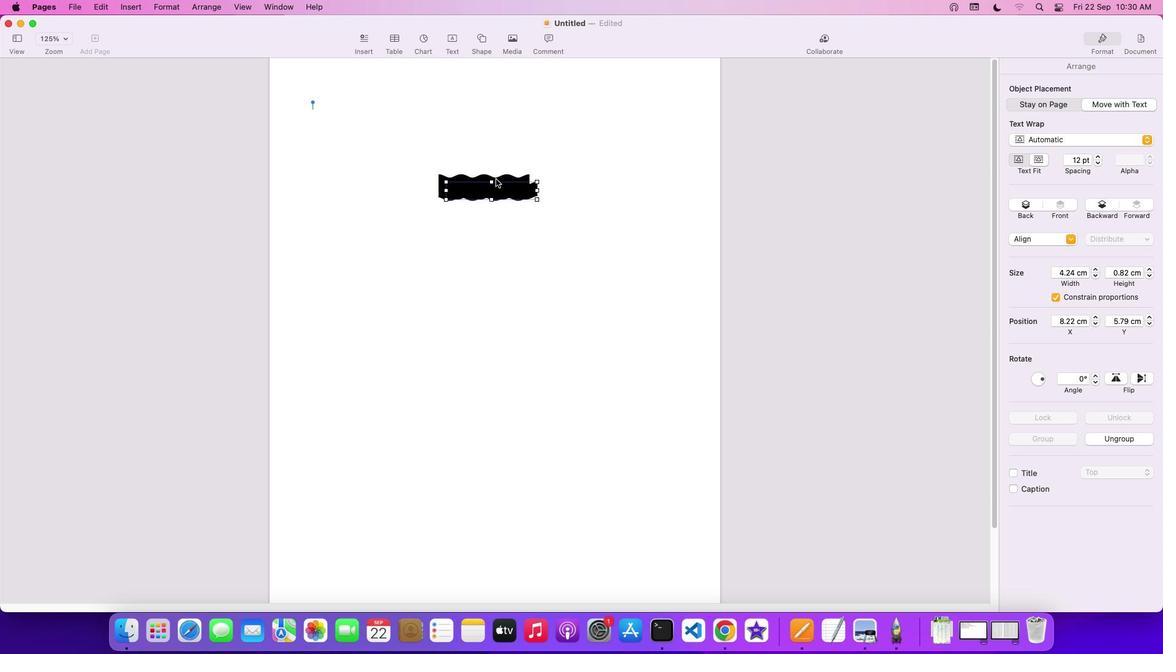 
Action: Key pressed 'v''v''v''v''v''v'
Screenshot: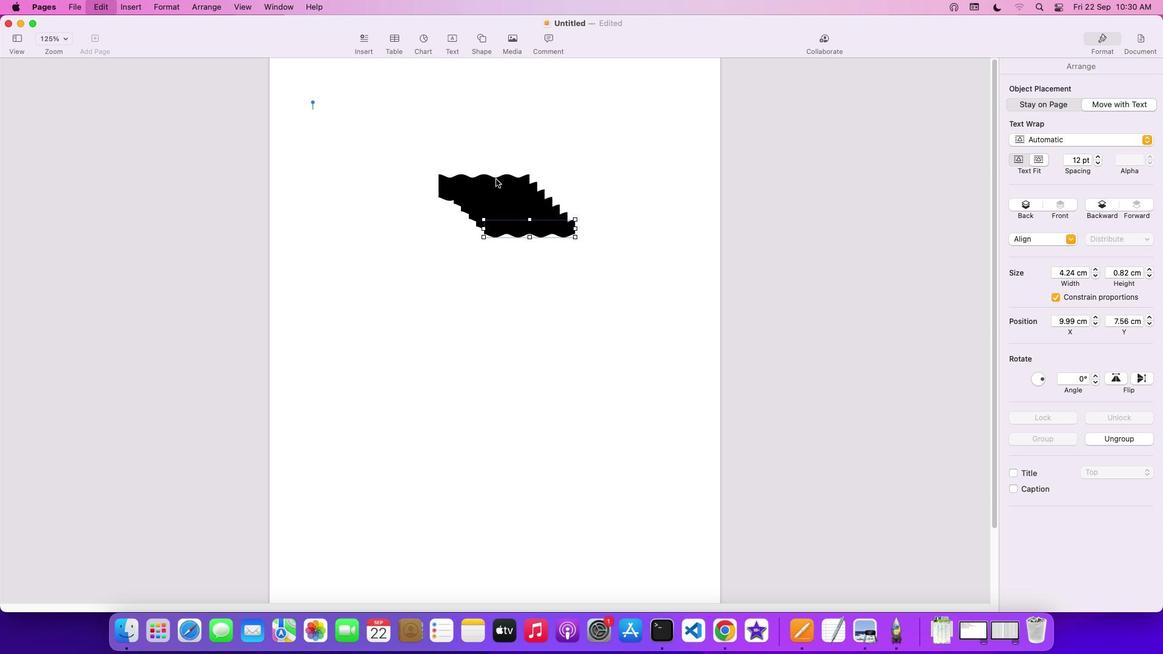 
Action: Mouse moved to (544, 238)
Screenshot: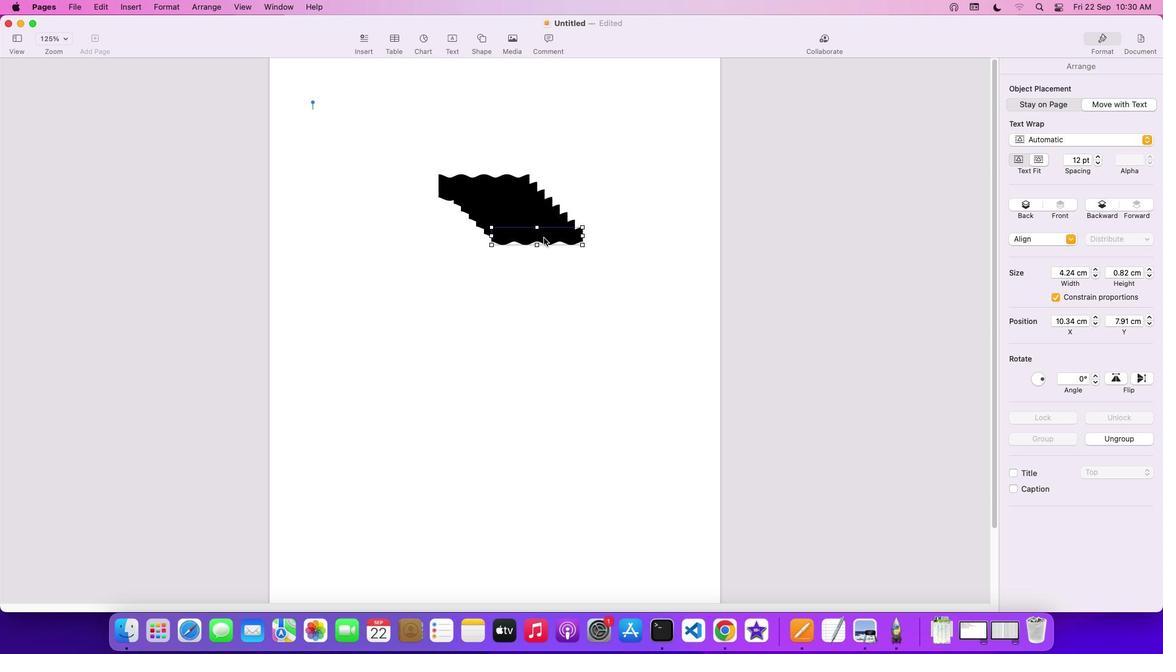 
Action: Mouse pressed left at (544, 238)
Screenshot: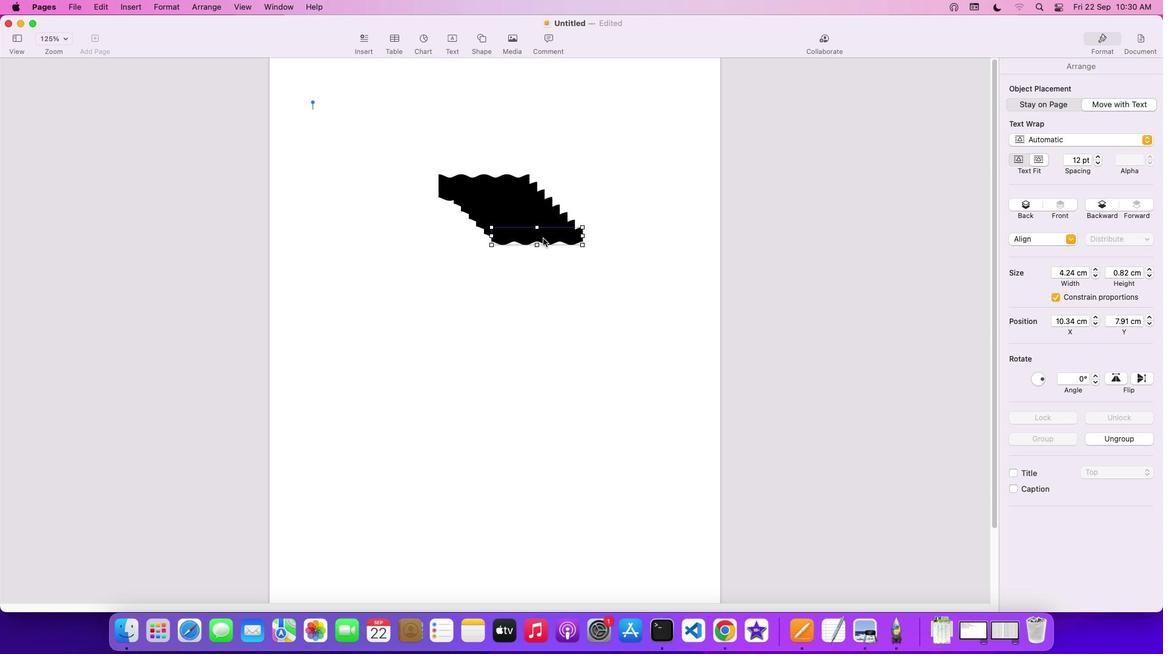 
Action: Mouse moved to (531, 229)
Screenshot: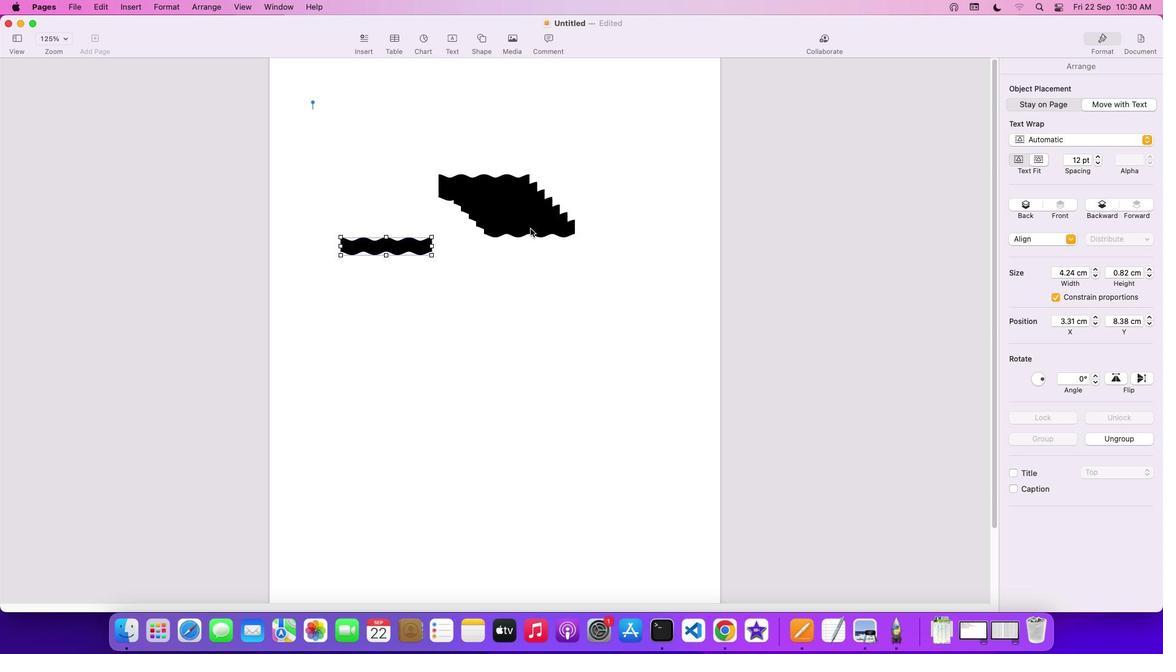 
Action: Mouse pressed left at (531, 229)
Screenshot: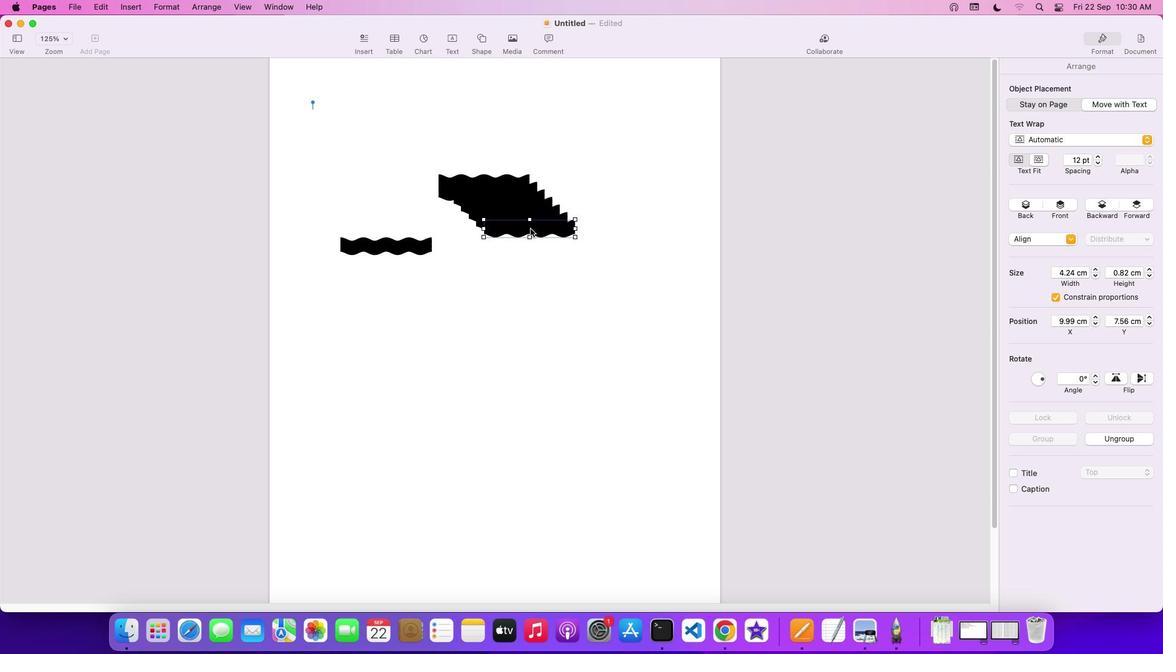 
Action: Mouse moved to (537, 225)
Screenshot: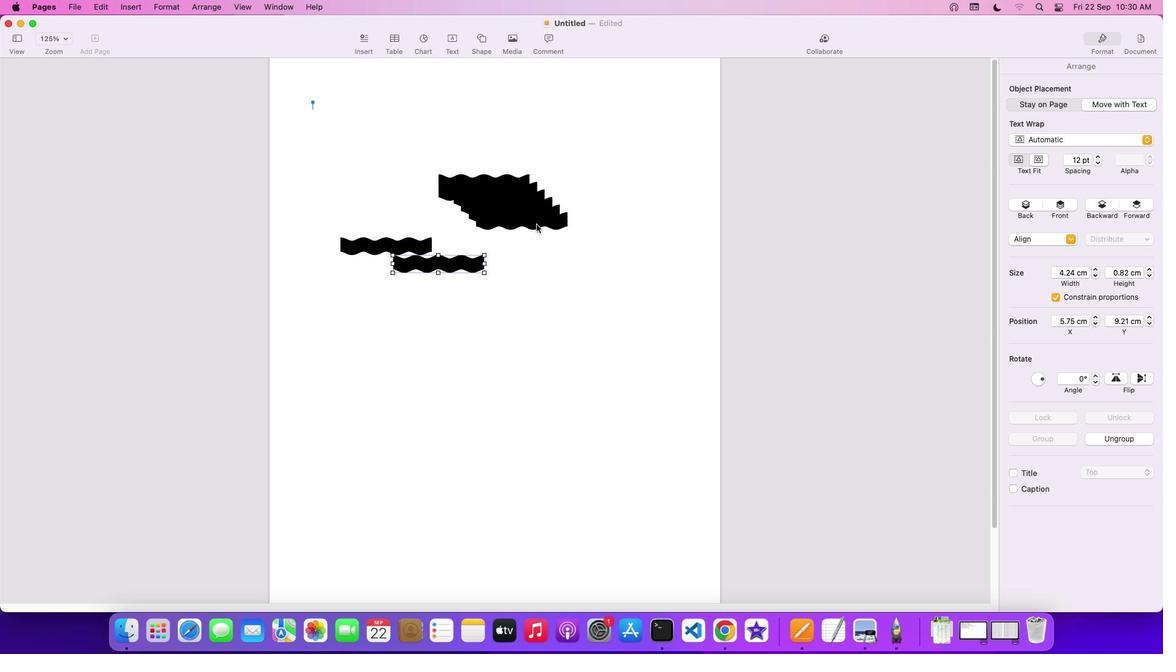 
Action: Mouse pressed left at (537, 225)
Screenshot: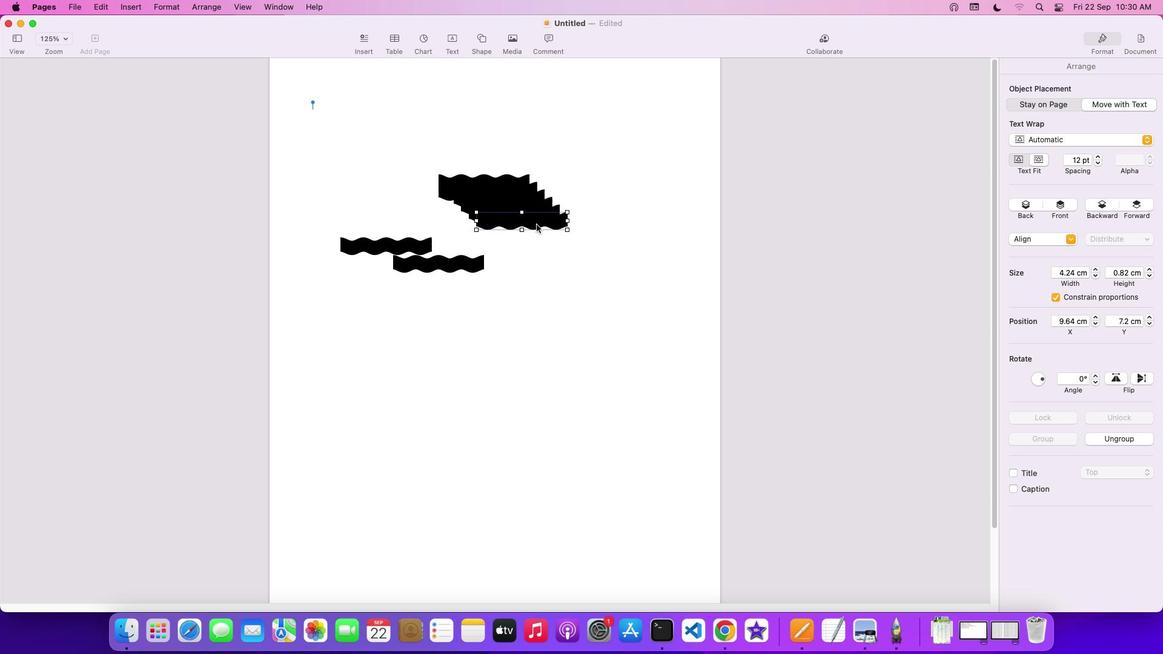 
Action: Mouse moved to (524, 209)
Screenshot: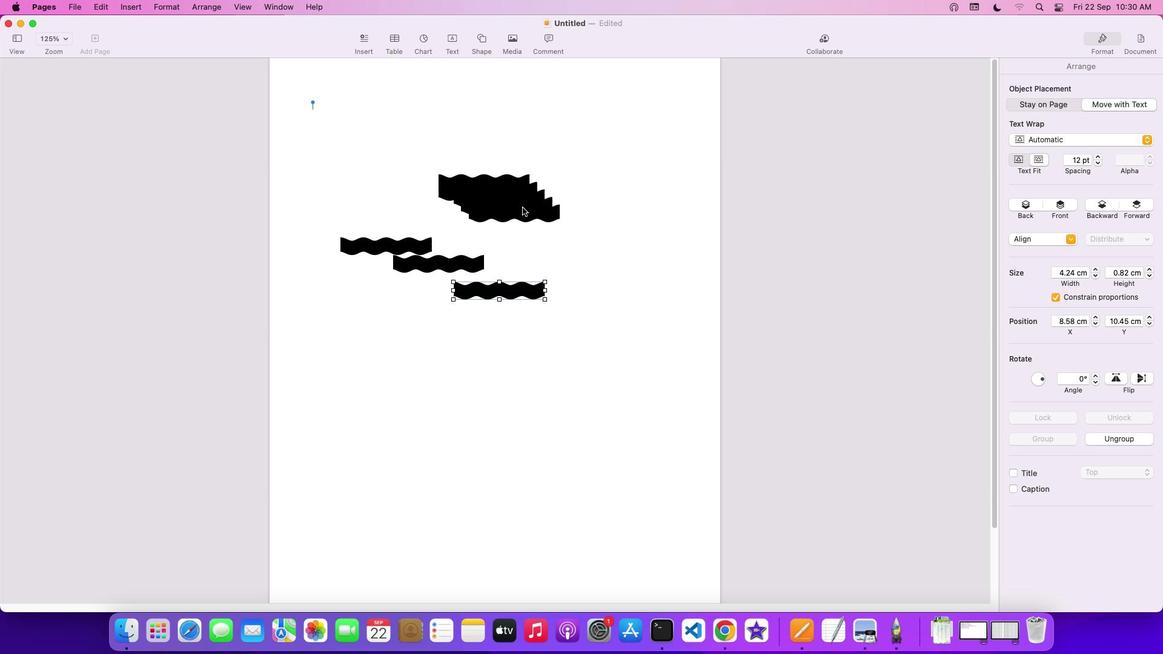 
Action: Mouse pressed left at (524, 209)
Screenshot: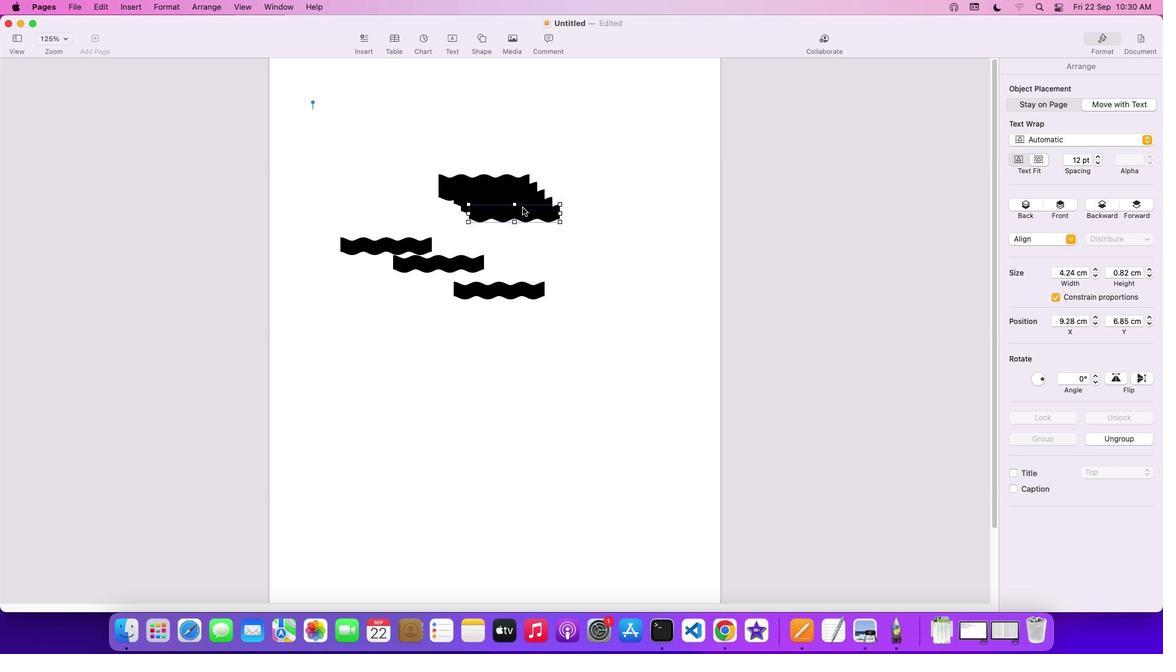 
Action: Mouse moved to (529, 206)
Screenshot: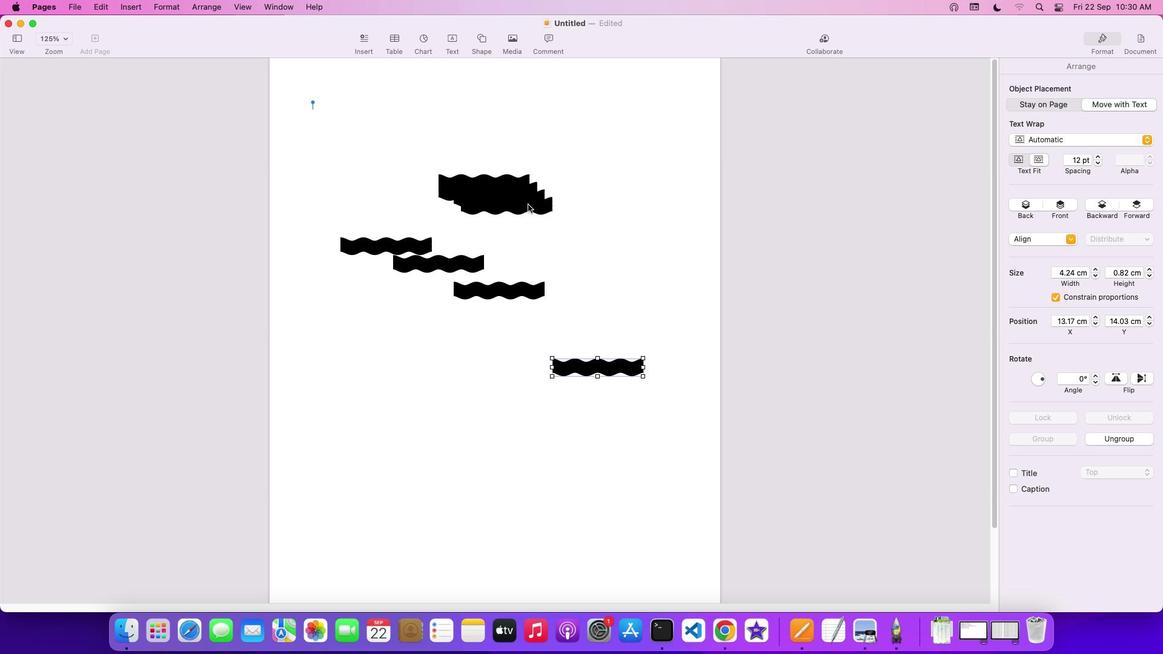 
Action: Mouse pressed left at (529, 206)
Screenshot: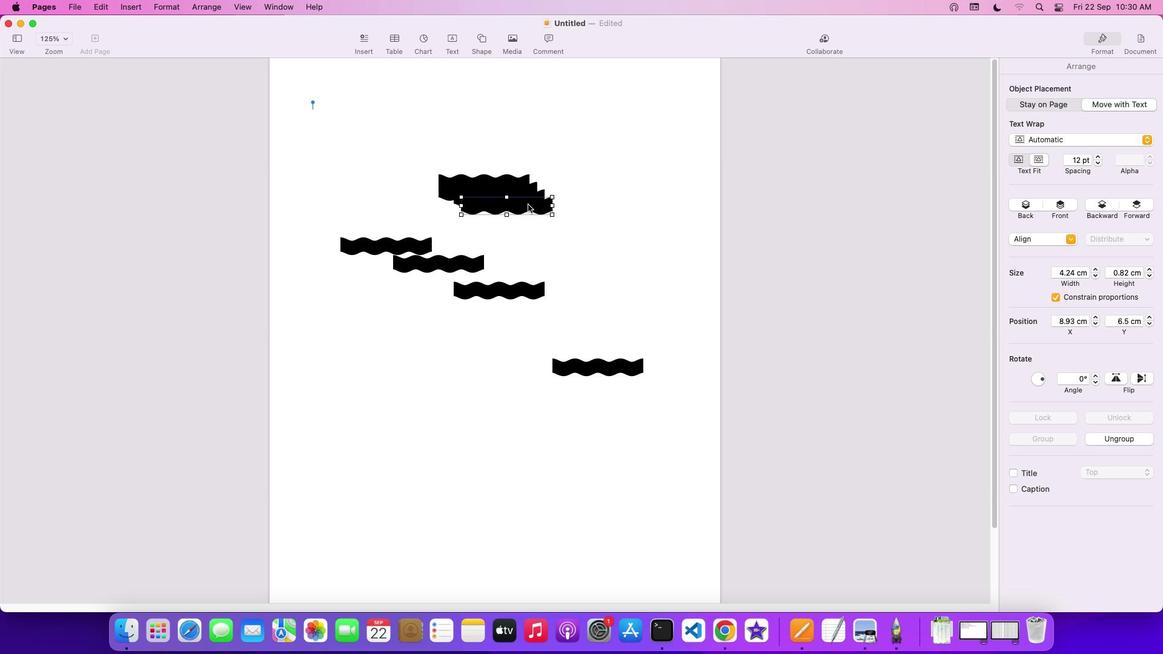 
Action: Mouse moved to (510, 205)
Screenshot: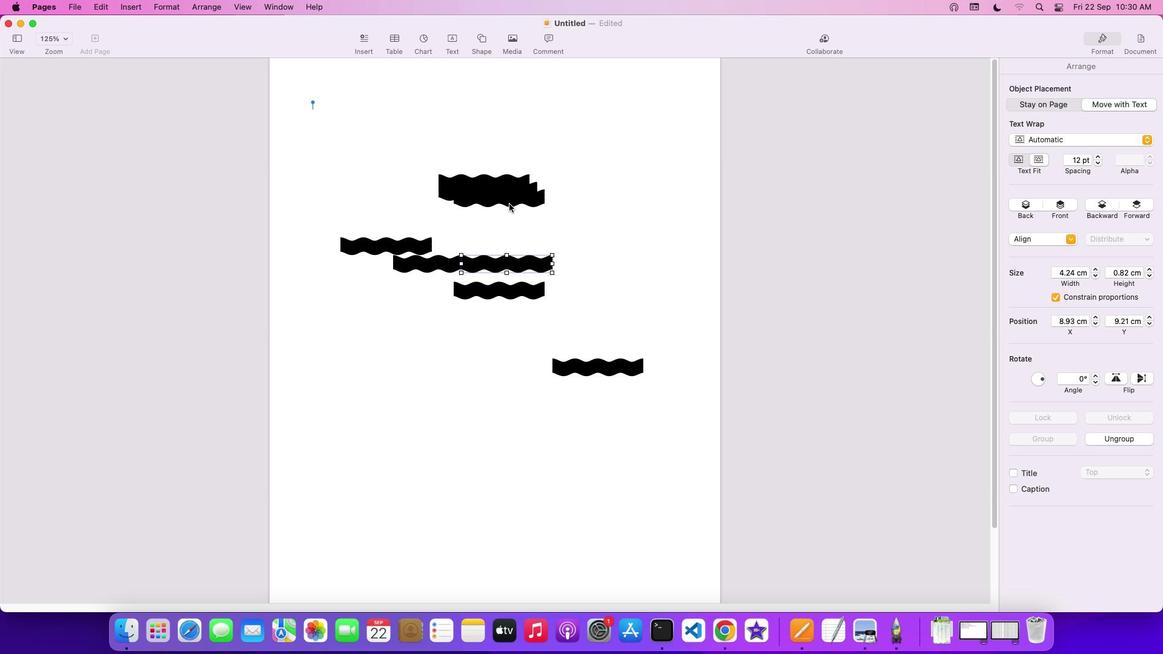 
Action: Mouse pressed left at (510, 205)
Screenshot: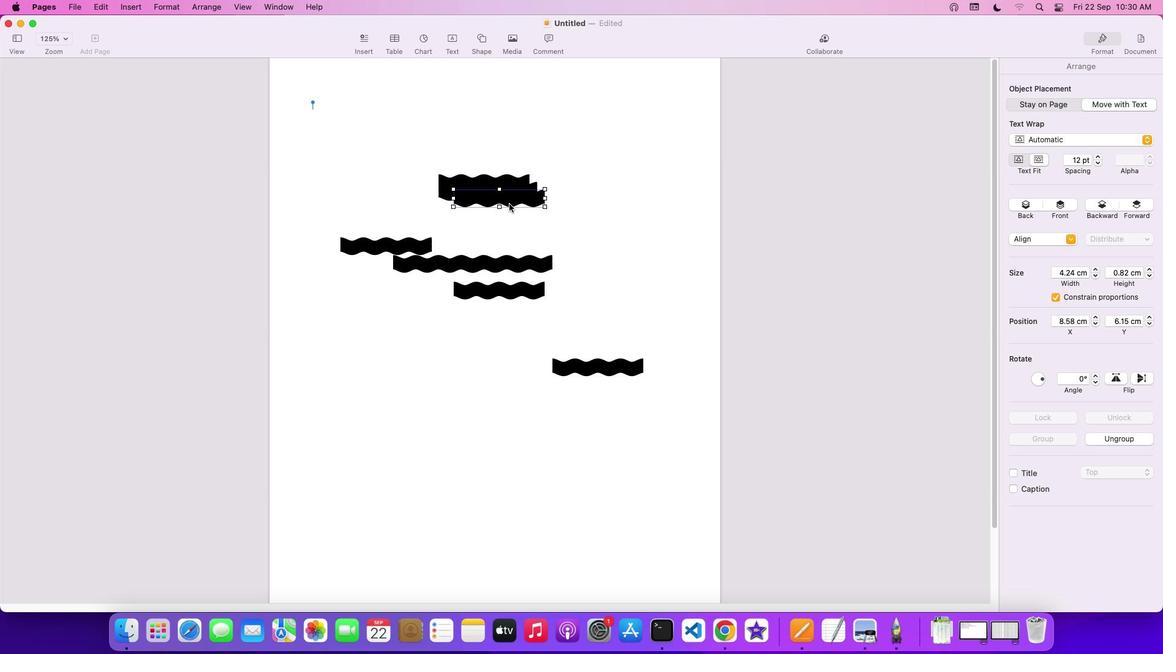 
Action: Mouse moved to (504, 186)
Screenshot: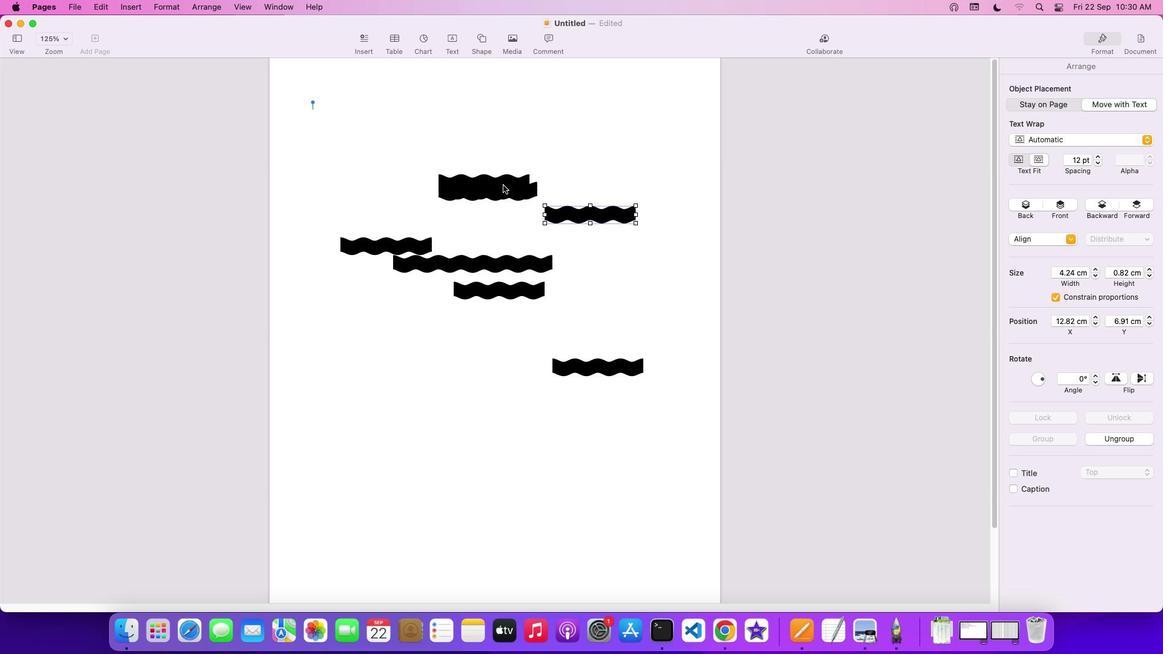 
Action: Mouse pressed left at (504, 186)
Screenshot: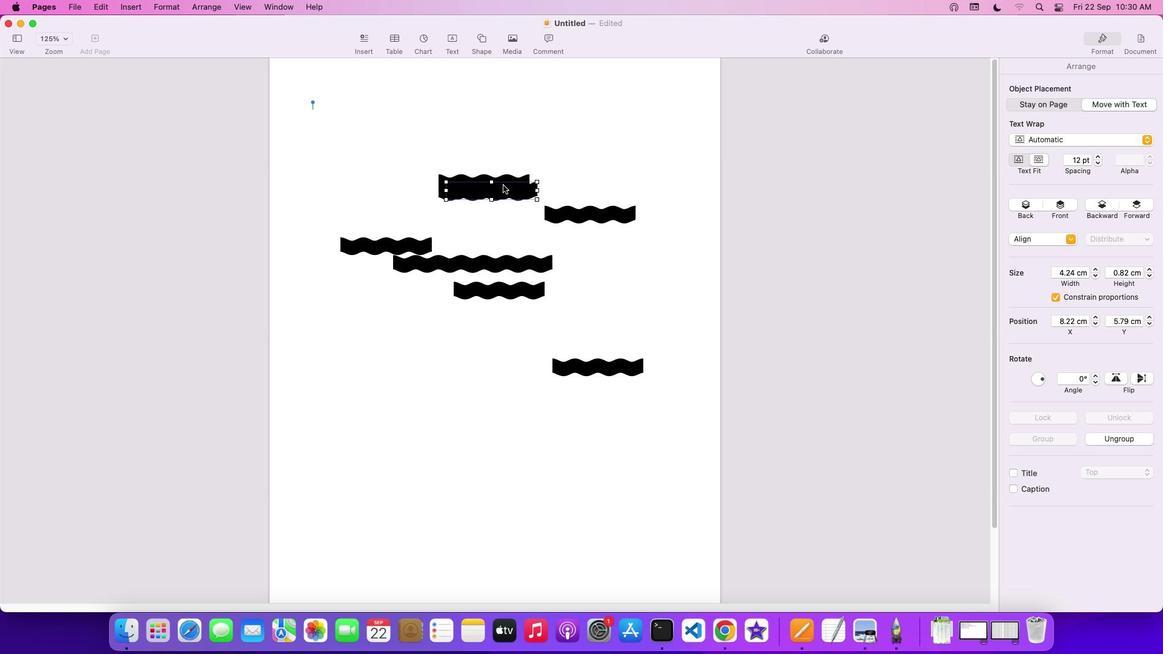 
Action: Mouse moved to (511, 189)
Screenshot: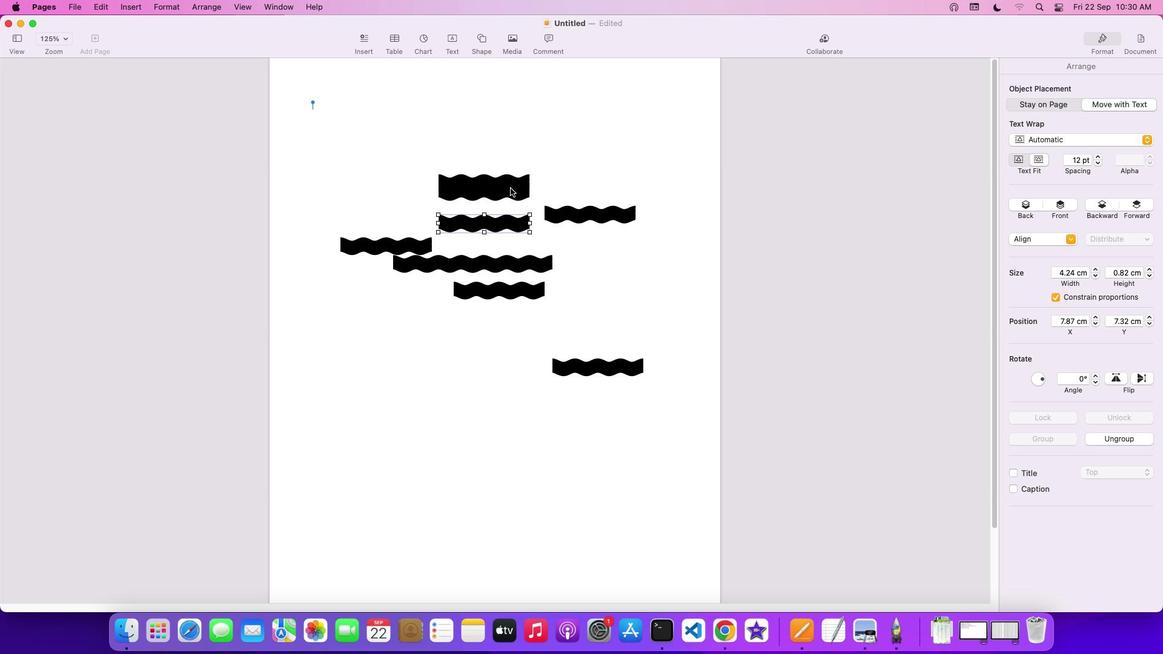 
Action: Mouse pressed left at (511, 189)
Screenshot: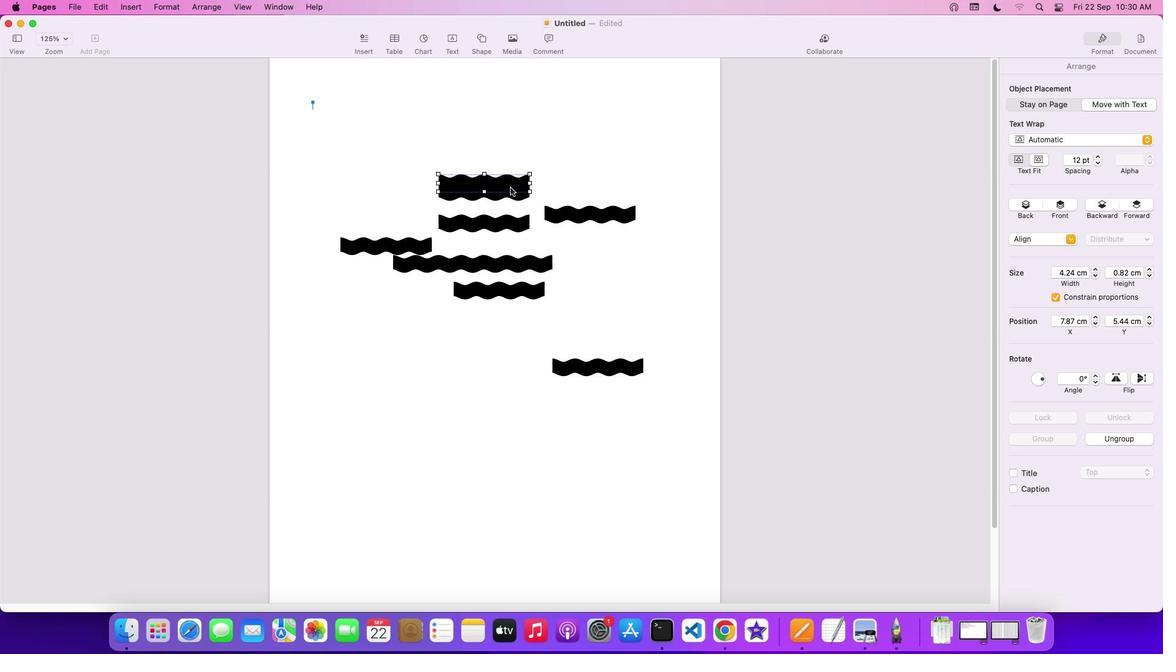
Action: Mouse moved to (516, 193)
Screenshot: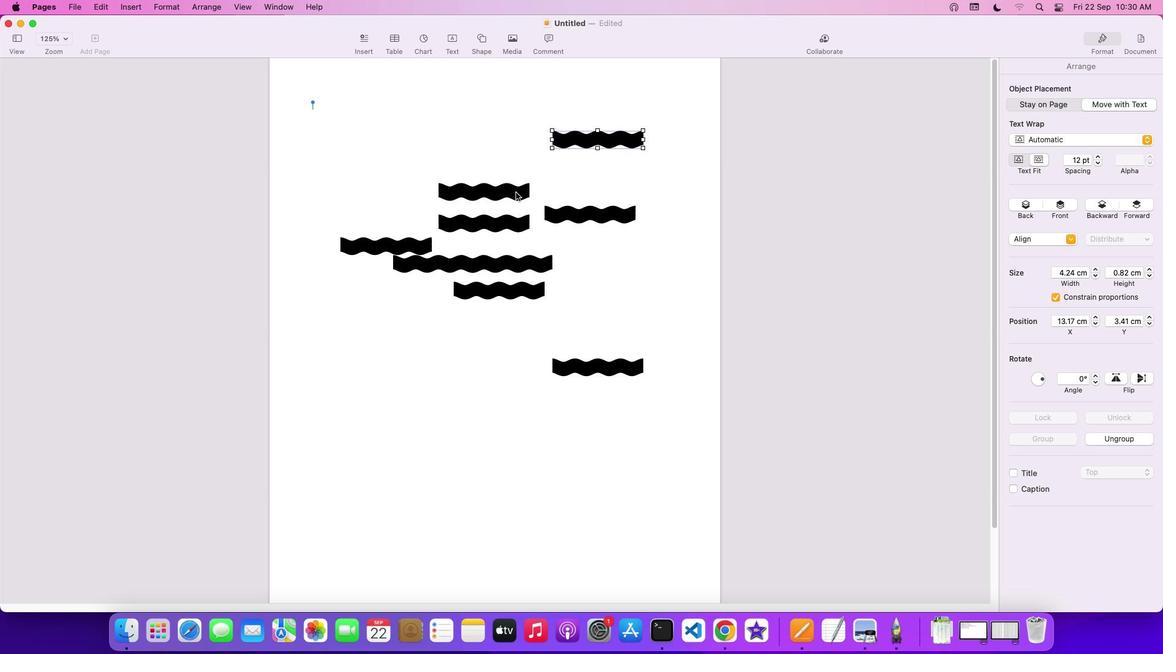 
Action: Mouse pressed left at (516, 193)
Screenshot: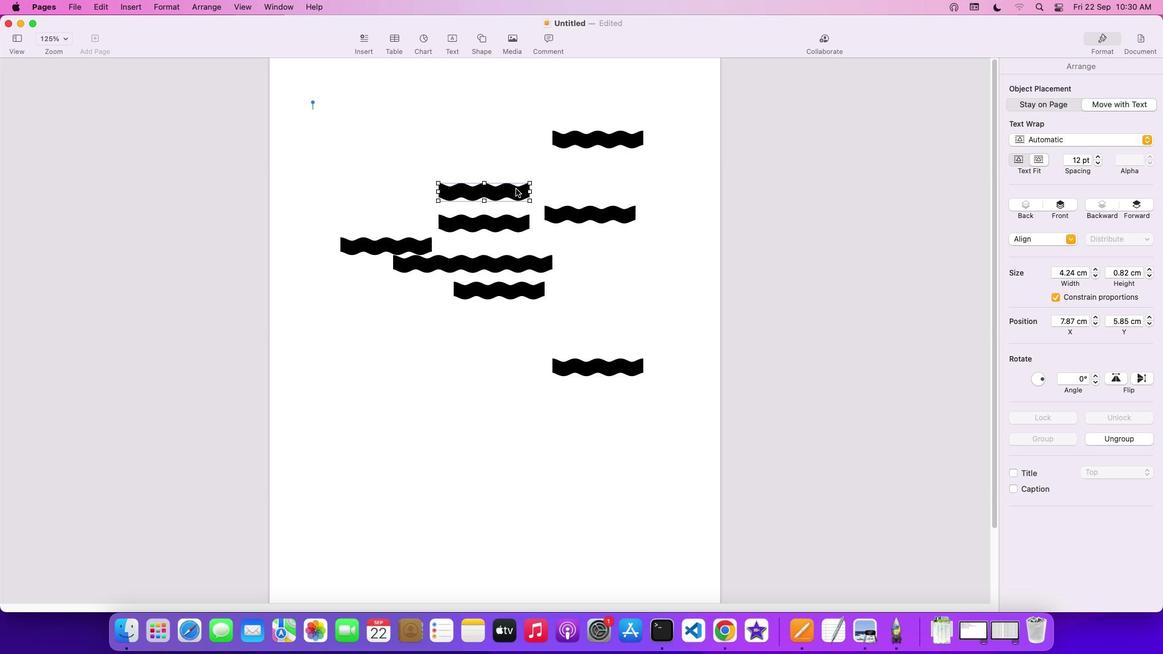 
Action: Mouse moved to (621, 143)
Screenshot: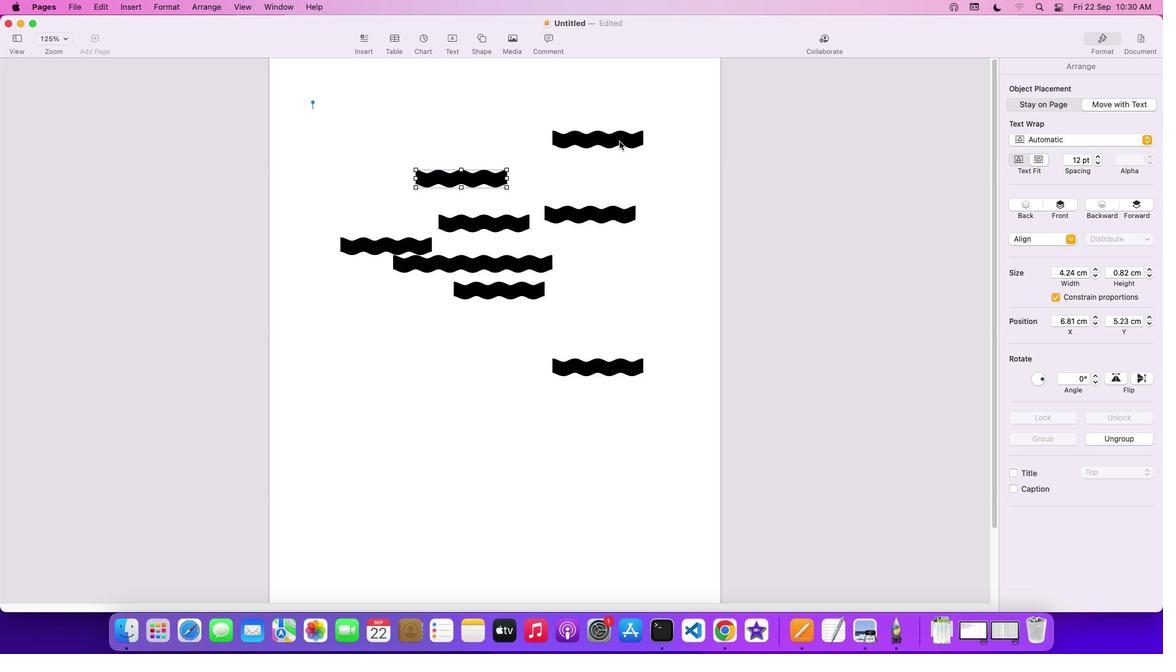 
Action: Mouse pressed left at (621, 143)
Screenshot: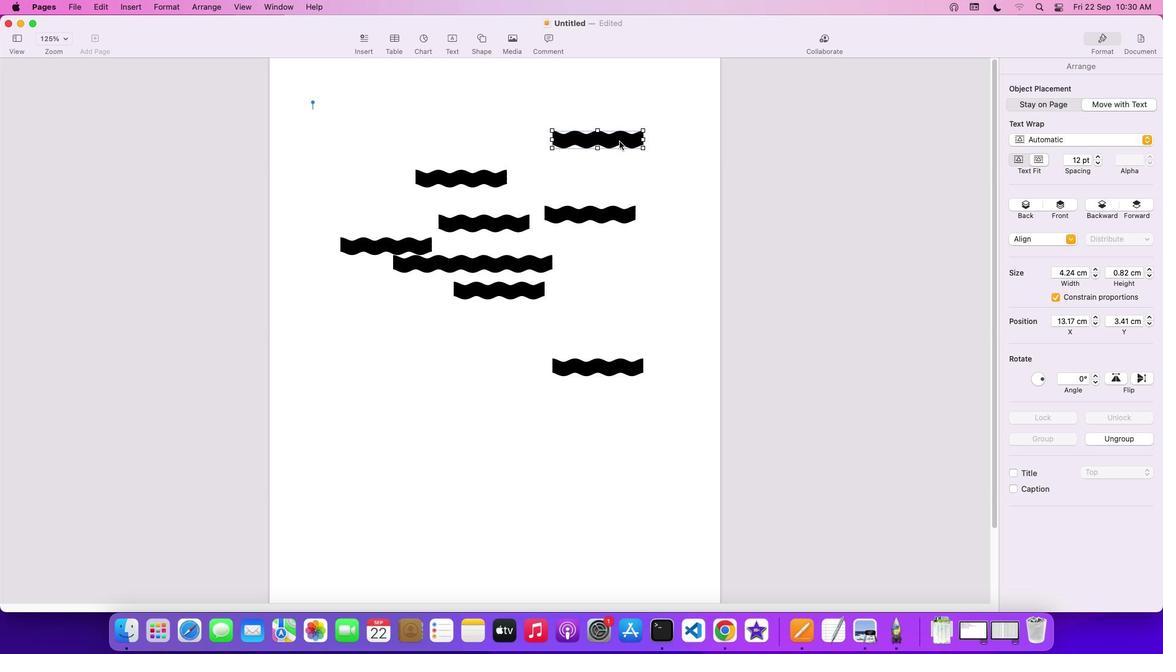 
Action: Mouse moved to (1042, 378)
Screenshot: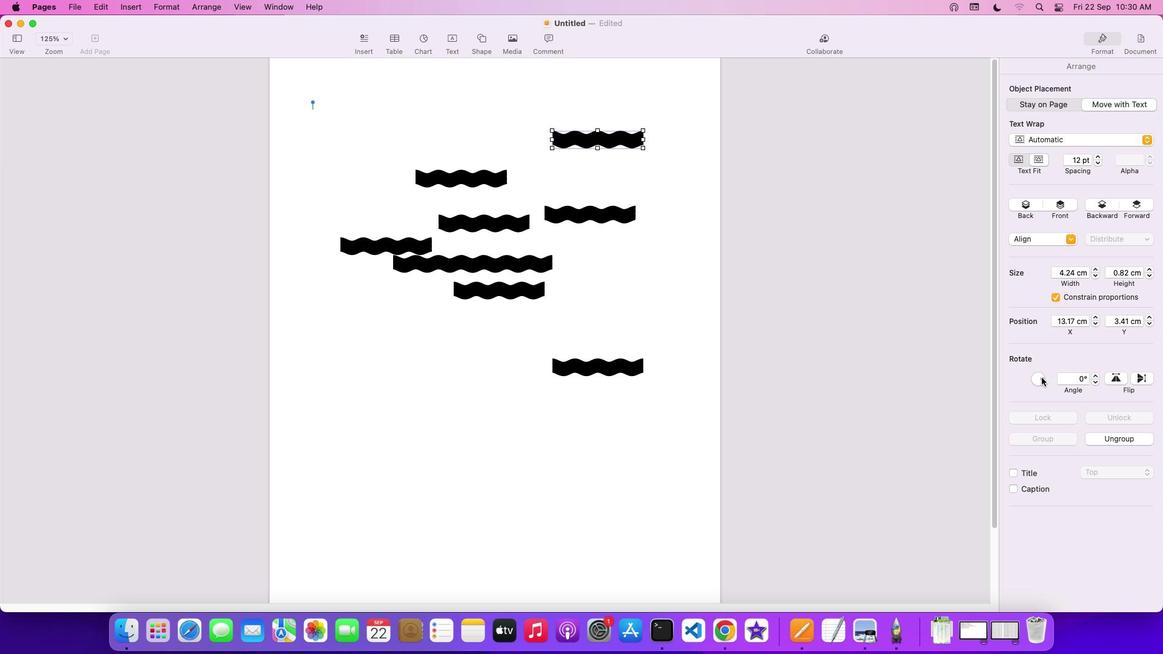 
Action: Mouse pressed left at (1042, 378)
Screenshot: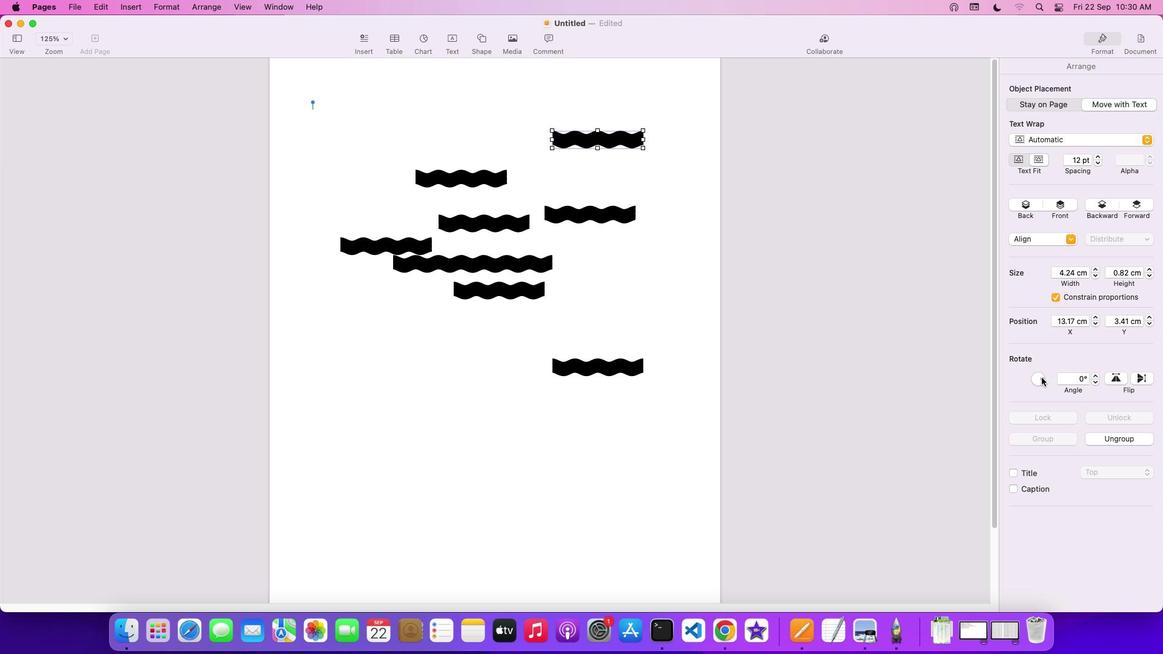 
Action: Mouse moved to (634, 169)
Screenshot: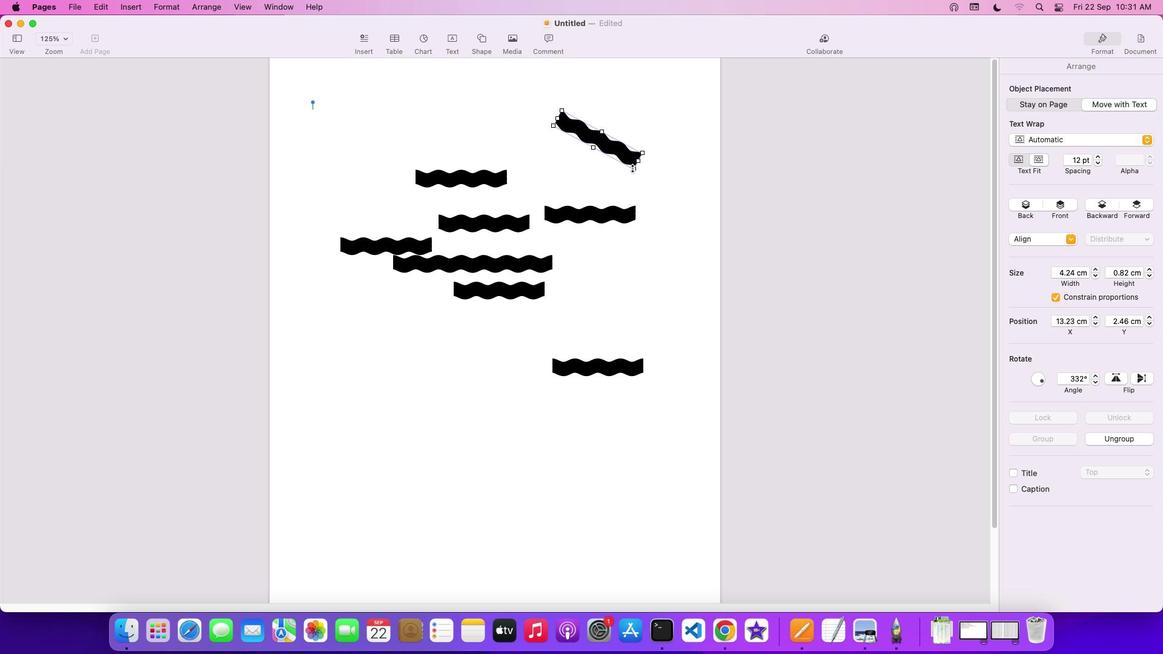 
Action: Mouse pressed left at (634, 169)
Screenshot: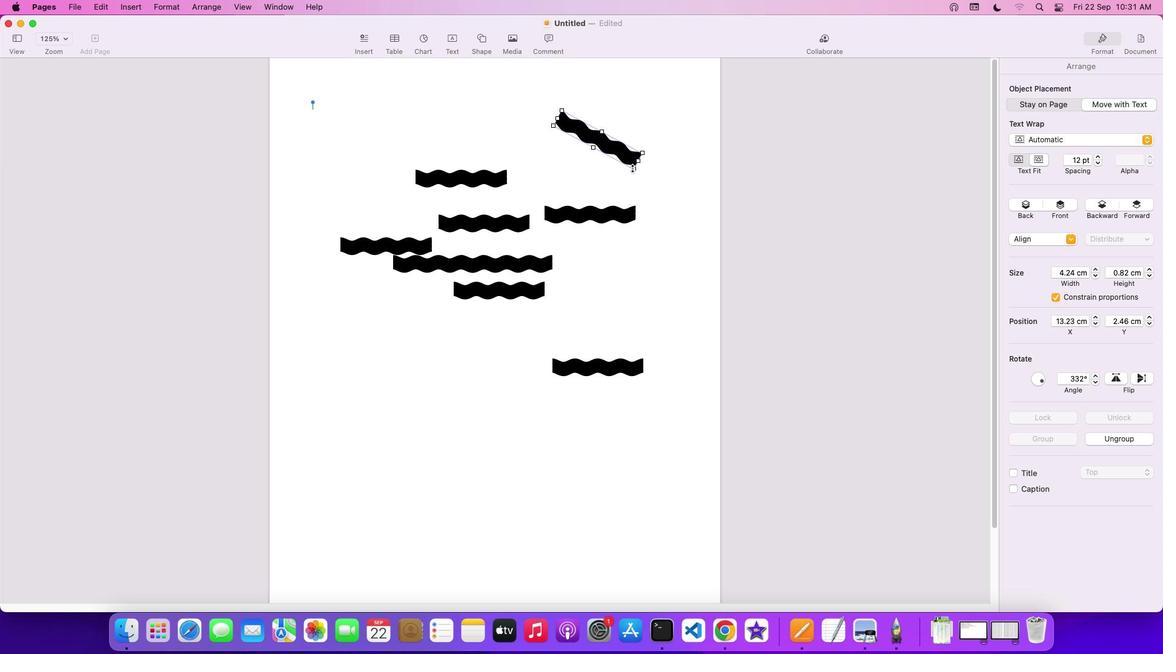 
Action: Mouse moved to (668, 184)
Screenshot: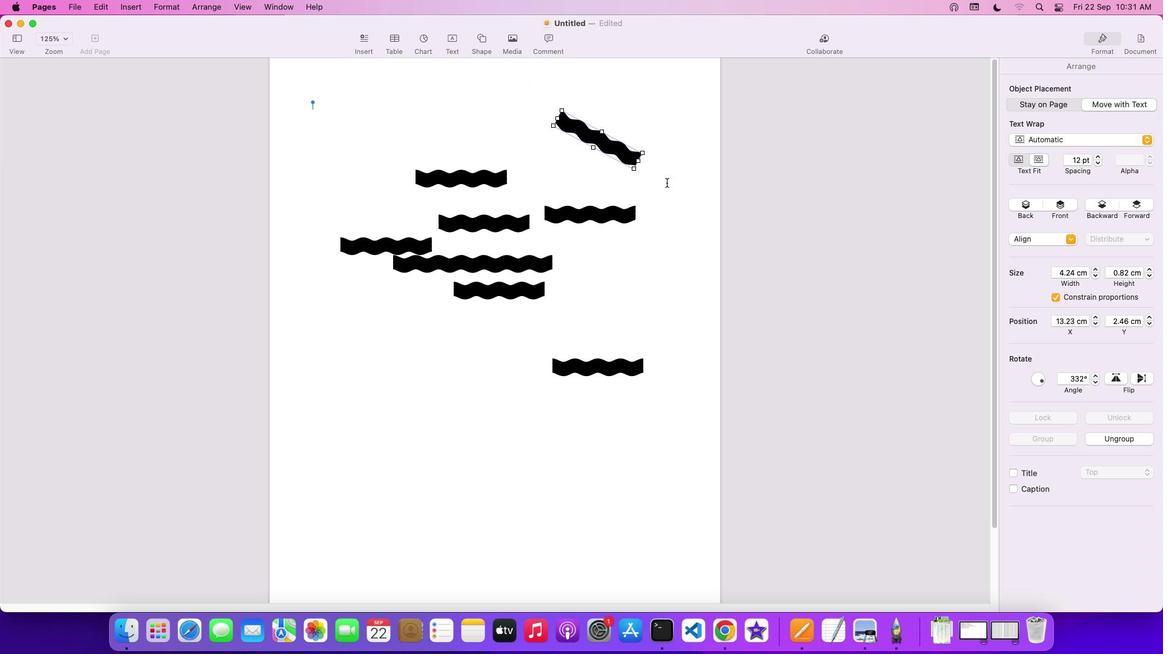 
Action: Mouse pressed left at (668, 184)
Screenshot: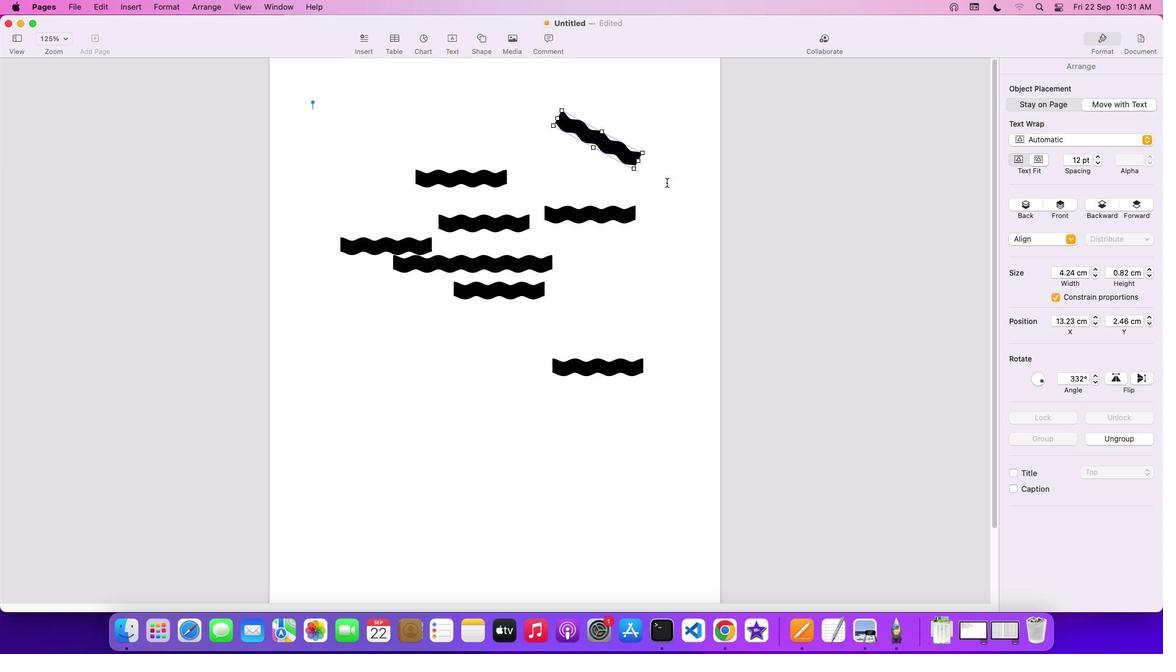 
Action: Mouse moved to (638, 166)
Screenshot: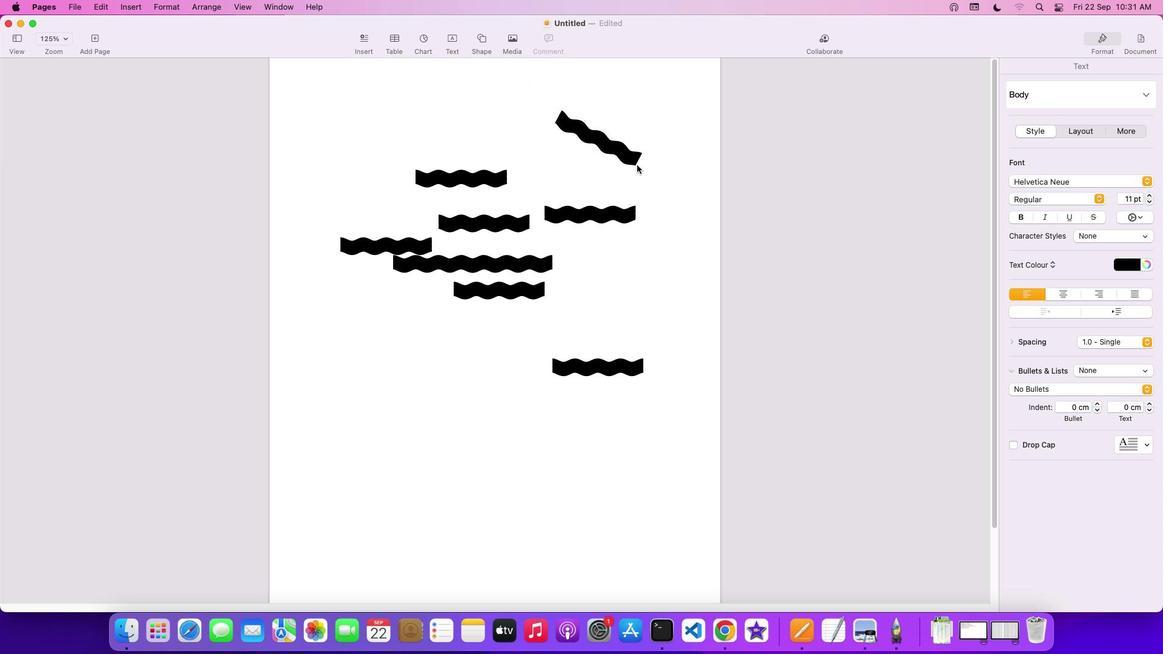 
Action: Mouse pressed left at (638, 166)
Screenshot: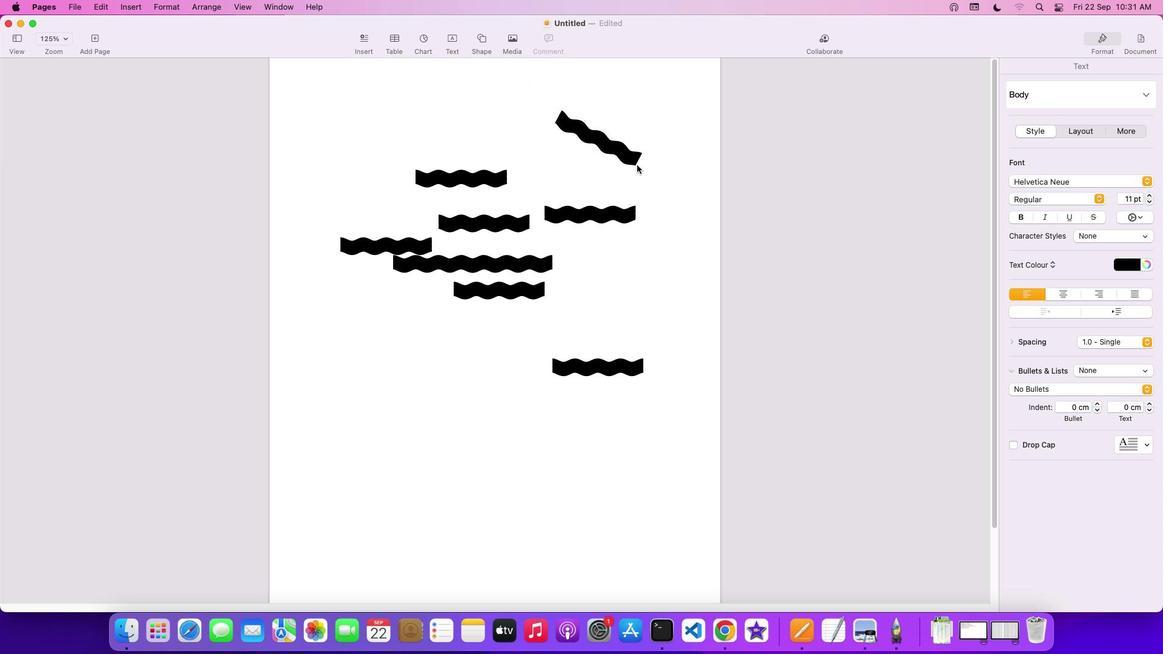 
Action: Mouse moved to (635, 171)
Screenshot: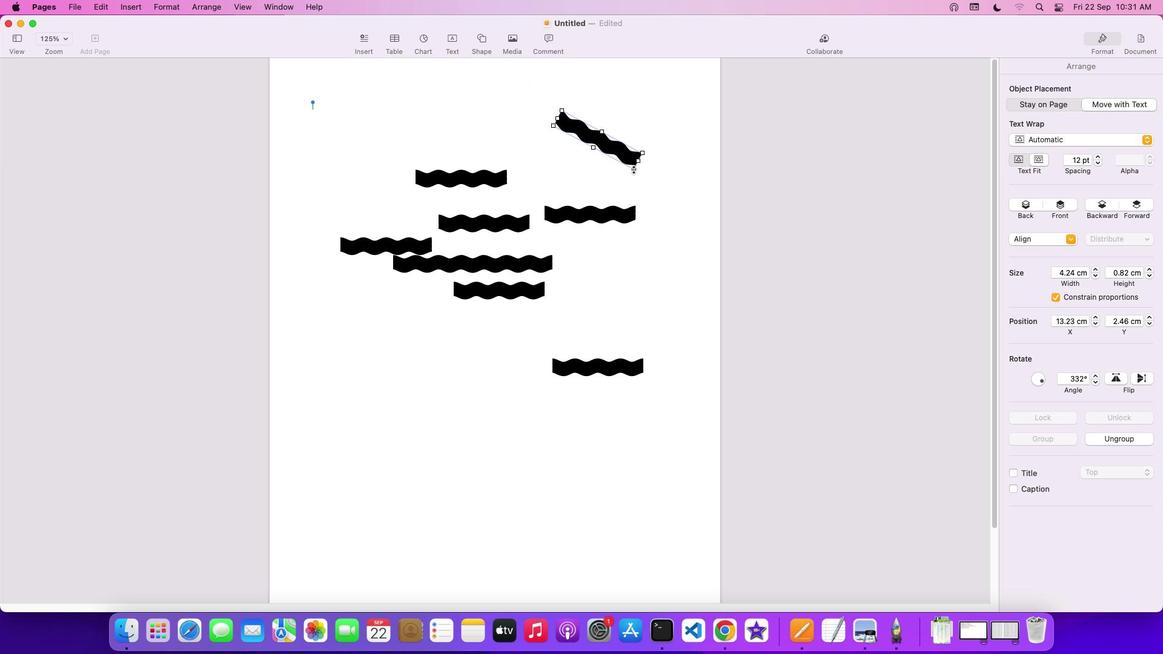 
Action: Mouse pressed left at (635, 171)
Screenshot: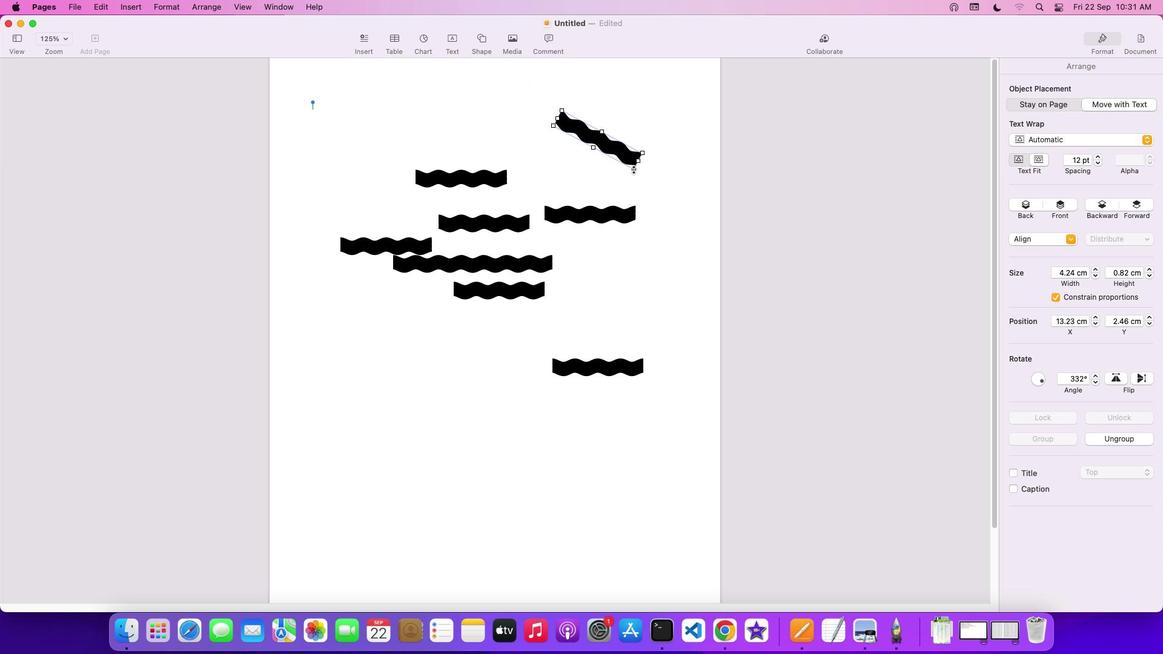 
Action: Mouse moved to (666, 190)
Screenshot: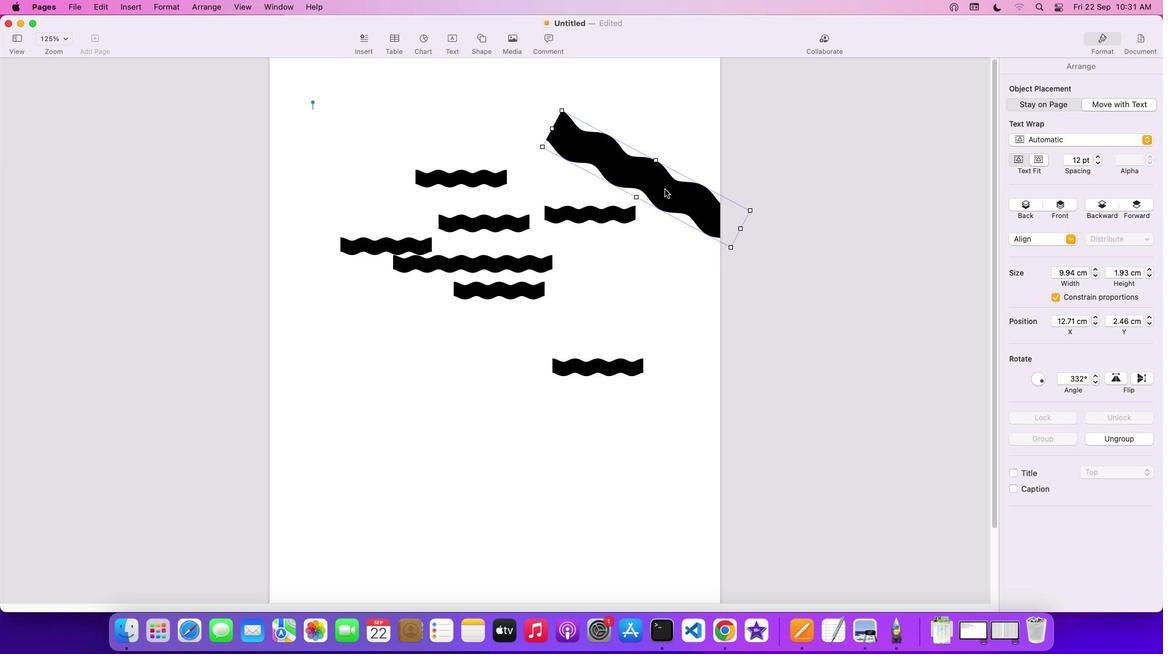
Action: Mouse pressed left at (666, 190)
Screenshot: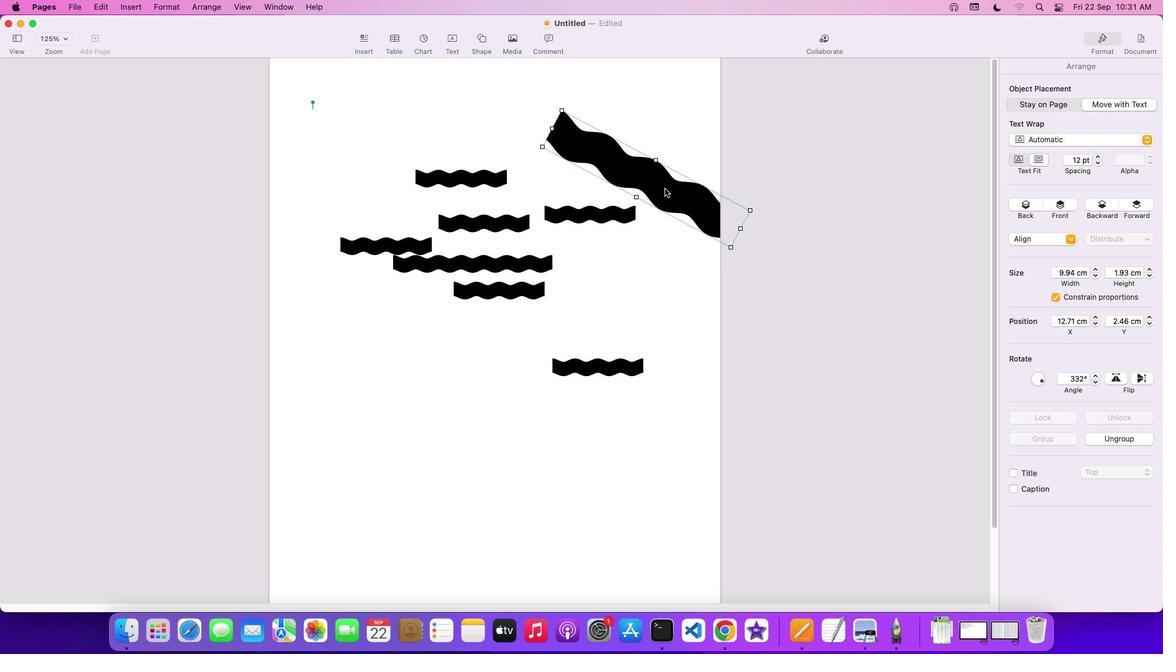 
Action: Mouse moved to (698, 196)
Screenshot: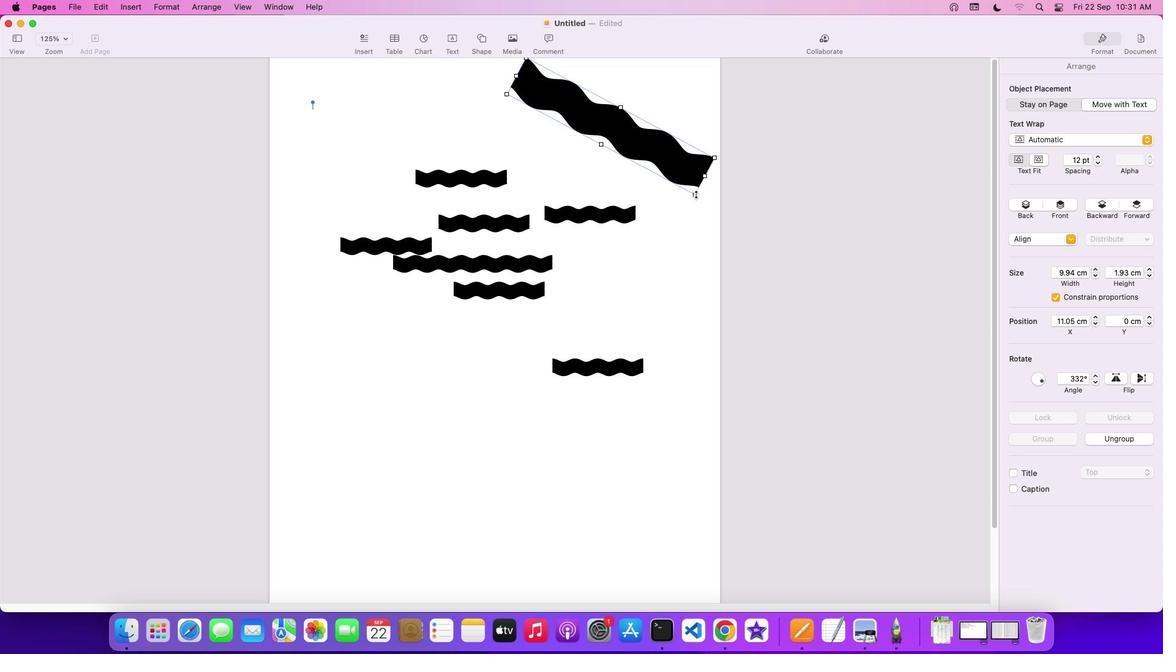 
Action: Mouse pressed left at (698, 196)
Screenshot: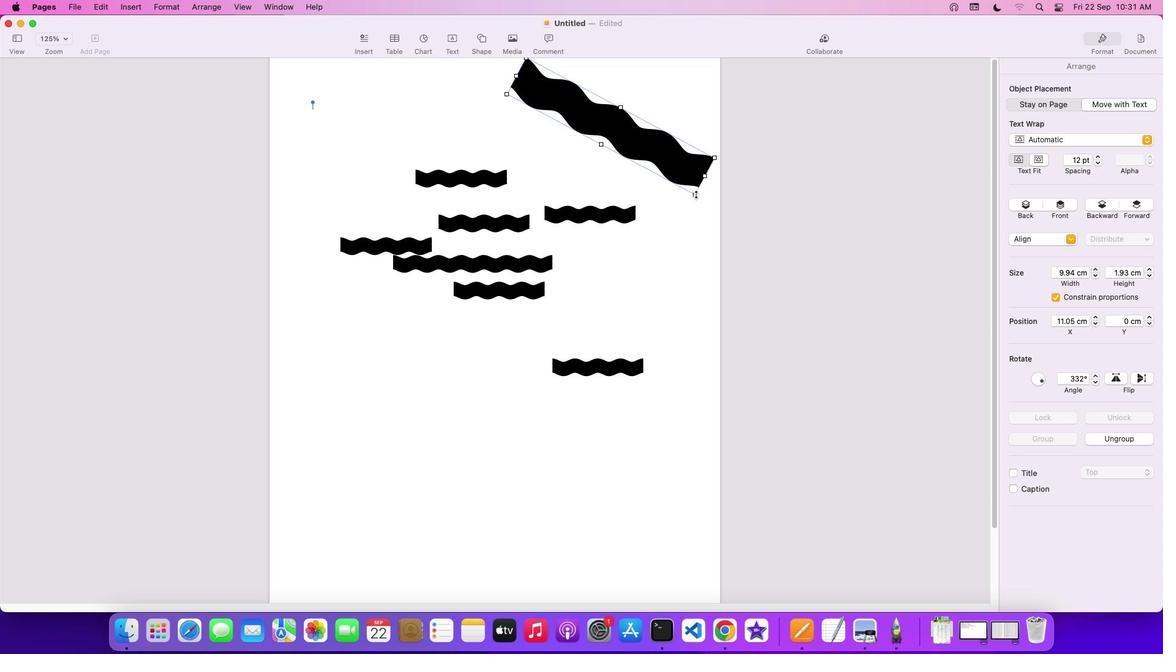 
Action: Mouse moved to (683, 182)
Screenshot: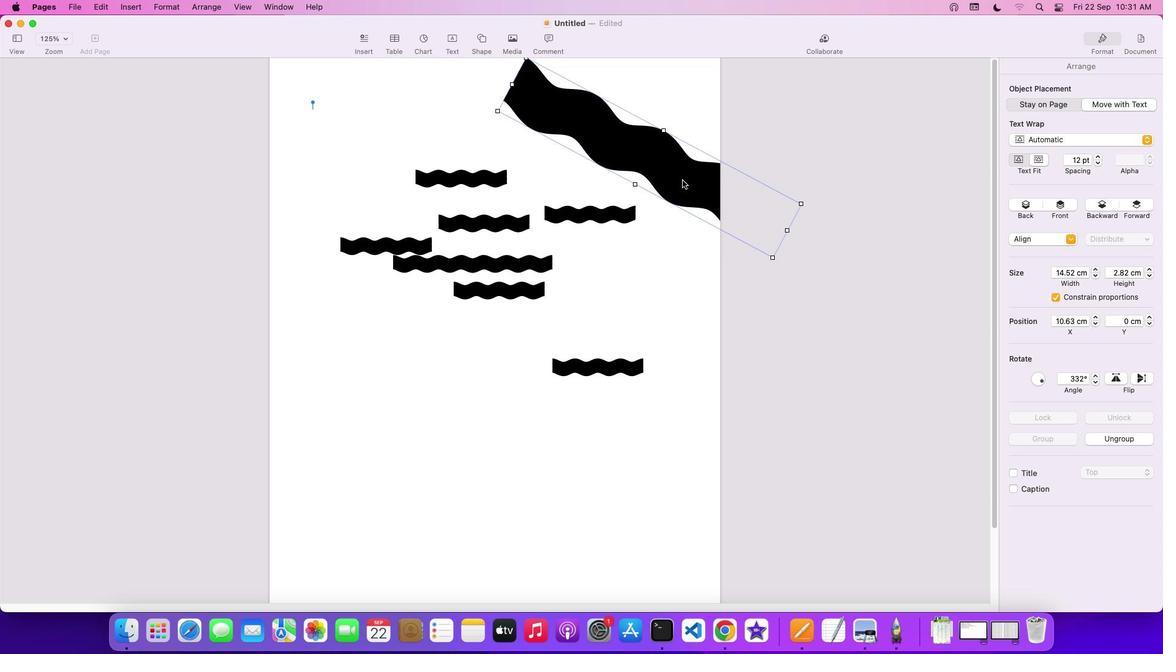 
Action: Mouse pressed left at (683, 182)
Screenshot: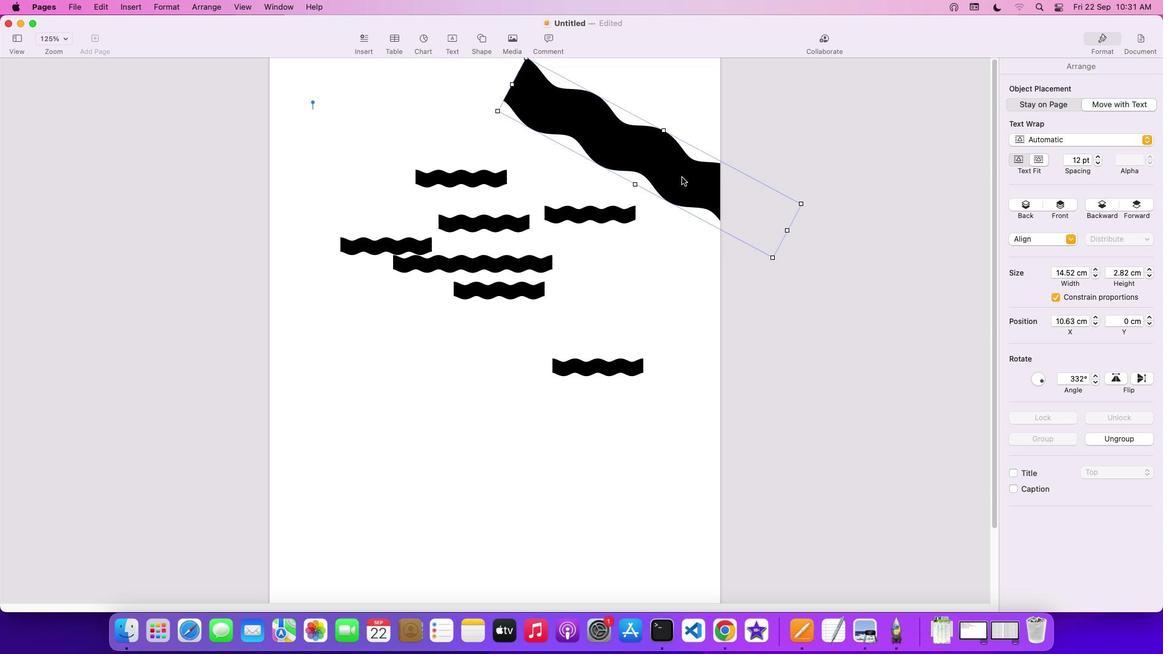 
Action: Mouse moved to (721, 259)
Screenshot: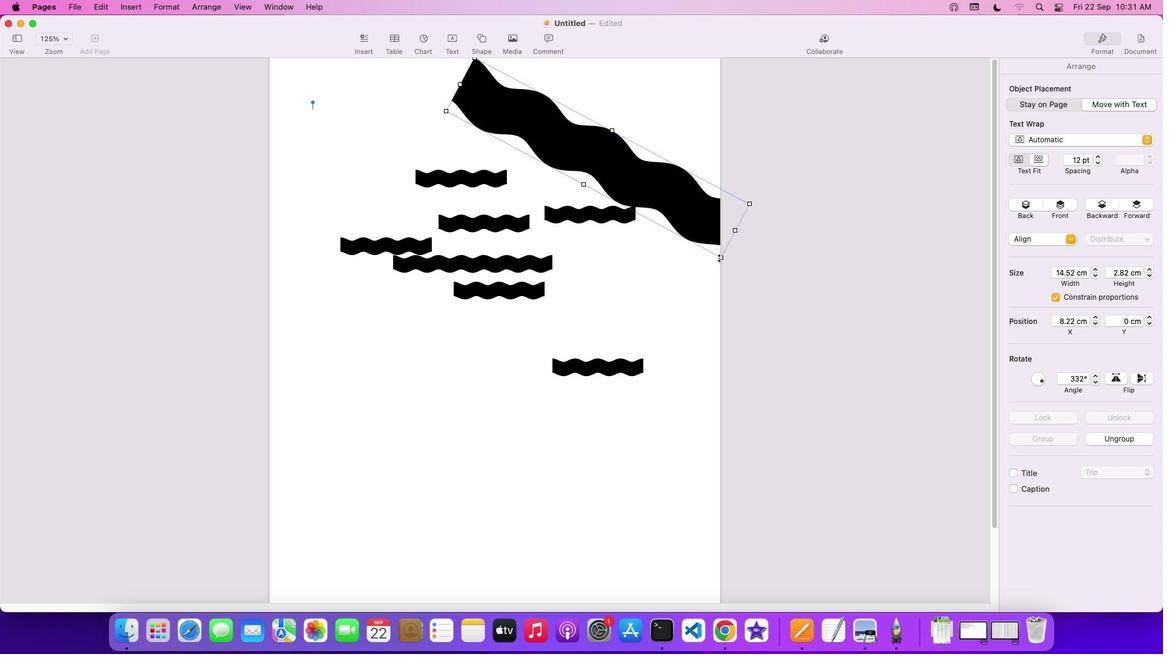 
Action: Mouse pressed left at (721, 259)
Screenshot: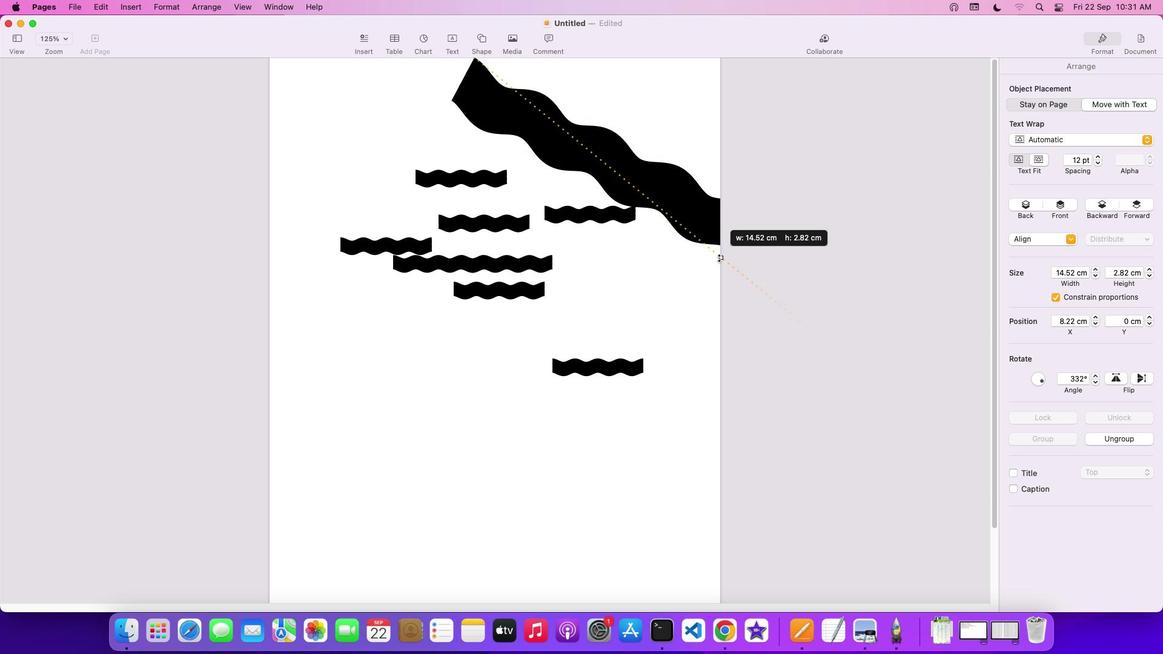 
Action: Mouse moved to (661, 219)
Screenshot: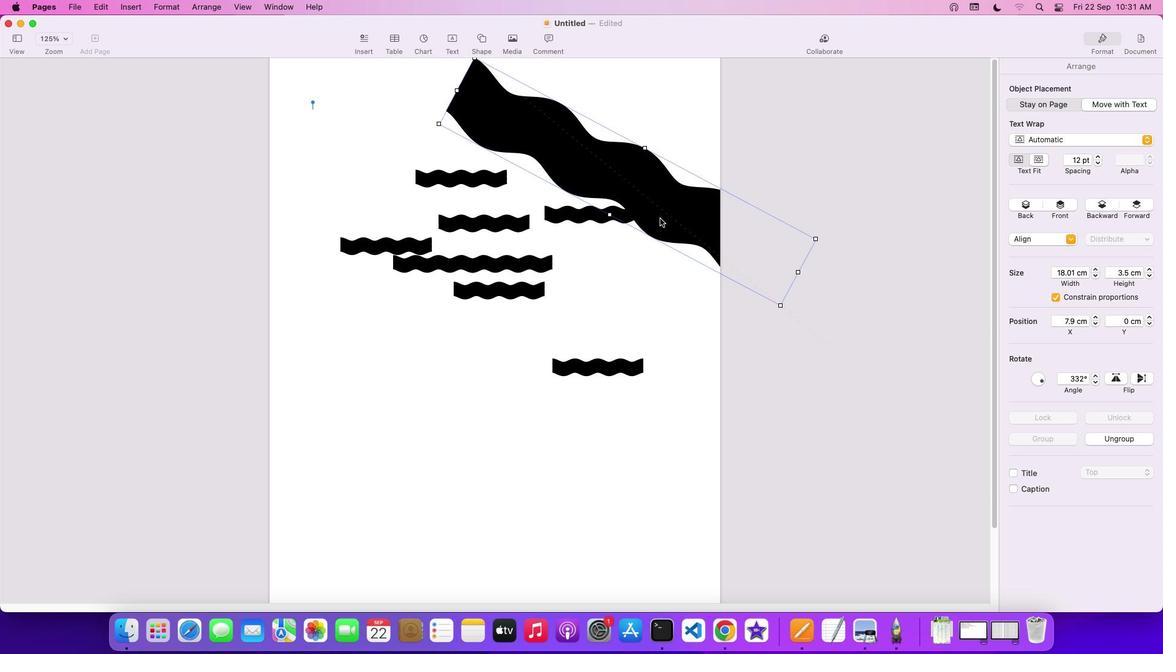 
Action: Mouse pressed left at (661, 219)
Screenshot: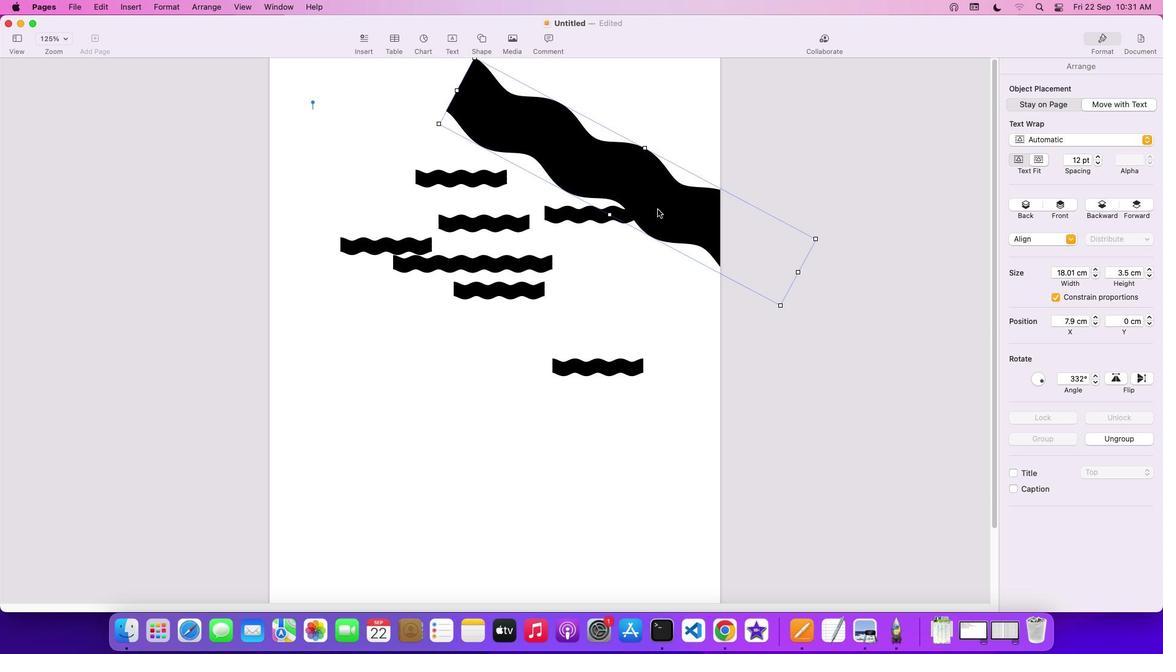 
Action: Mouse moved to (622, 192)
Screenshot: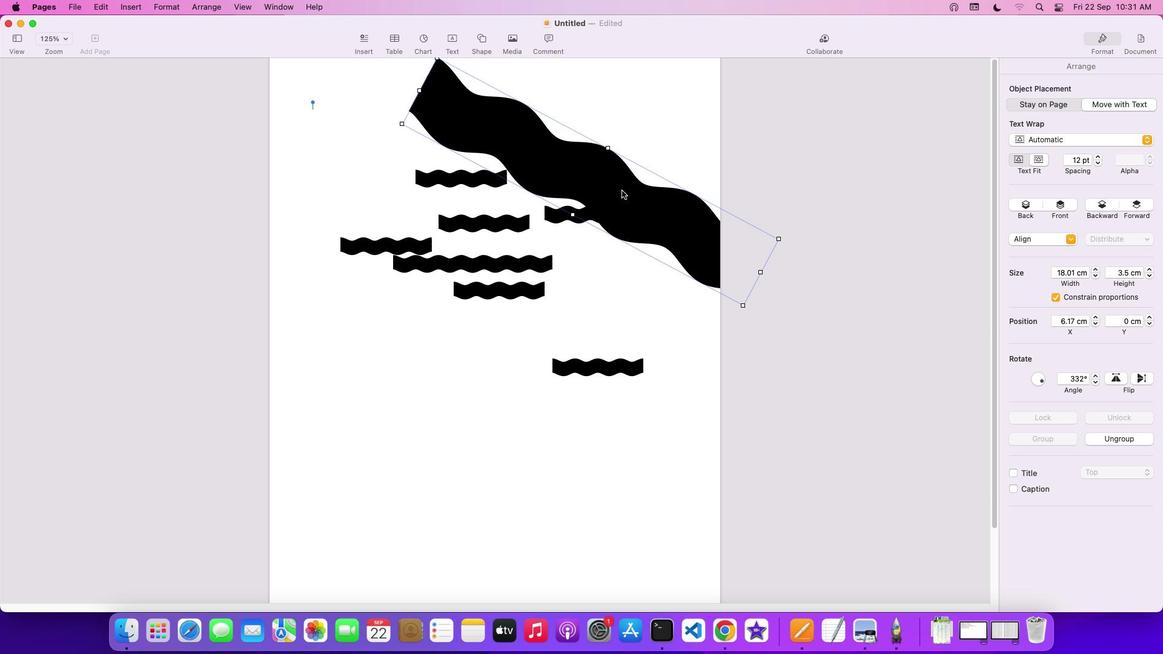 
Action: Mouse pressed left at (622, 192)
Screenshot: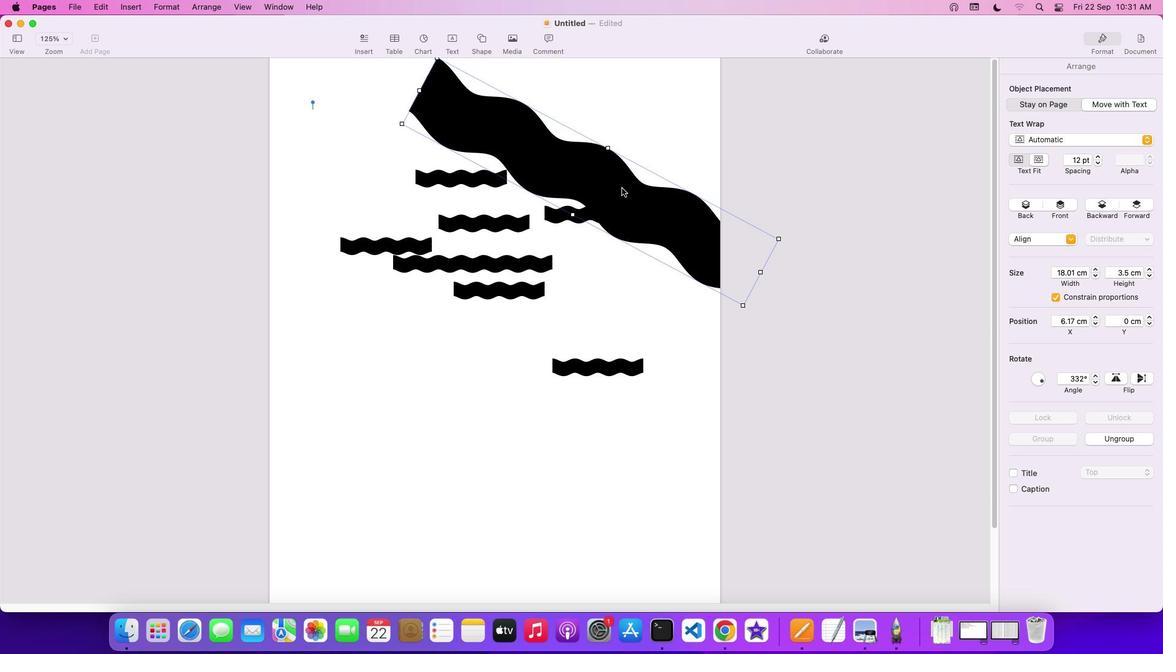 
Action: Mouse moved to (1058, 110)
Screenshot: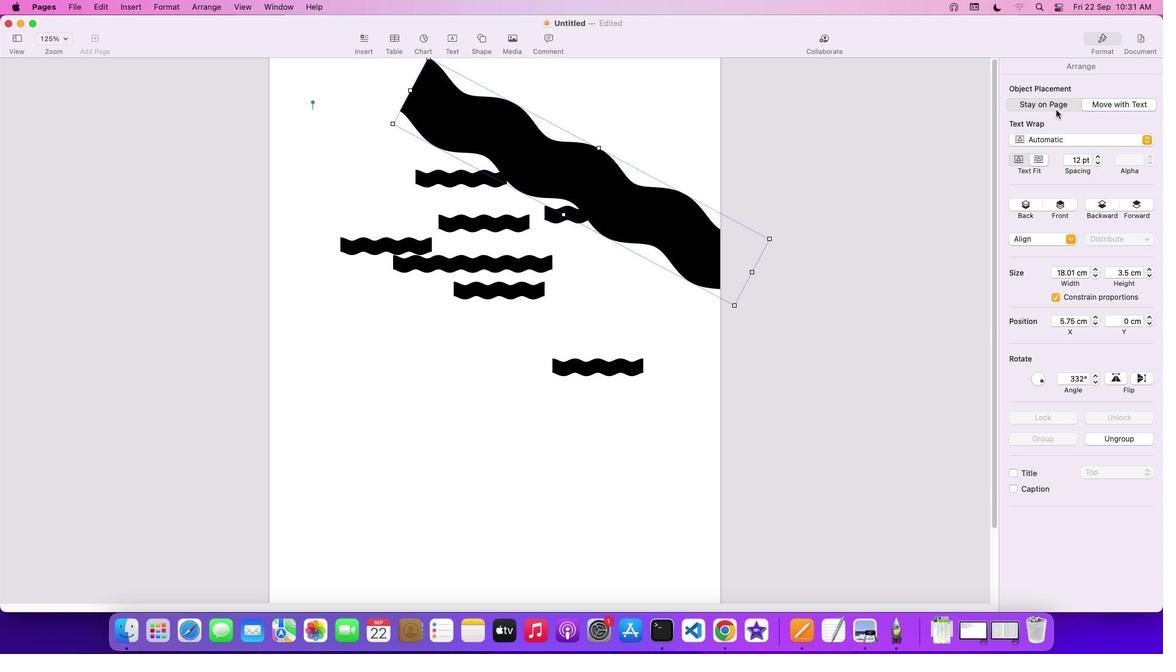 
Action: Mouse pressed left at (1058, 110)
Screenshot: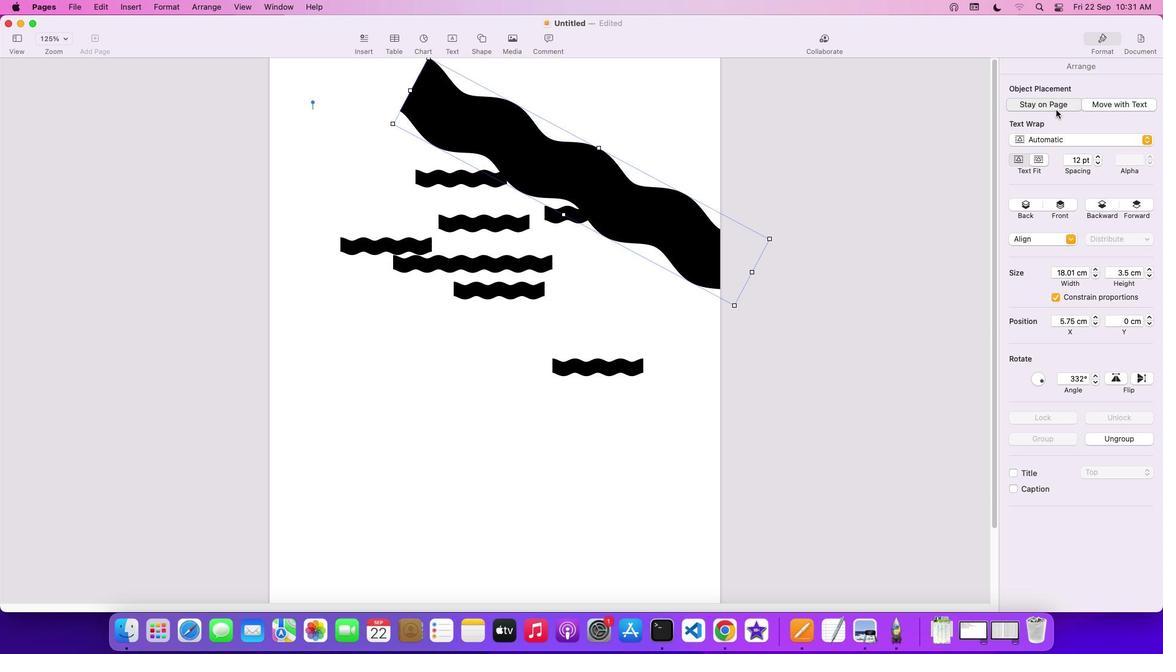
Action: Mouse moved to (690, 247)
Screenshot: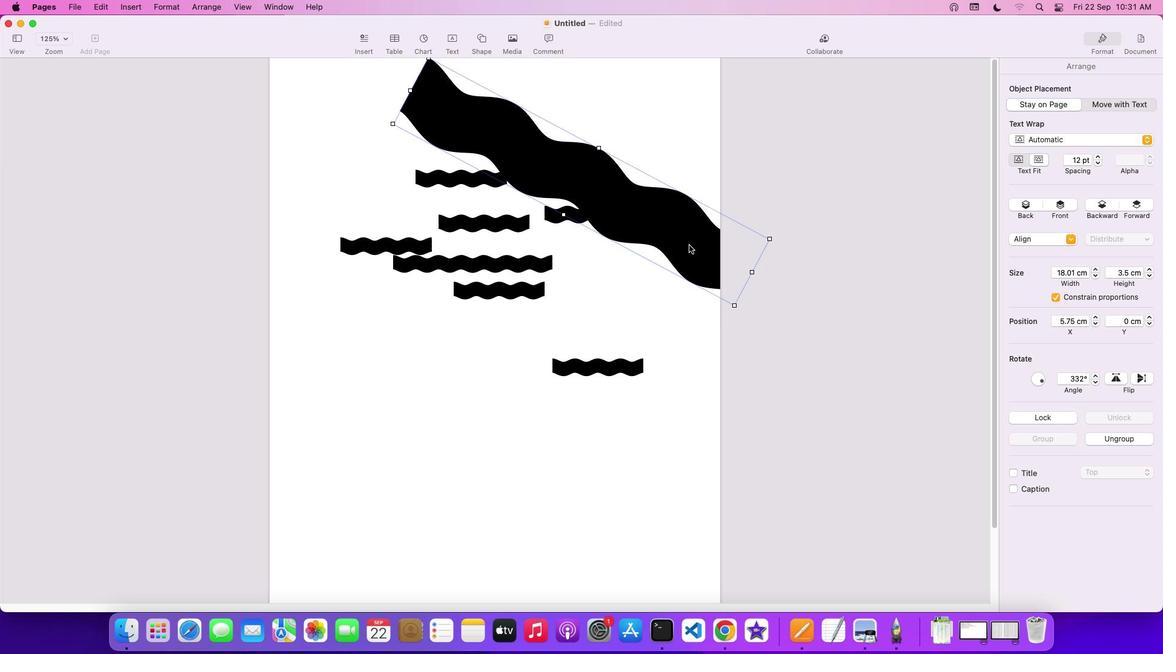 
Action: Mouse pressed left at (690, 247)
Screenshot: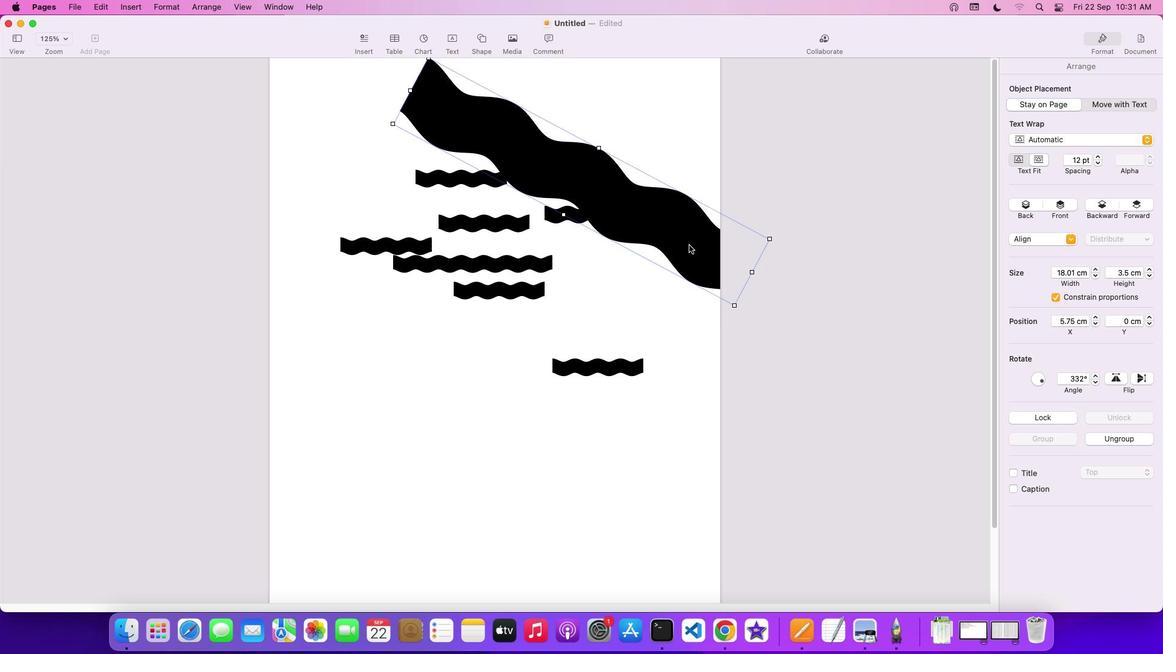 
Action: Mouse moved to (479, 338)
Screenshot: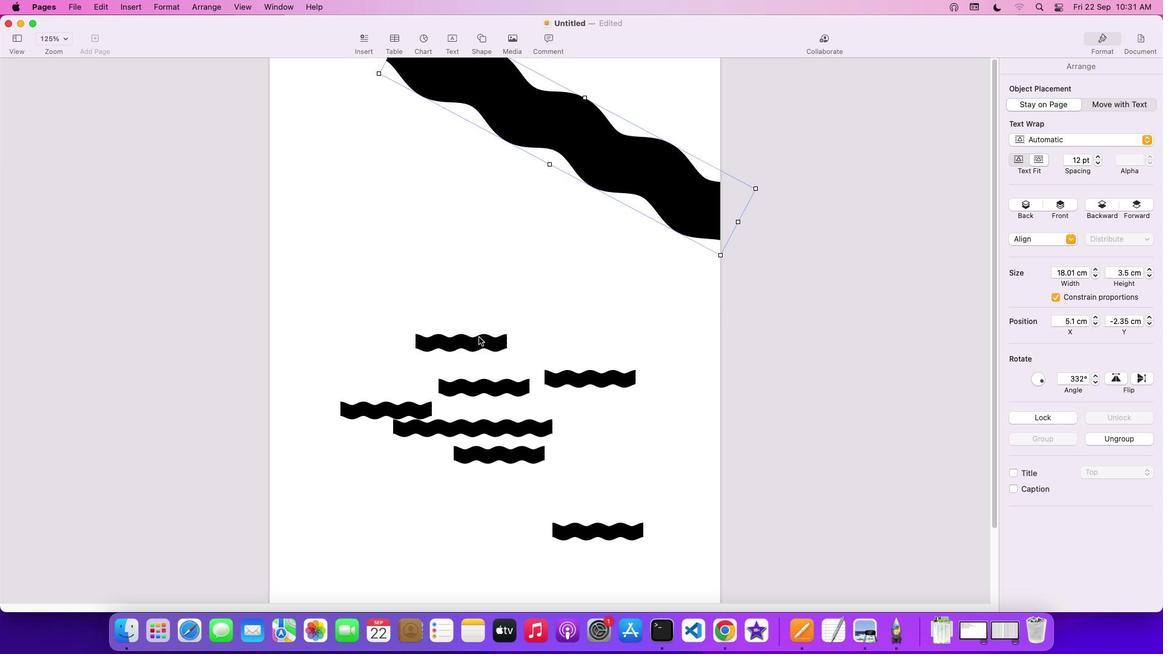 
Action: Mouse pressed left at (479, 338)
Screenshot: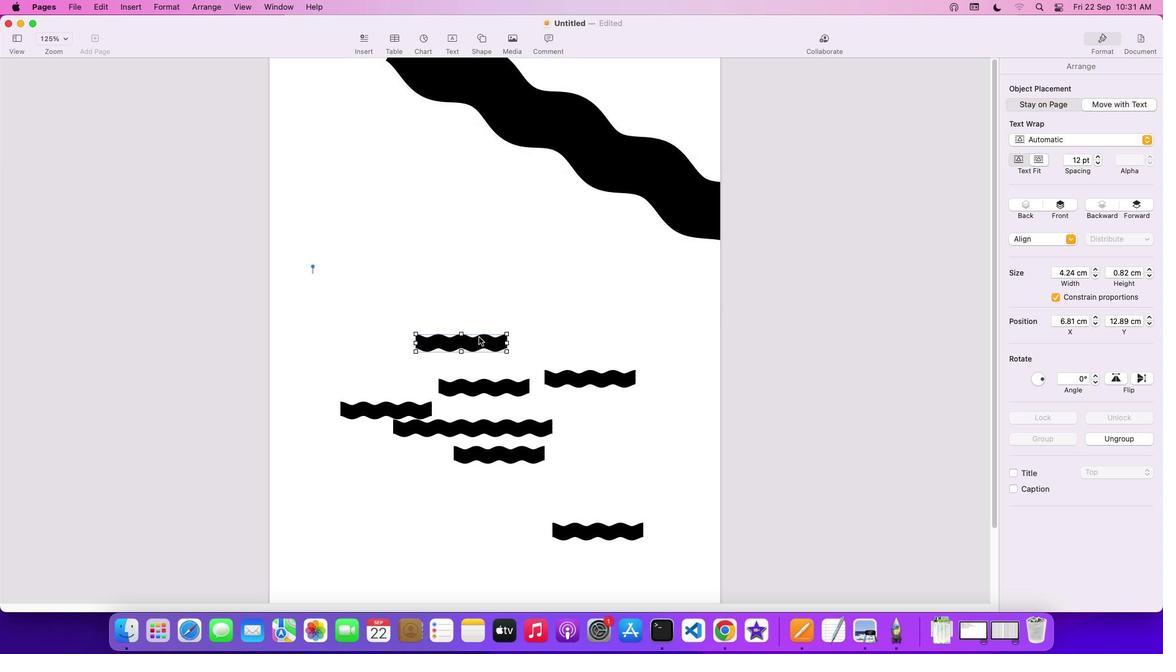 
Action: Mouse moved to (461, 358)
Screenshot: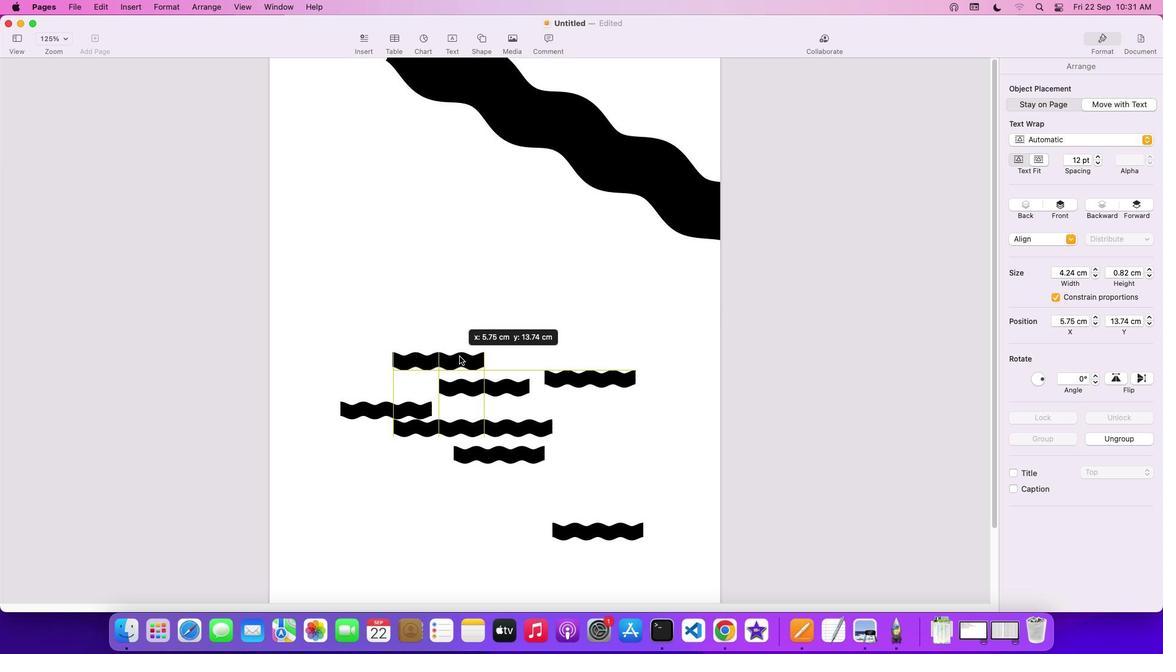 
Action: Key pressed Key.shift
Screenshot: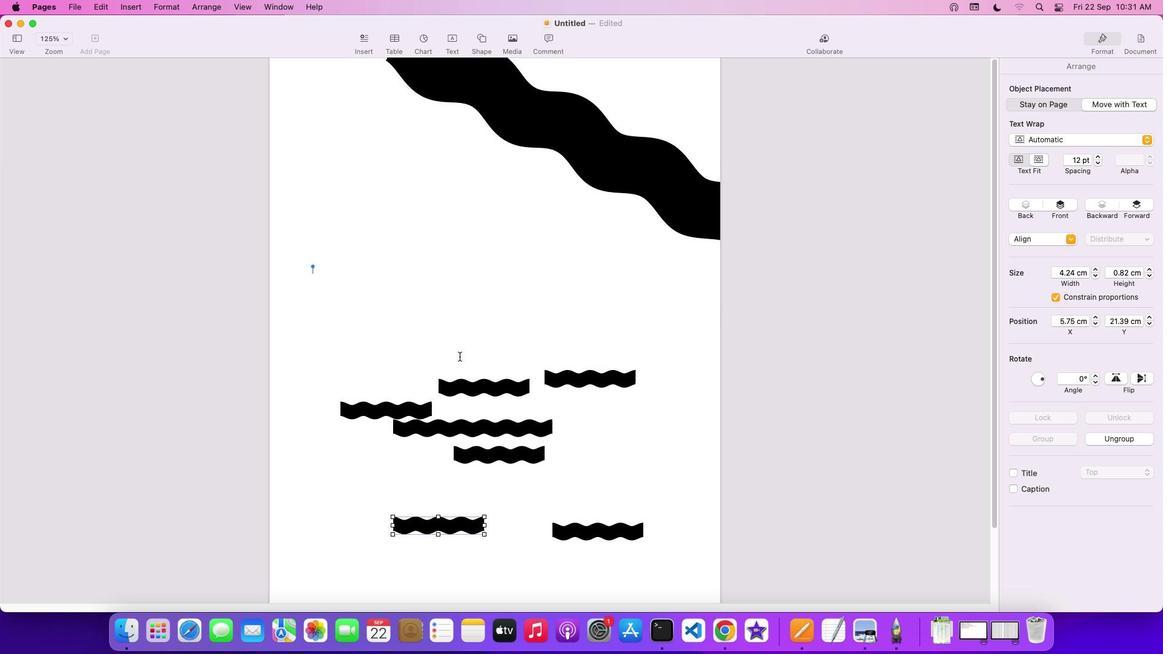 
Action: Mouse moved to (397, 407)
Screenshot: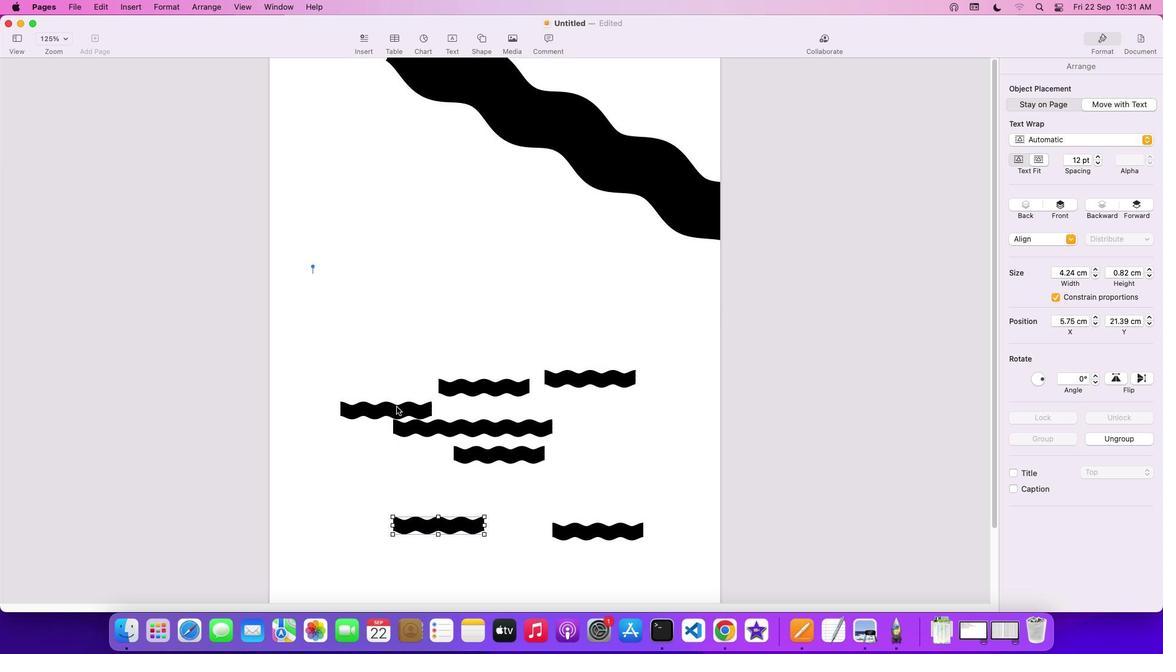 
Action: Mouse pressed left at (397, 407)
Screenshot: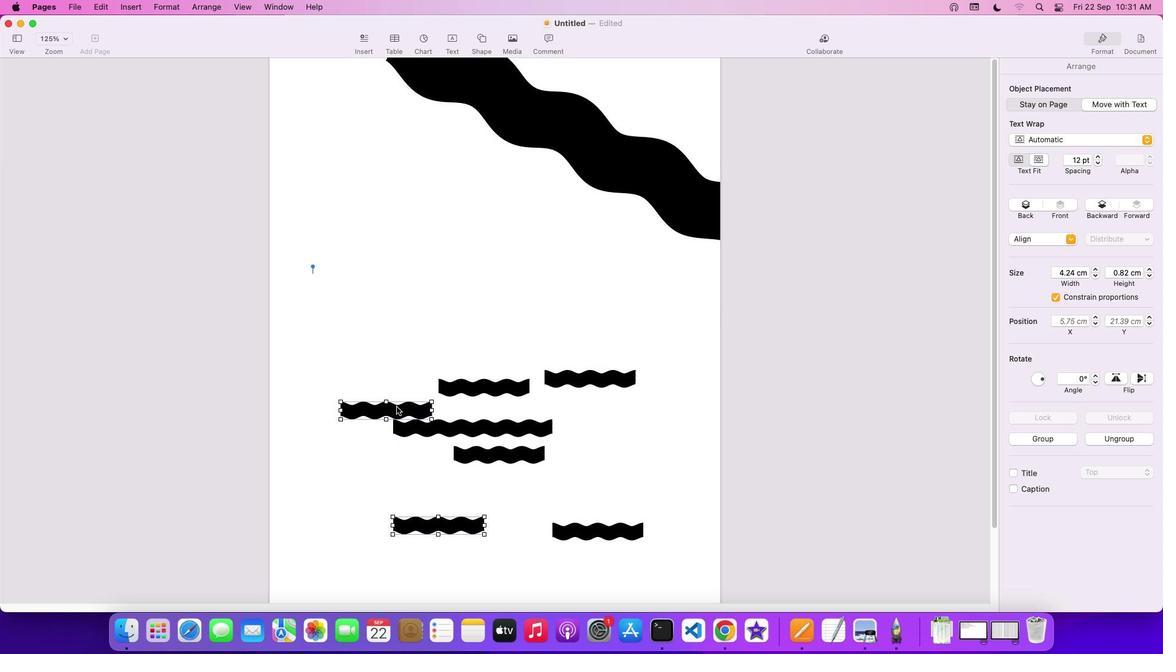 
Action: Mouse moved to (449, 428)
Screenshot: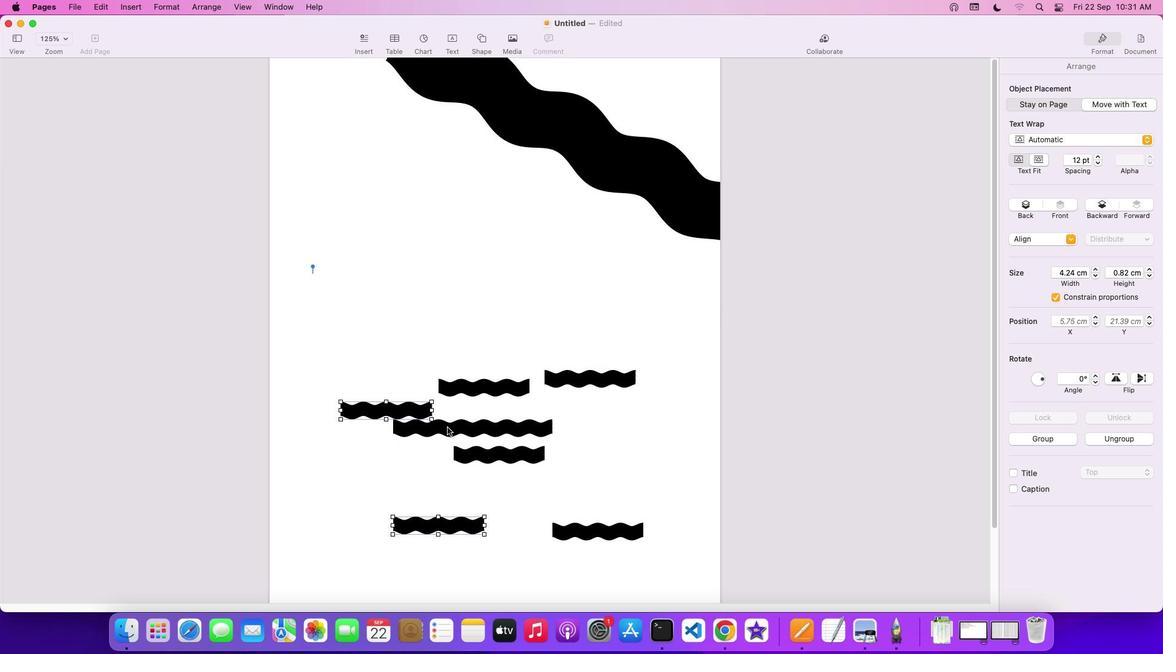 
Action: Mouse pressed left at (449, 428)
Screenshot: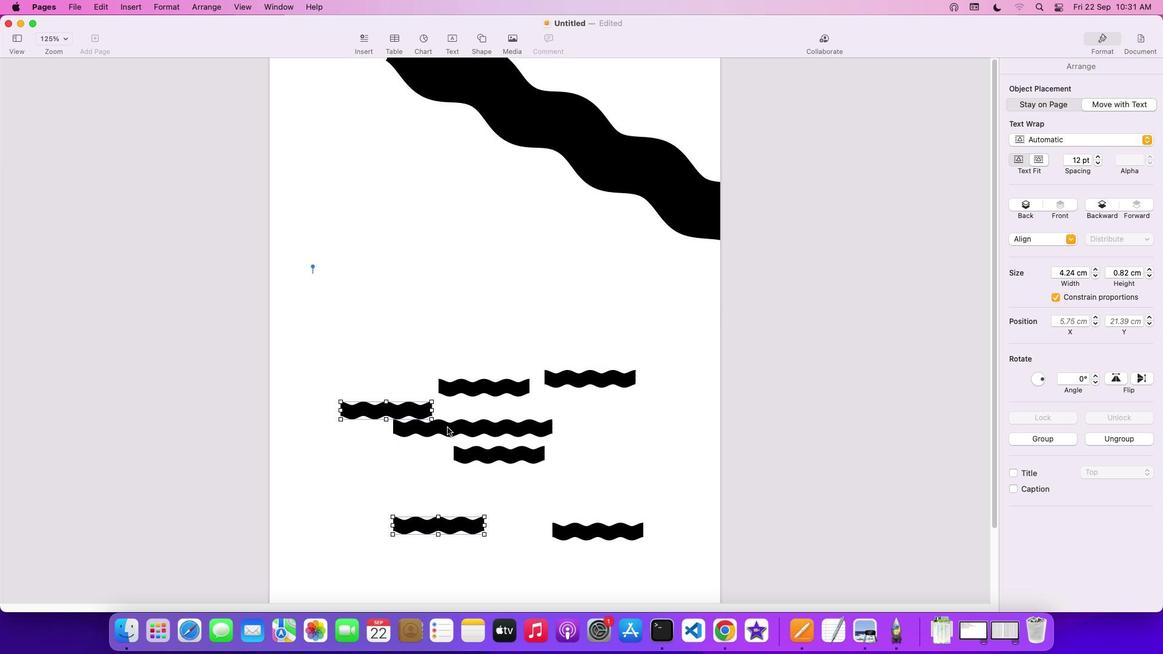 
Action: Mouse moved to (477, 452)
Screenshot: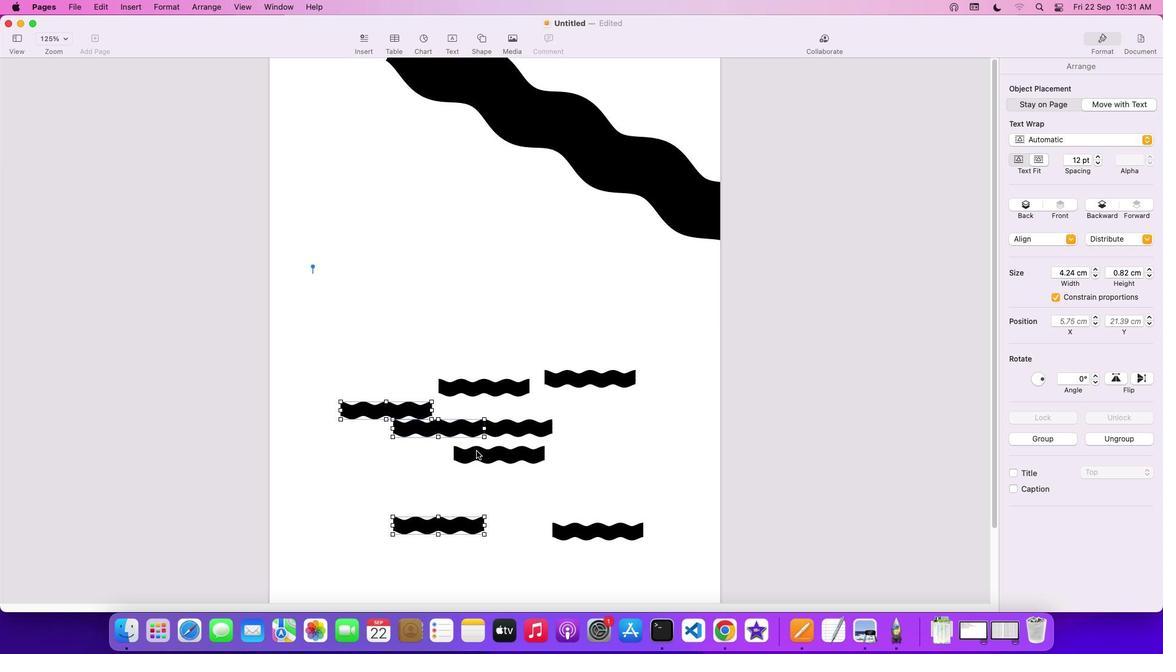 
Action: Mouse pressed left at (477, 452)
Screenshot: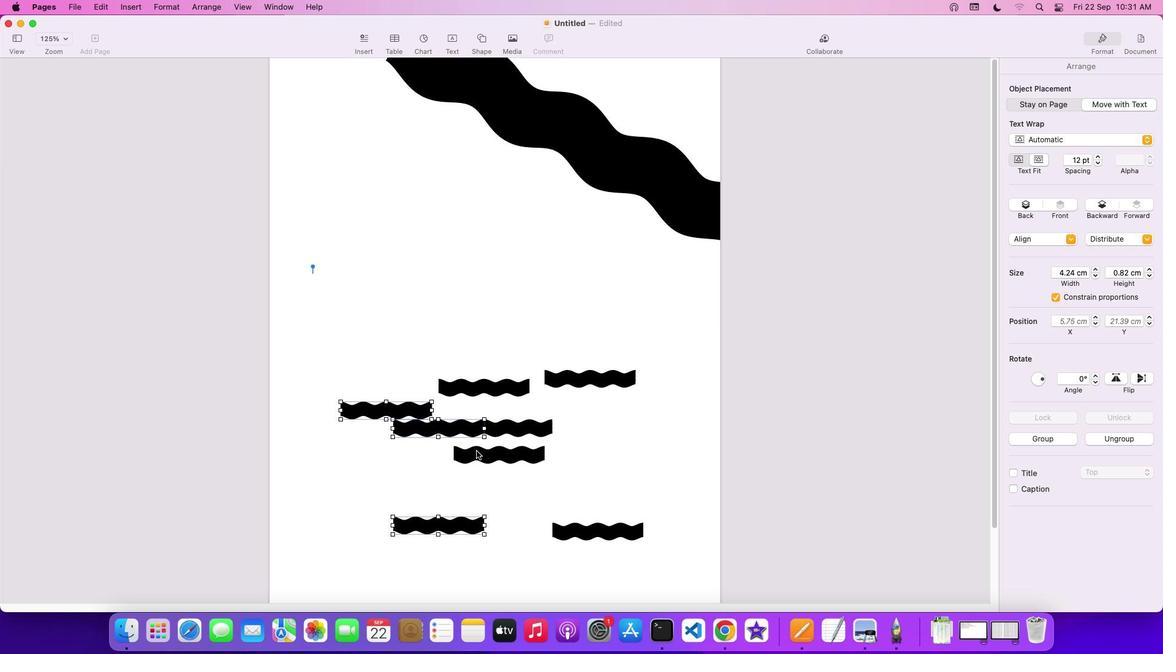 
Action: Mouse moved to (578, 531)
Screenshot: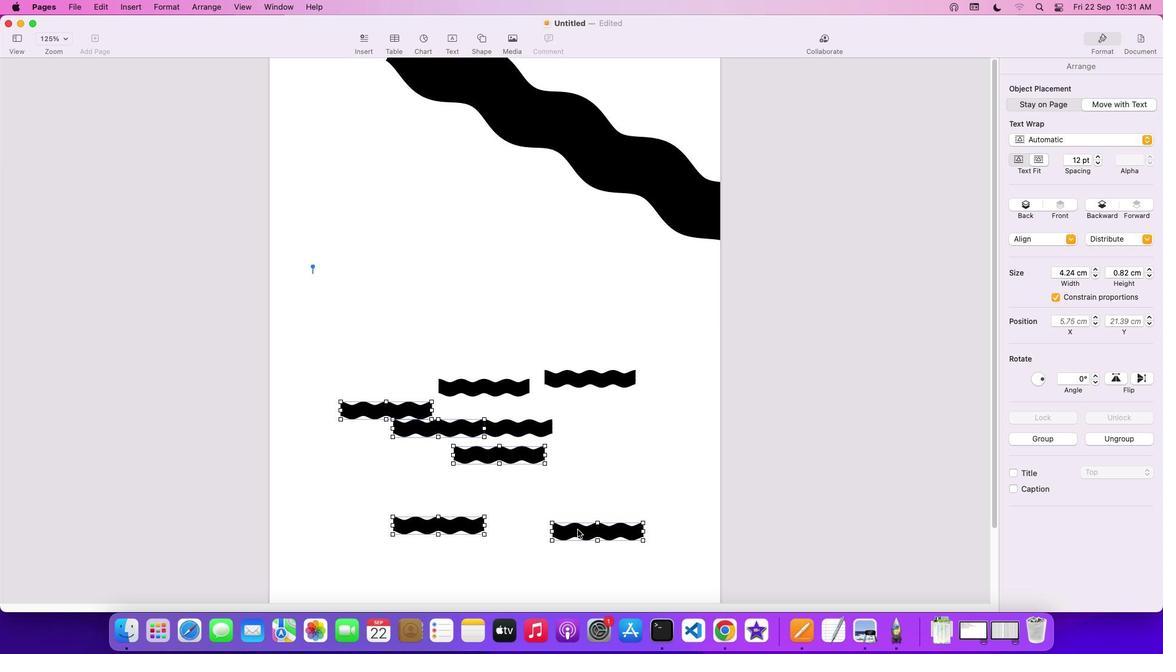 
Action: Mouse pressed left at (578, 531)
Screenshot: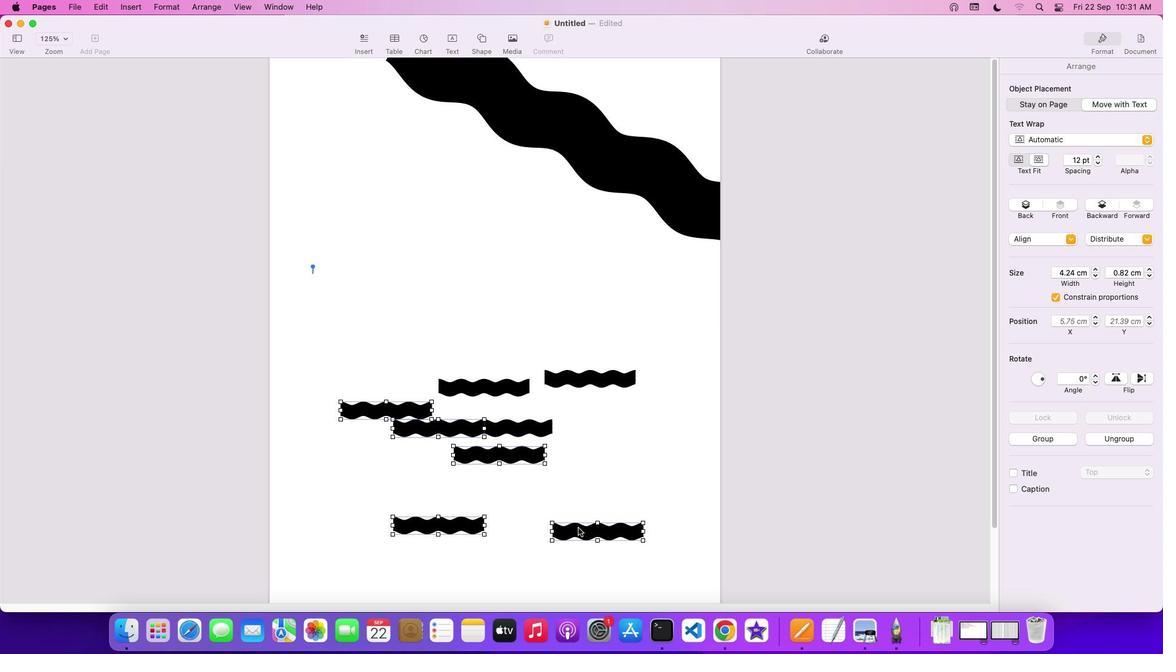 
Action: Mouse moved to (602, 388)
Screenshot: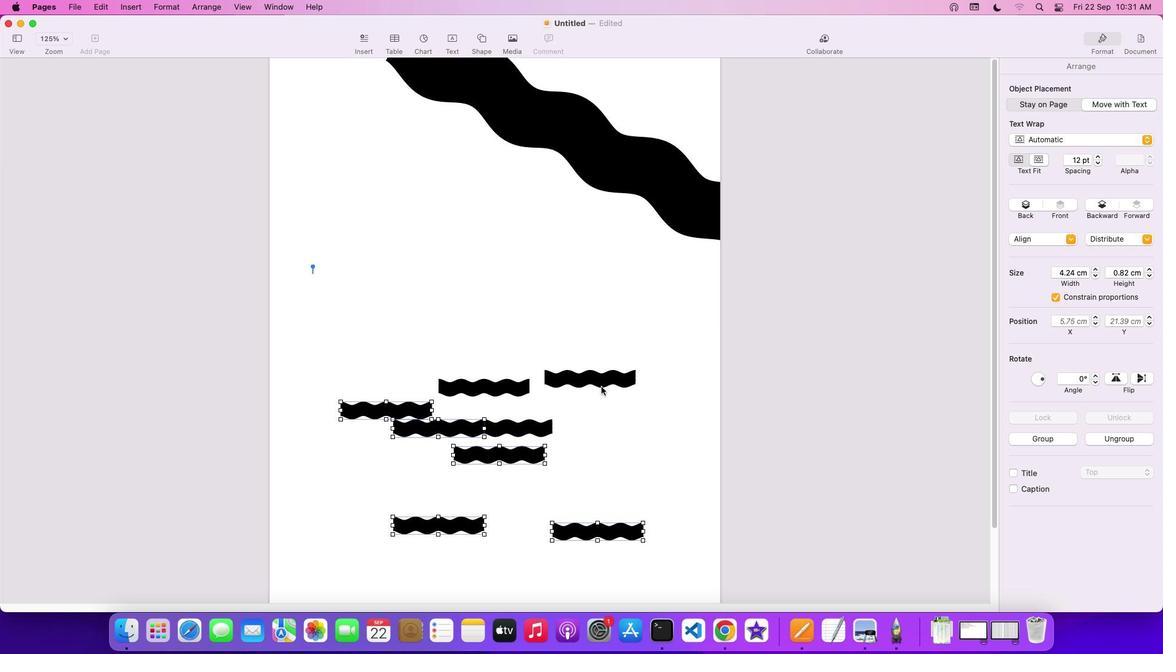 
Action: Mouse pressed left at (602, 388)
Screenshot: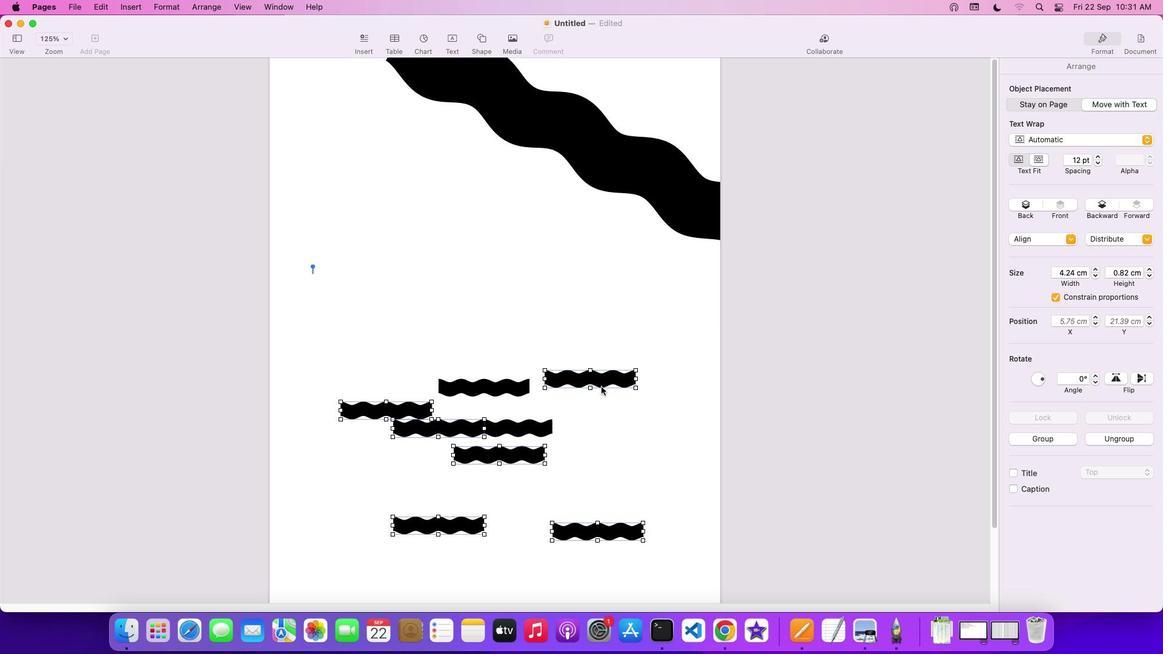 
Action: Mouse moved to (488, 379)
Screenshot: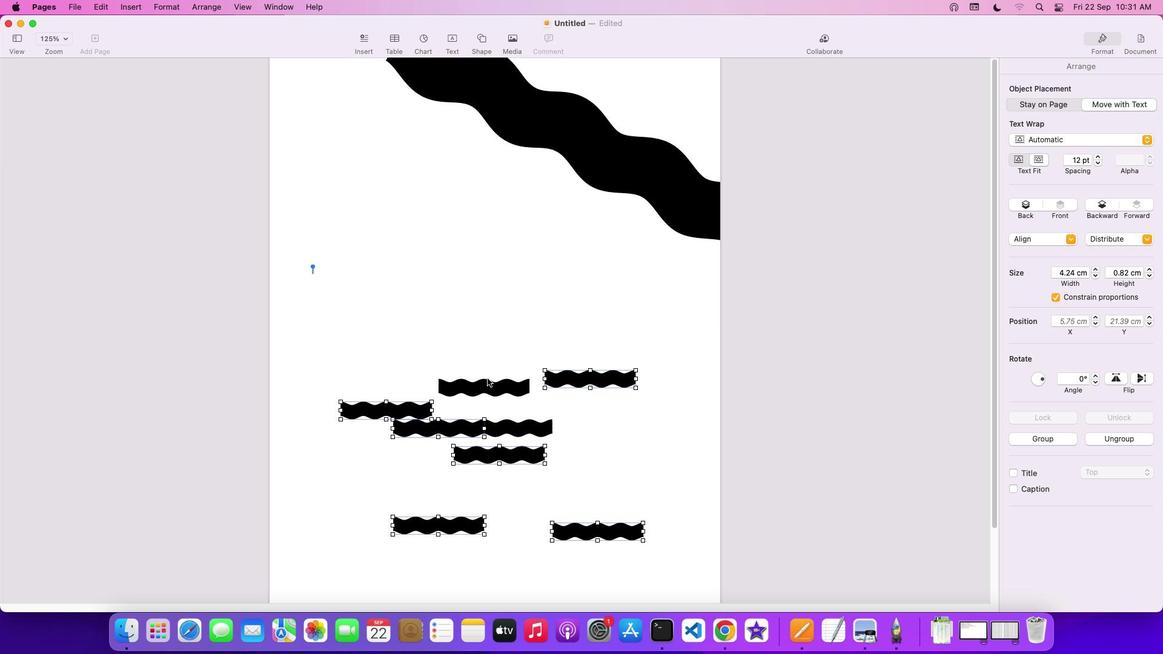 
Action: Mouse pressed left at (488, 379)
Screenshot: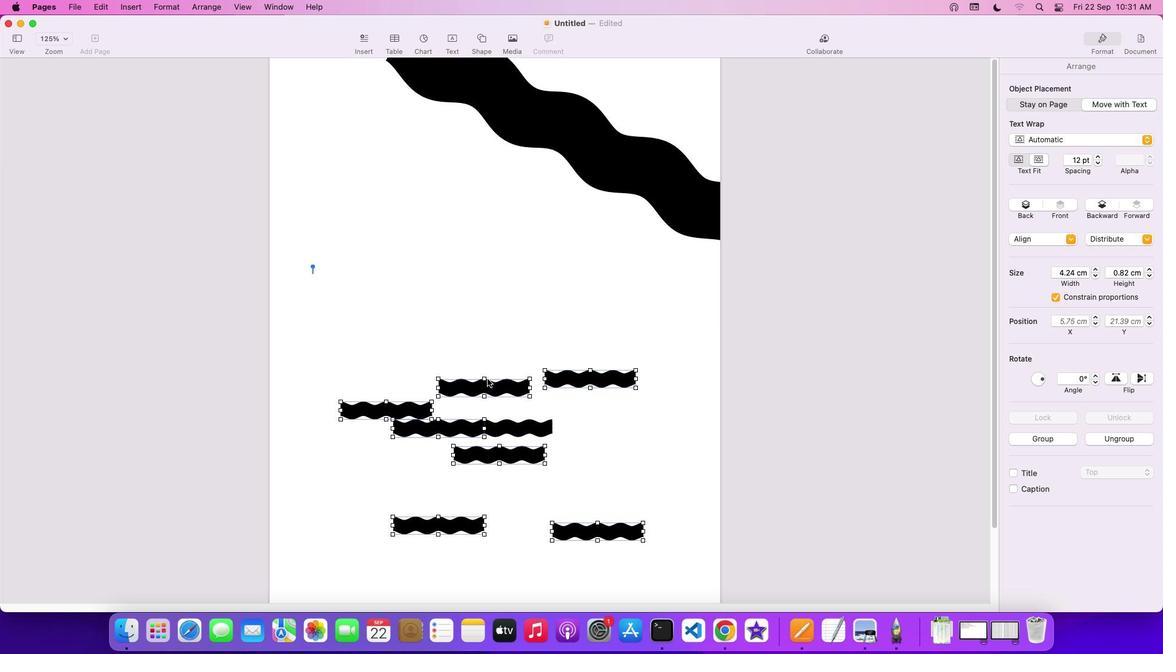 
Action: Mouse moved to (505, 389)
Screenshot: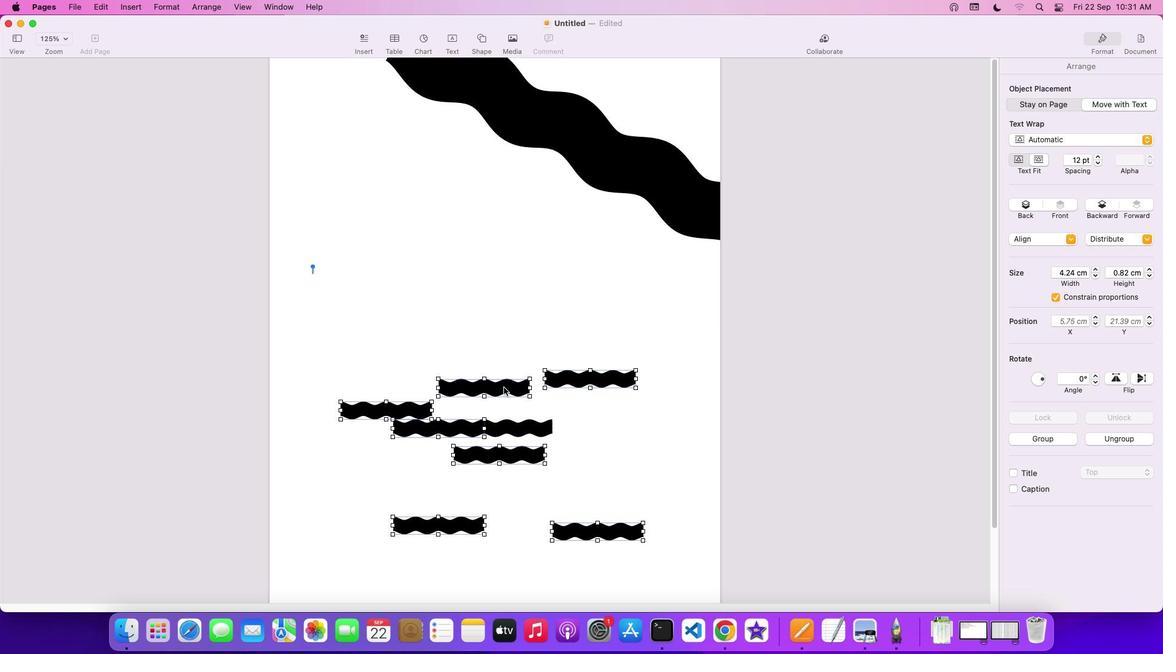 
Action: Key pressed Key.backspace
Screenshot: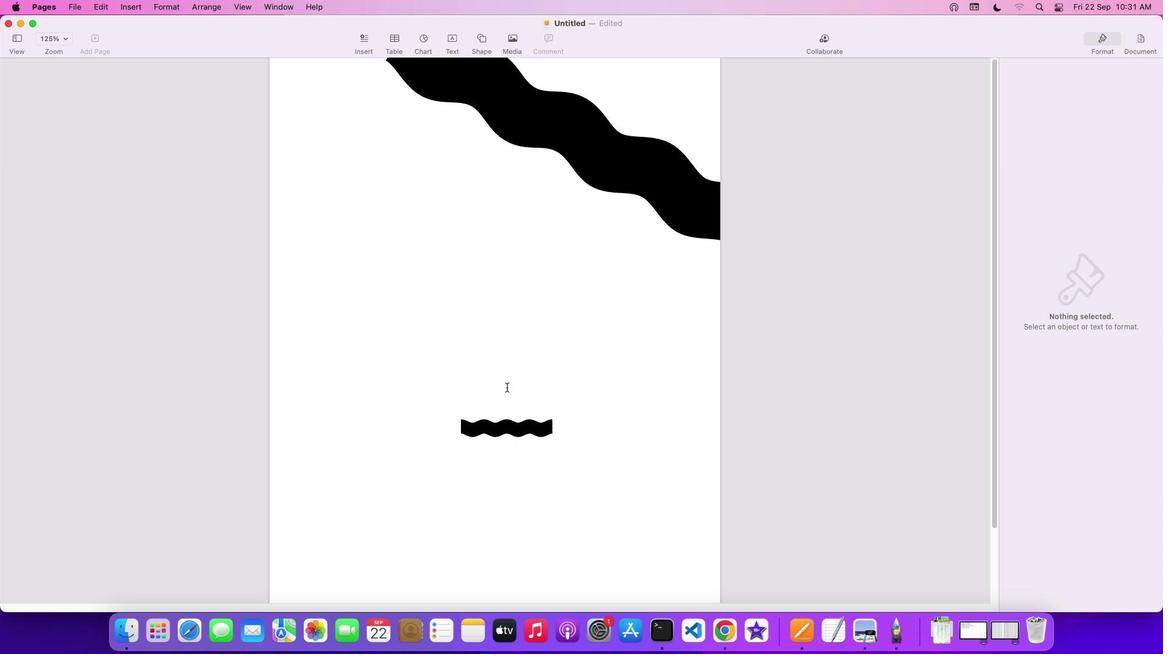 
Action: Mouse moved to (532, 426)
Screenshot: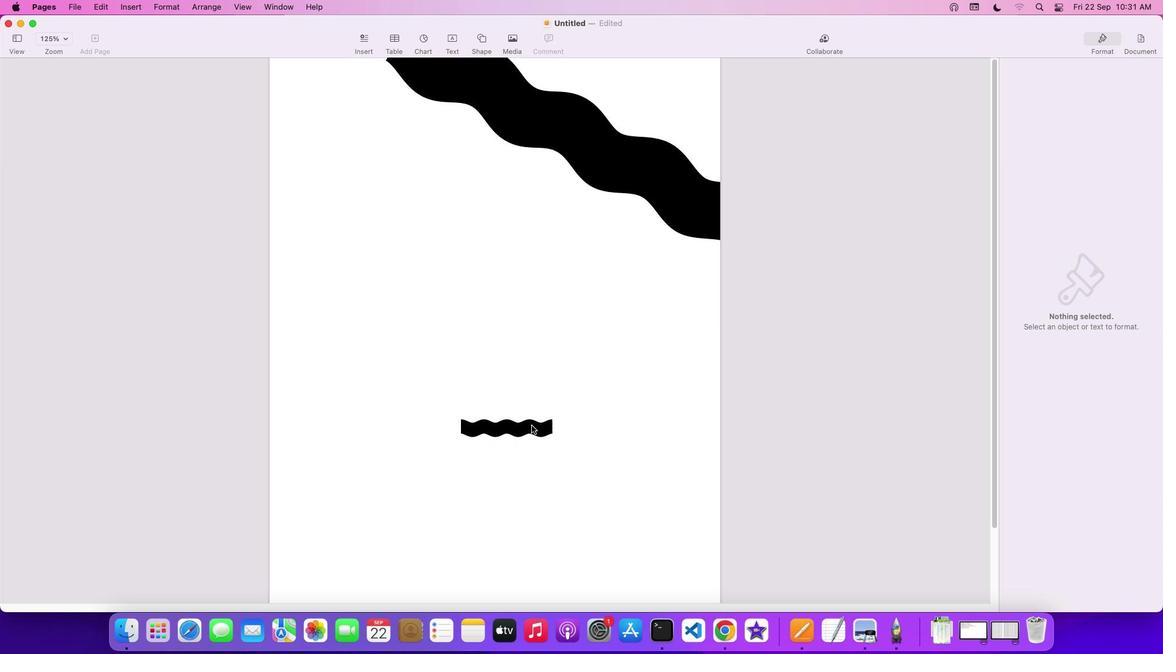 
Action: Mouse pressed left at (532, 426)
Screenshot: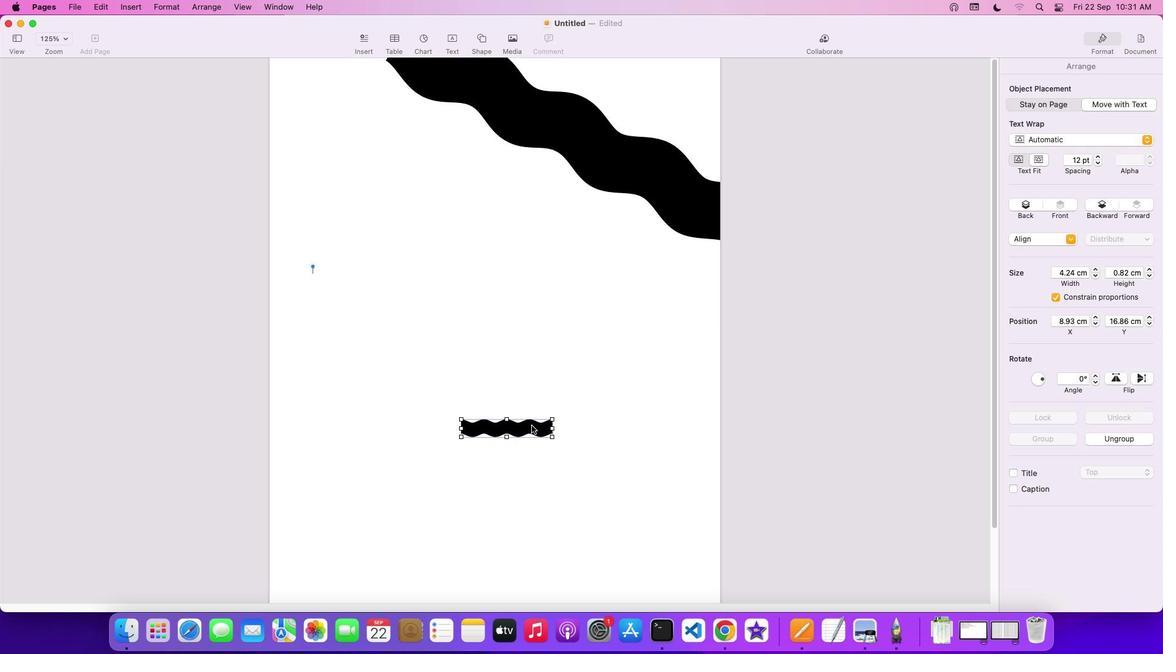 
Action: Key pressed Key.backspace
